 Task: Search one way flight ticket for 2 adults, 4 children and 1 infant on lap in business from Ogden: Ogden-hinckley Airport to Evansville: Evansville Regional Airport on 8-3-2023. Choice of flights is Sun country airlines. Number of bags: 8 checked bags. Price is upto 60000. Outbound departure time preference is 5:30.
Action: Mouse moved to (349, 146)
Screenshot: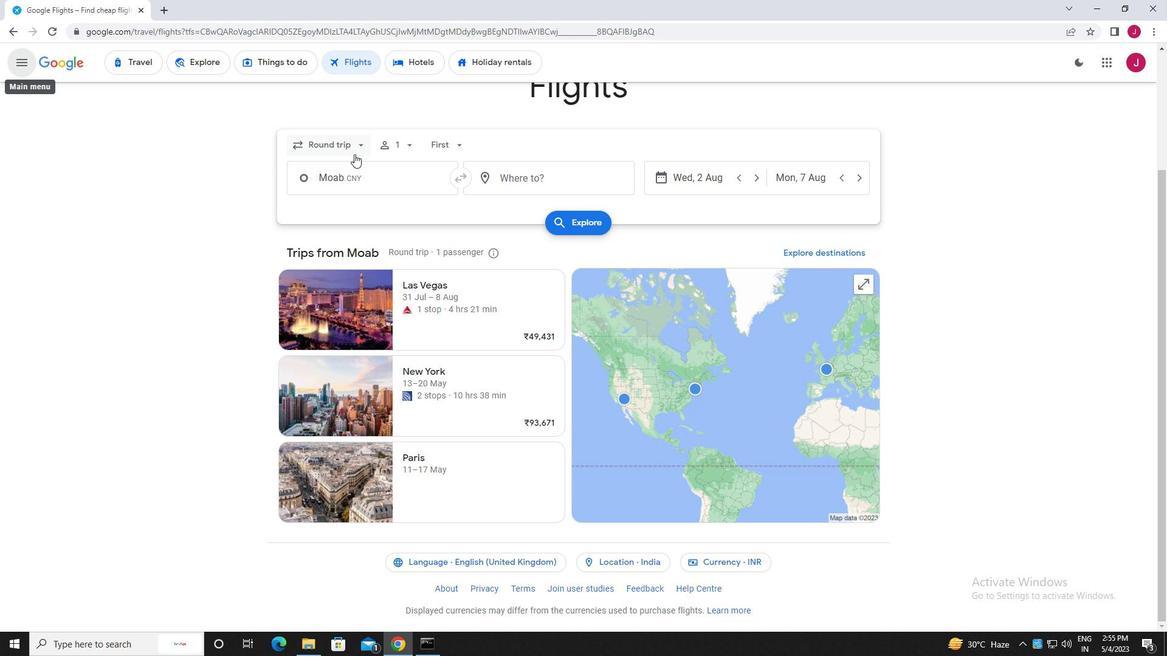 
Action: Mouse pressed left at (349, 146)
Screenshot: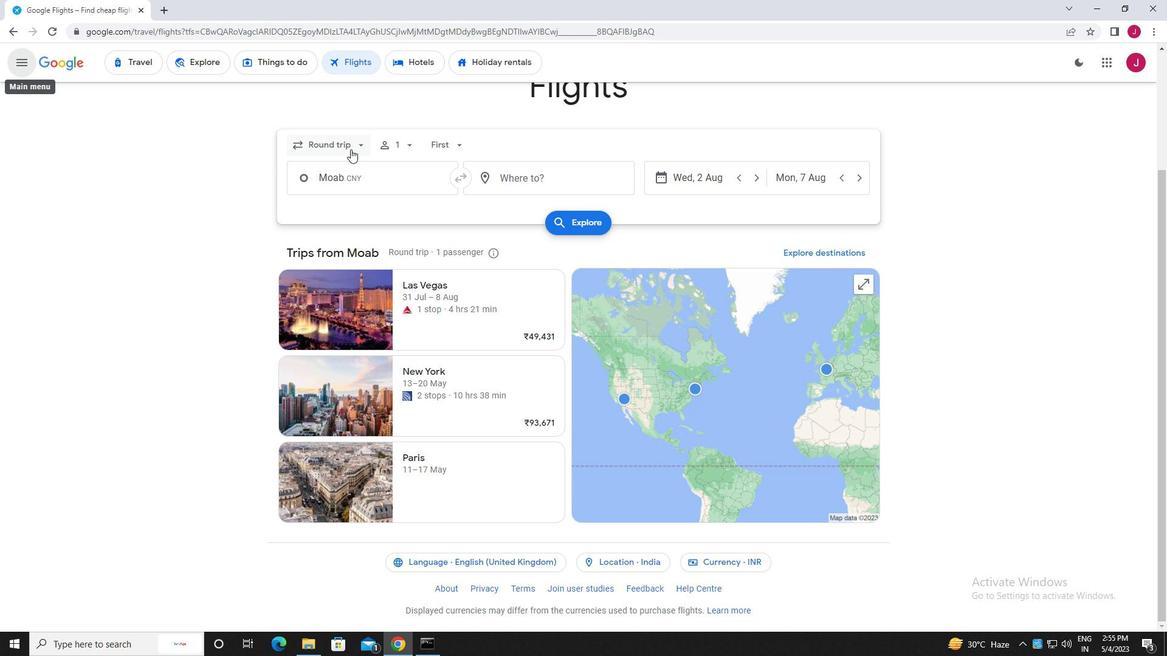 
Action: Mouse moved to (347, 201)
Screenshot: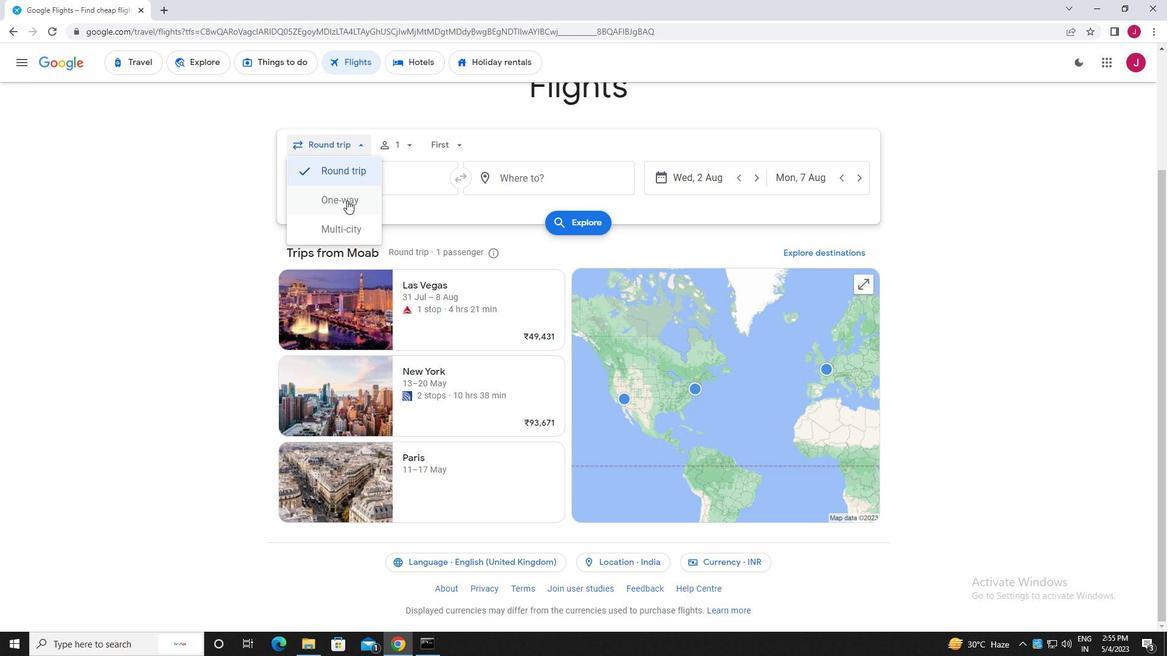 
Action: Mouse pressed left at (347, 201)
Screenshot: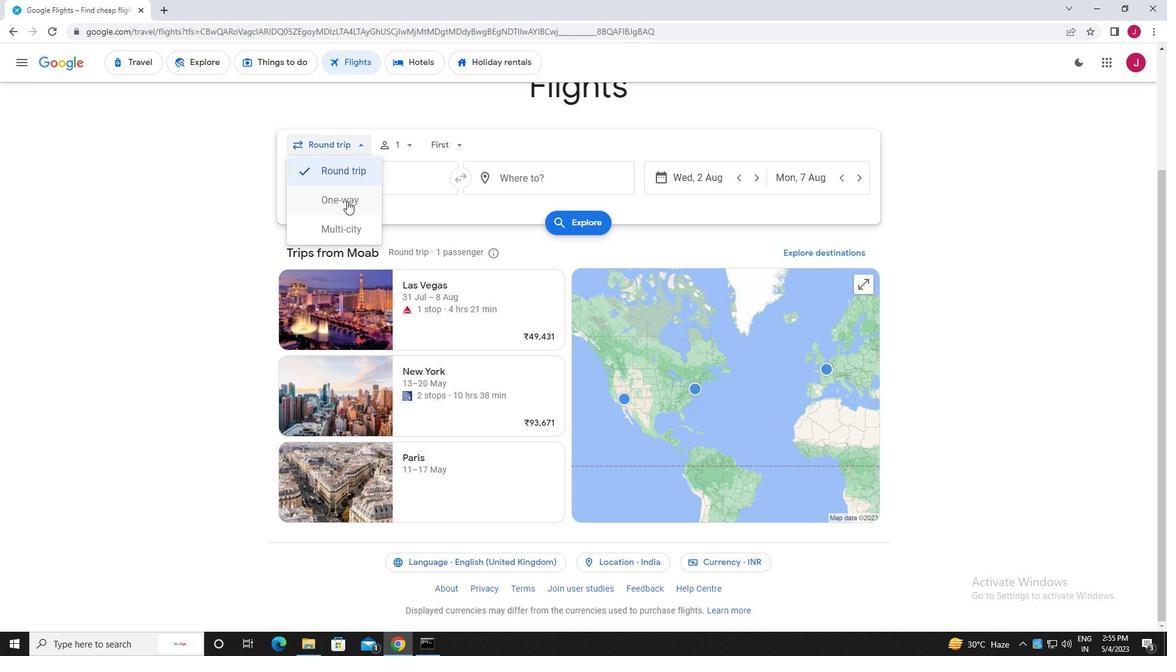 
Action: Mouse moved to (403, 145)
Screenshot: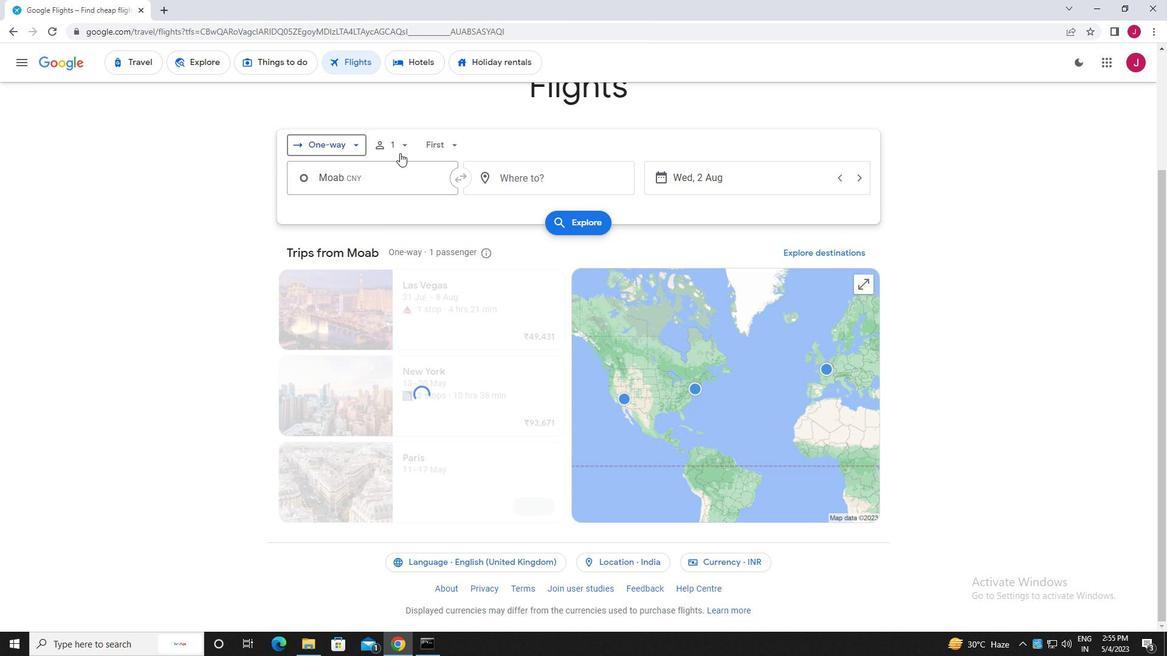 
Action: Mouse pressed left at (403, 145)
Screenshot: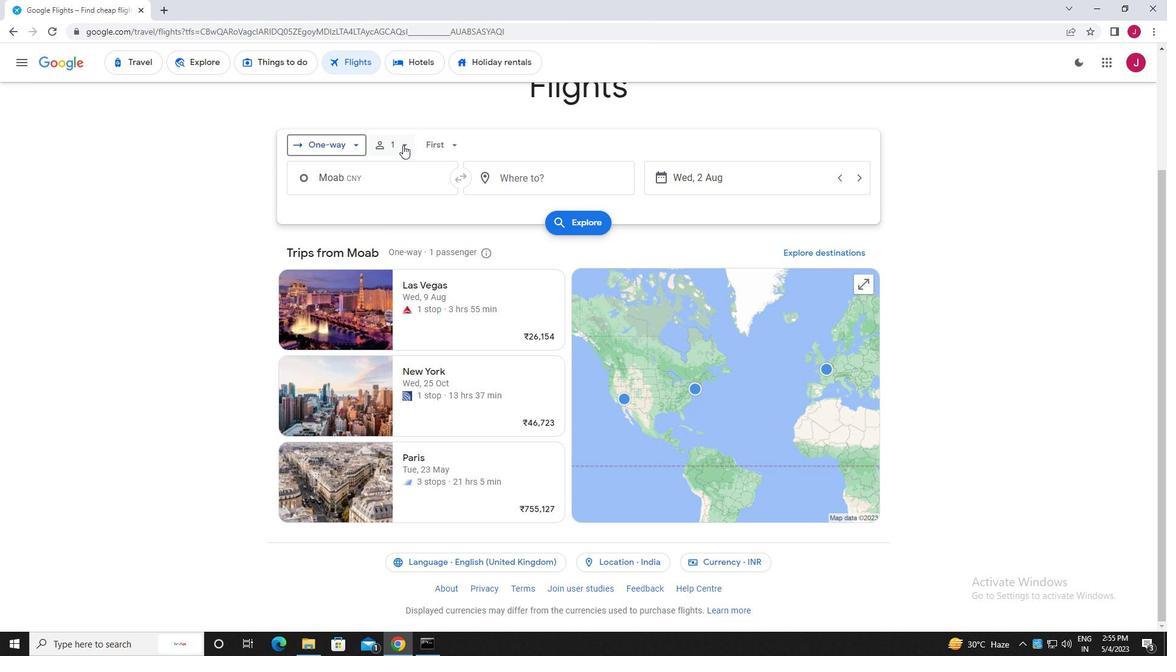 
Action: Mouse moved to (497, 174)
Screenshot: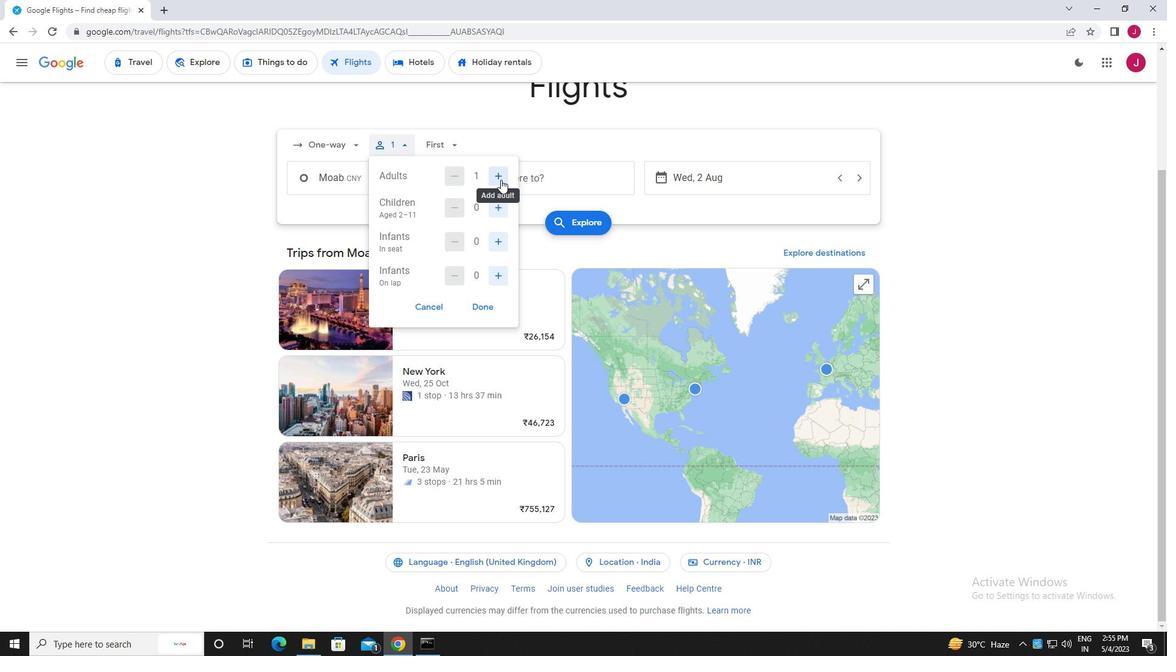 
Action: Mouse pressed left at (497, 174)
Screenshot: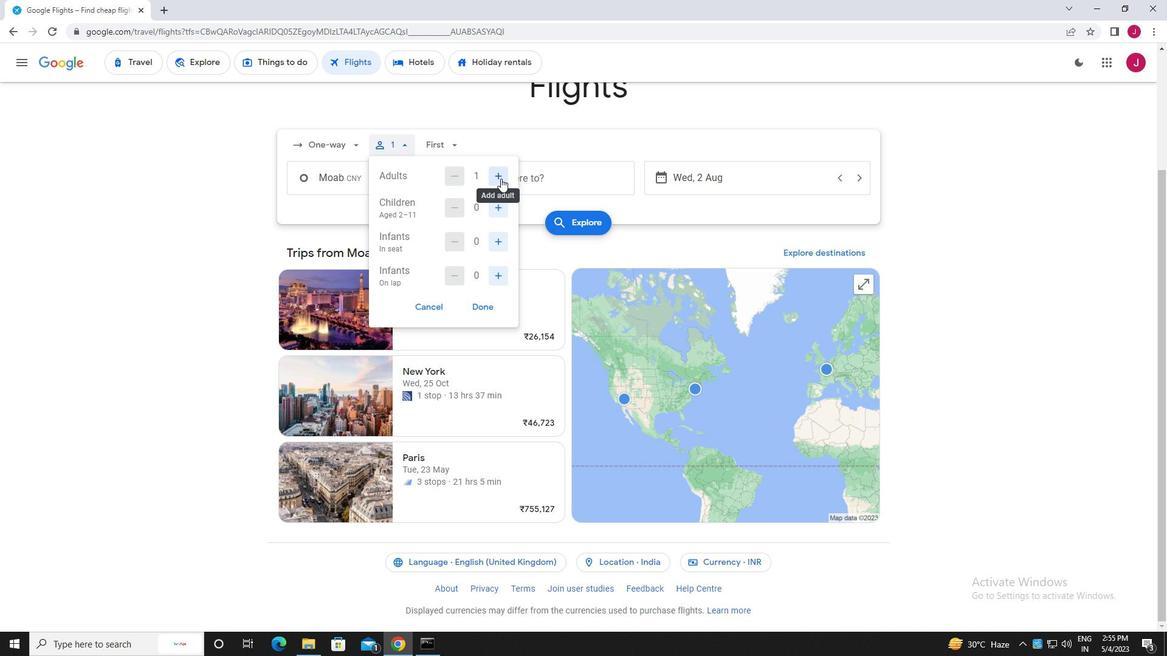 
Action: Mouse moved to (498, 209)
Screenshot: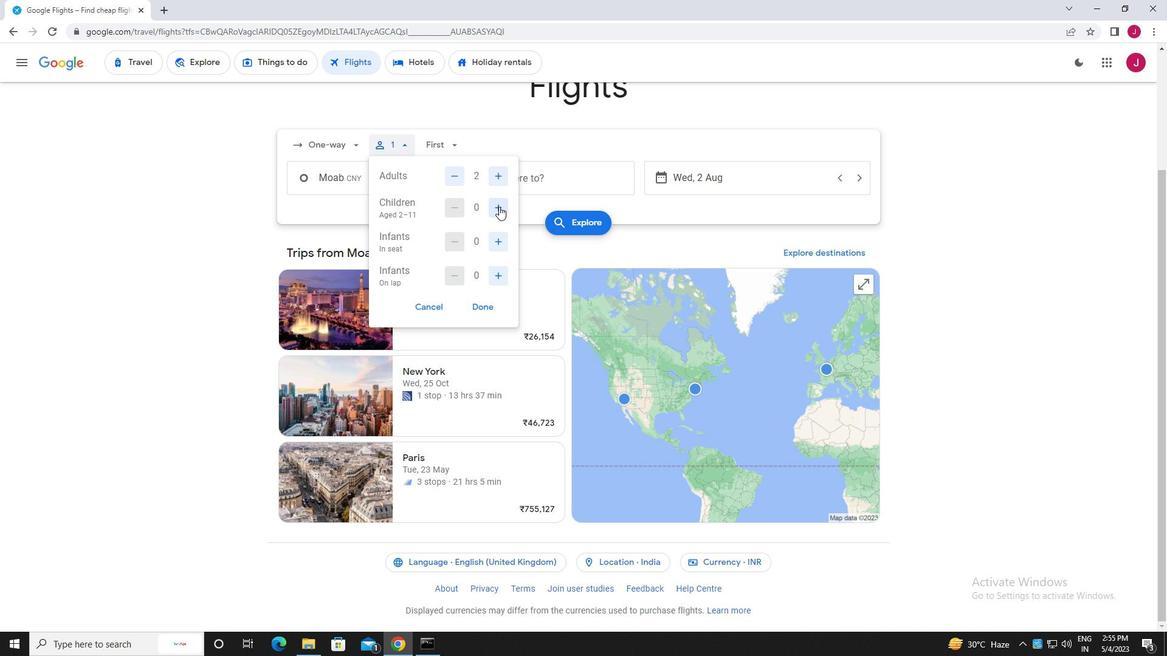 
Action: Mouse pressed left at (498, 209)
Screenshot: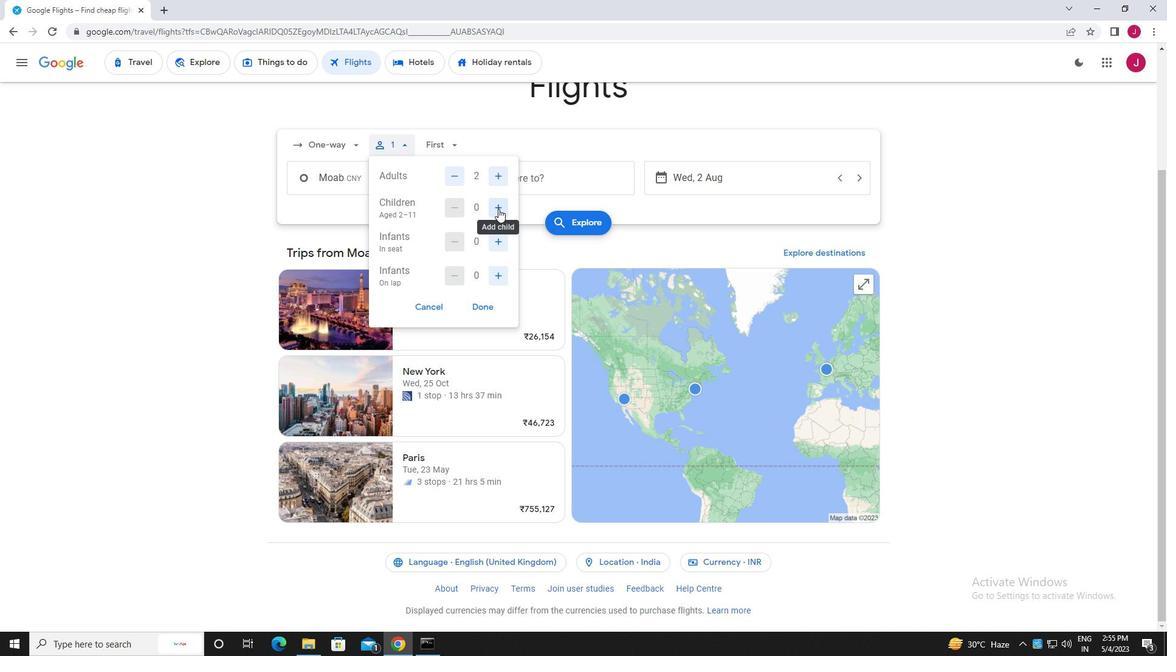 
Action: Mouse pressed left at (498, 209)
Screenshot: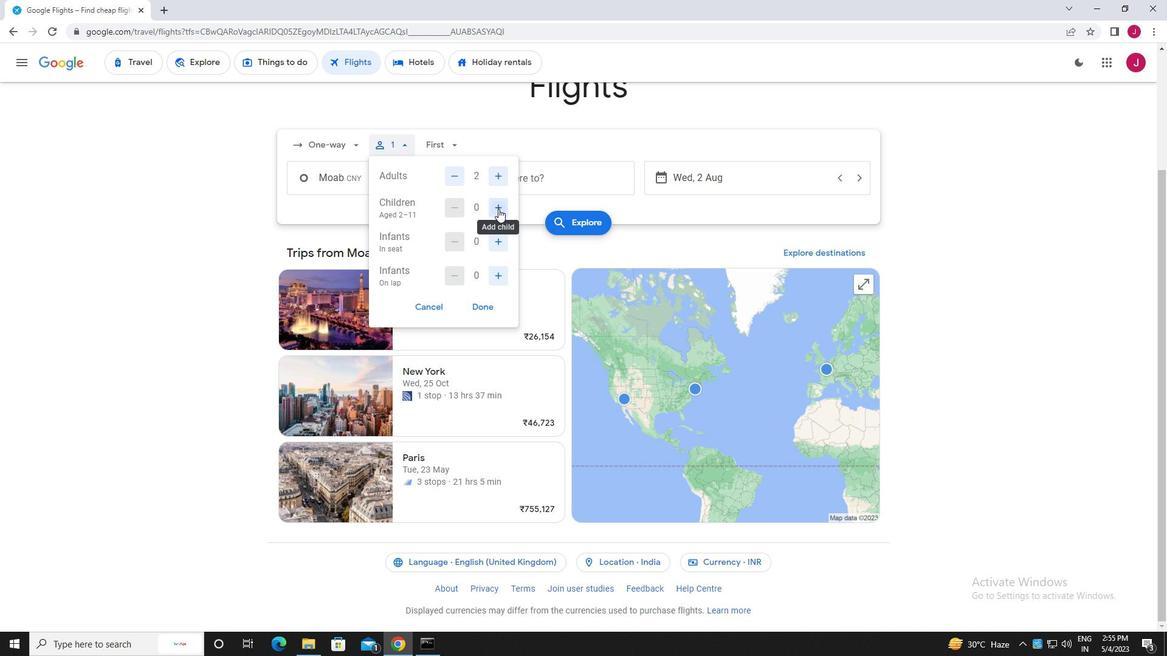 
Action: Mouse pressed left at (498, 209)
Screenshot: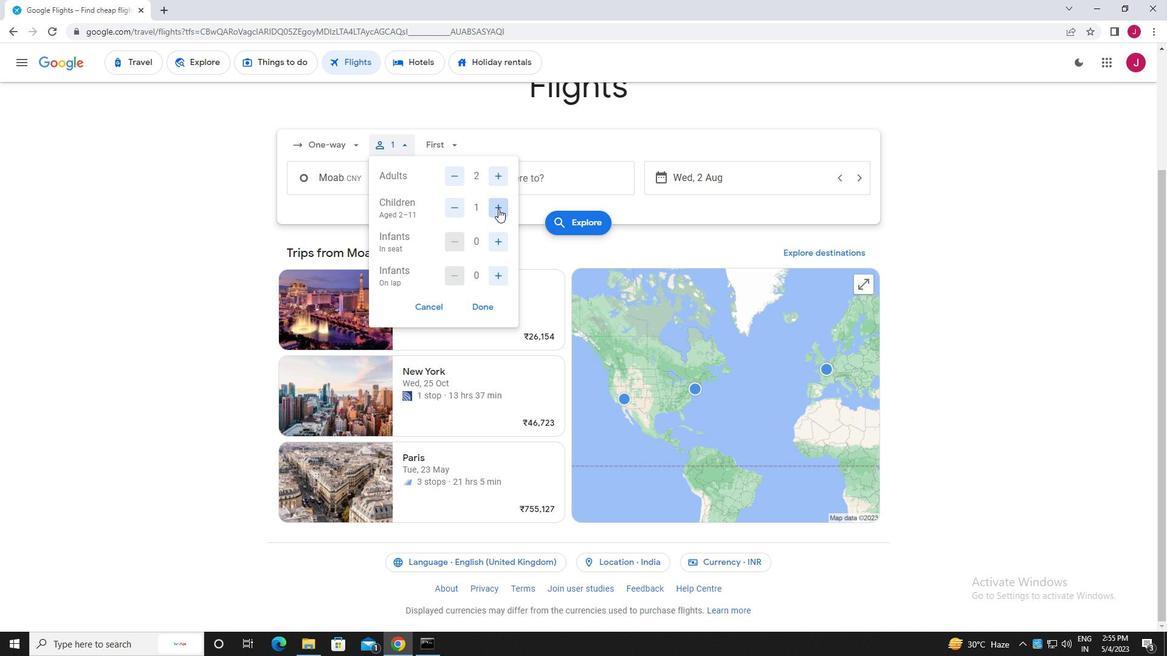 
Action: Mouse pressed left at (498, 209)
Screenshot: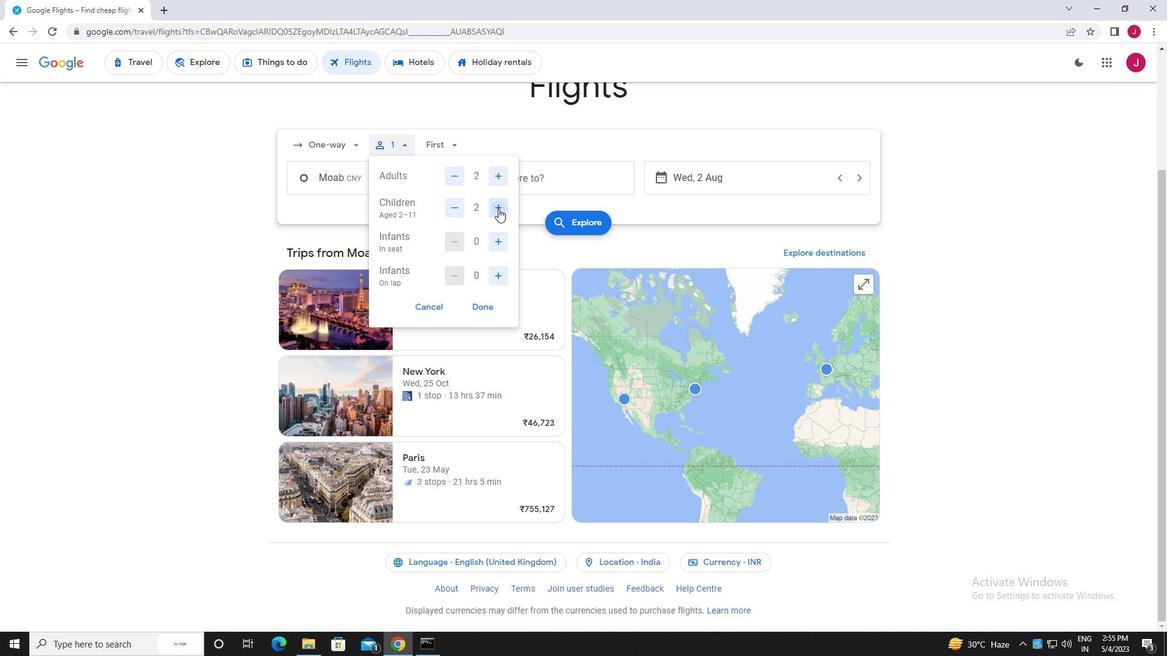 
Action: Mouse moved to (497, 275)
Screenshot: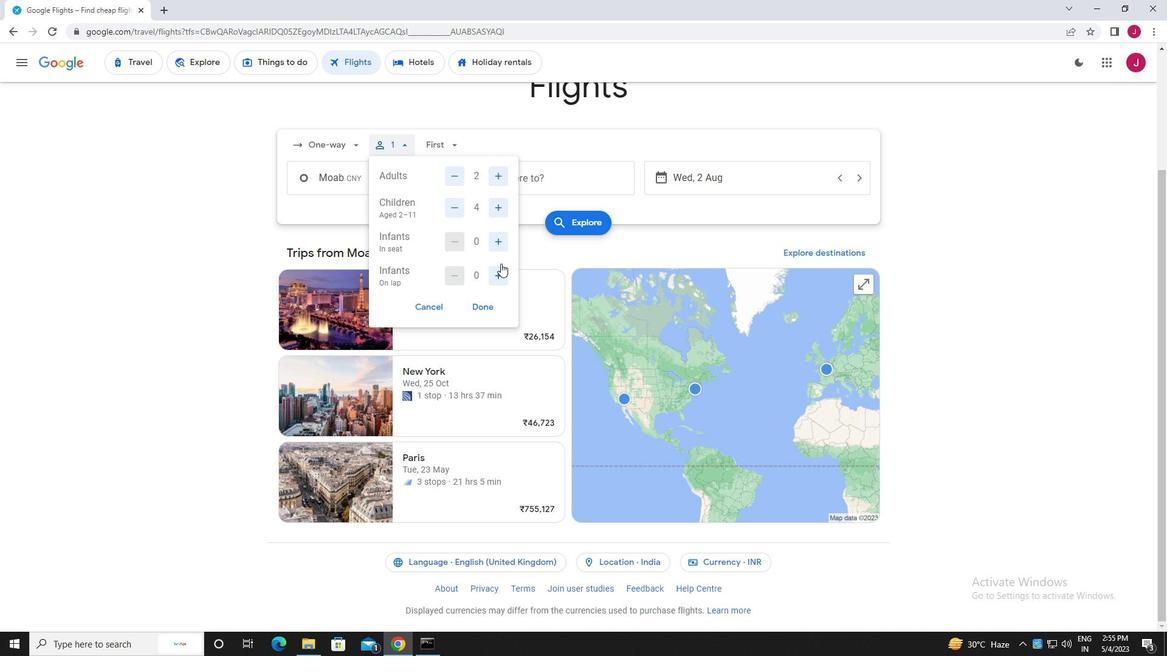 
Action: Mouse pressed left at (497, 275)
Screenshot: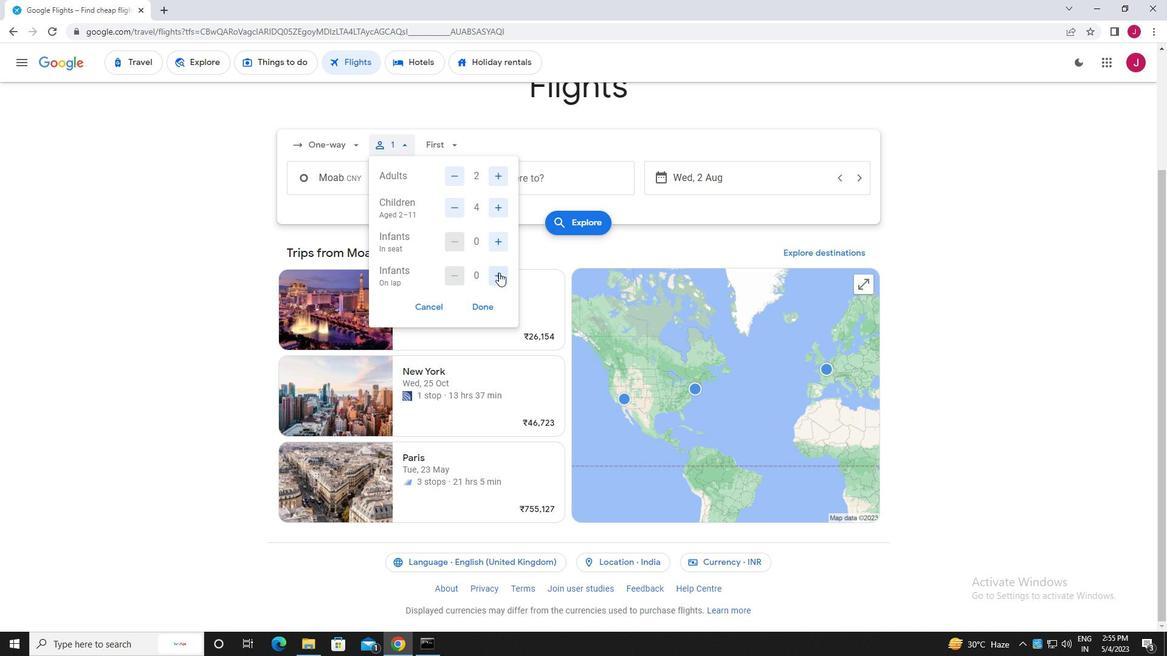
Action: Mouse moved to (485, 306)
Screenshot: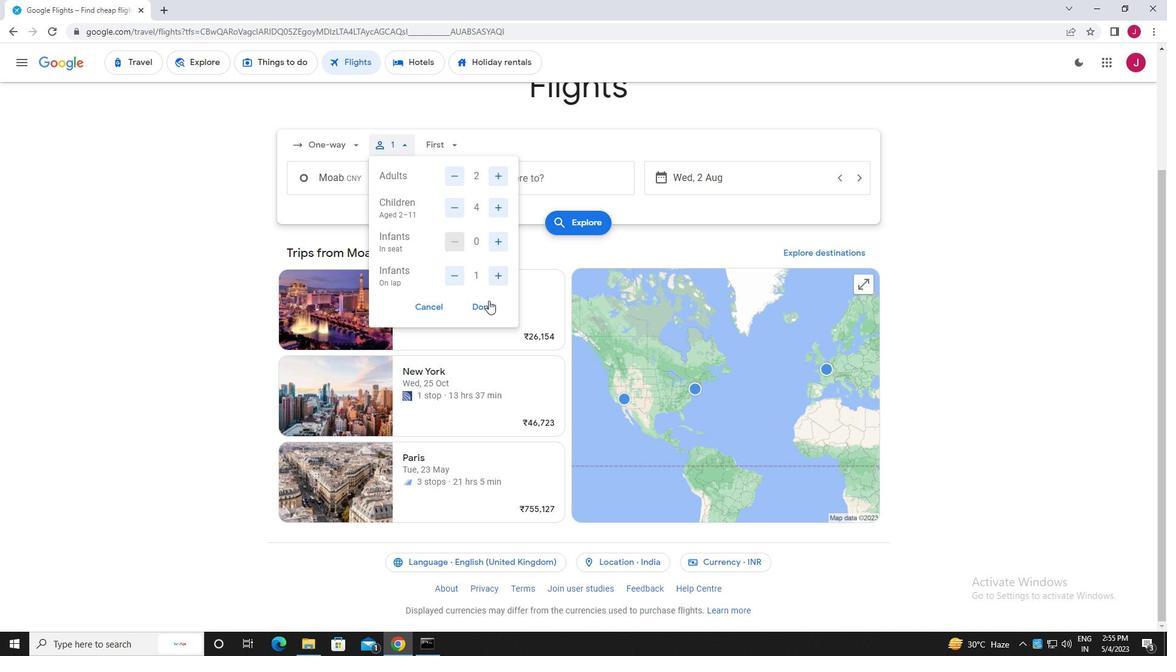 
Action: Mouse pressed left at (485, 306)
Screenshot: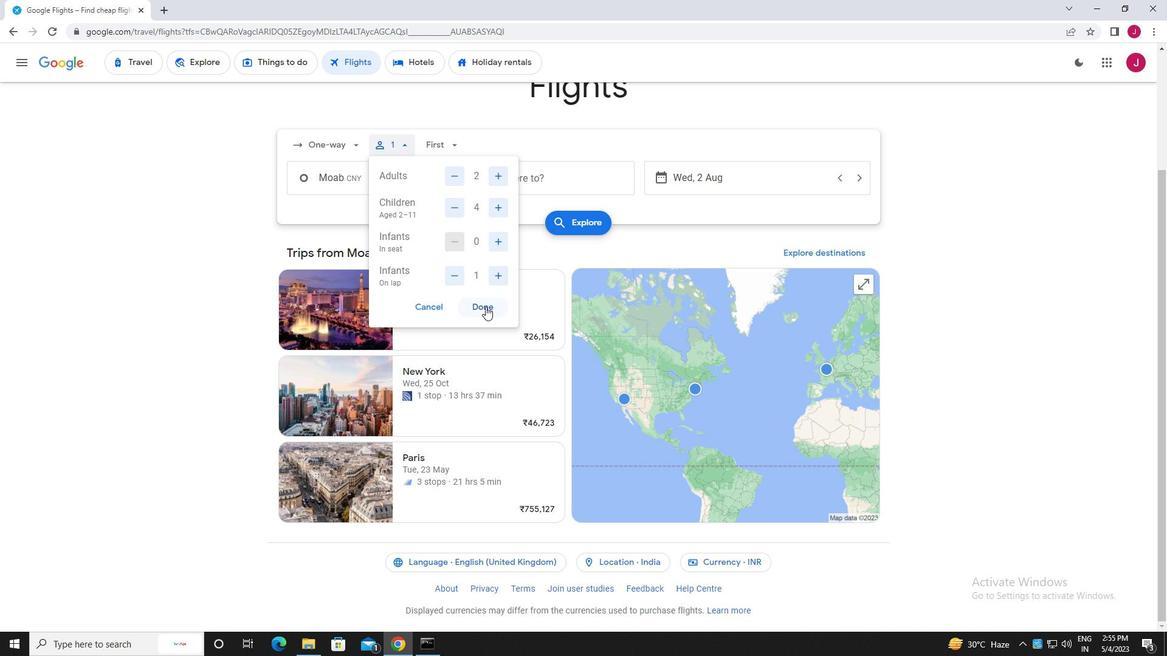 
Action: Mouse moved to (449, 146)
Screenshot: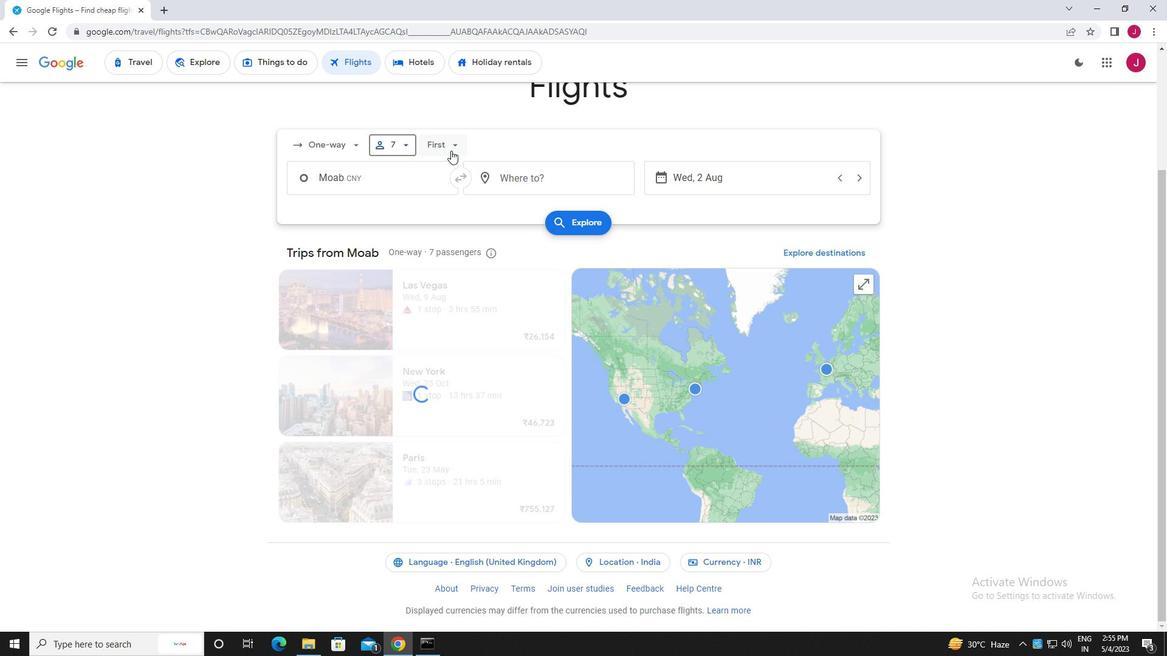 
Action: Mouse pressed left at (449, 146)
Screenshot: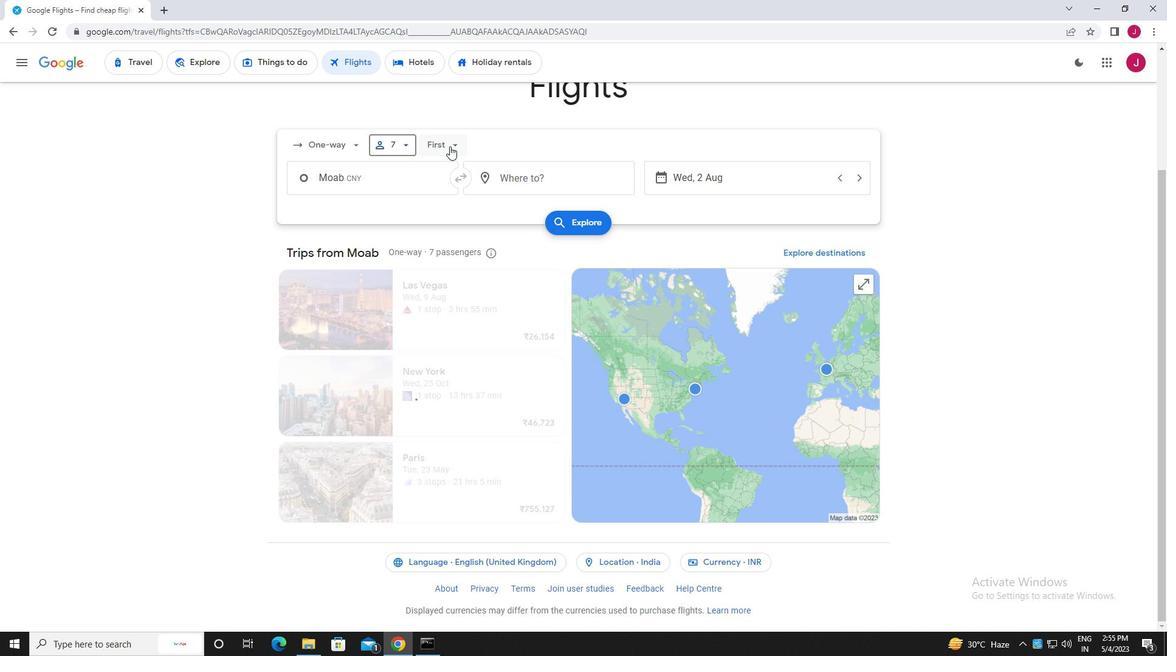 
Action: Mouse moved to (480, 231)
Screenshot: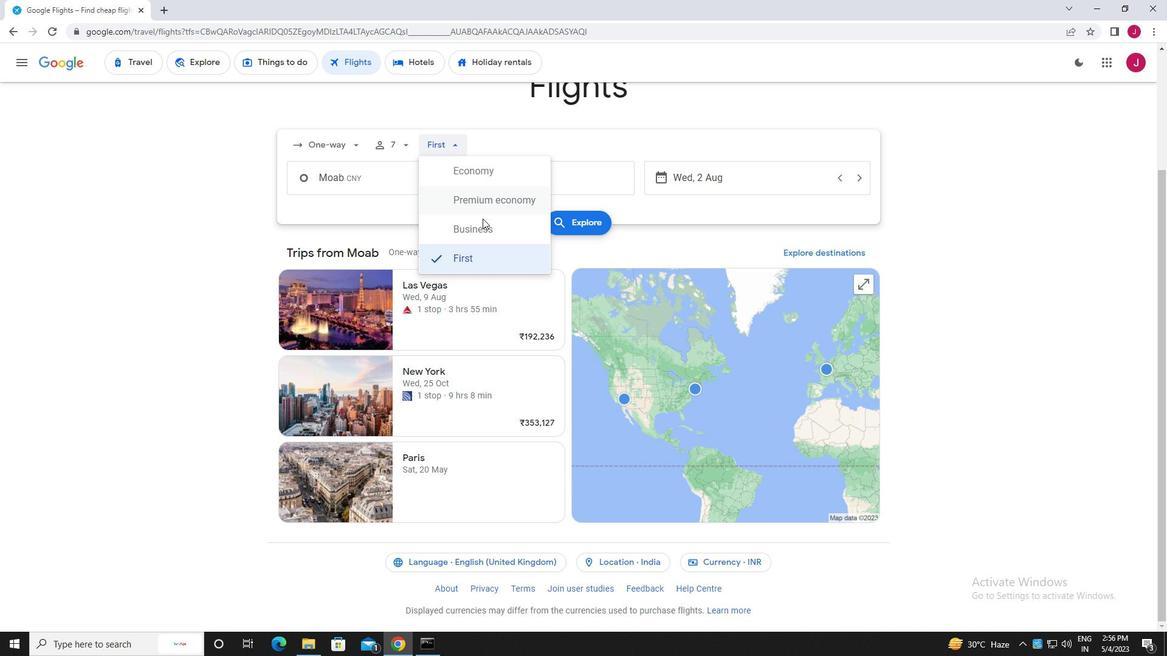 
Action: Mouse pressed left at (480, 231)
Screenshot: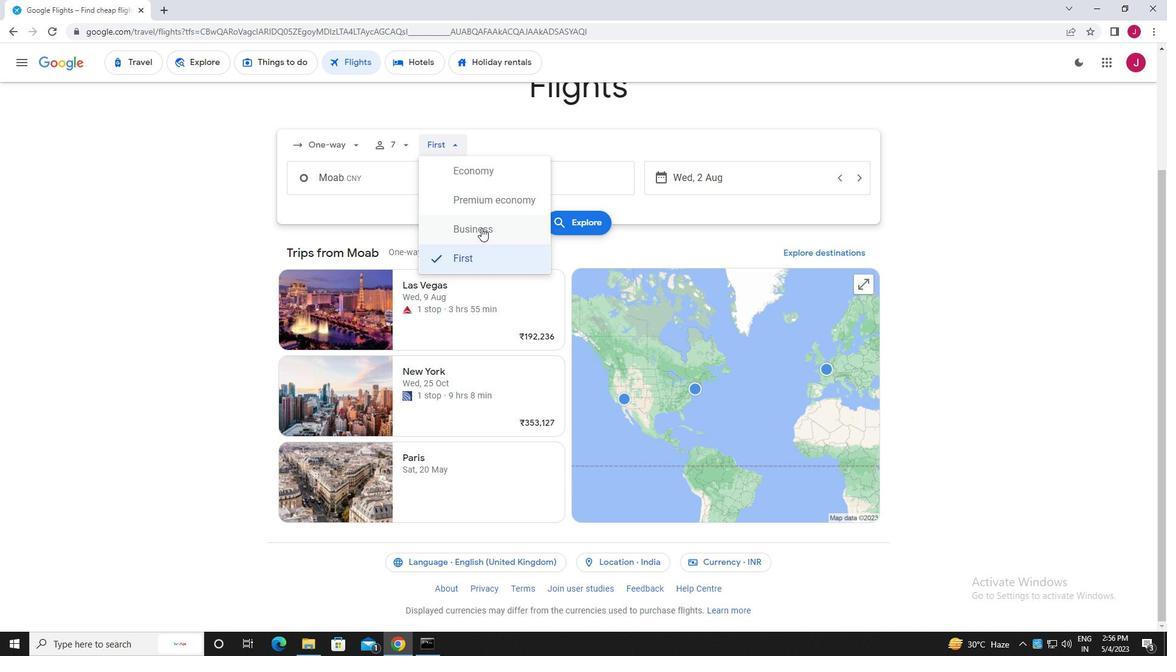 
Action: Mouse moved to (387, 182)
Screenshot: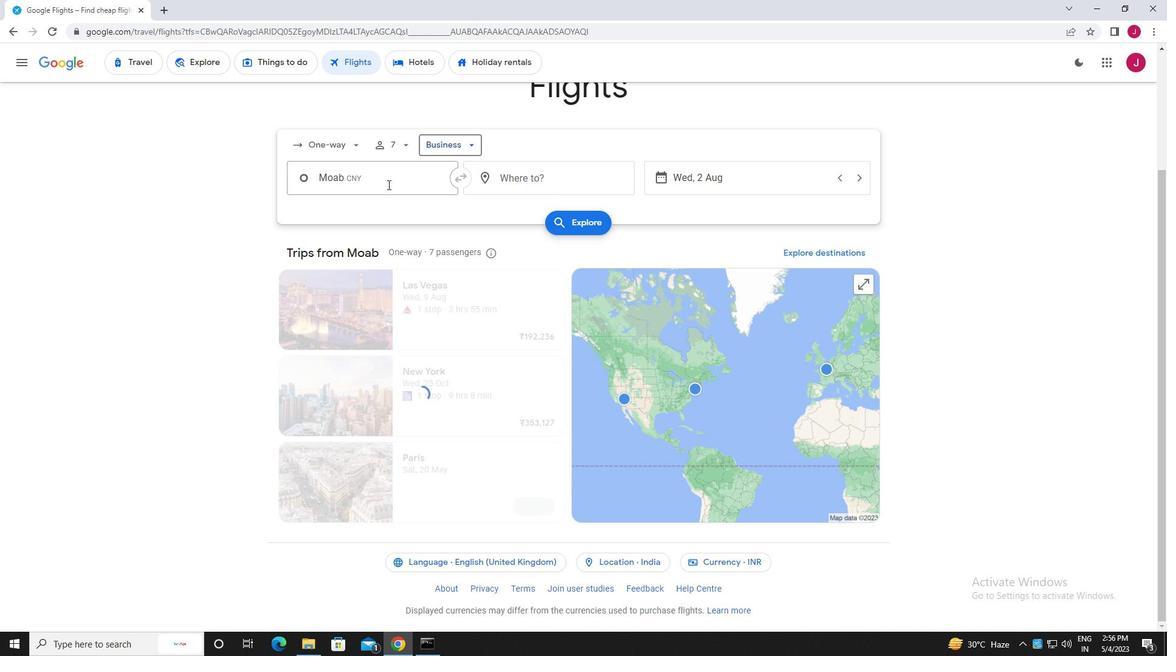 
Action: Mouse pressed left at (387, 182)
Screenshot: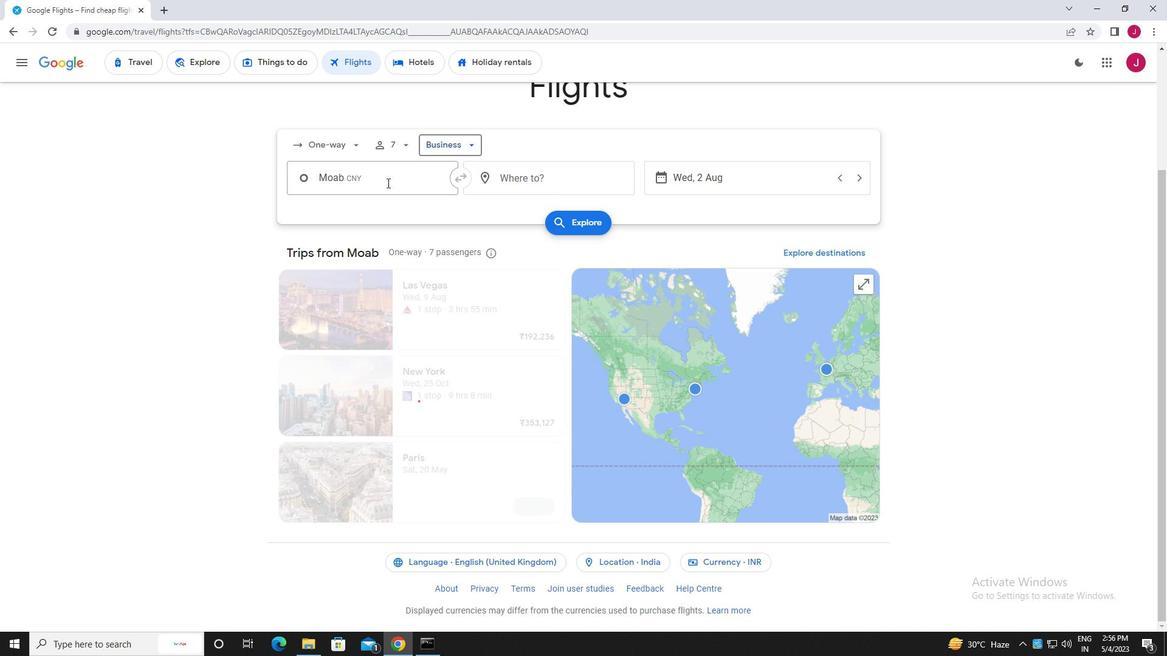 
Action: Mouse moved to (392, 182)
Screenshot: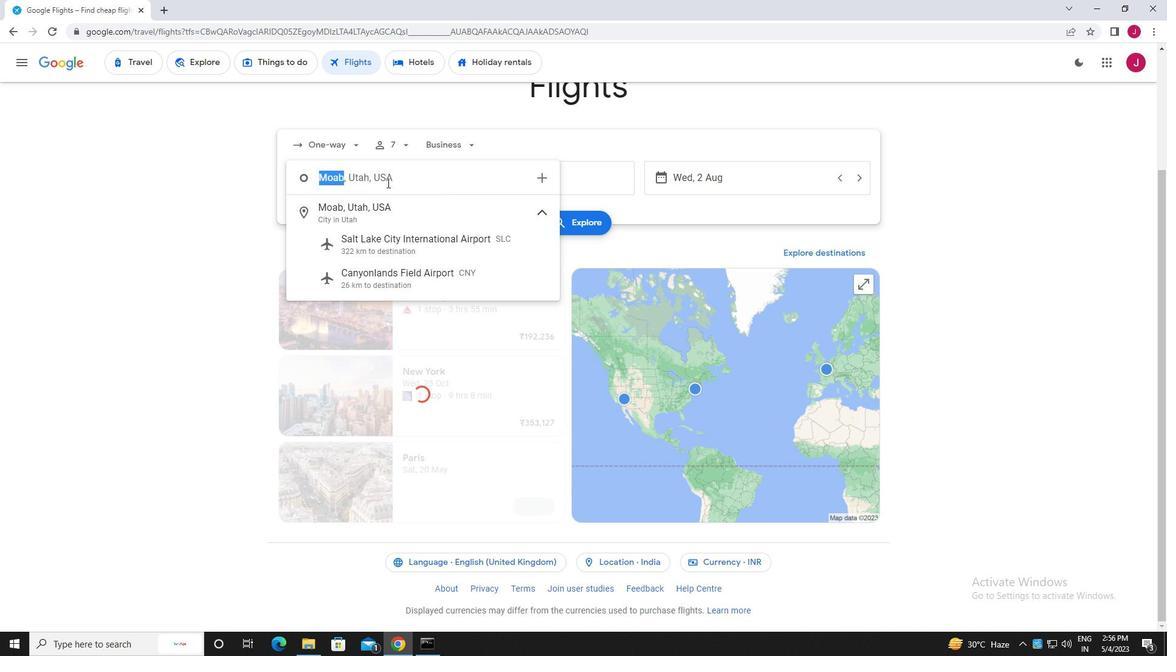 
Action: Key pressed ogden
Screenshot: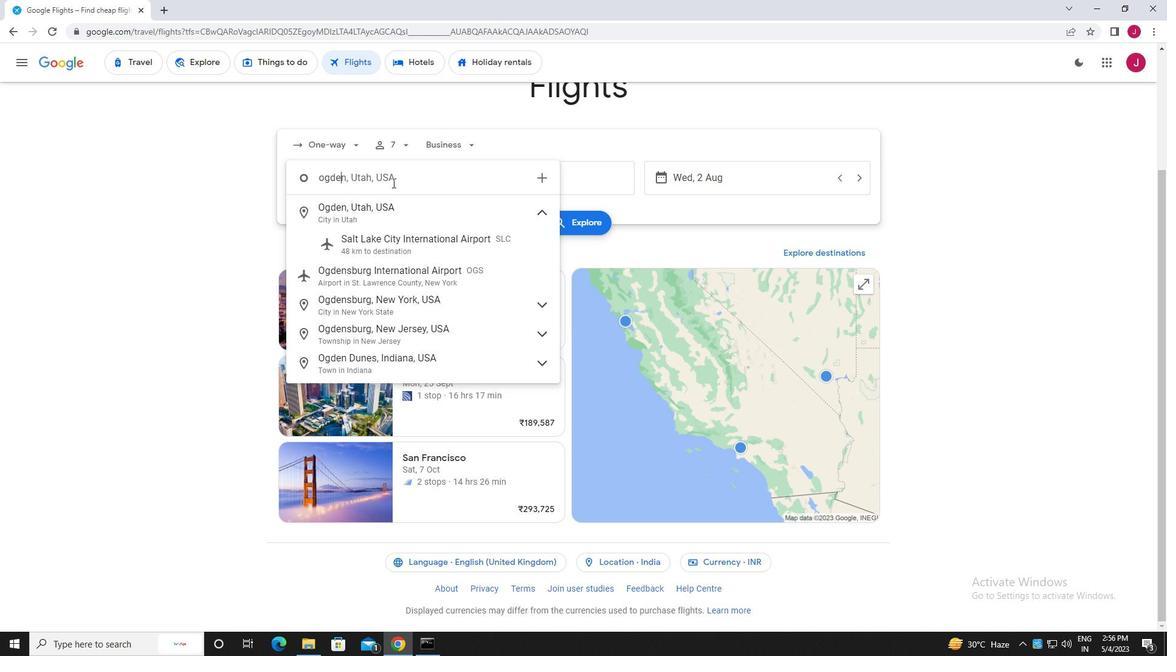 
Action: Mouse moved to (418, 177)
Screenshot: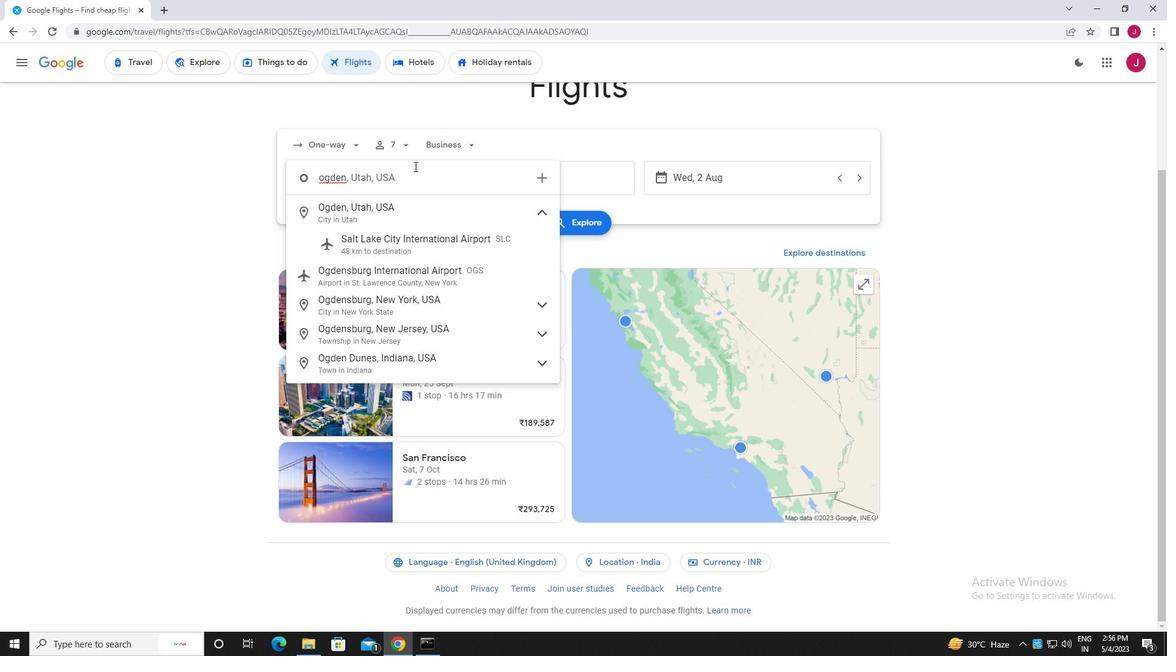 
Action: Key pressed <Key.space>hinckley<Key.space>
Screenshot: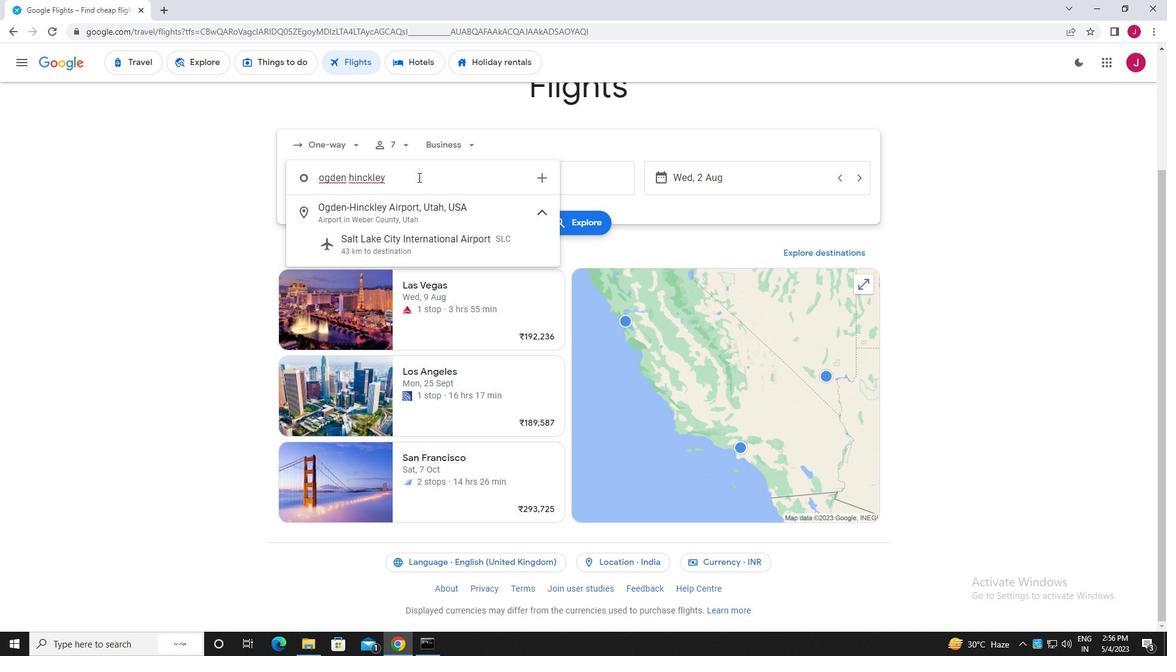 
Action: Mouse moved to (403, 208)
Screenshot: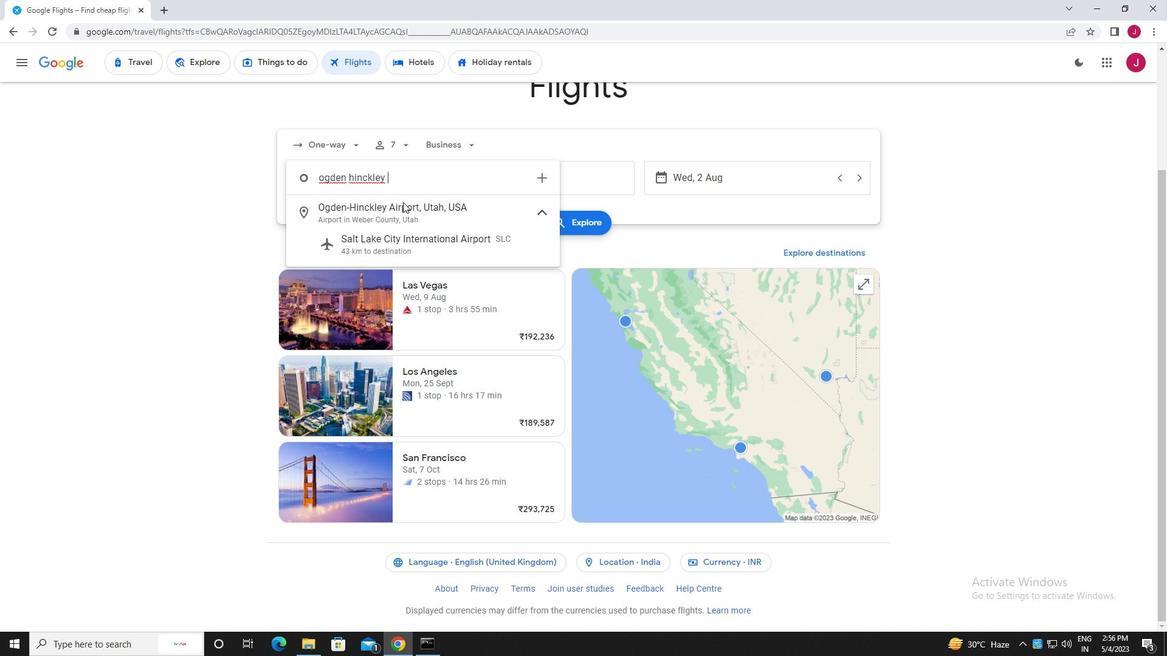 
Action: Mouse pressed left at (403, 208)
Screenshot: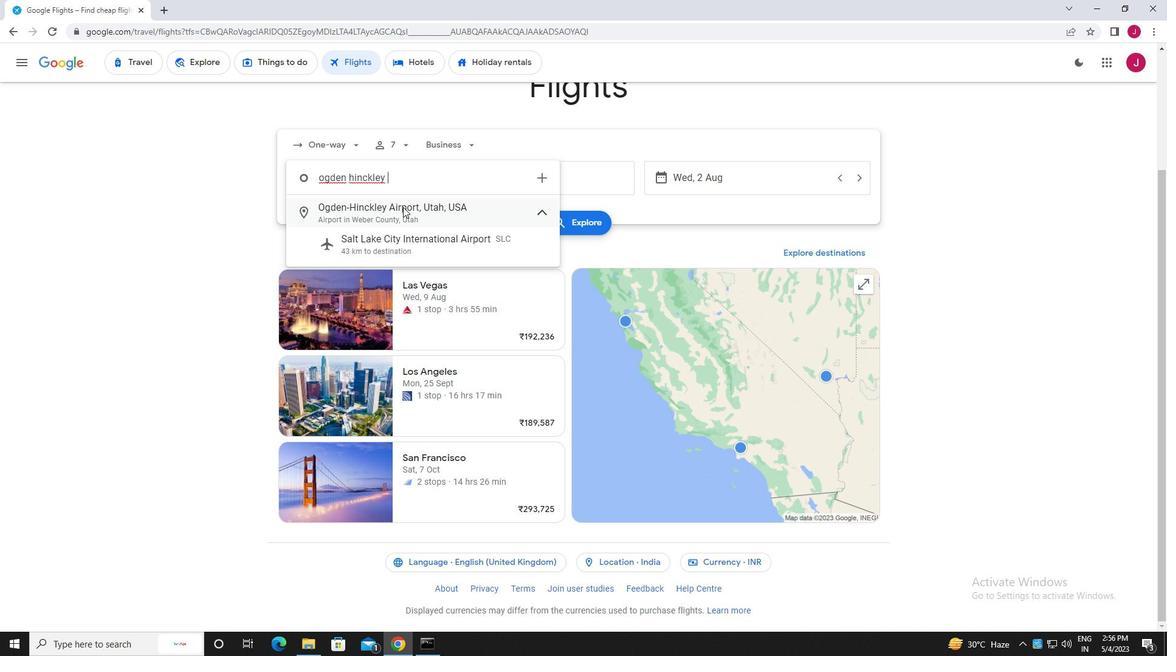 
Action: Mouse moved to (527, 180)
Screenshot: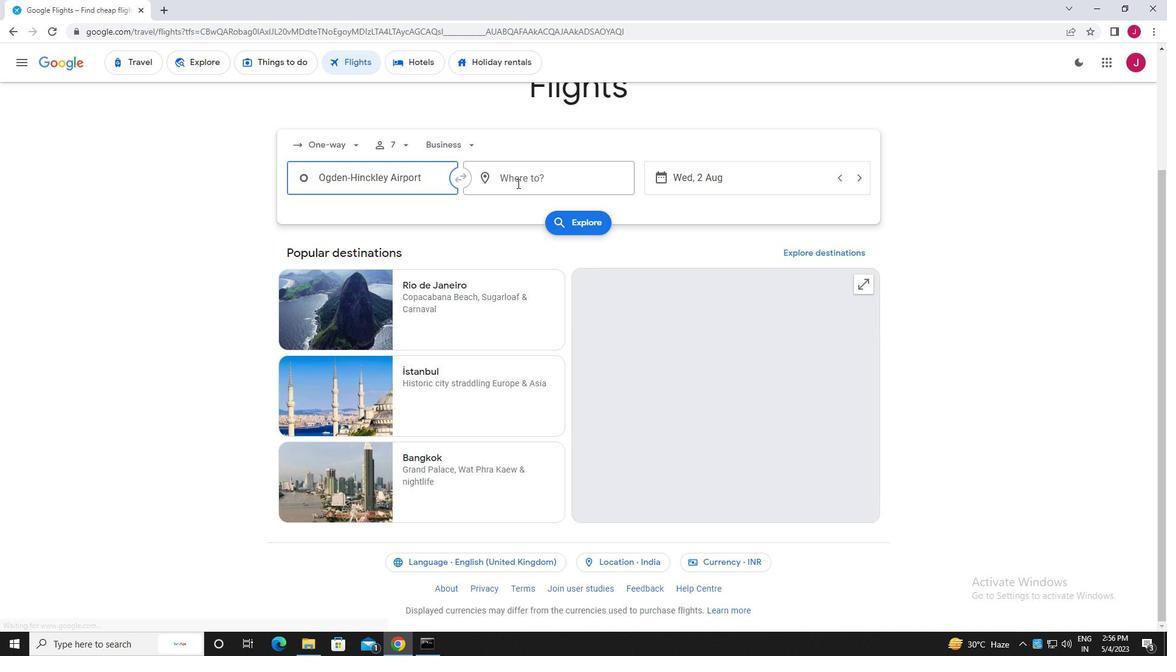 
Action: Mouse pressed left at (527, 180)
Screenshot: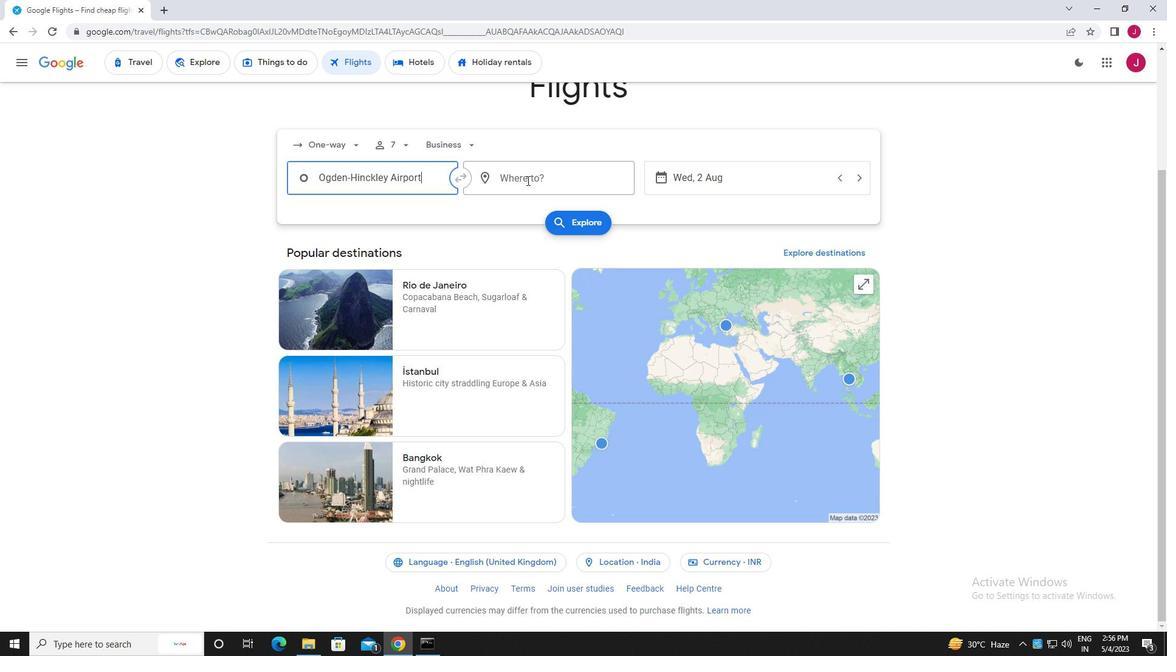
Action: Mouse moved to (527, 180)
Screenshot: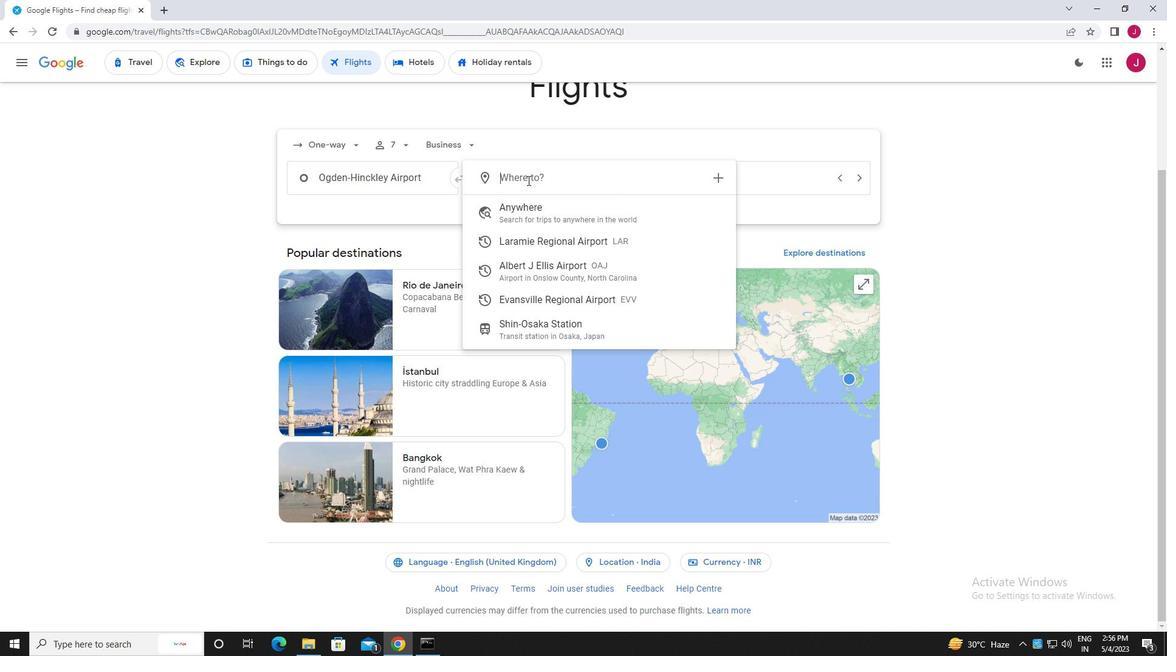 
Action: Key pressed evans
Screenshot: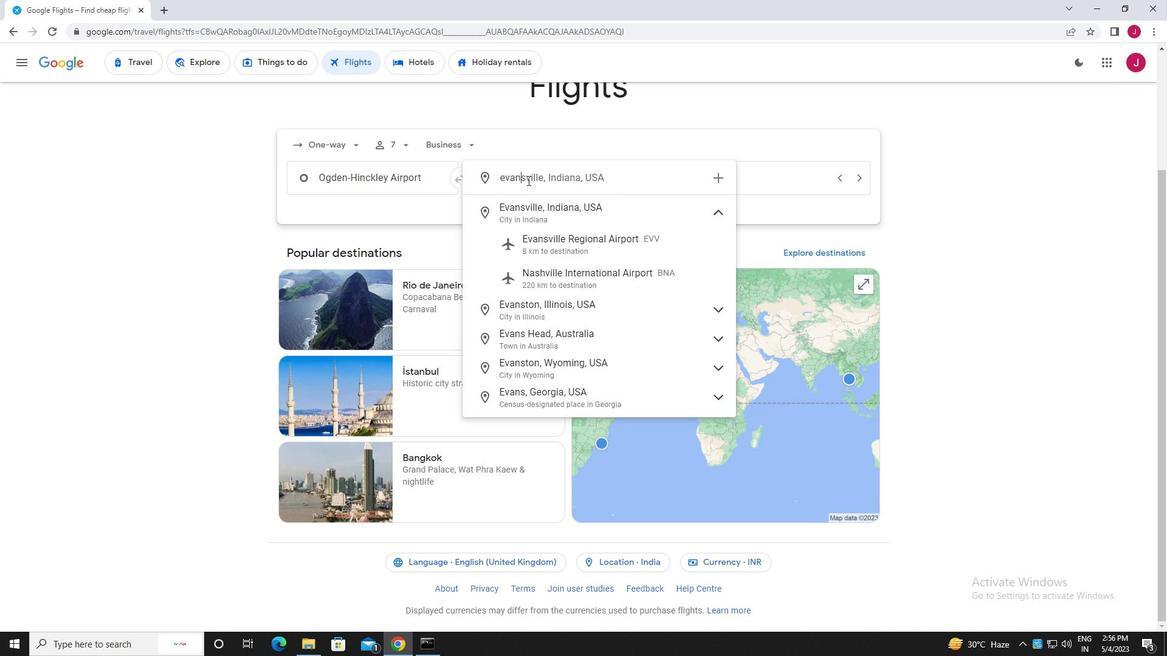 
Action: Mouse moved to (585, 245)
Screenshot: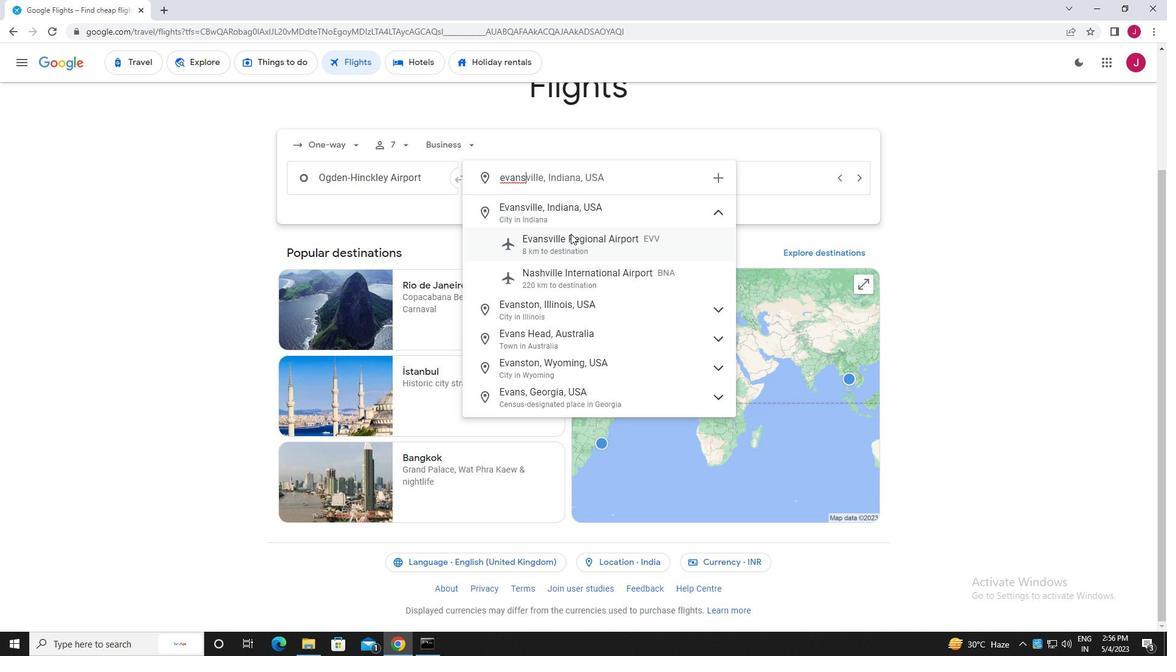 
Action: Mouse pressed left at (585, 245)
Screenshot: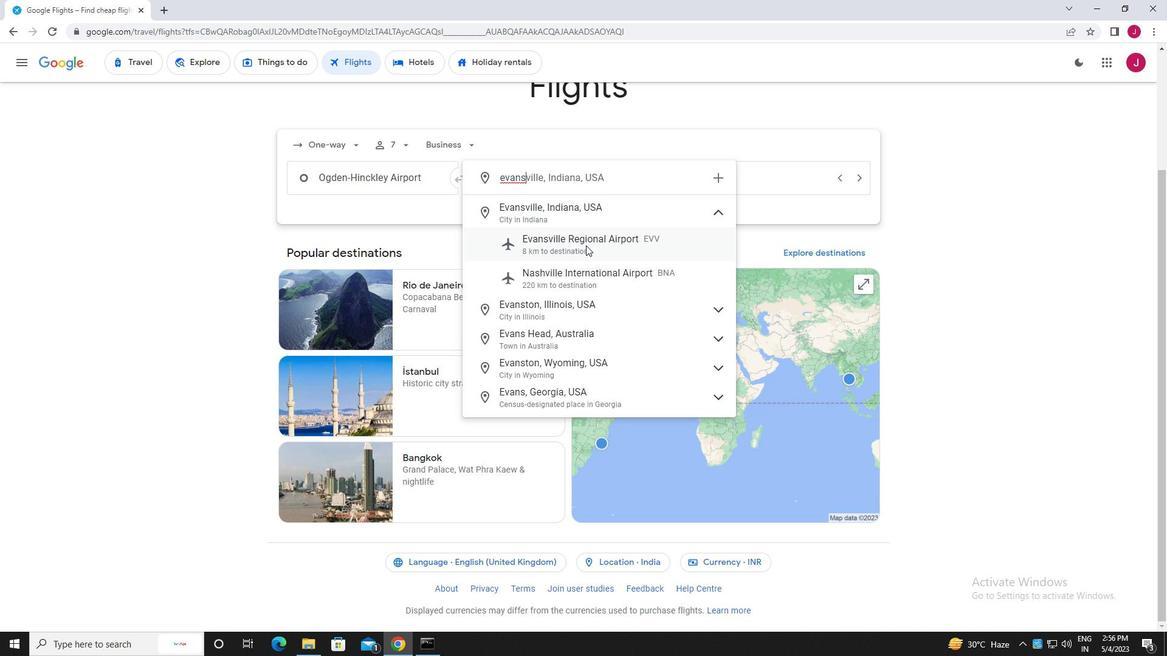 
Action: Mouse moved to (717, 179)
Screenshot: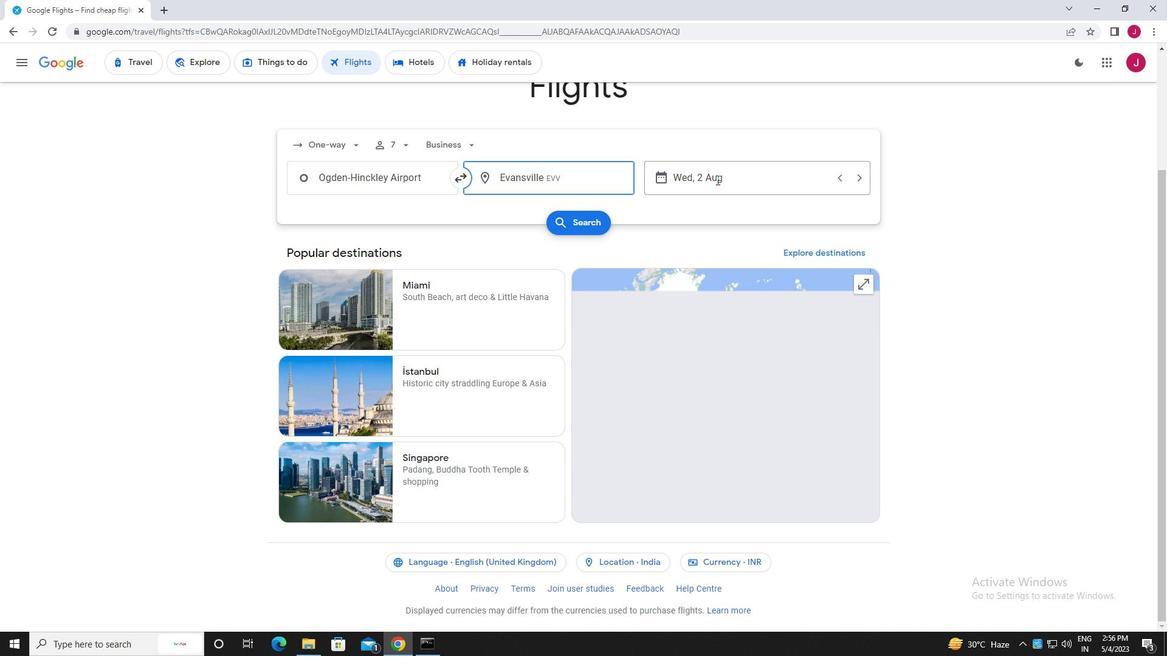
Action: Mouse pressed left at (717, 179)
Screenshot: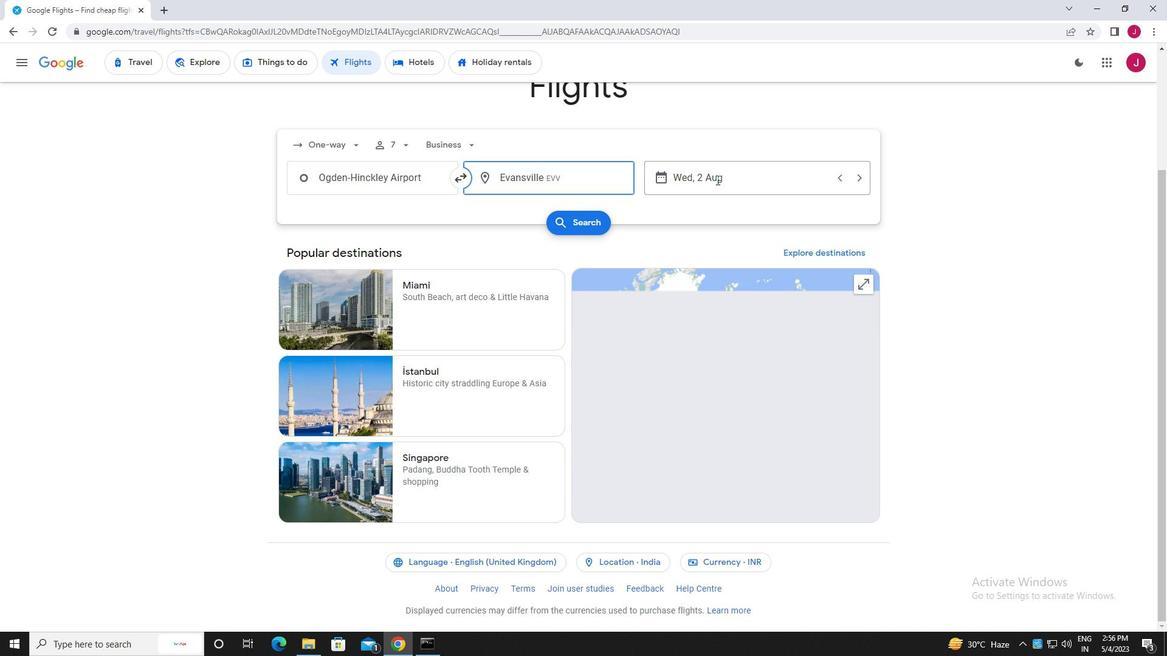 
Action: Mouse moved to (556, 274)
Screenshot: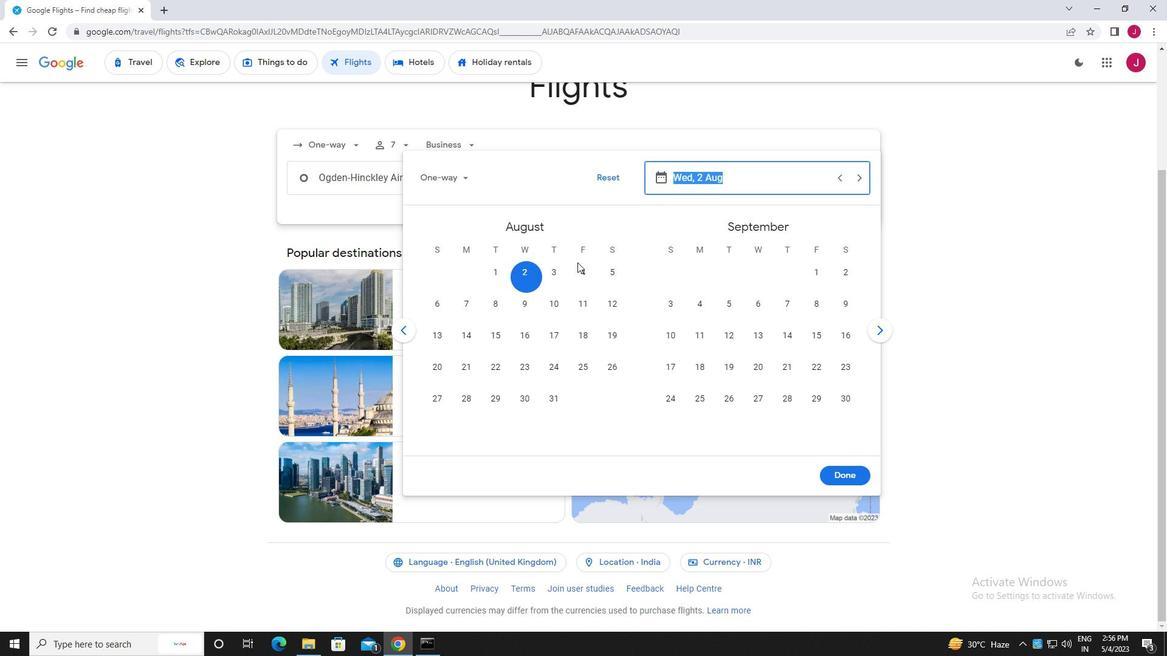 
Action: Mouse pressed left at (556, 274)
Screenshot: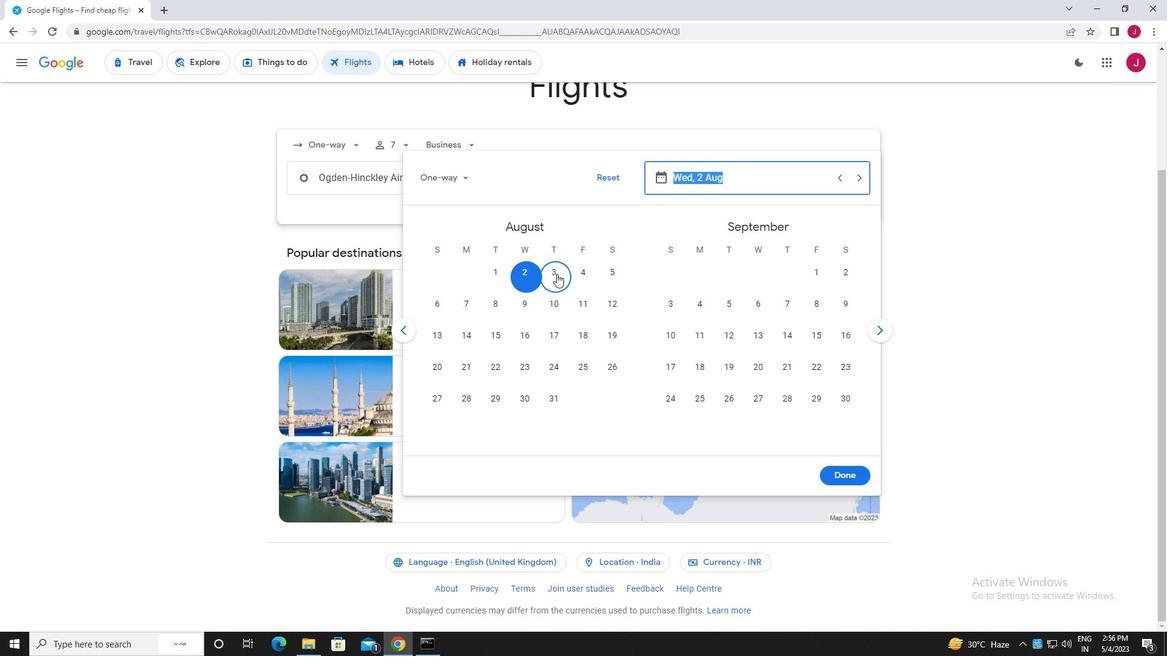 
Action: Mouse moved to (849, 474)
Screenshot: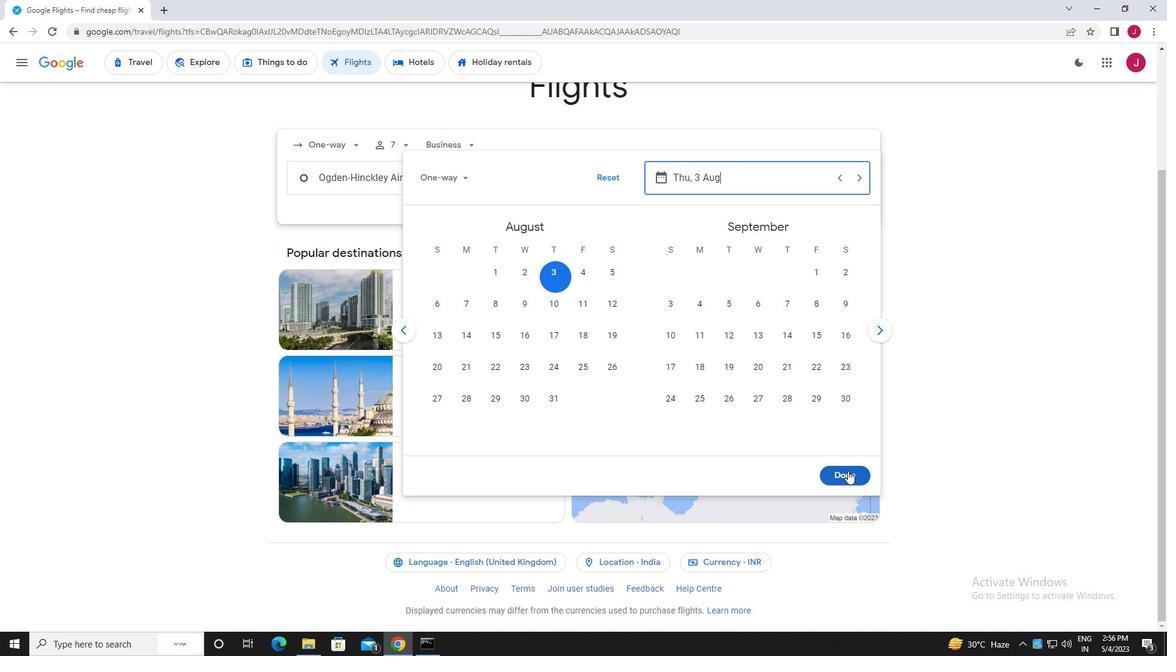 
Action: Mouse pressed left at (849, 474)
Screenshot: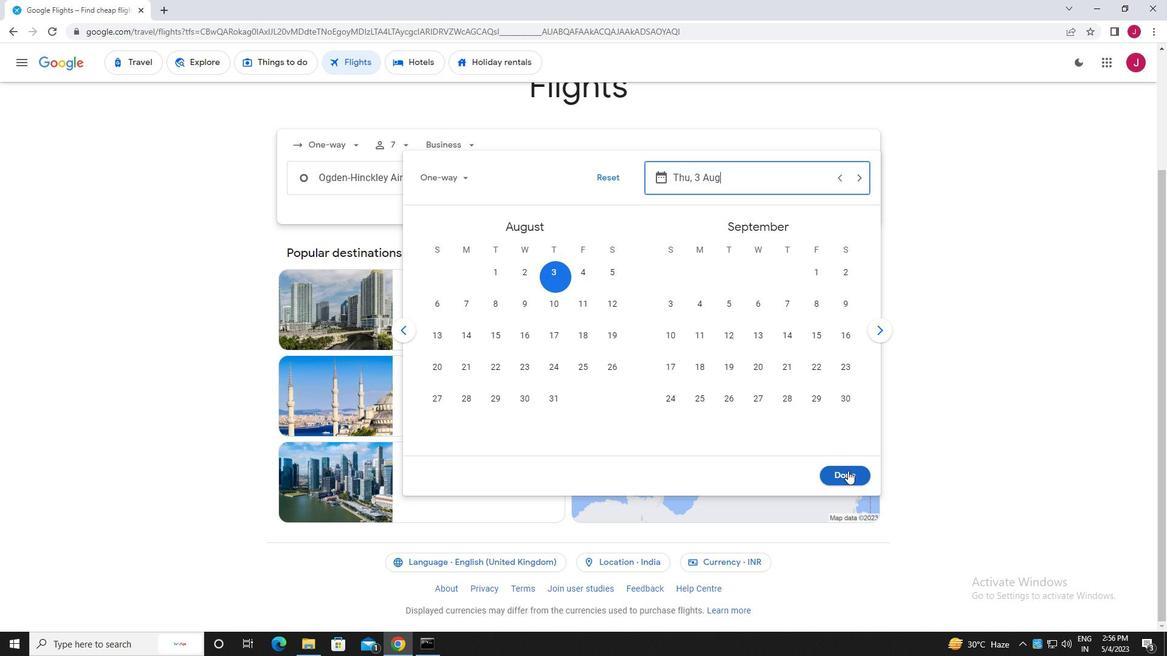 
Action: Mouse moved to (584, 224)
Screenshot: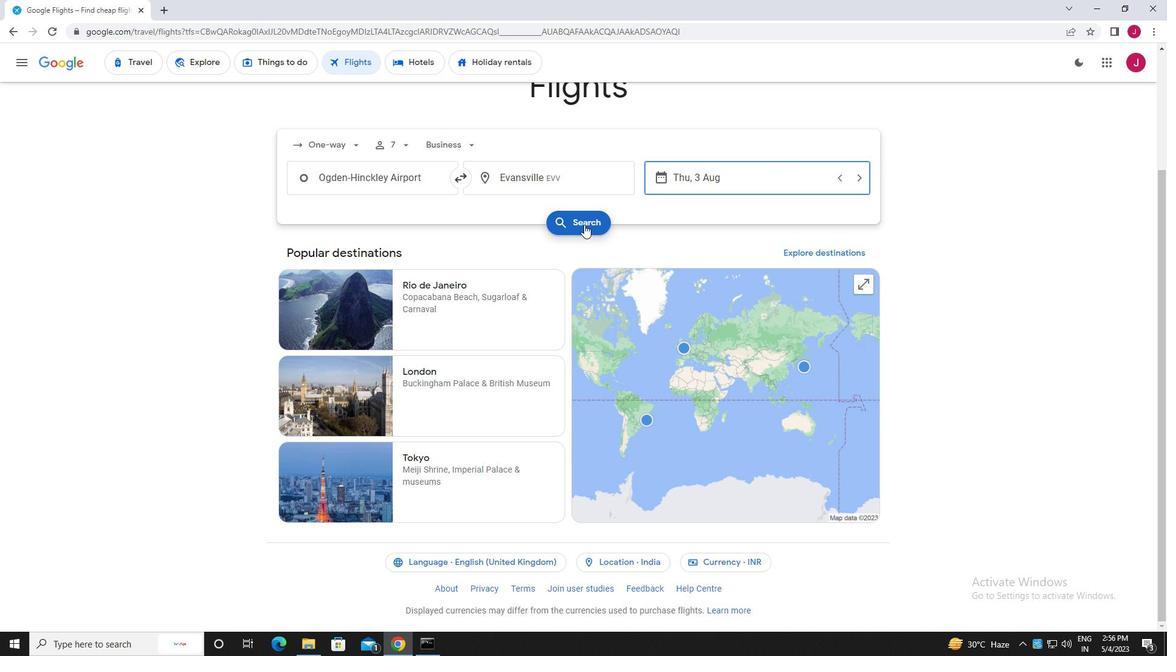 
Action: Mouse pressed left at (584, 224)
Screenshot: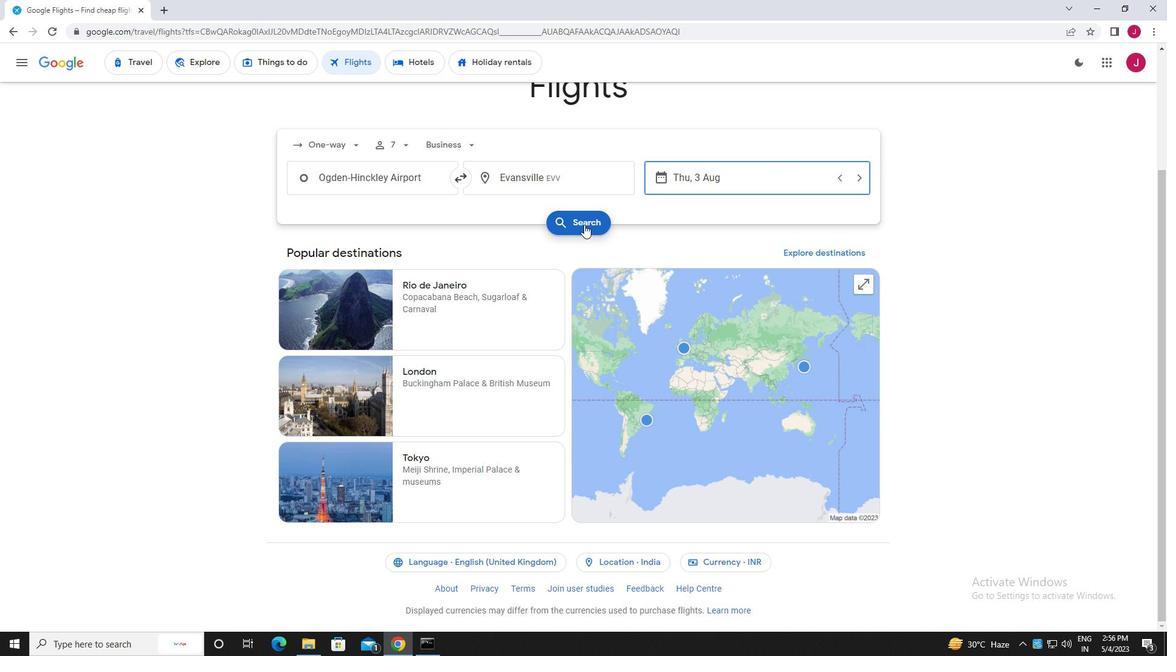
Action: Mouse moved to (314, 174)
Screenshot: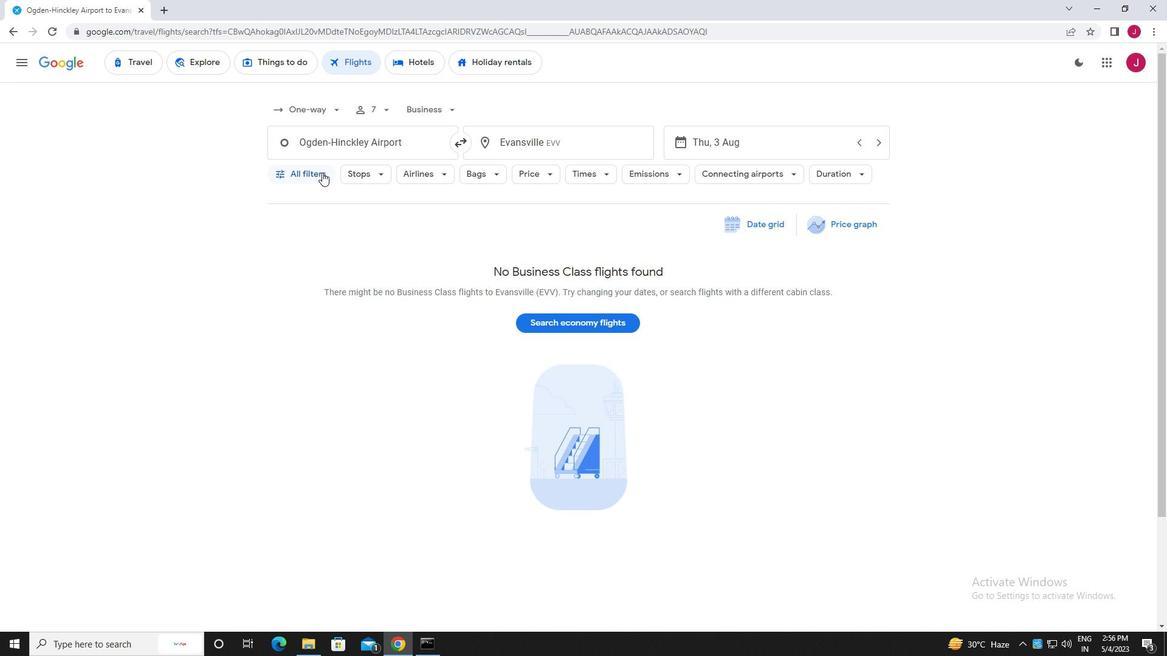 
Action: Mouse pressed left at (314, 174)
Screenshot: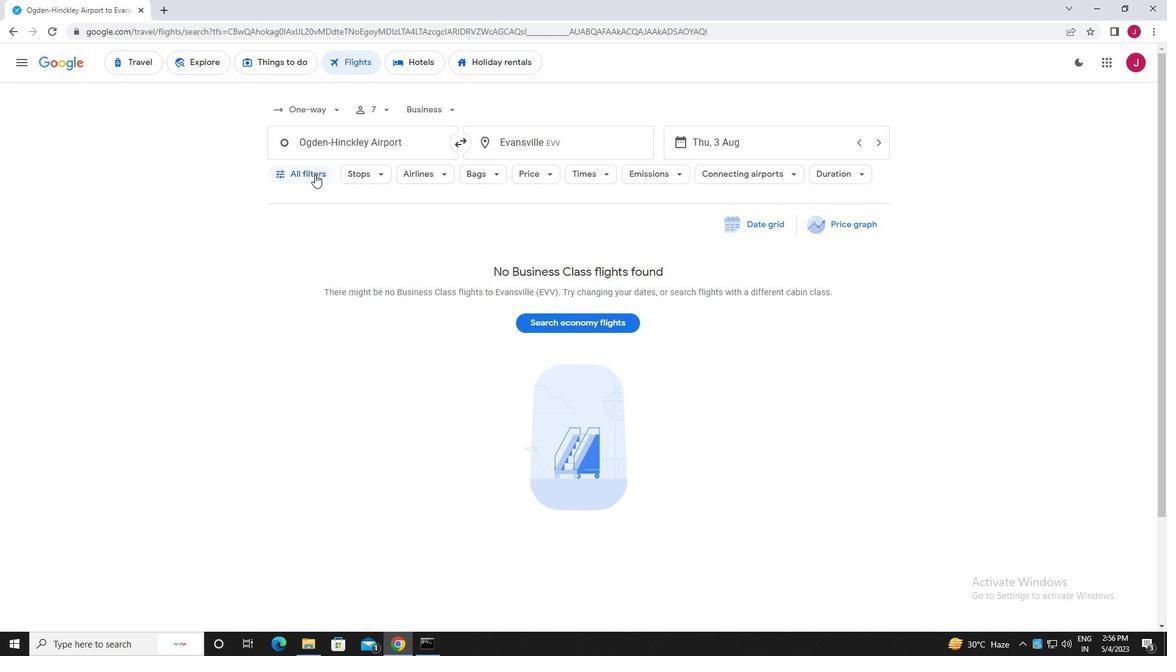 
Action: Mouse moved to (373, 236)
Screenshot: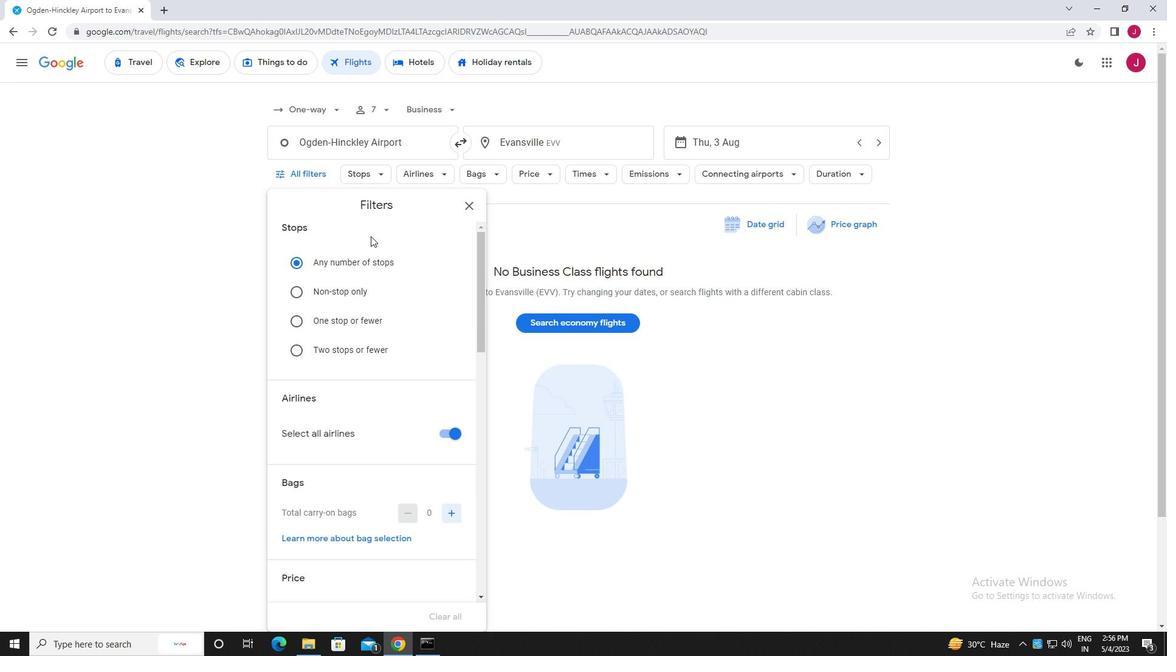 
Action: Mouse scrolled (373, 235) with delta (0, 0)
Screenshot: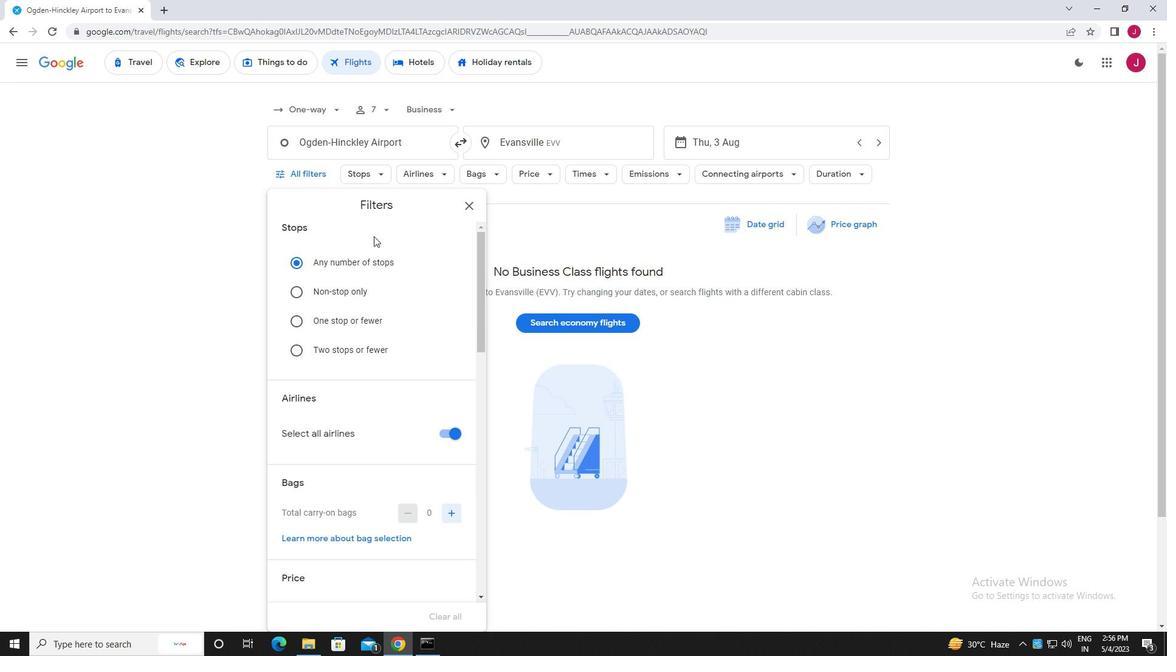 
Action: Mouse moved to (374, 237)
Screenshot: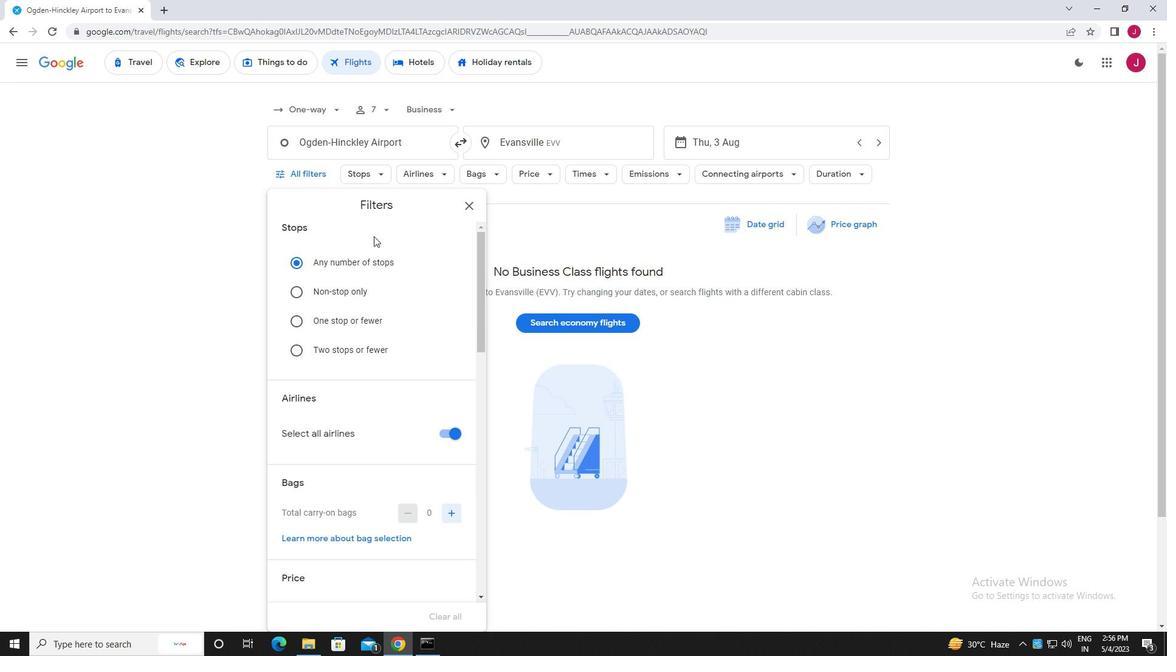 
Action: Mouse scrolled (374, 236) with delta (0, 0)
Screenshot: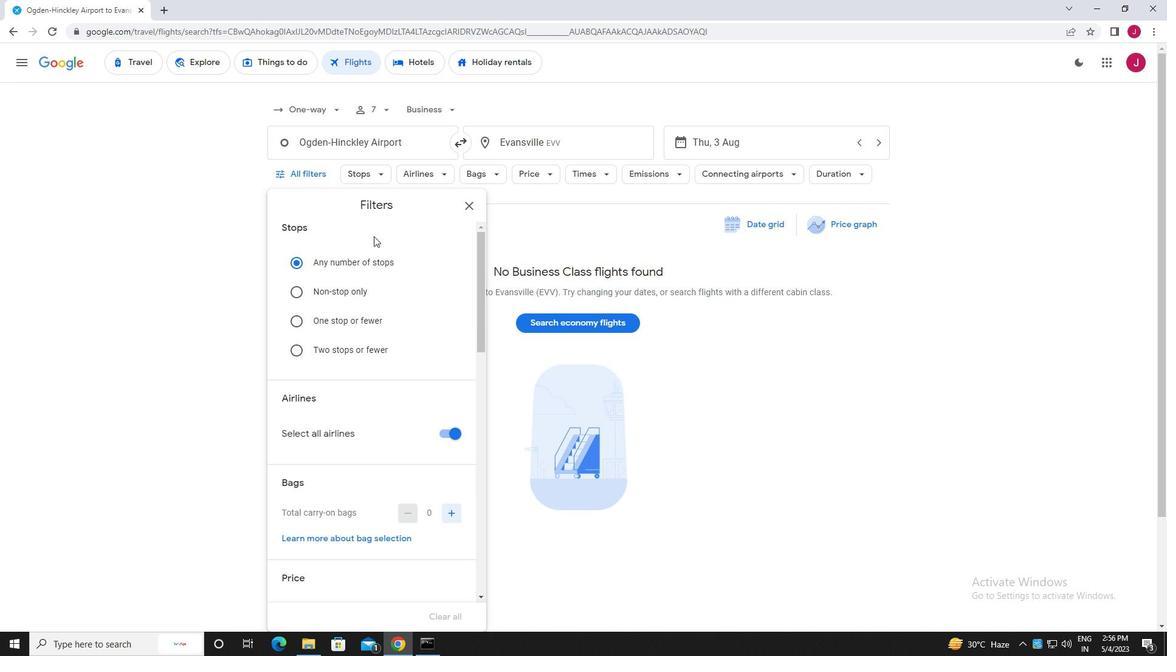 
Action: Mouse moved to (420, 296)
Screenshot: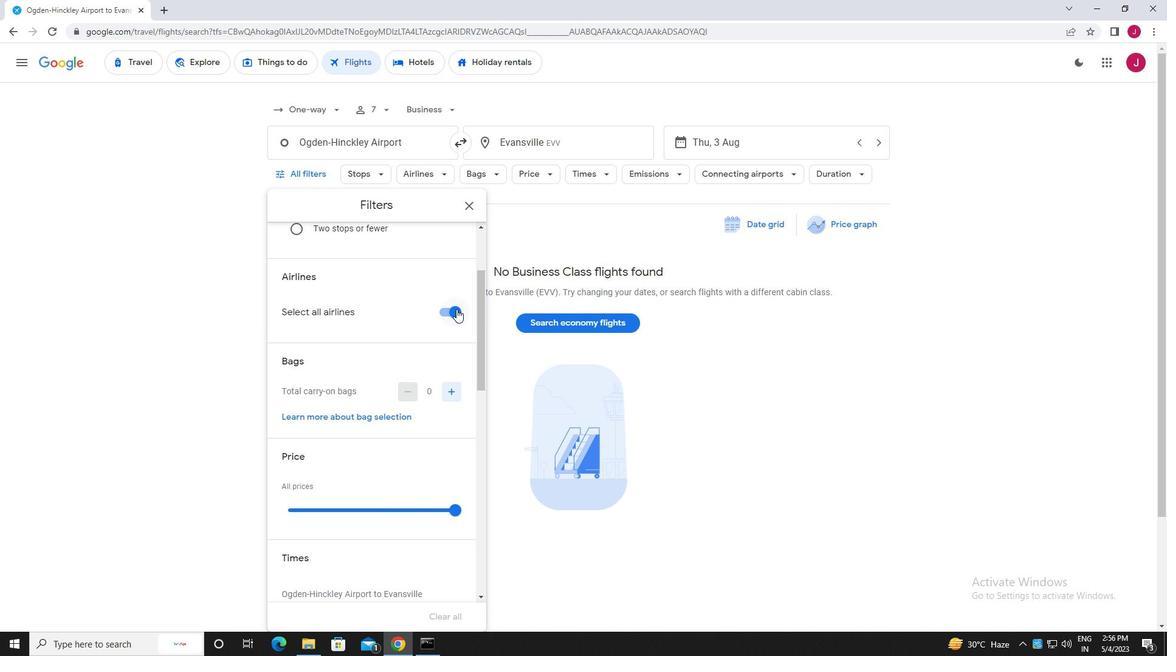 
Action: Mouse scrolled (420, 296) with delta (0, 0)
Screenshot: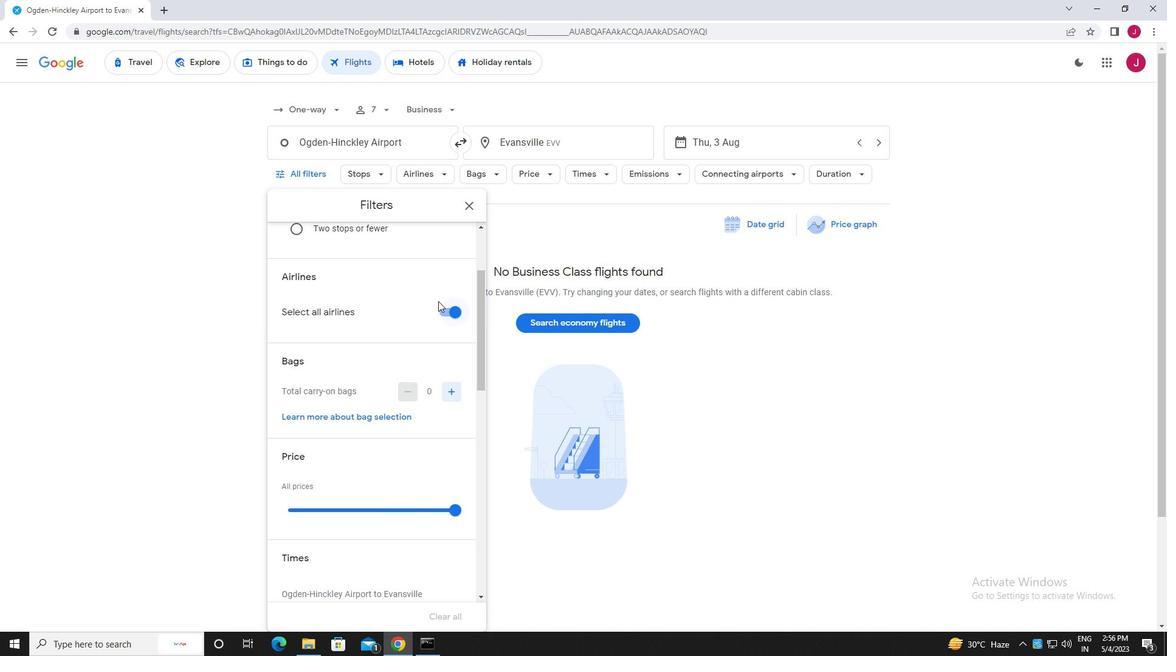 
Action: Mouse moved to (420, 295)
Screenshot: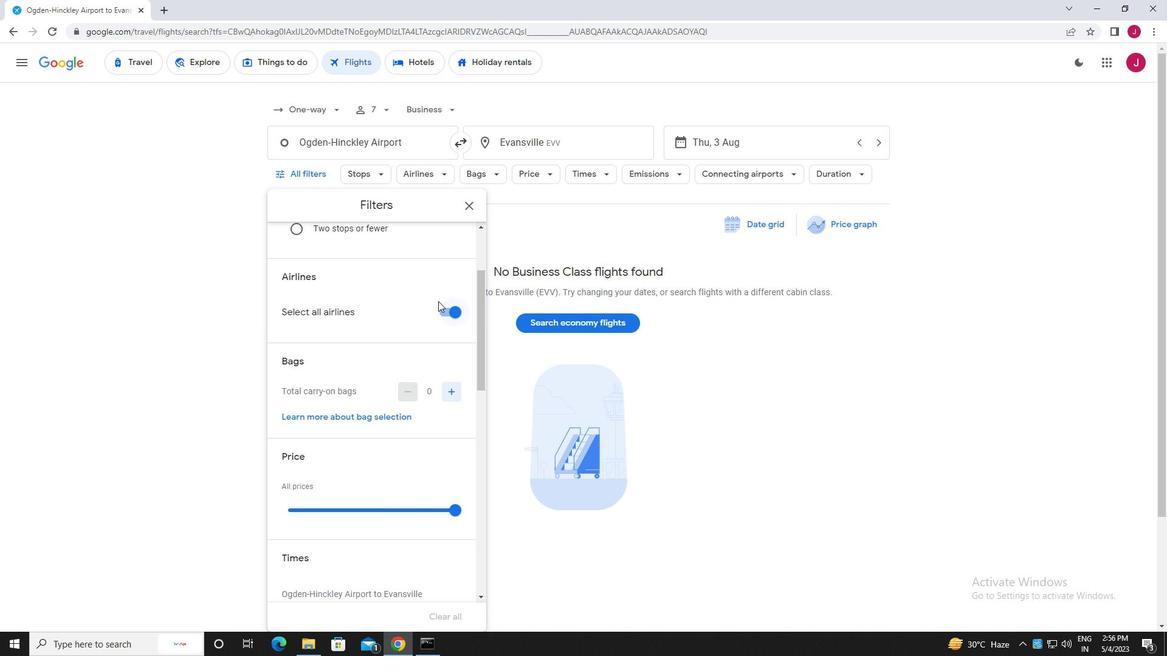 
Action: Mouse scrolled (420, 296) with delta (0, 0)
Screenshot: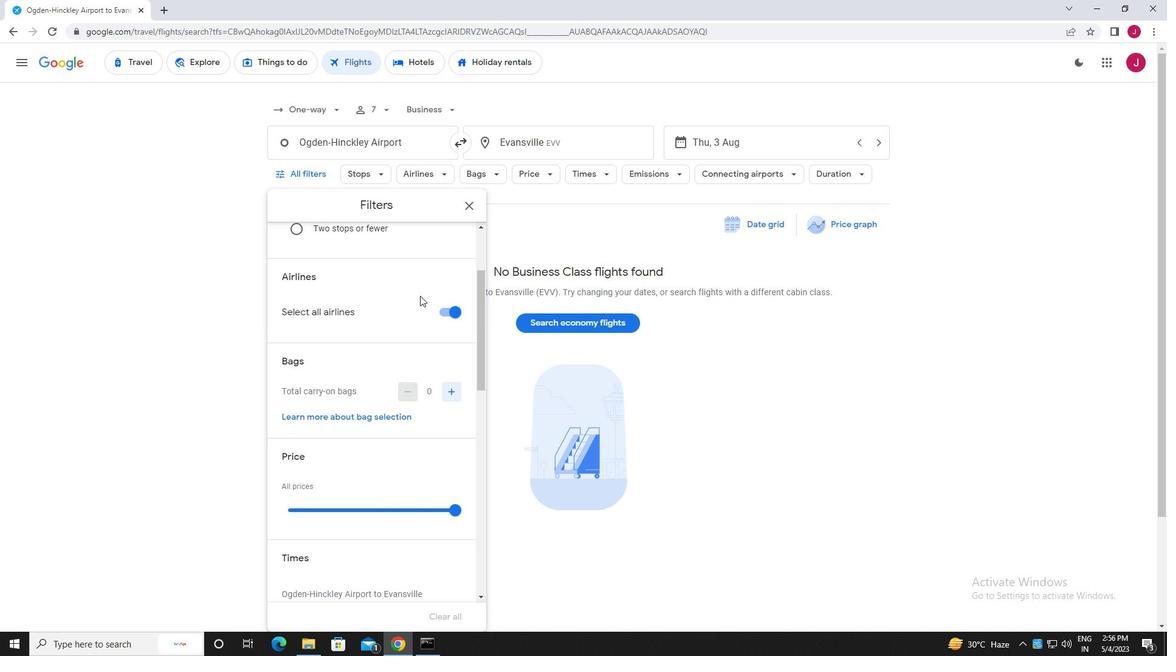 
Action: Mouse moved to (420, 294)
Screenshot: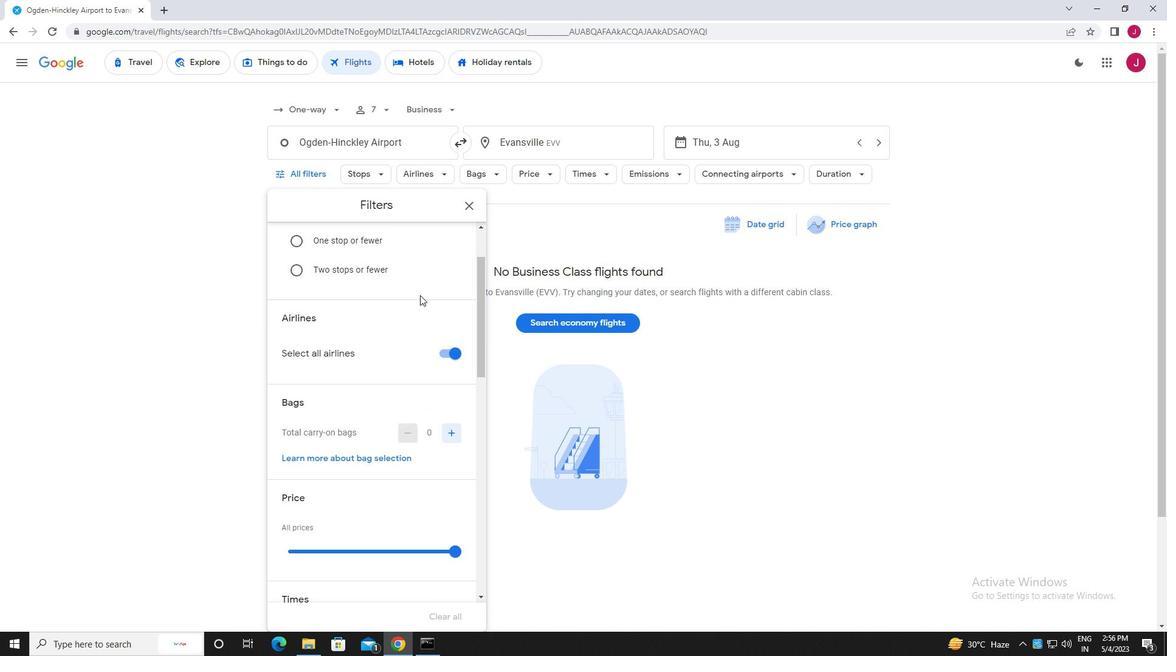 
Action: Mouse scrolled (420, 295) with delta (0, 0)
Screenshot: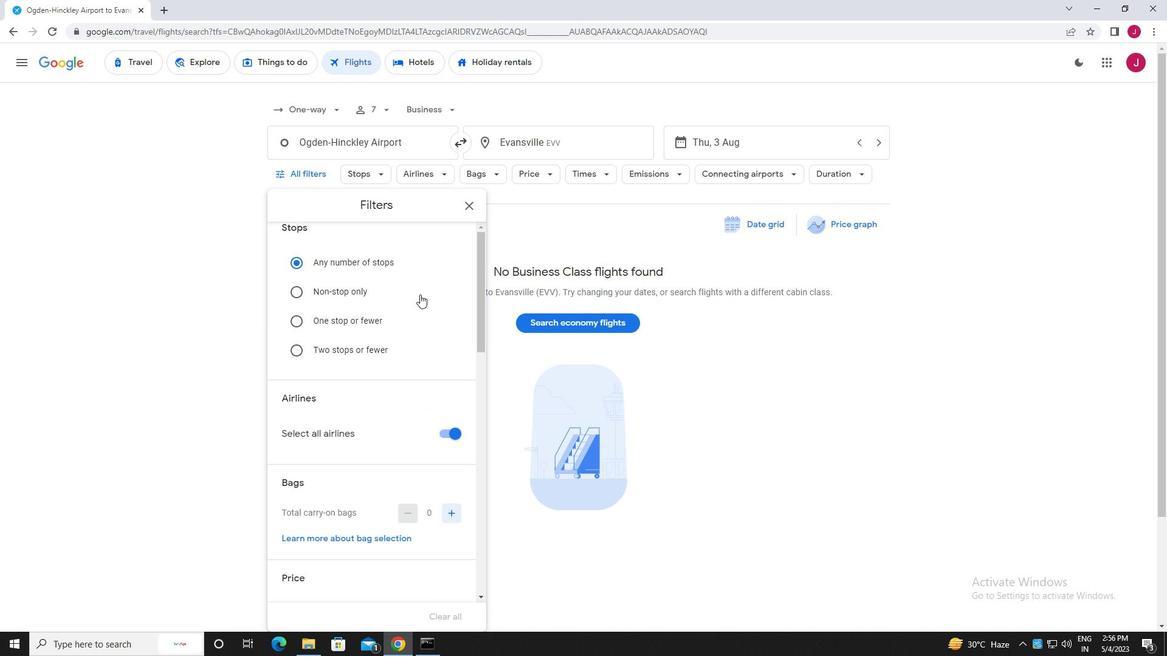 
Action: Mouse scrolled (420, 294) with delta (0, 0)
Screenshot: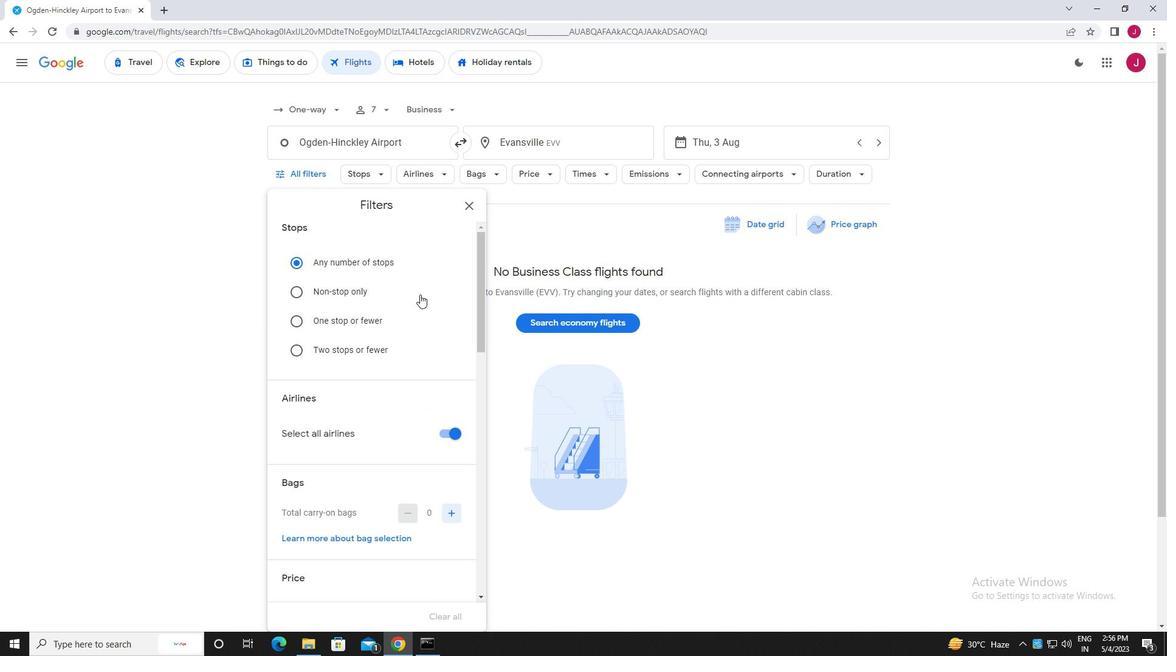 
Action: Mouse scrolled (420, 294) with delta (0, 0)
Screenshot: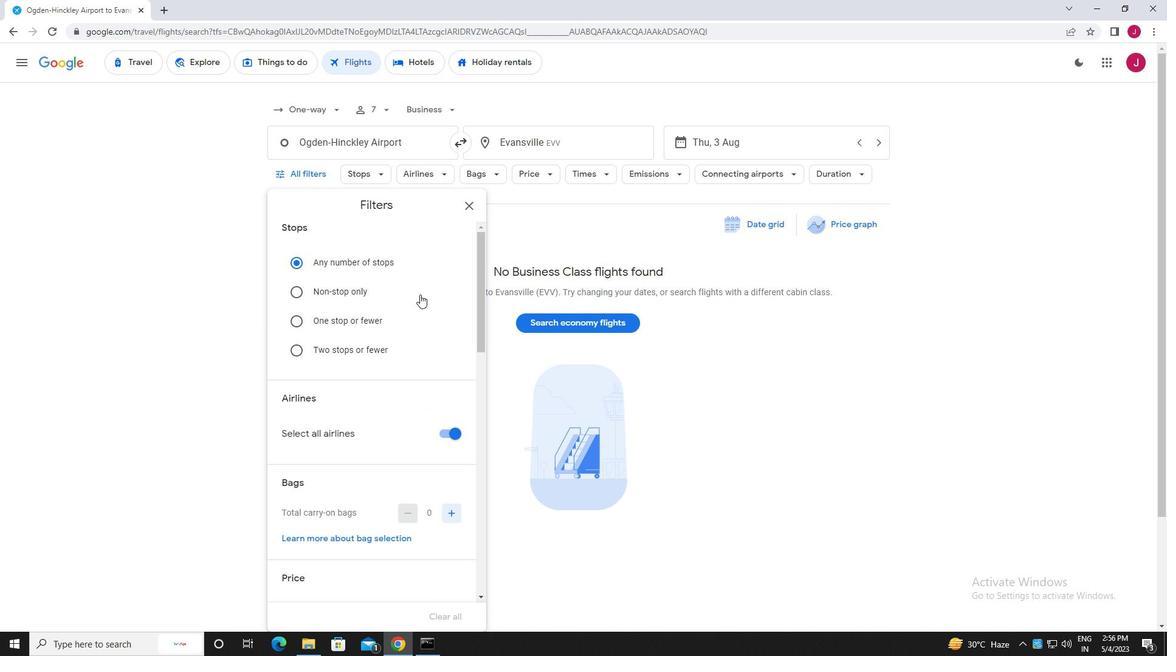 
Action: Mouse moved to (439, 311)
Screenshot: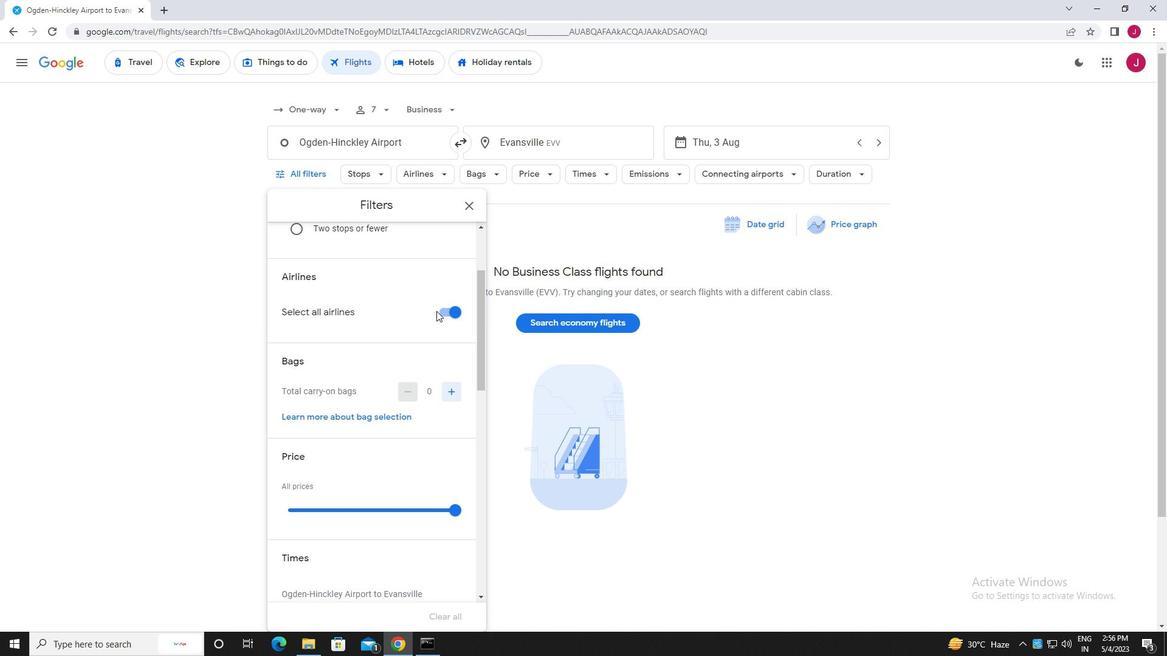 
Action: Mouse pressed left at (439, 311)
Screenshot: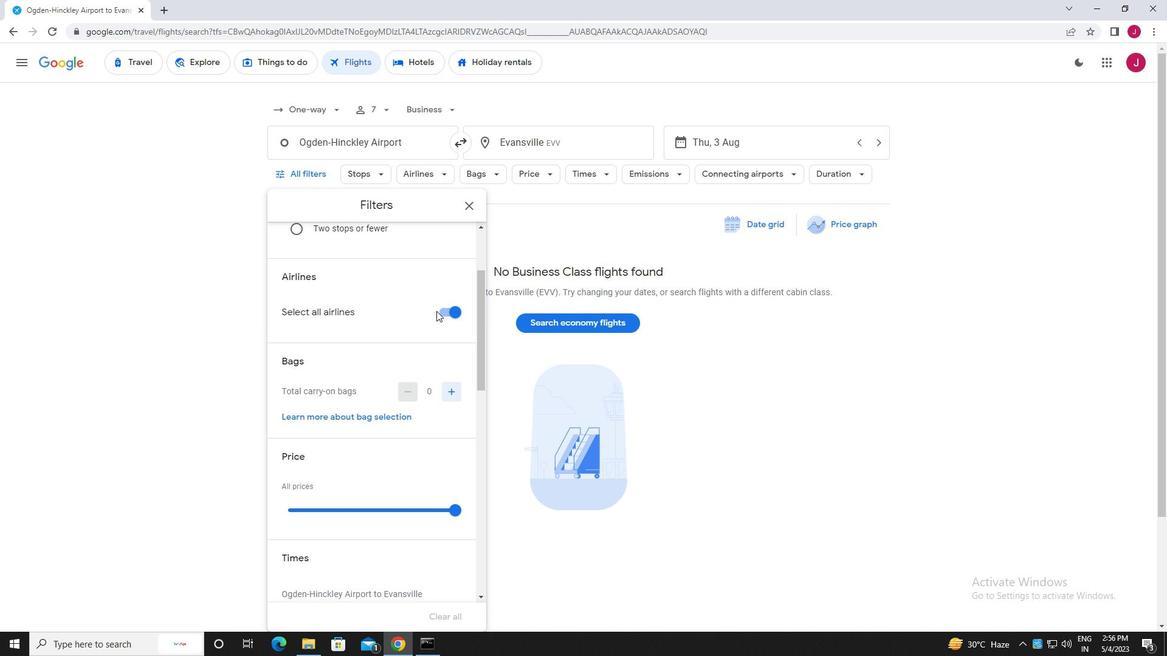 
Action: Mouse moved to (403, 294)
Screenshot: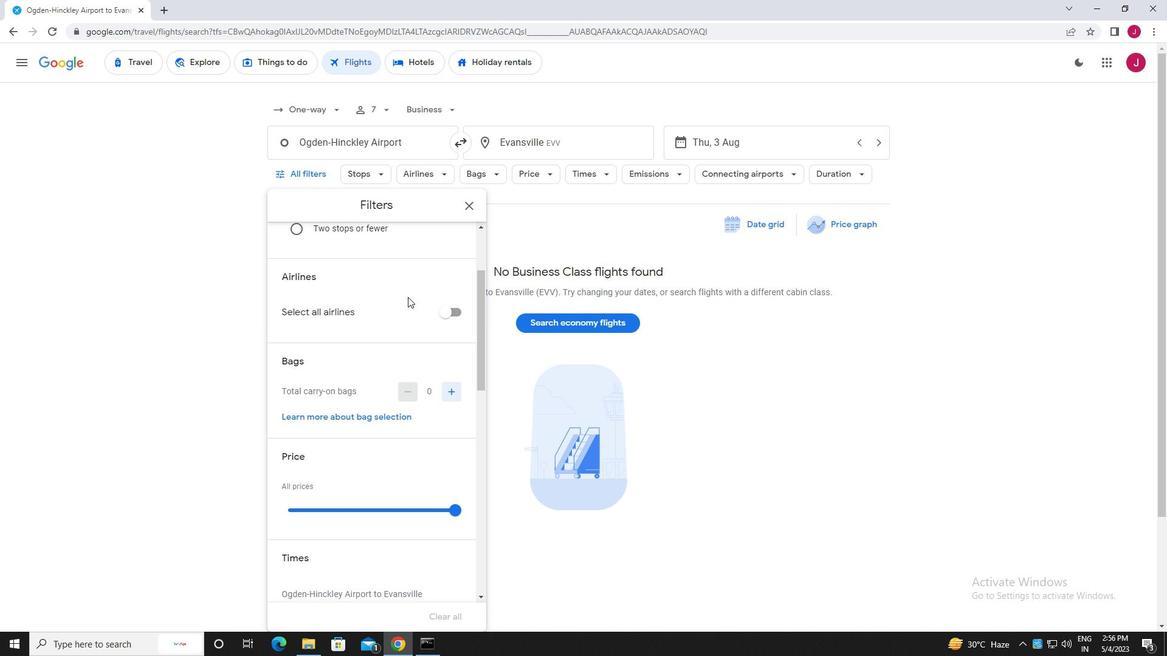 
Action: Mouse scrolled (403, 293) with delta (0, 0)
Screenshot: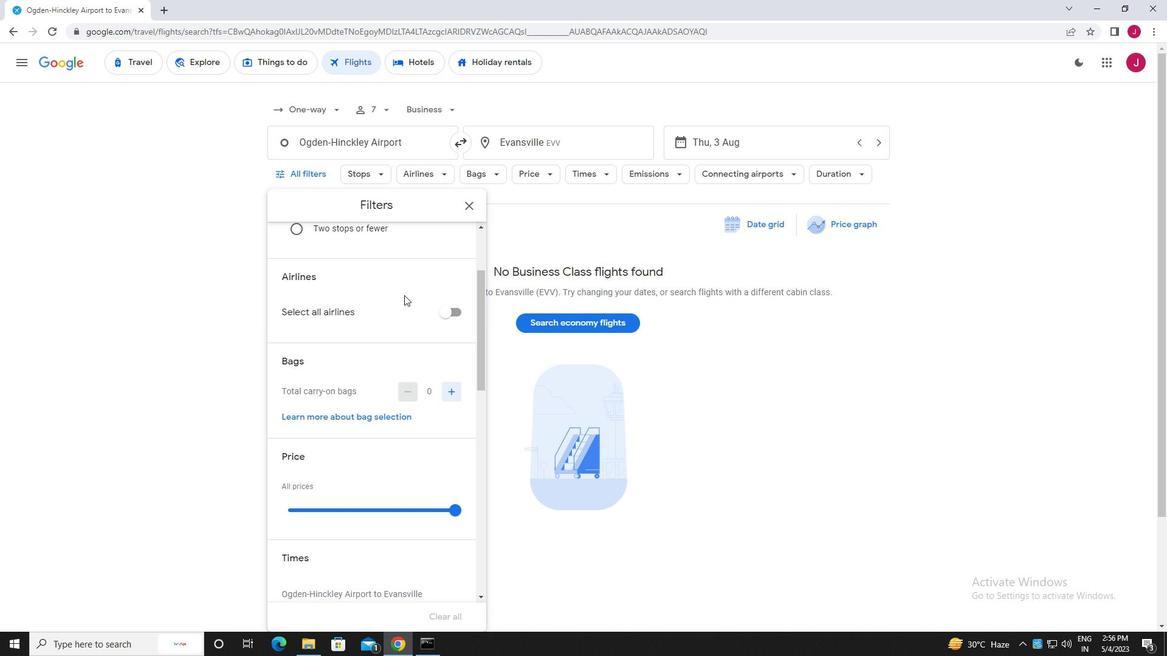 
Action: Mouse scrolled (403, 293) with delta (0, 0)
Screenshot: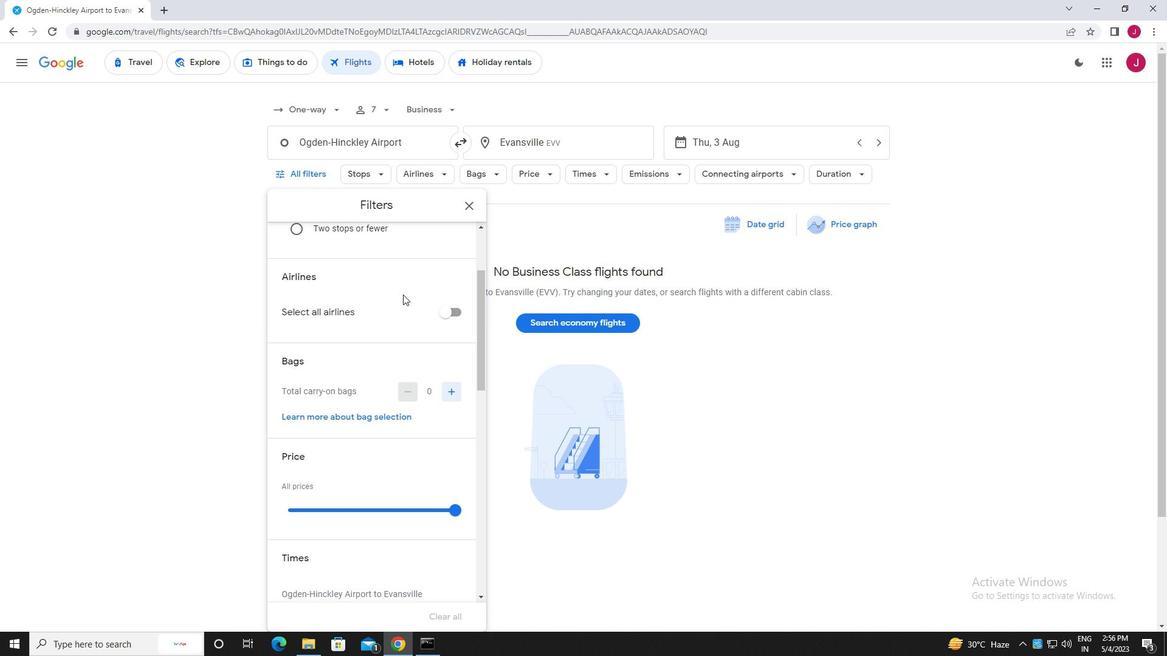 
Action: Mouse scrolled (403, 293) with delta (0, 0)
Screenshot: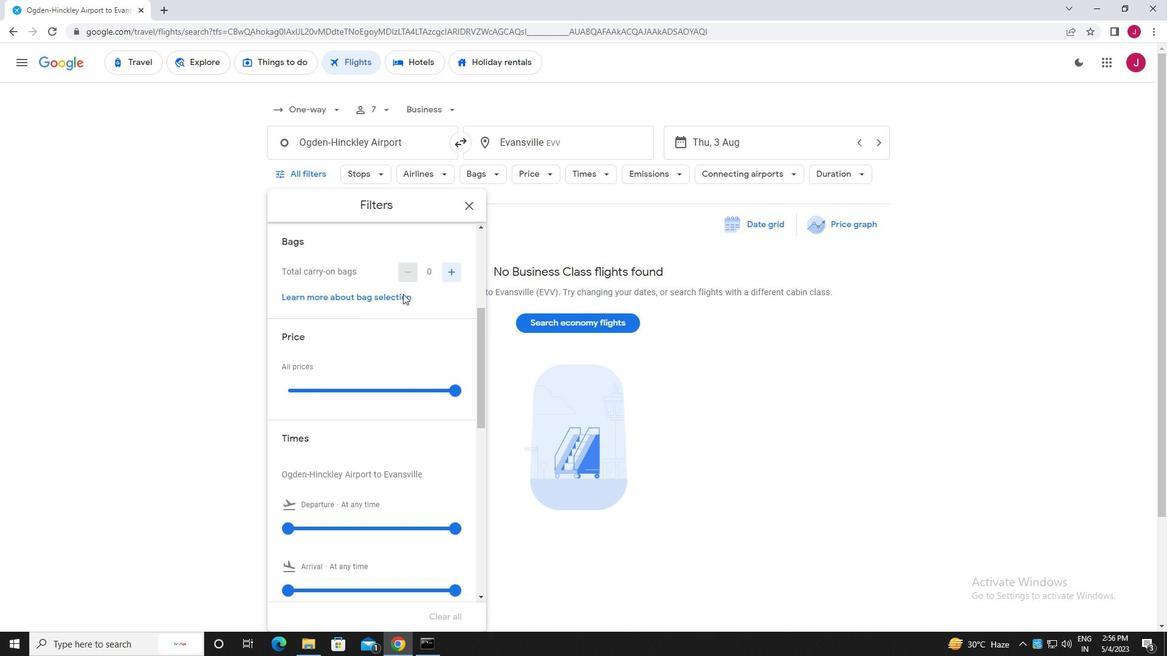 
Action: Mouse scrolled (403, 293) with delta (0, 0)
Screenshot: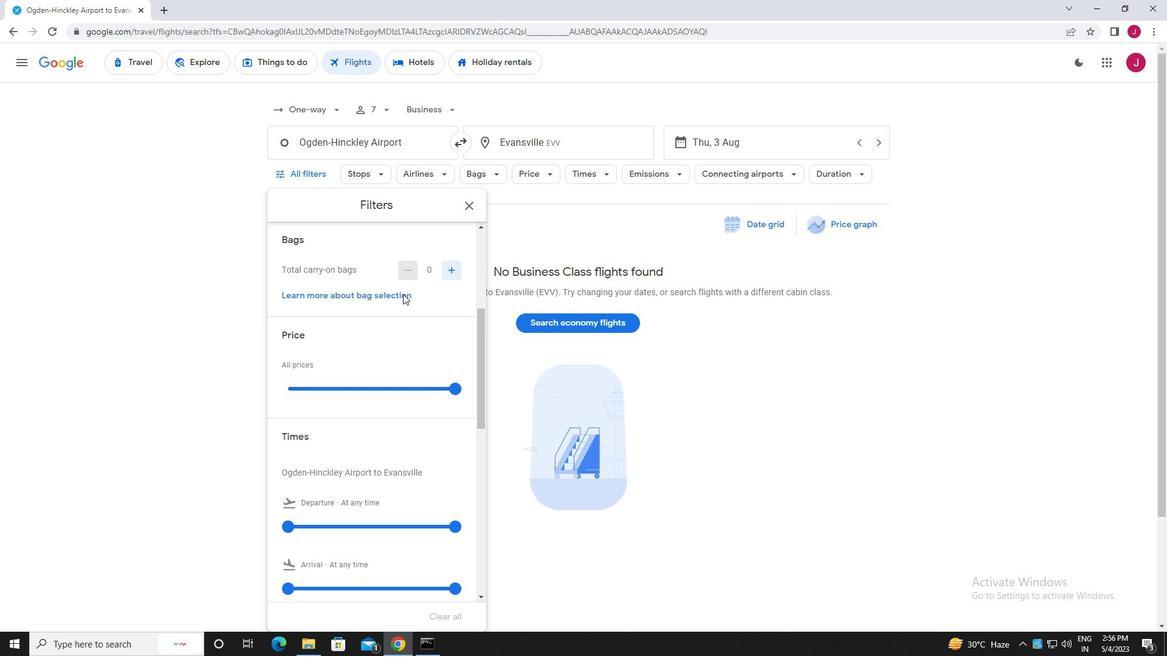 
Action: Mouse scrolled (403, 294) with delta (0, 0)
Screenshot: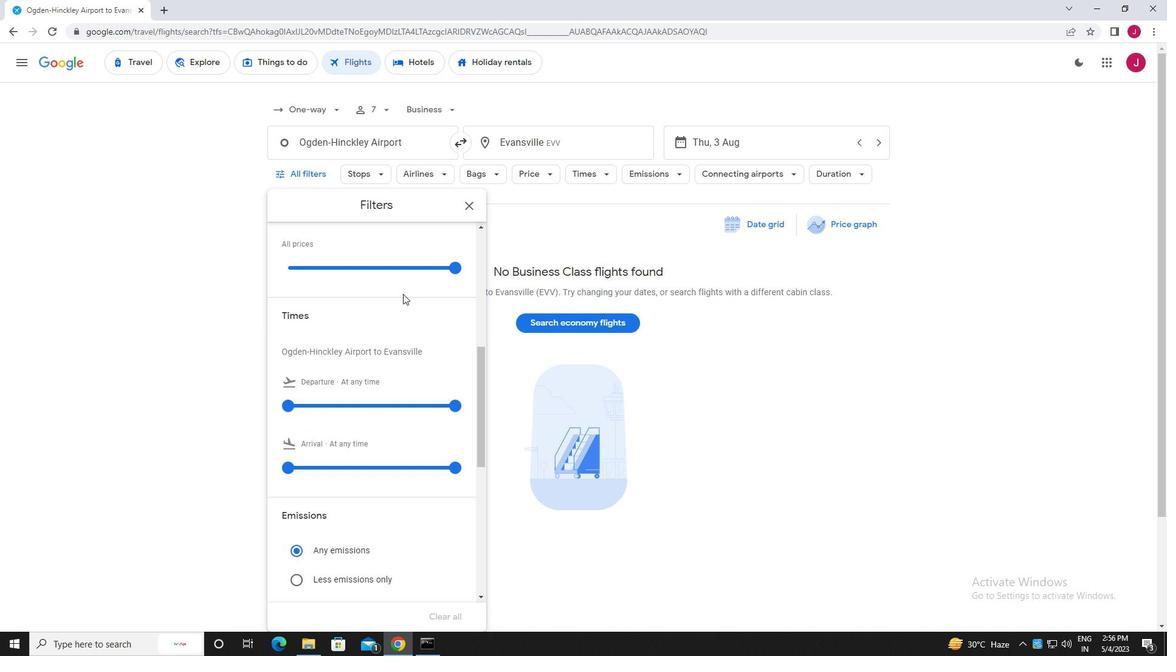 
Action: Mouse scrolled (403, 294) with delta (0, 0)
Screenshot: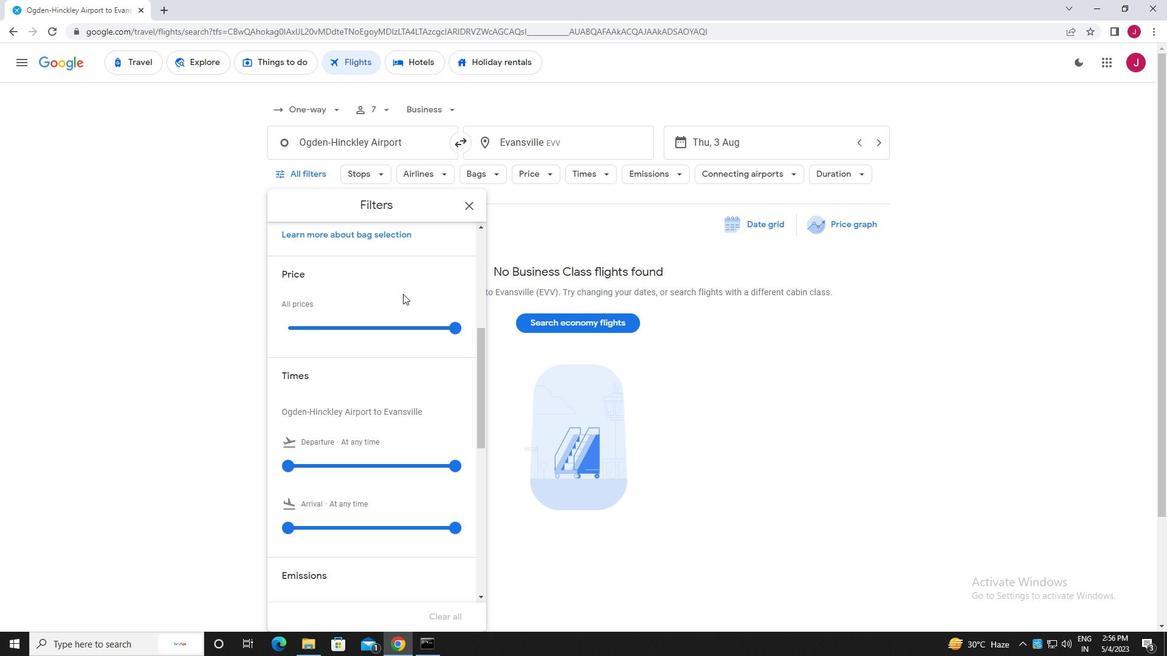 
Action: Mouse moved to (443, 286)
Screenshot: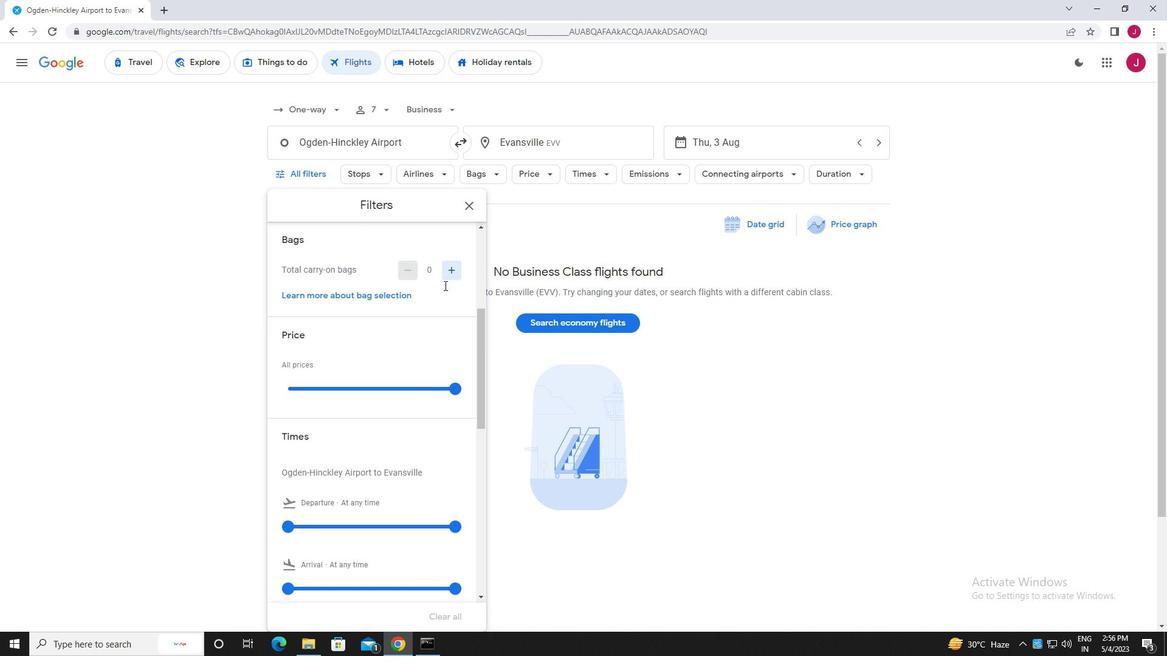 
Action: Mouse scrolled (443, 285) with delta (0, 0)
Screenshot: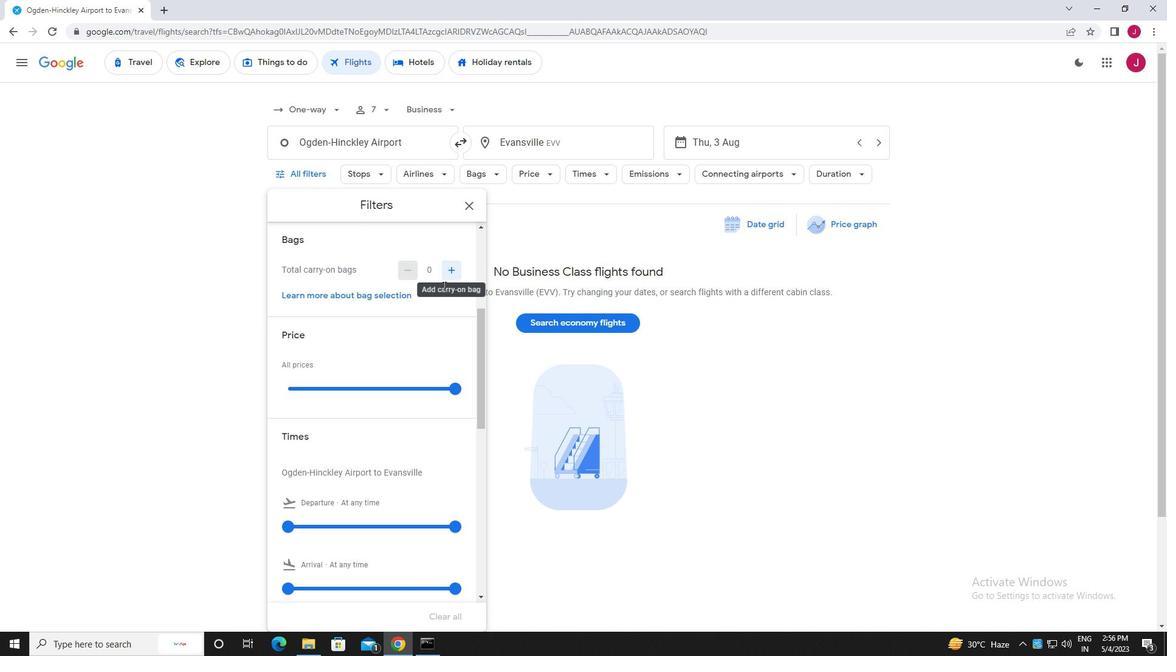 
Action: Mouse scrolled (443, 285) with delta (0, 0)
Screenshot: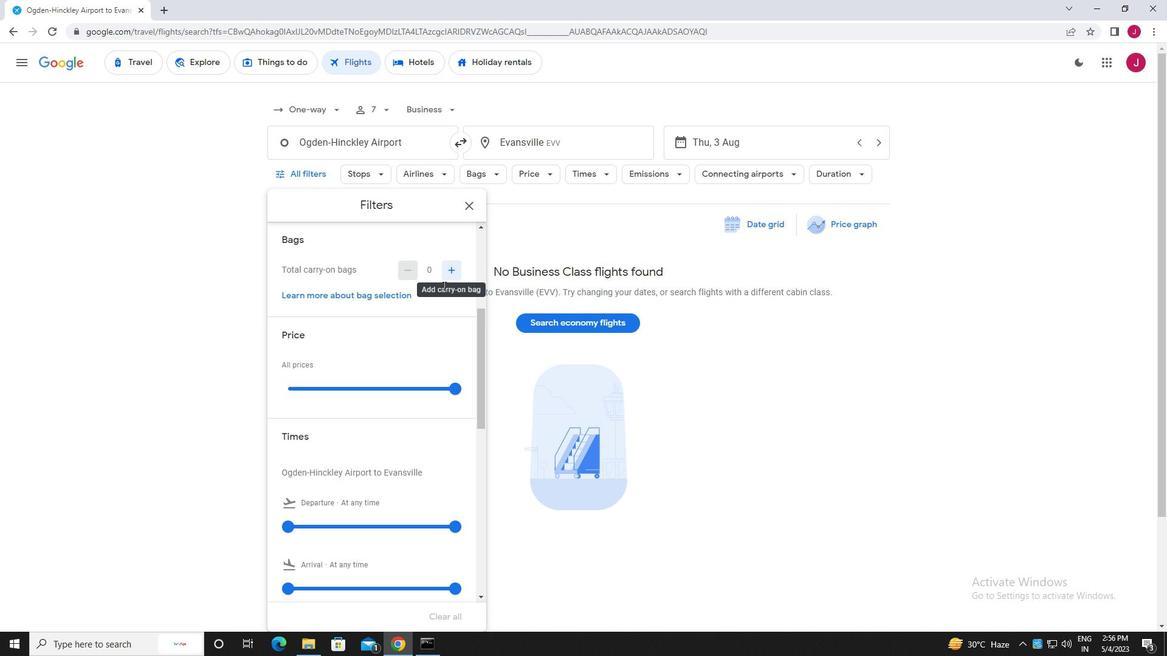 
Action: Mouse moved to (444, 286)
Screenshot: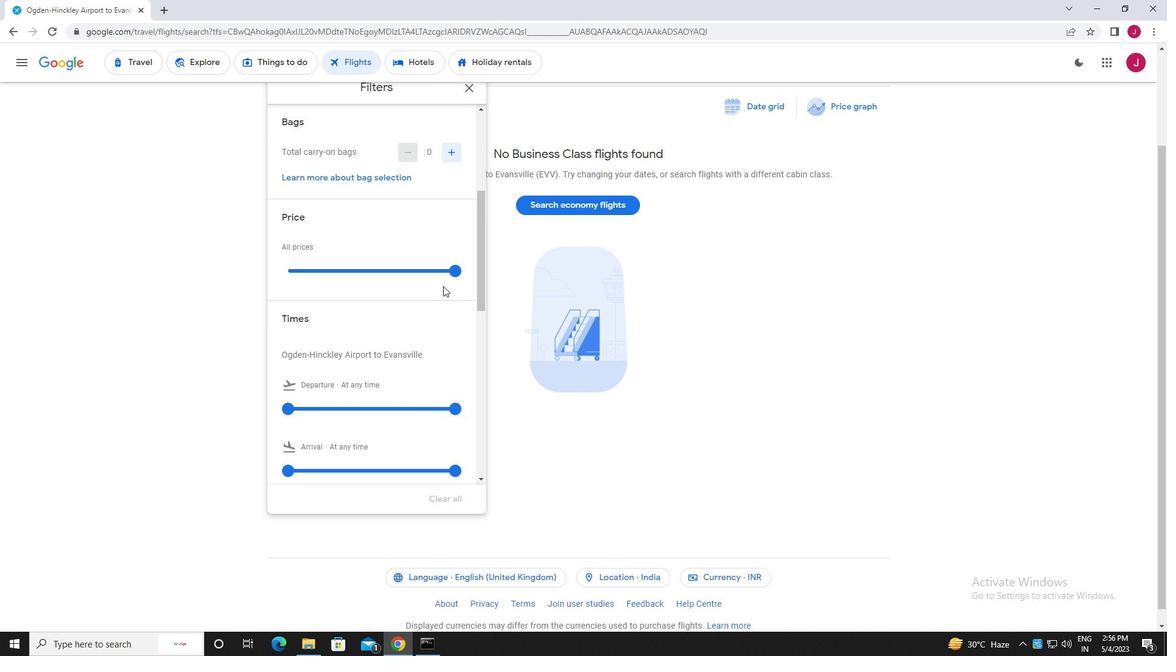 
Action: Mouse scrolled (444, 285) with delta (0, 0)
Screenshot: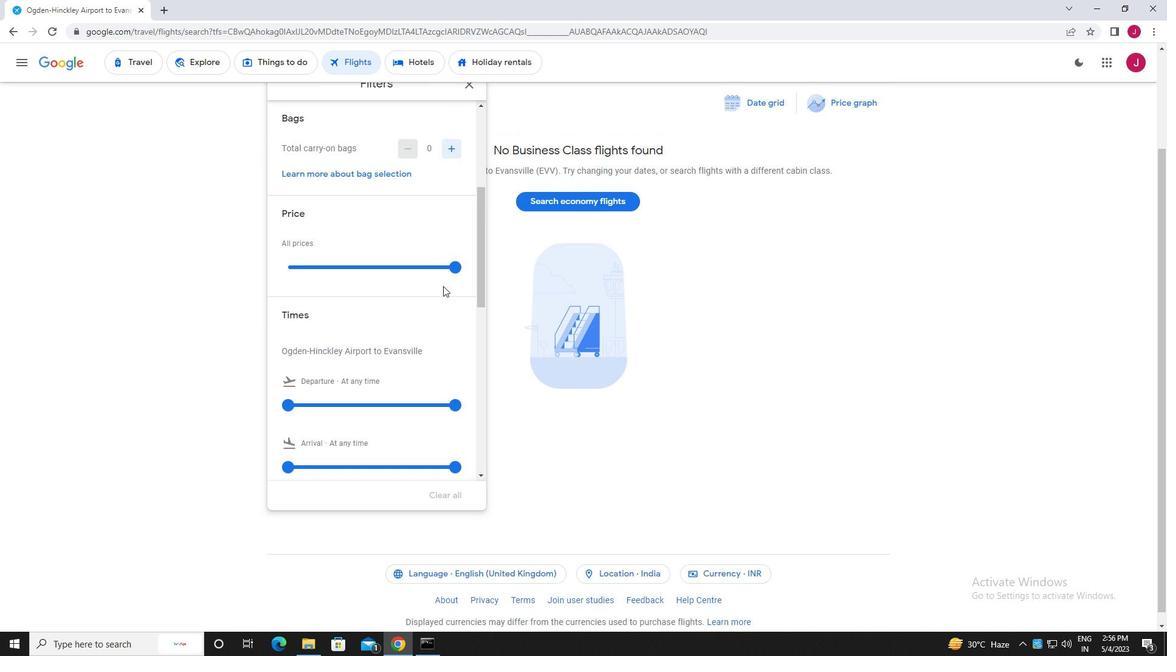 
Action: Mouse moved to (444, 286)
Screenshot: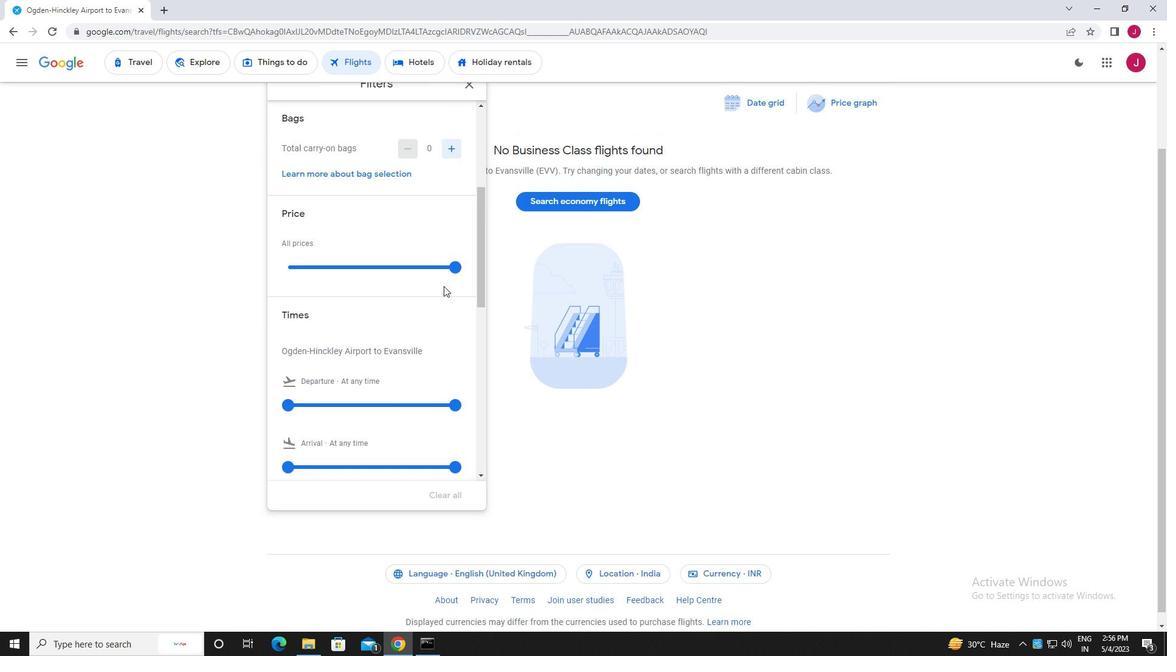 
Action: Mouse scrolled (444, 285) with delta (0, 0)
Screenshot: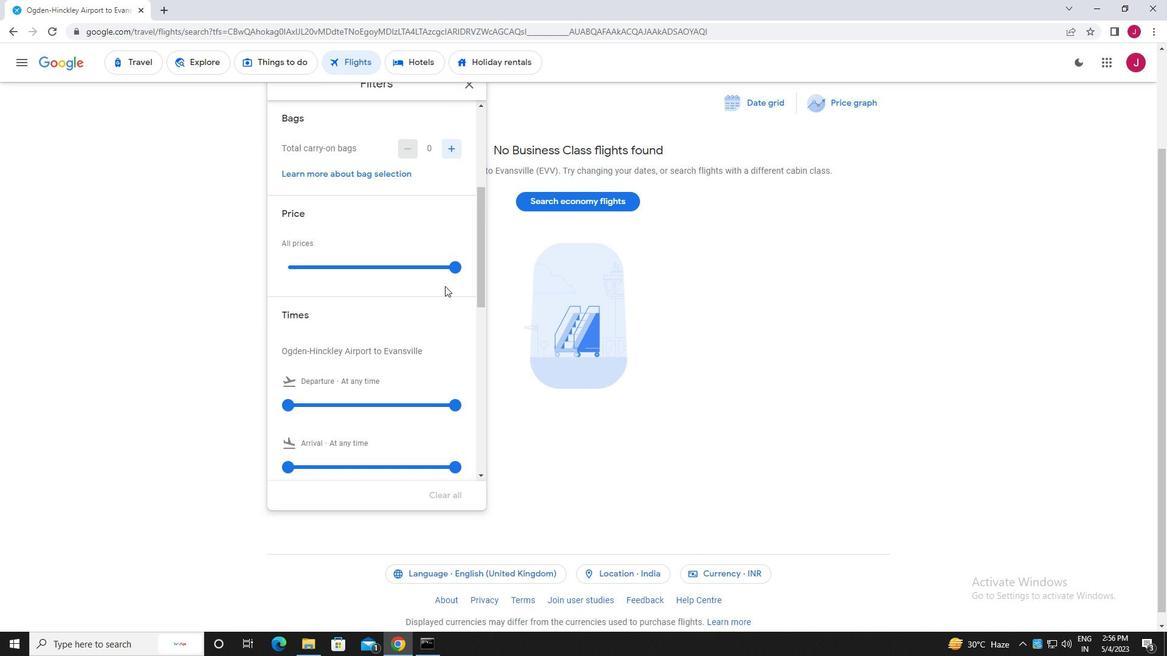 
Action: Mouse moved to (446, 286)
Screenshot: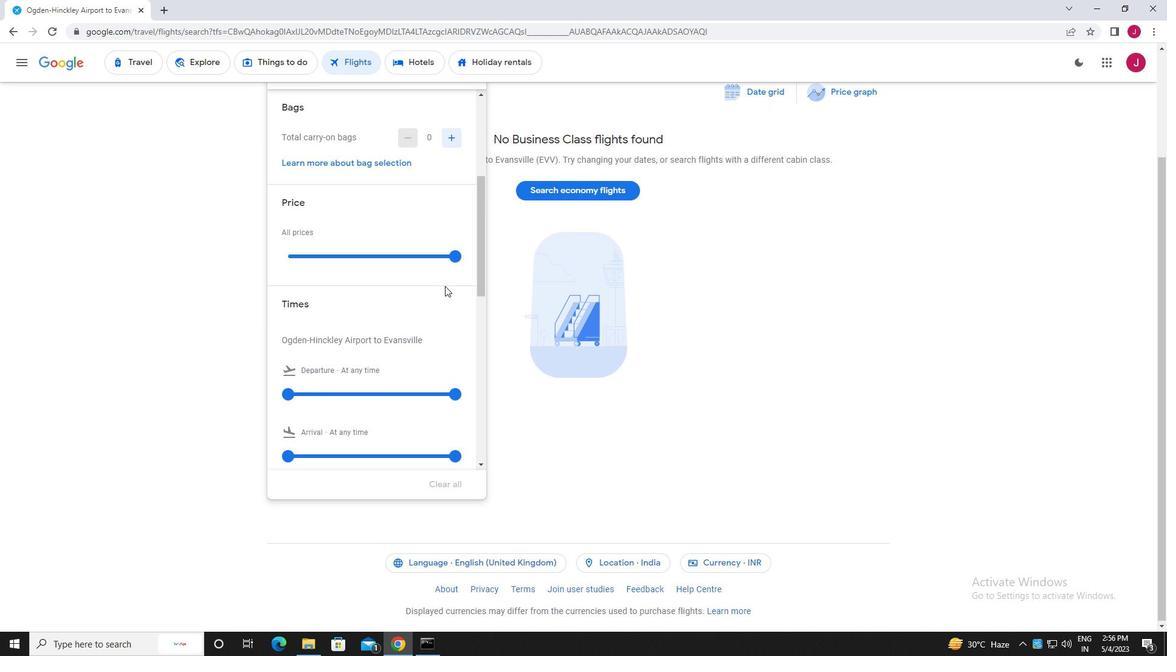 
Action: Mouse scrolled (446, 285) with delta (0, 0)
Screenshot: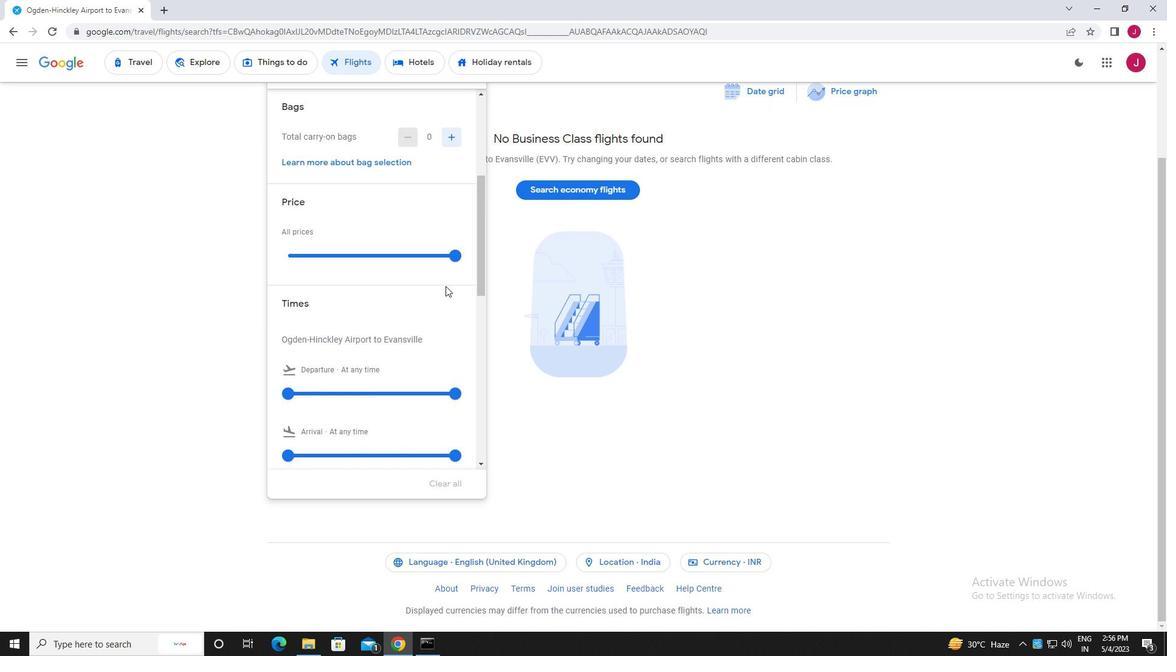 
Action: Mouse moved to (446, 285)
Screenshot: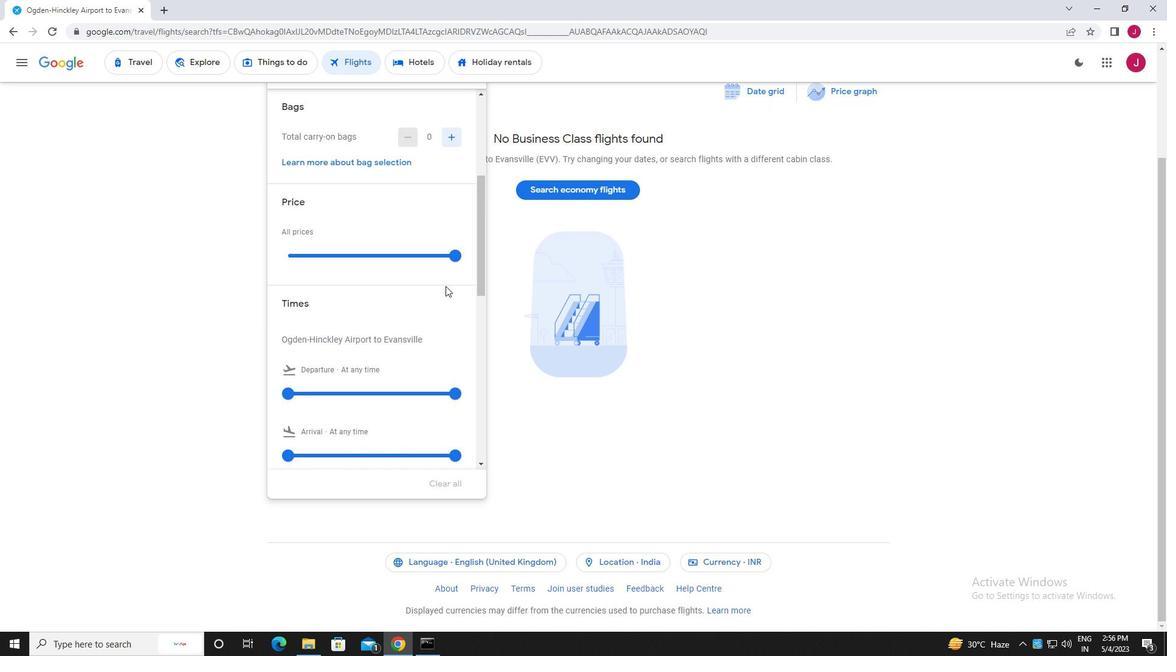 
Action: Mouse scrolled (446, 285) with delta (0, 0)
Screenshot: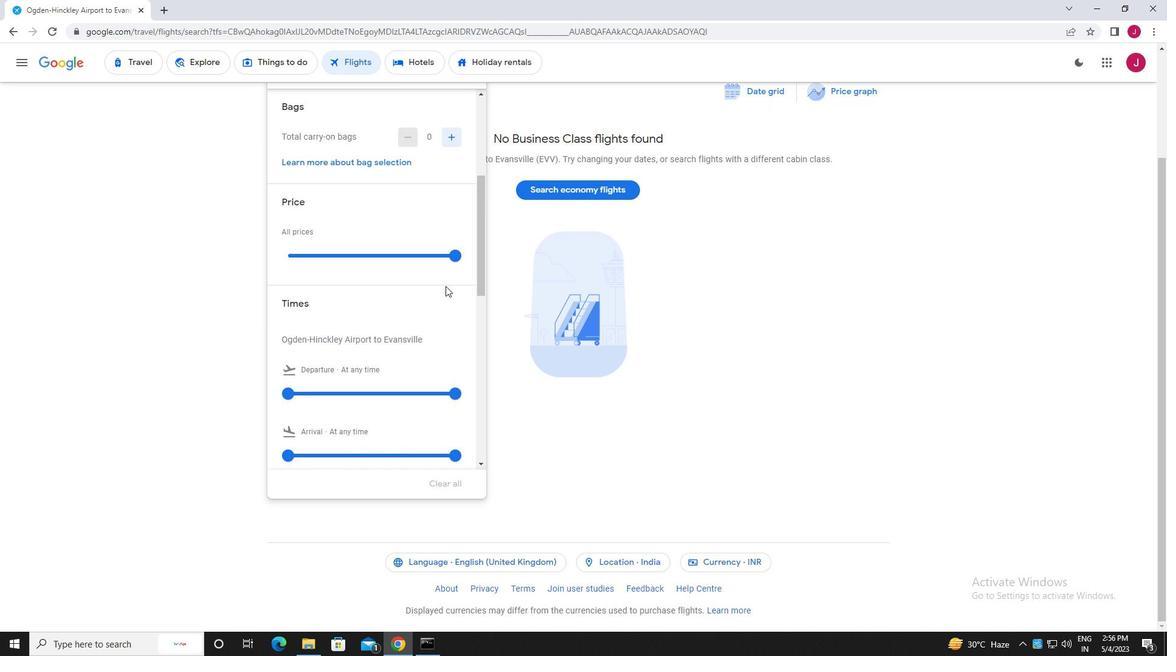 
Action: Mouse moved to (438, 251)
Screenshot: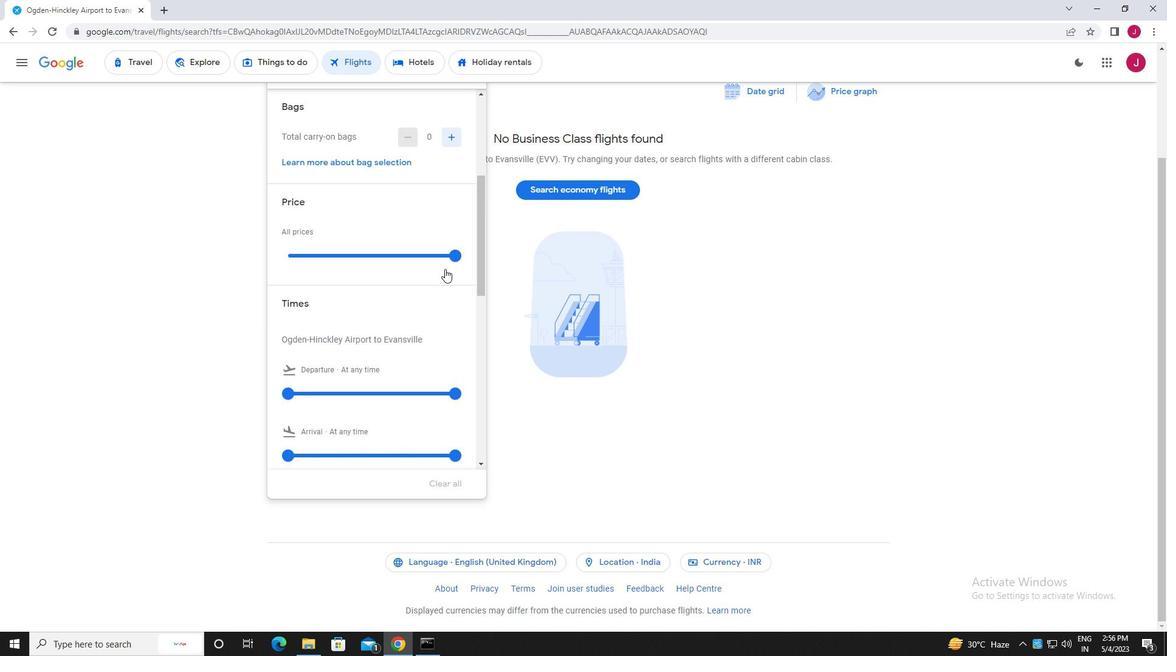 
Action: Mouse scrolled (438, 251) with delta (0, 0)
Screenshot: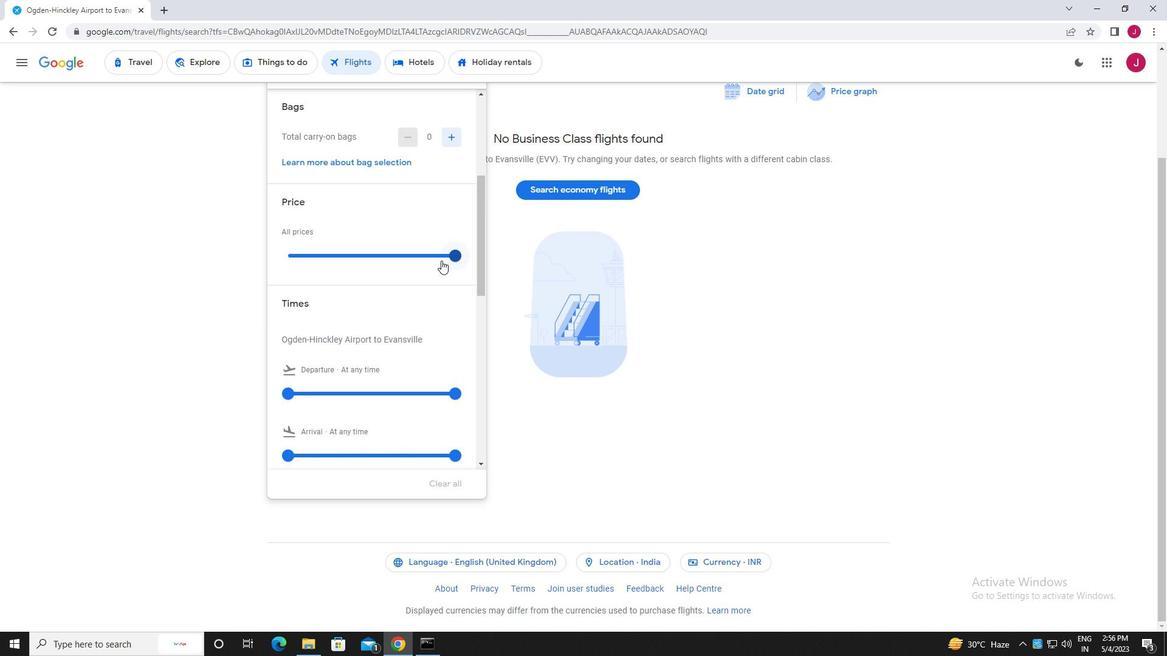 
Action: Mouse scrolled (438, 251) with delta (0, 0)
Screenshot: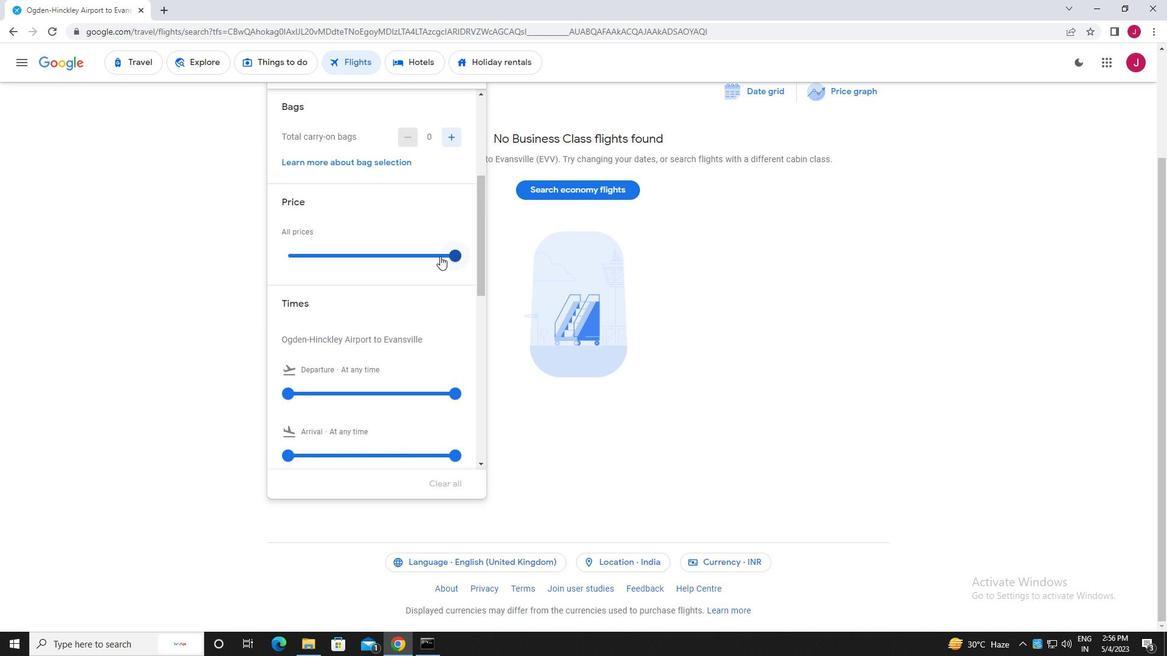 
Action: Mouse scrolled (438, 251) with delta (0, 0)
Screenshot: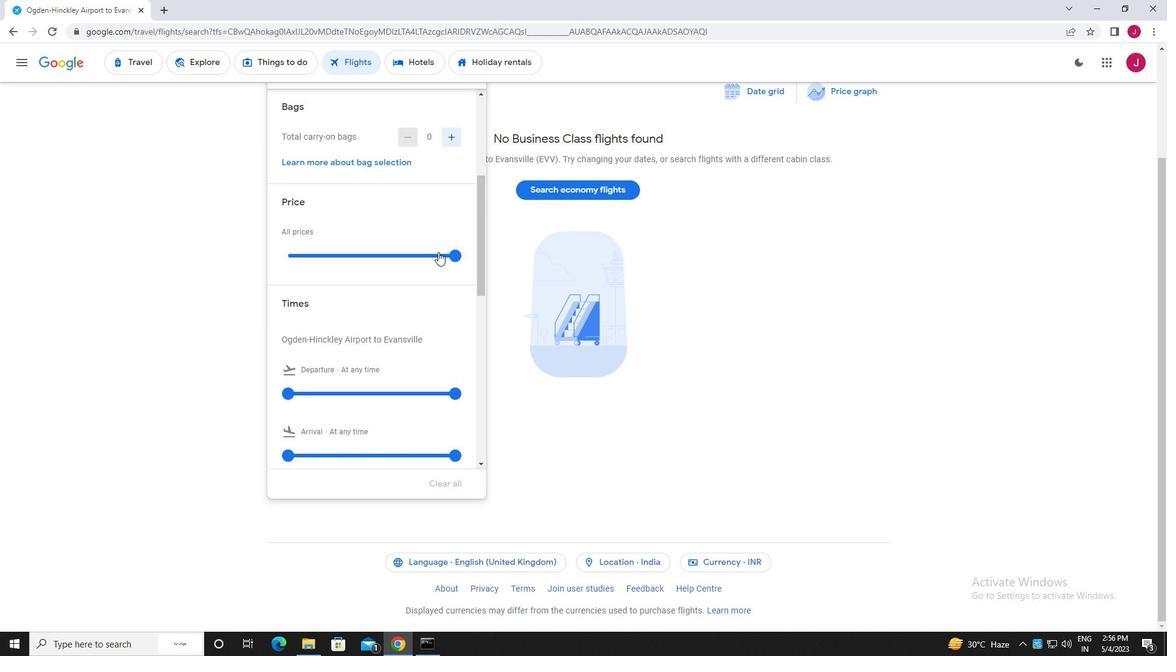 
Action: Mouse scrolled (438, 252) with delta (0, 0)
Screenshot: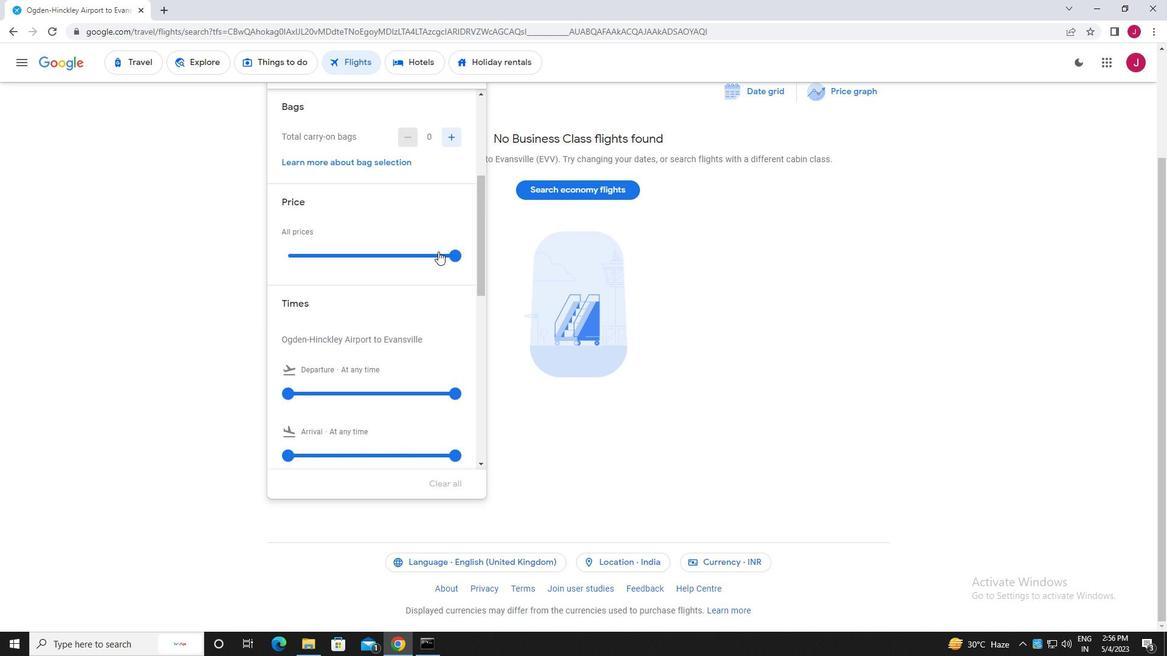 
Action: Mouse scrolled (438, 252) with delta (0, 0)
Screenshot: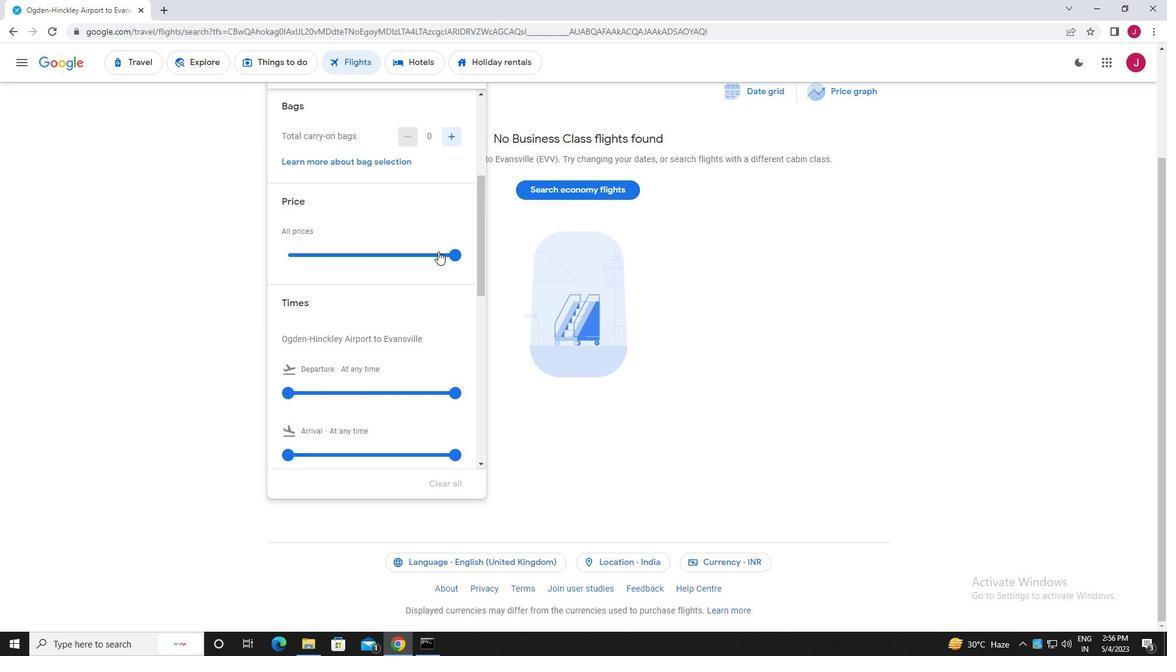 
Action: Mouse scrolled (438, 252) with delta (0, 0)
Screenshot: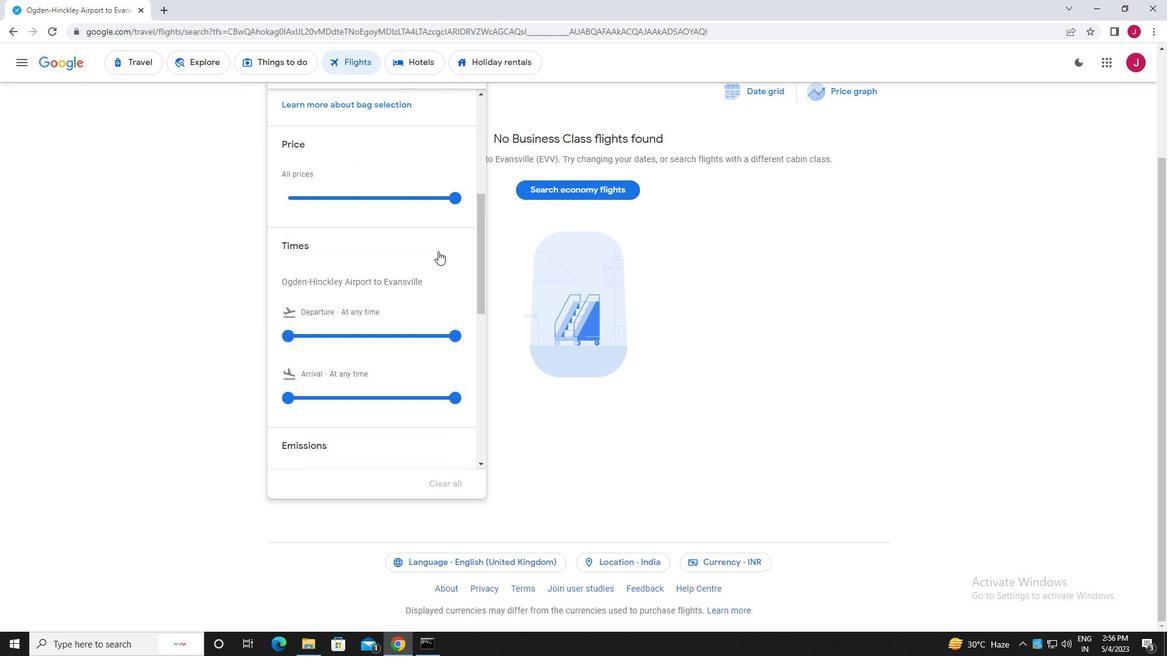 
Action: Mouse scrolled (438, 251) with delta (0, 0)
Screenshot: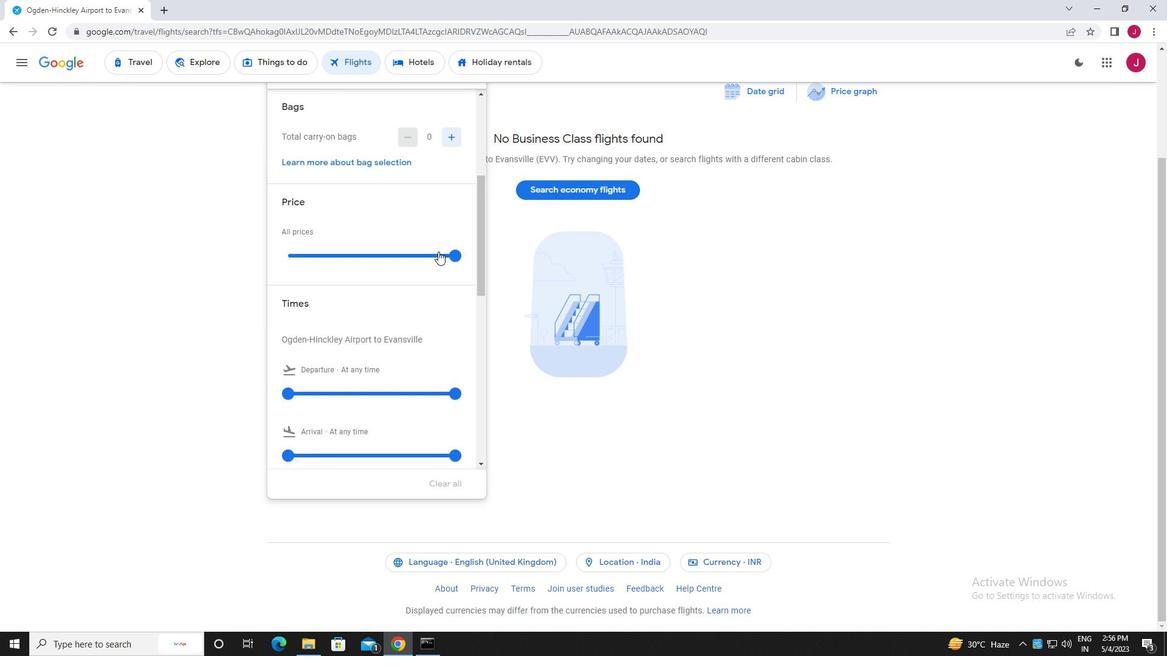 
Action: Mouse scrolled (438, 251) with delta (0, 0)
Screenshot: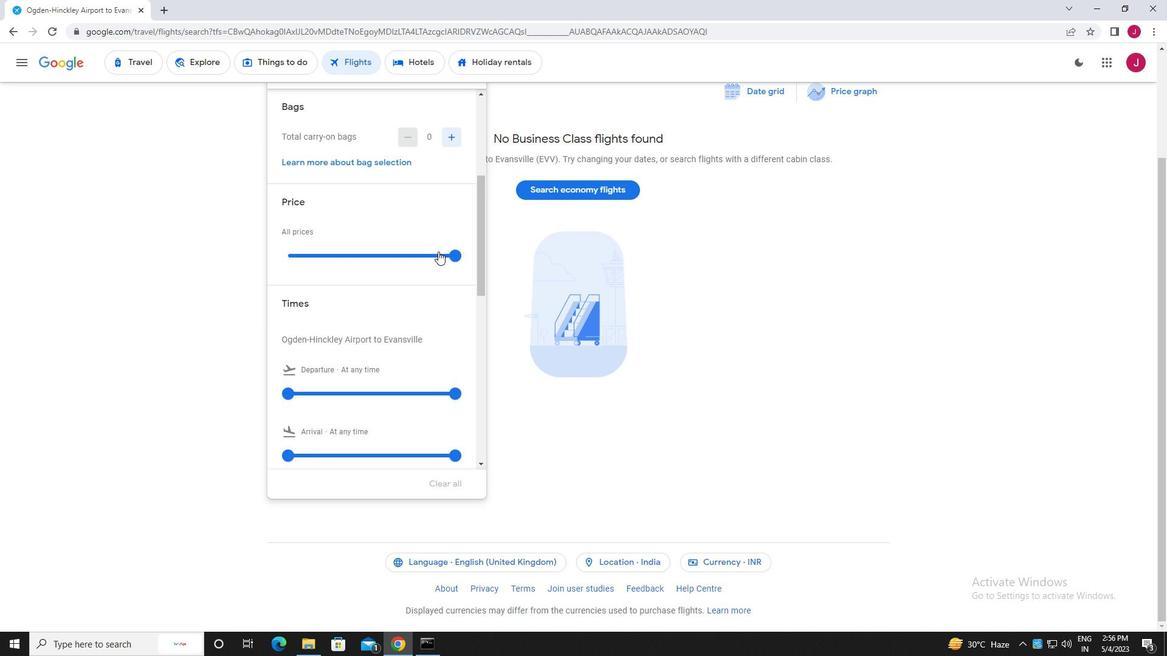 
Action: Mouse moved to (457, 137)
Screenshot: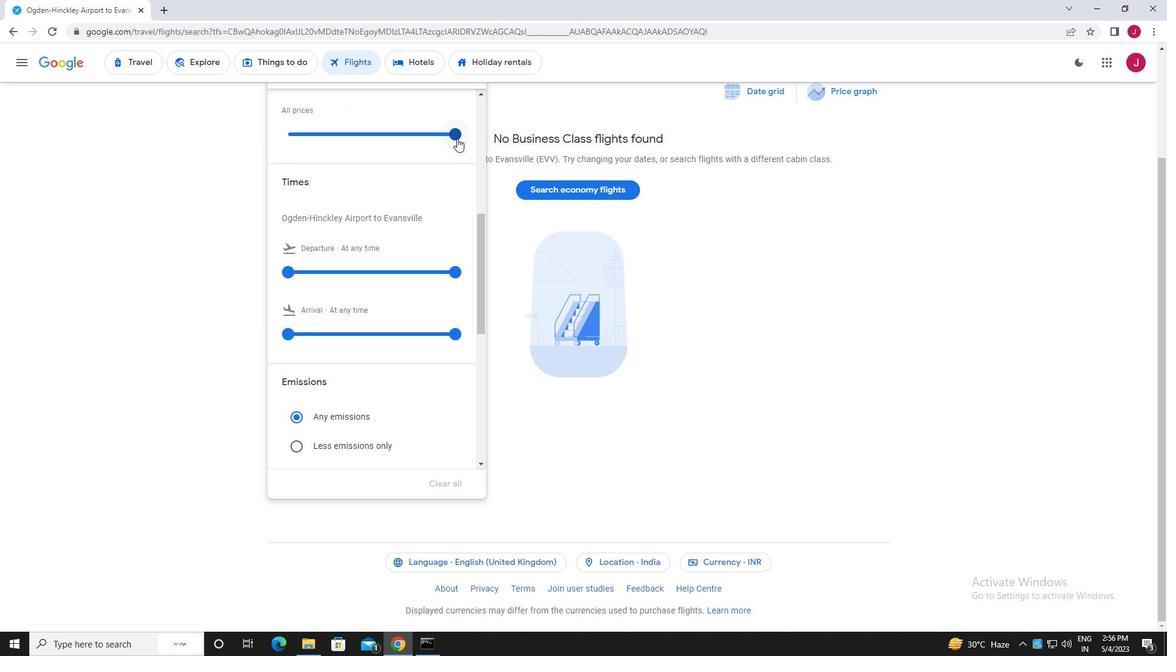 
Action: Mouse pressed left at (457, 137)
Screenshot: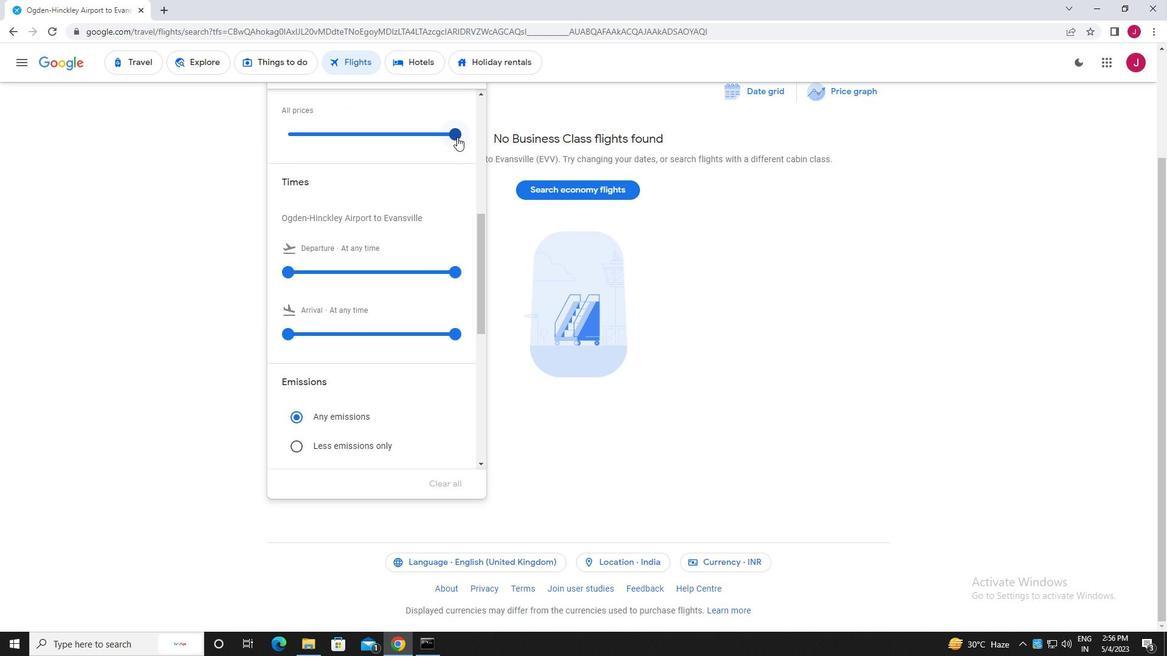 
Action: Mouse moved to (444, 155)
Screenshot: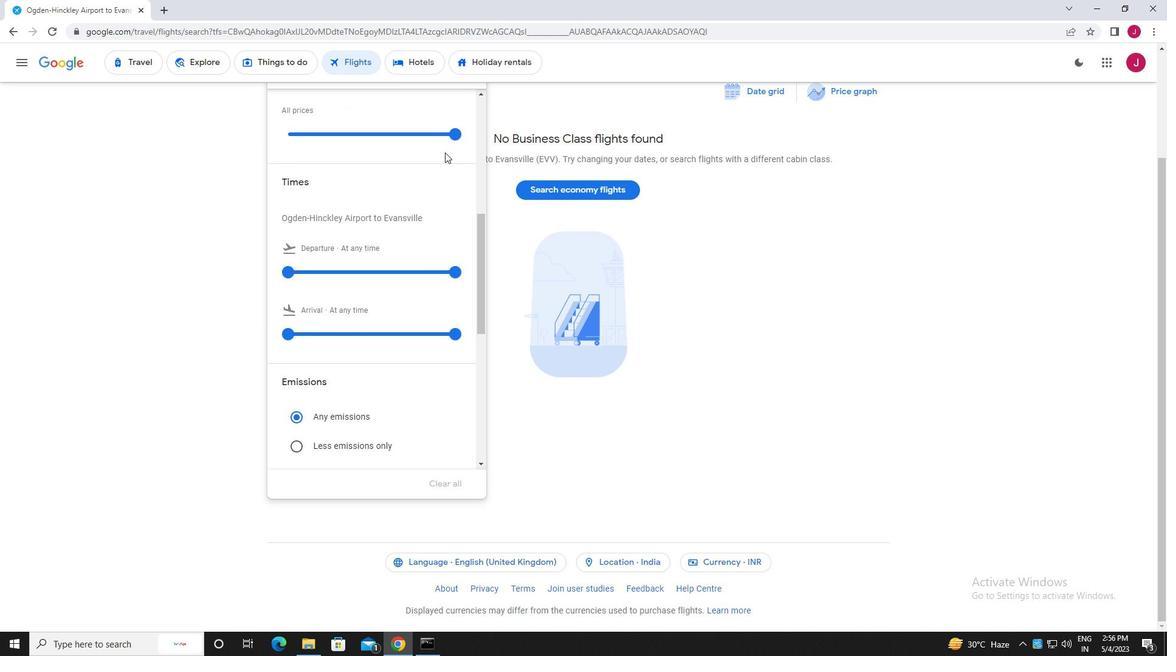 
Action: Mouse scrolled (444, 154) with delta (0, 0)
Screenshot: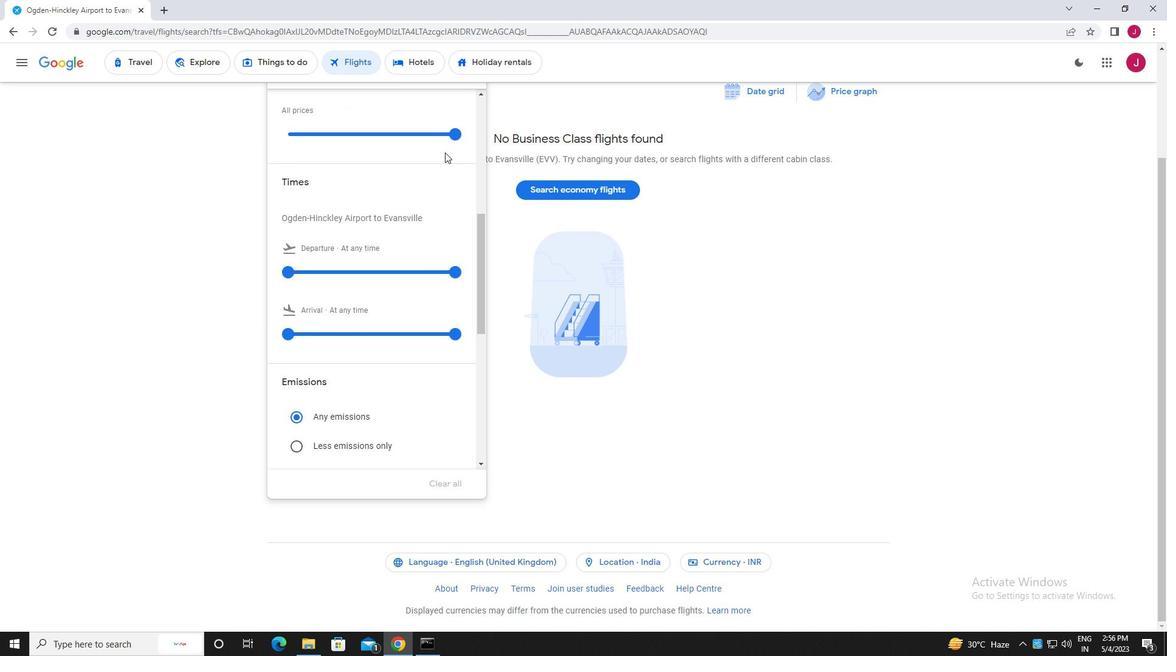 
Action: Mouse moved to (290, 212)
Screenshot: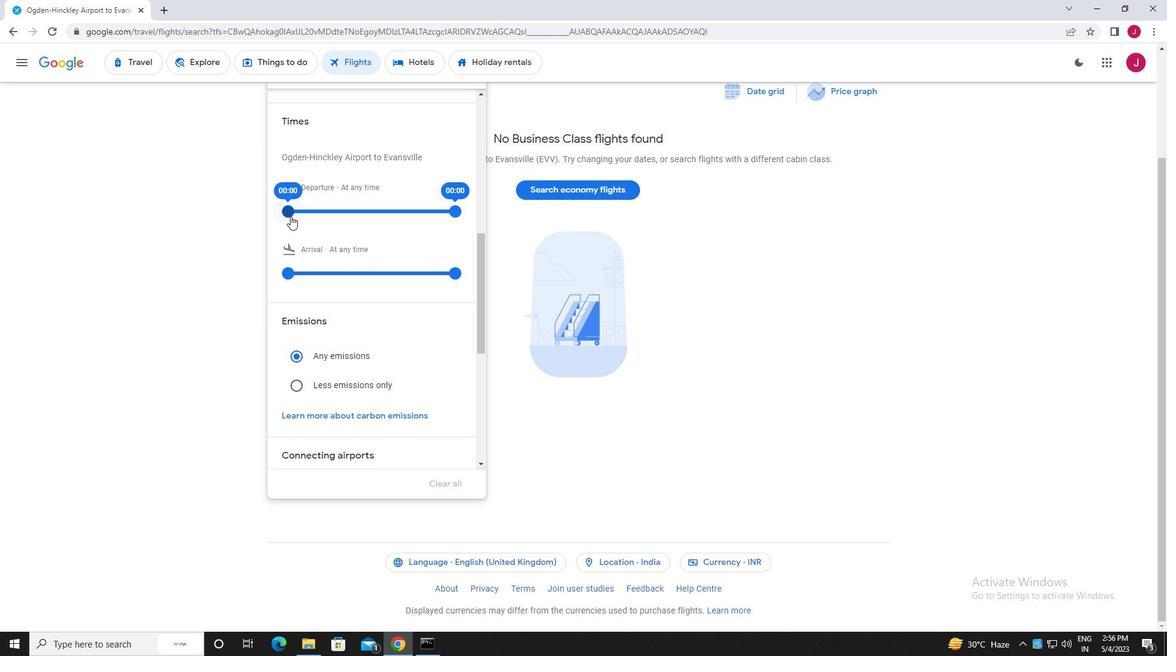 
Action: Mouse pressed left at (290, 212)
Screenshot: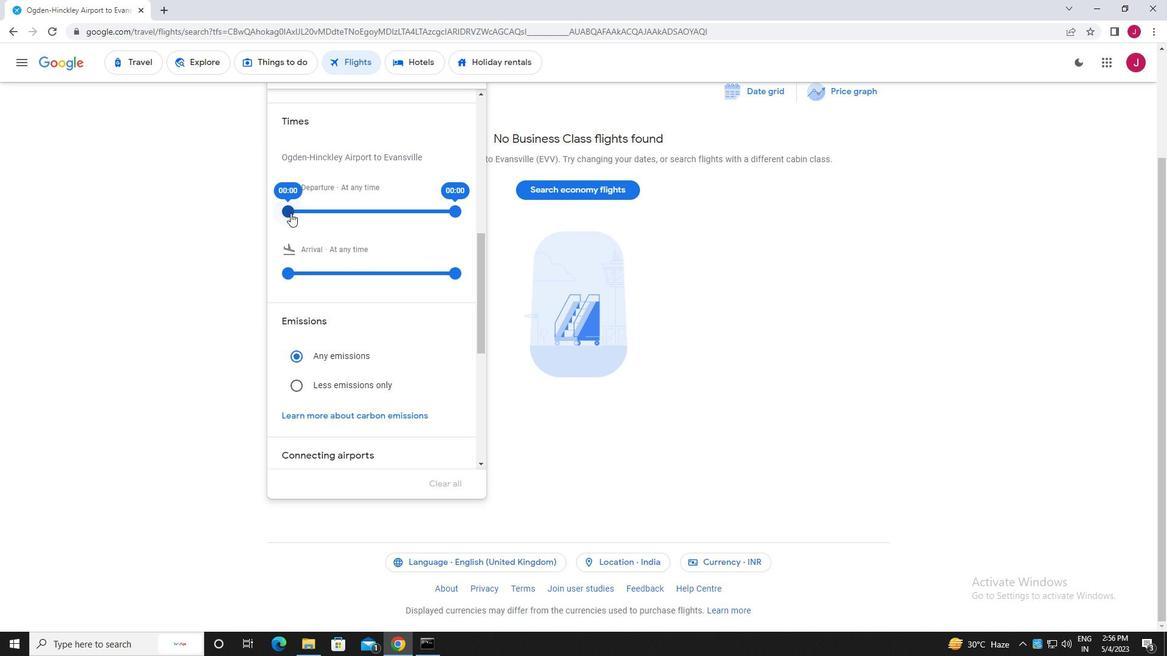 
Action: Mouse moved to (451, 213)
Screenshot: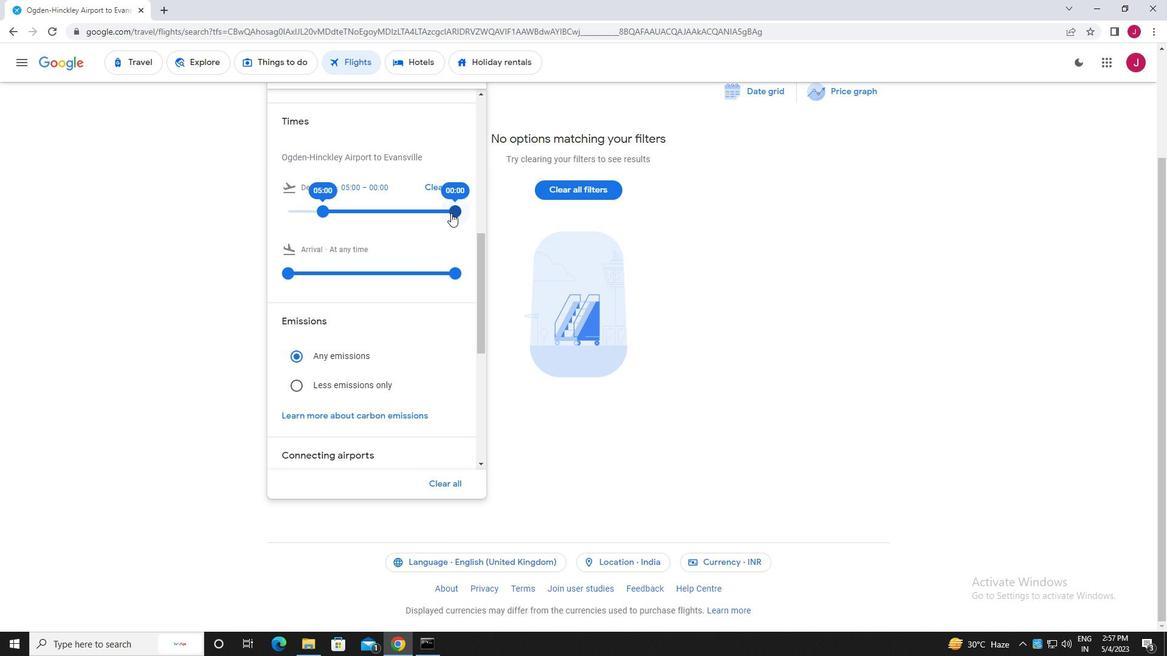 
Action: Mouse pressed left at (451, 213)
Screenshot: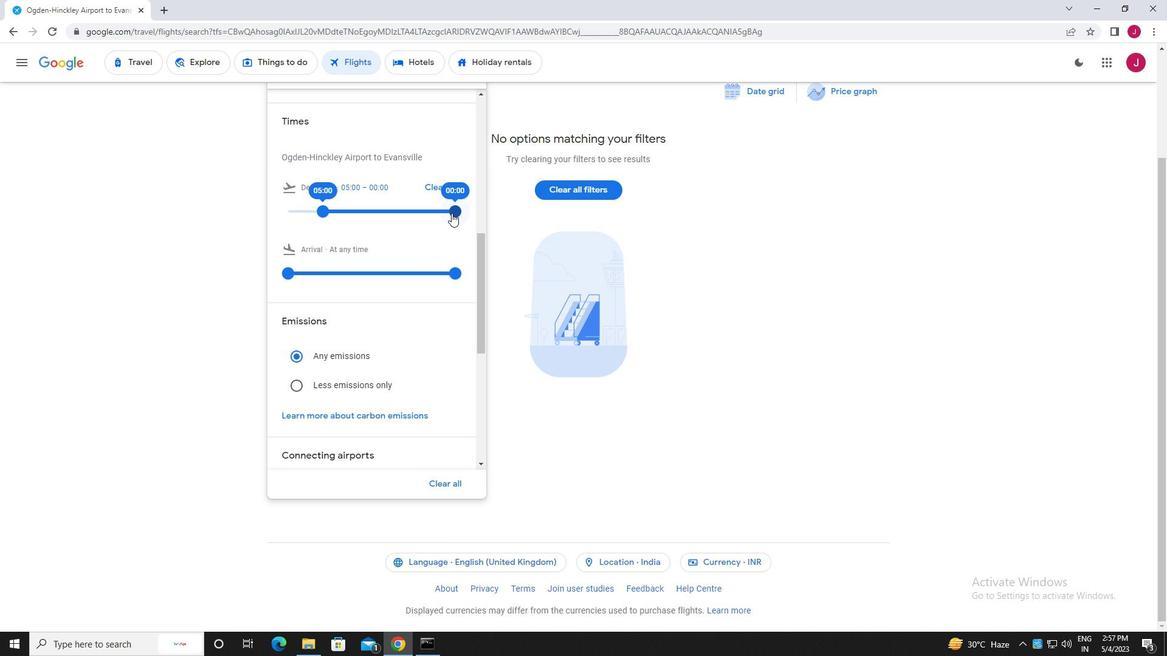 
Action: Mouse moved to (465, 142)
Screenshot: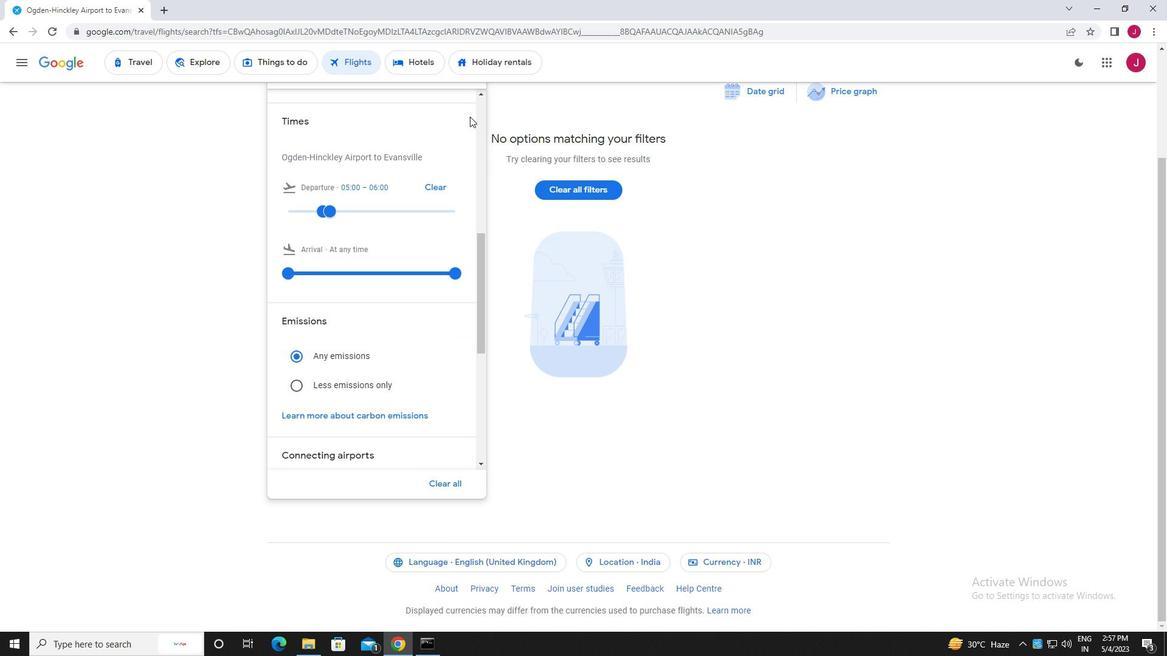 
Action: Mouse scrolled (465, 142) with delta (0, 0)
Screenshot: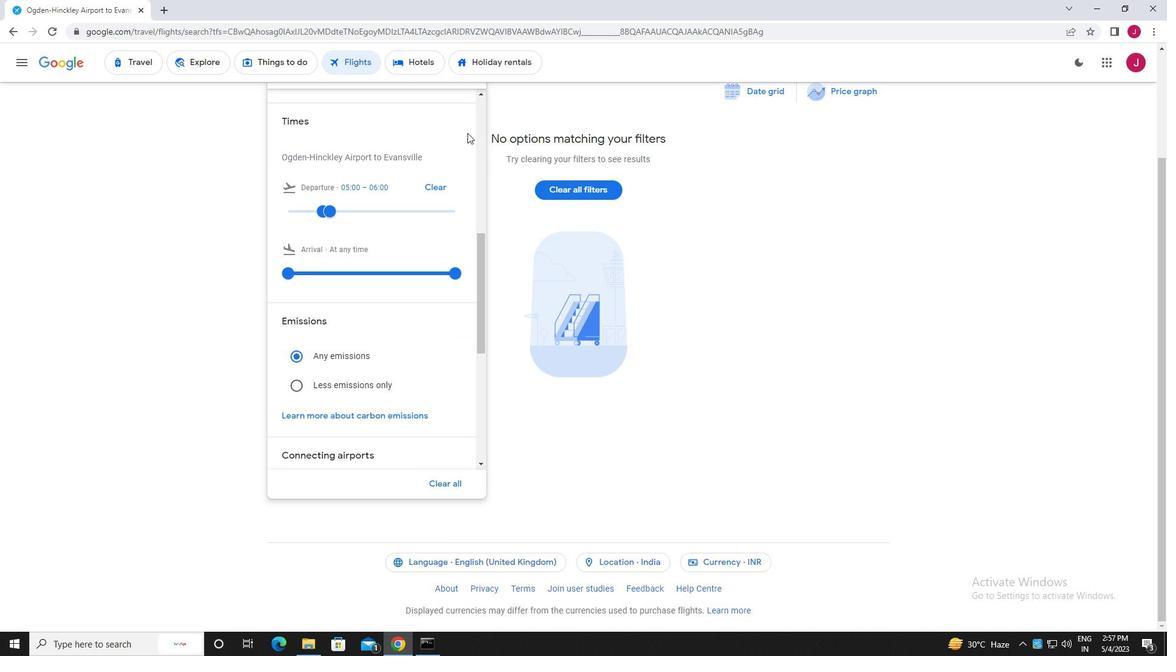 
Action: Mouse scrolled (465, 142) with delta (0, 0)
Screenshot: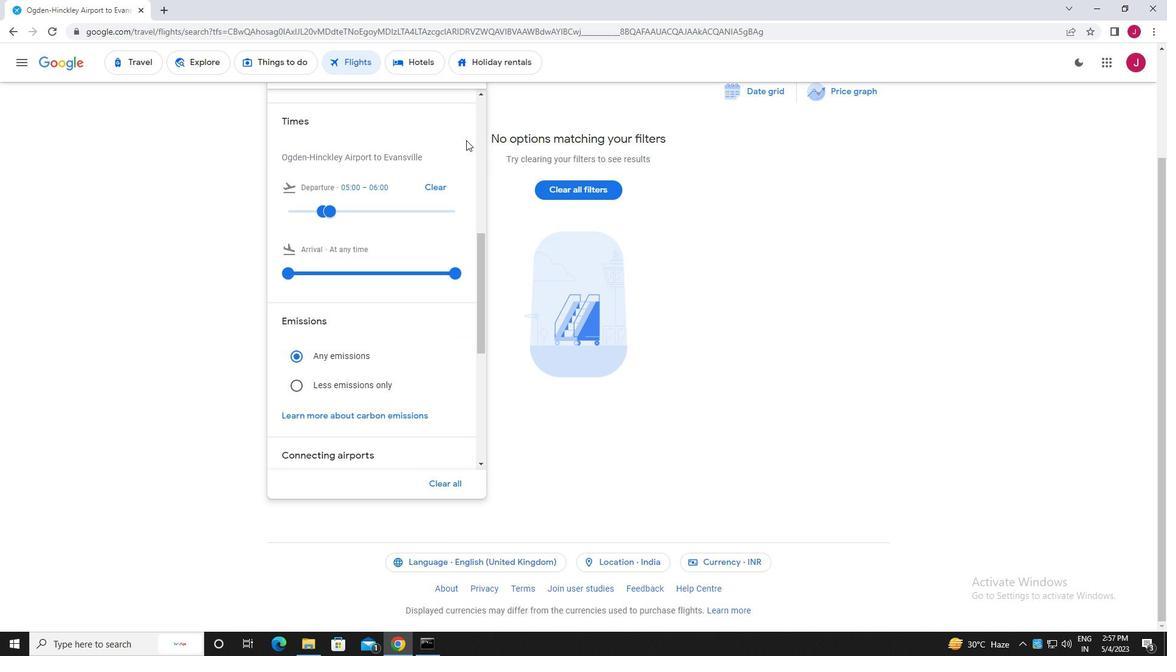 
Action: Mouse scrolled (465, 142) with delta (0, 0)
Screenshot: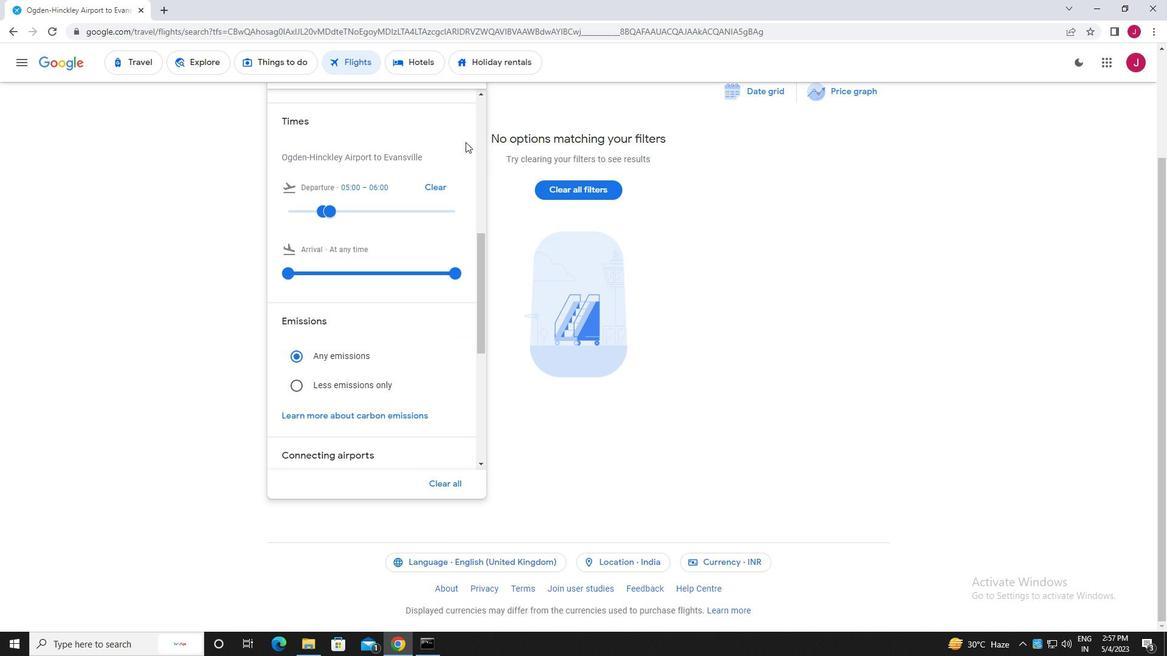 
Action: Mouse moved to (465, 144)
Screenshot: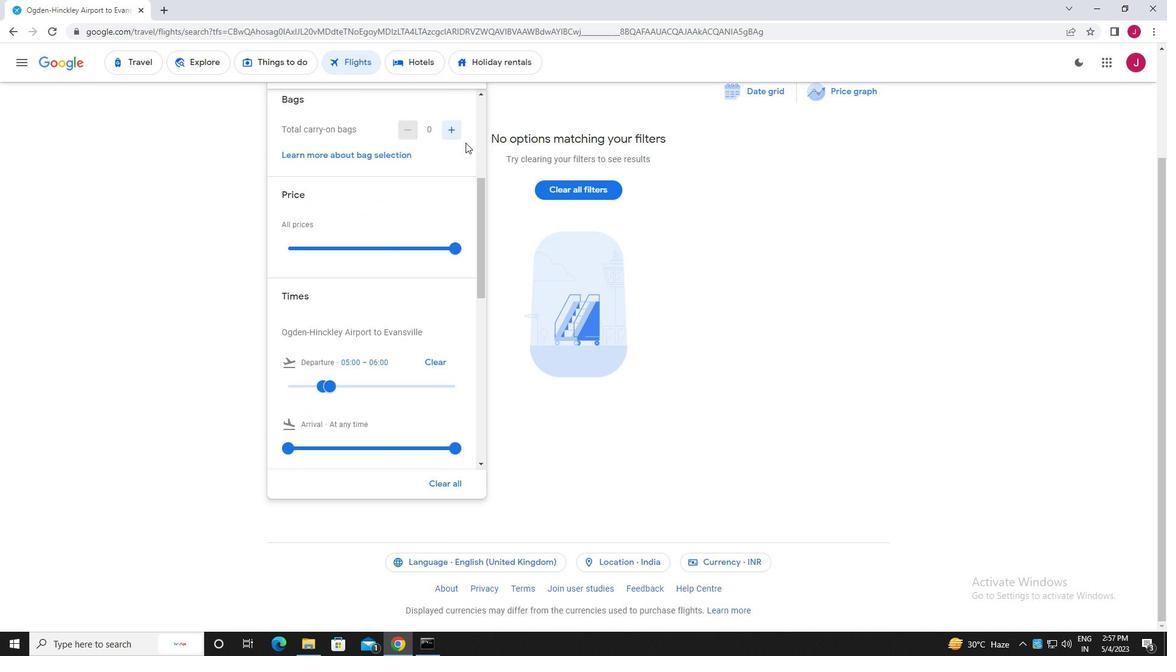 
Action: Mouse scrolled (465, 144) with delta (0, 0)
Screenshot: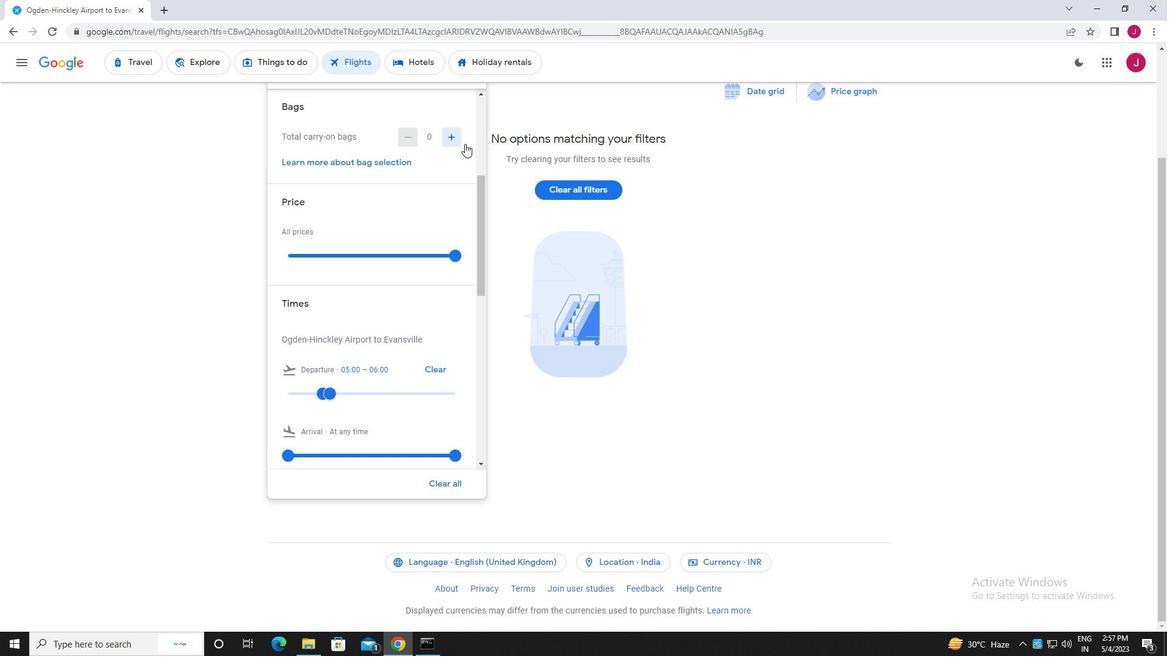 
Action: Mouse scrolled (465, 144) with delta (0, 0)
Screenshot: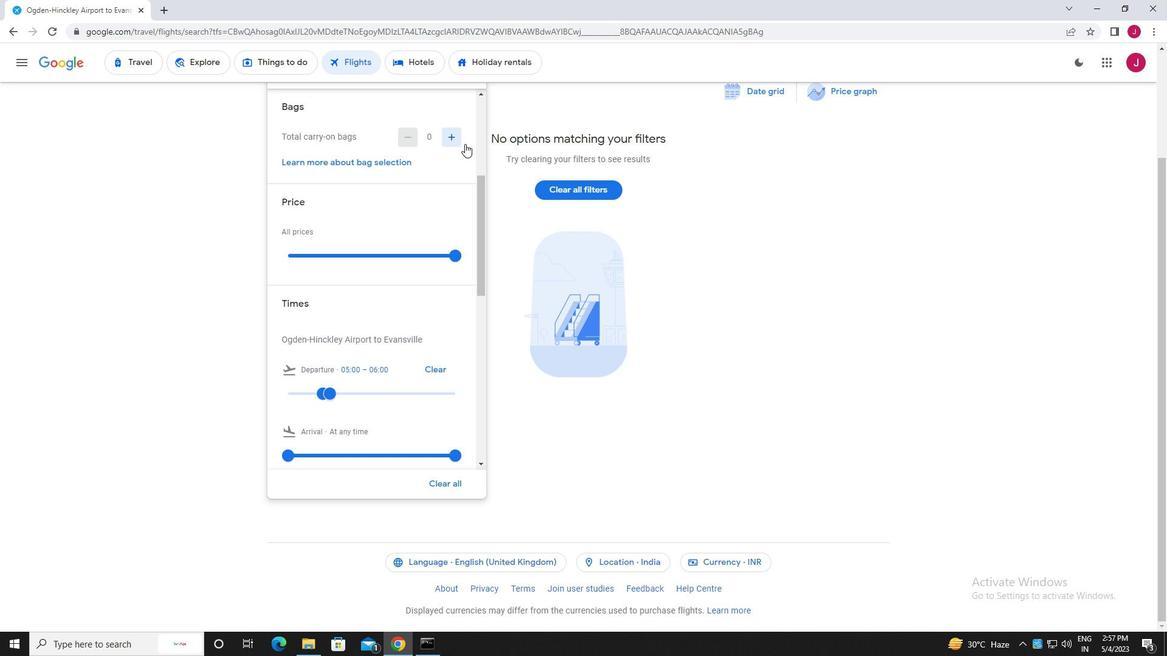 
Action: Mouse scrolled (465, 144) with delta (0, 0)
Screenshot: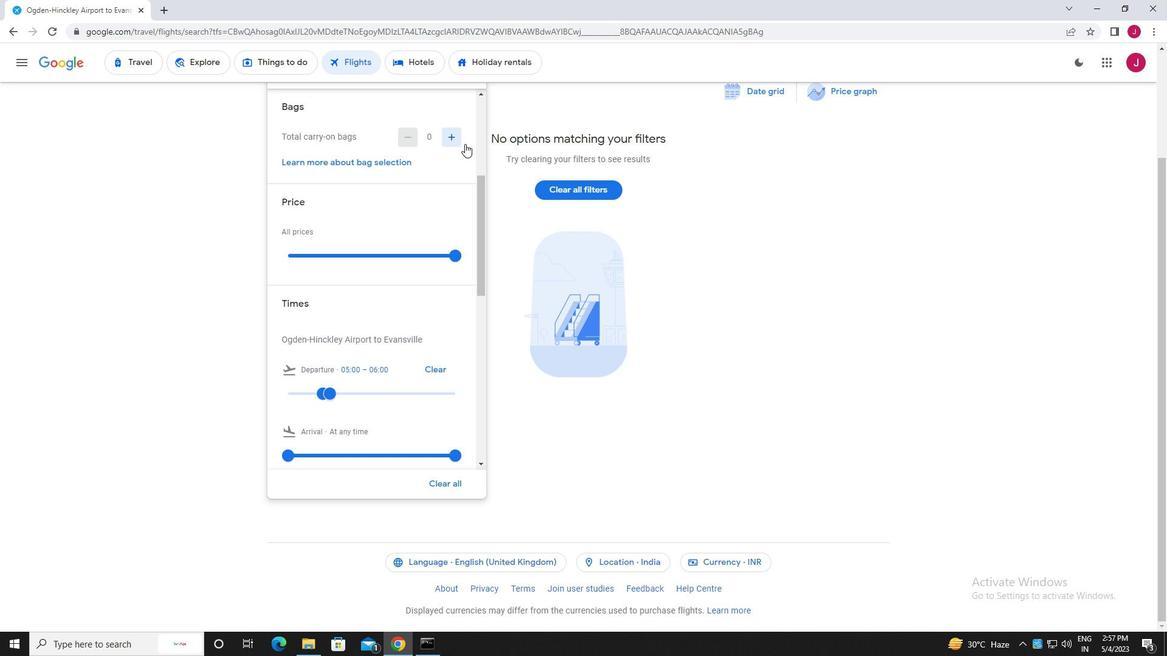 
Action: Mouse scrolled (465, 144) with delta (0, 0)
Screenshot: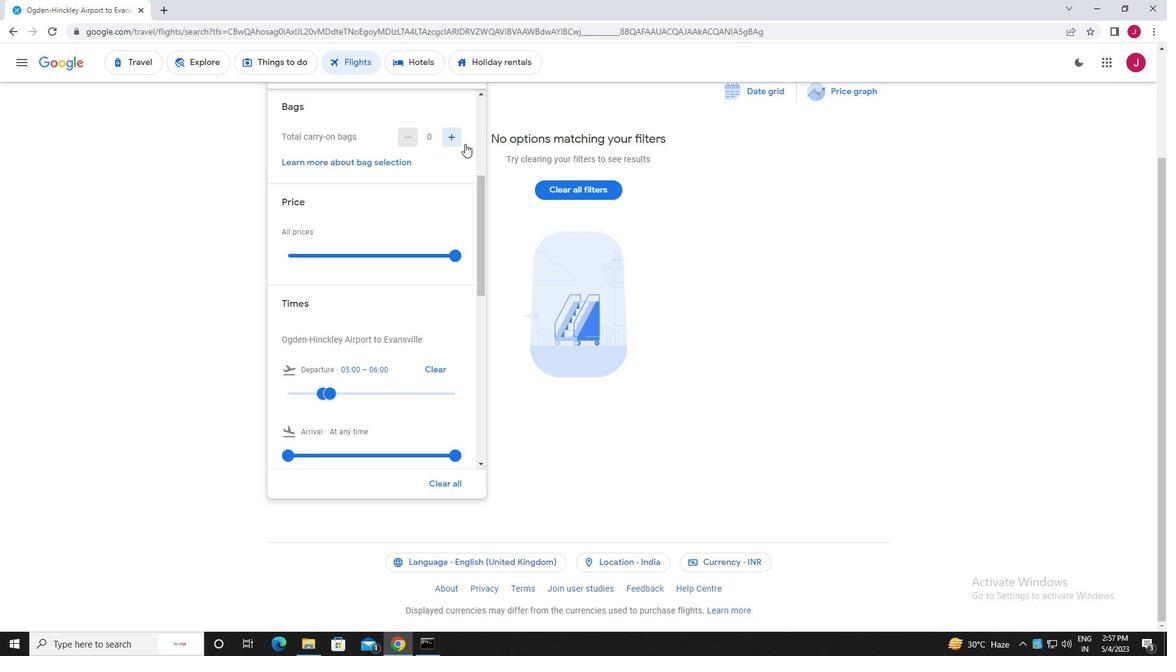 
Action: Mouse moved to (465, 138)
Screenshot: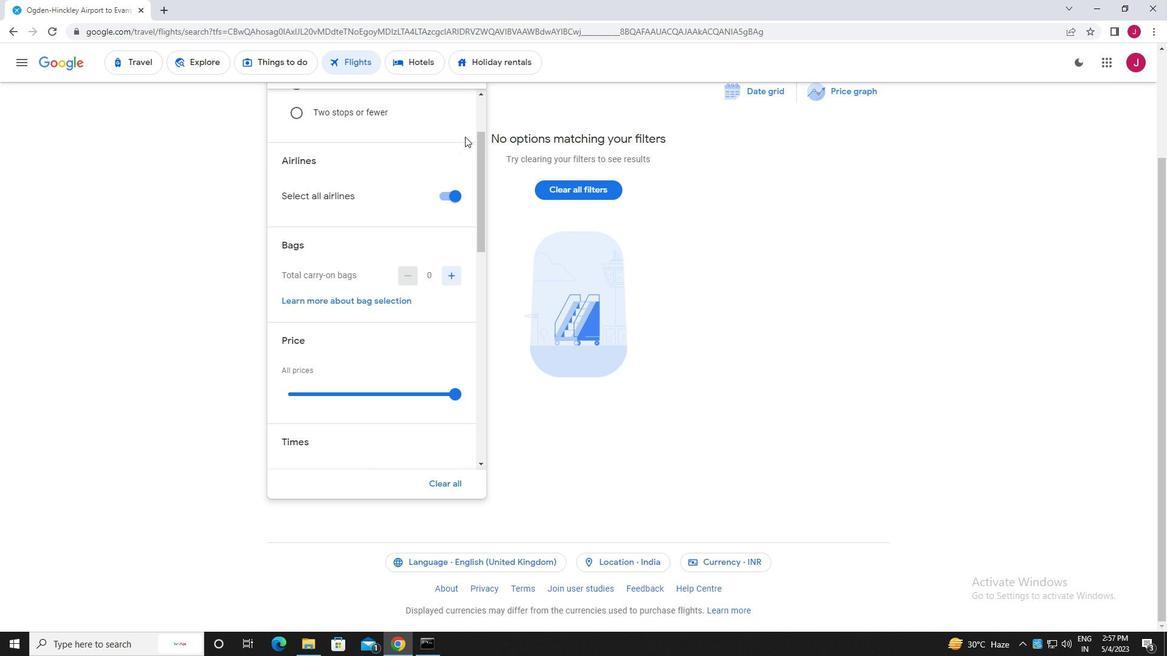 
Action: Mouse scrolled (465, 139) with delta (0, 0)
Screenshot: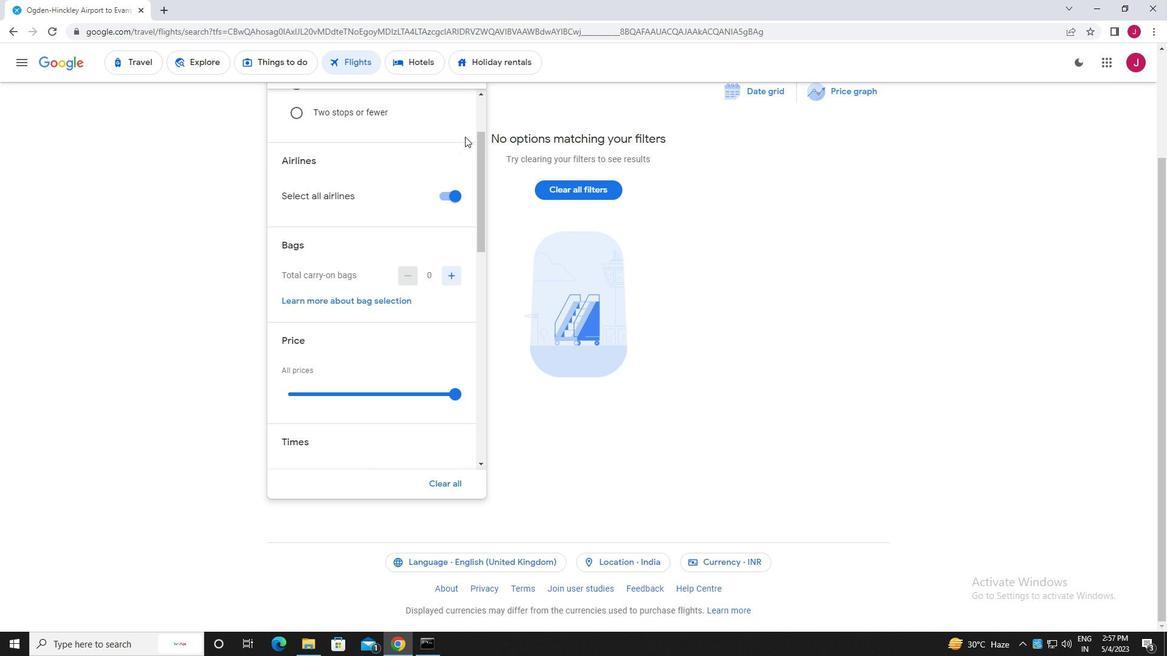 
Action: Mouse scrolled (465, 139) with delta (0, 0)
Screenshot: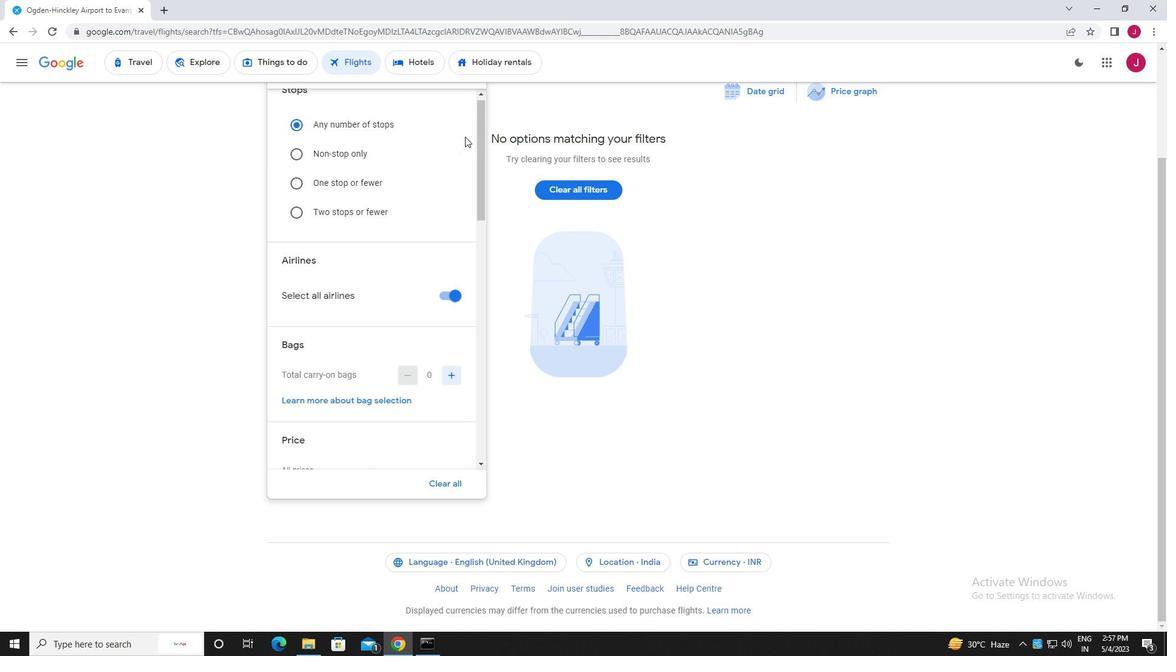 
Action: Mouse scrolled (465, 139) with delta (0, 0)
Screenshot: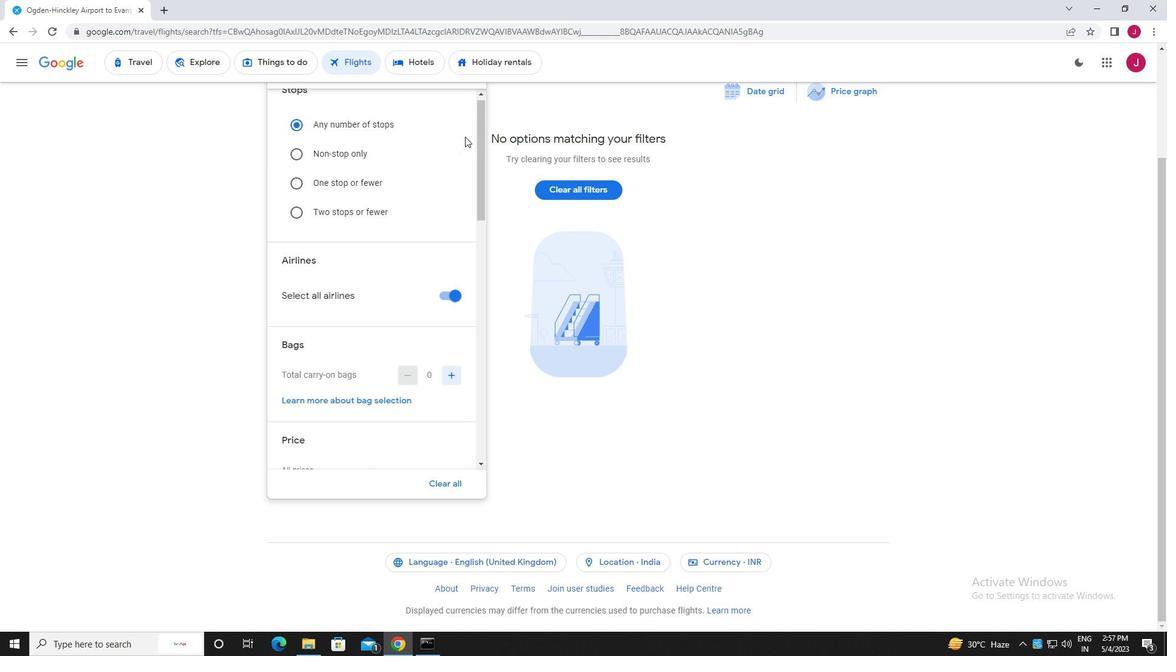 
Action: Mouse scrolled (465, 139) with delta (0, 0)
Screenshot: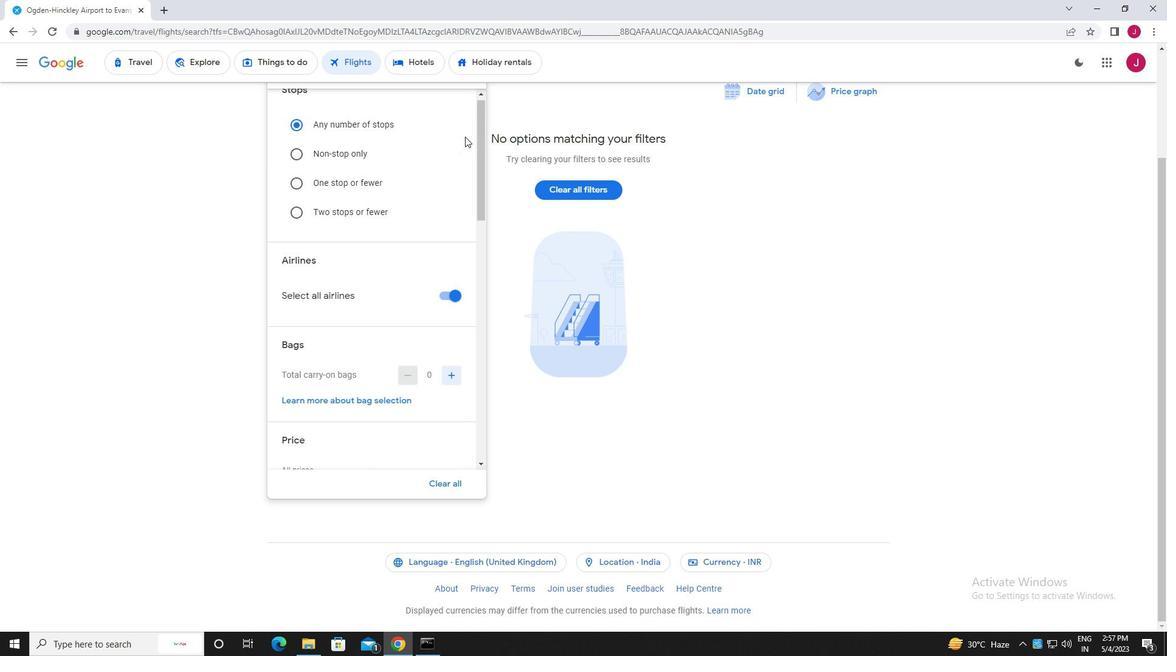 
Action: Mouse scrolled (465, 139) with delta (0, 0)
Screenshot: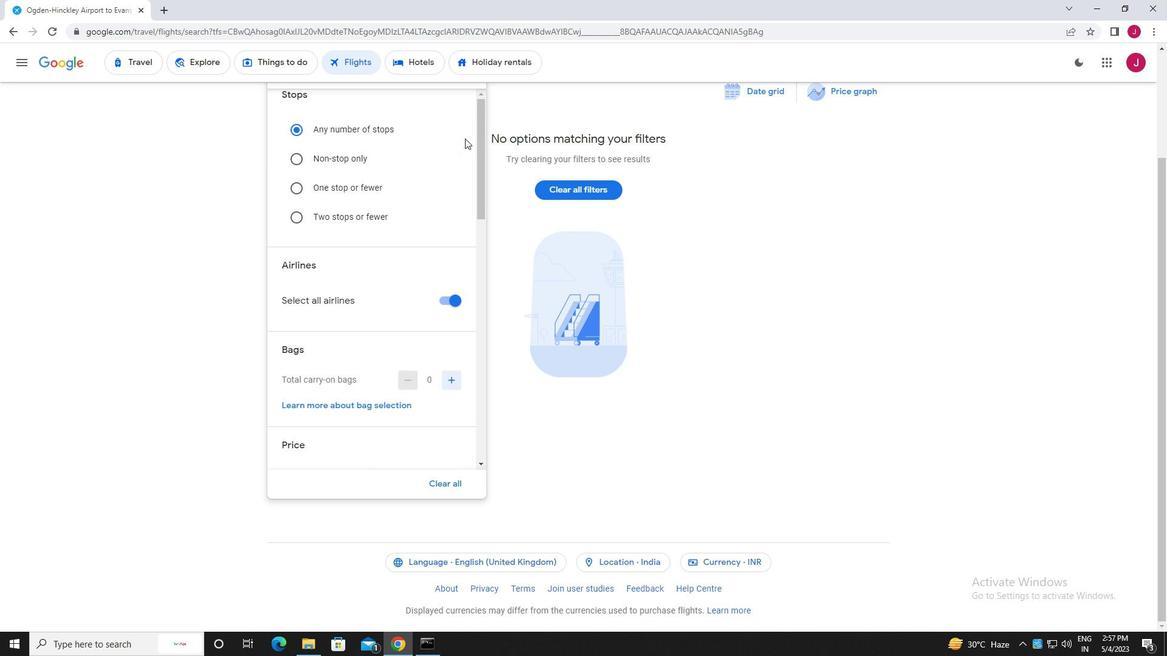 
Action: Mouse moved to (464, 138)
Screenshot: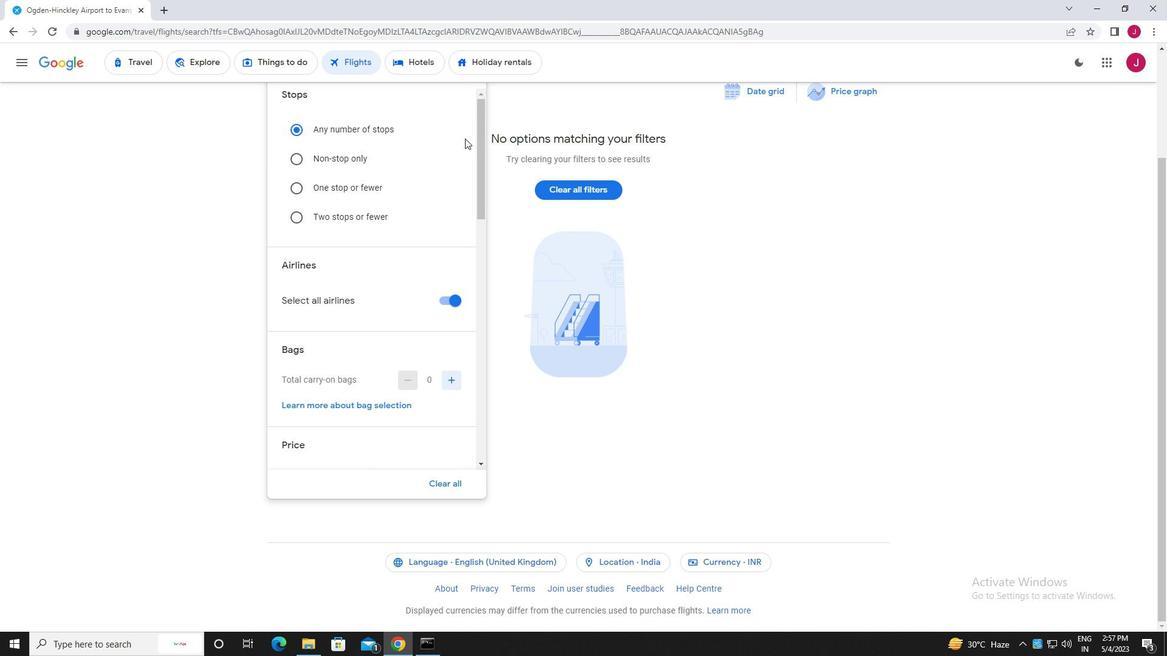 
Action: Mouse scrolled (464, 137) with delta (0, 0)
Screenshot: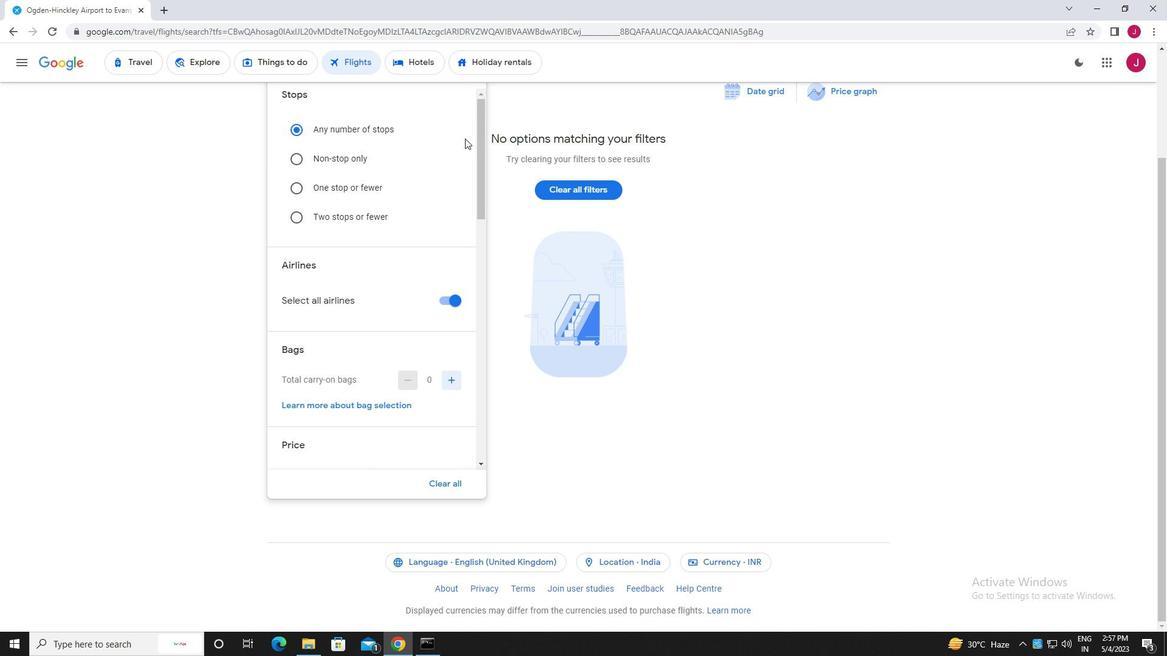 
Action: Mouse scrolled (464, 137) with delta (0, 0)
Screenshot: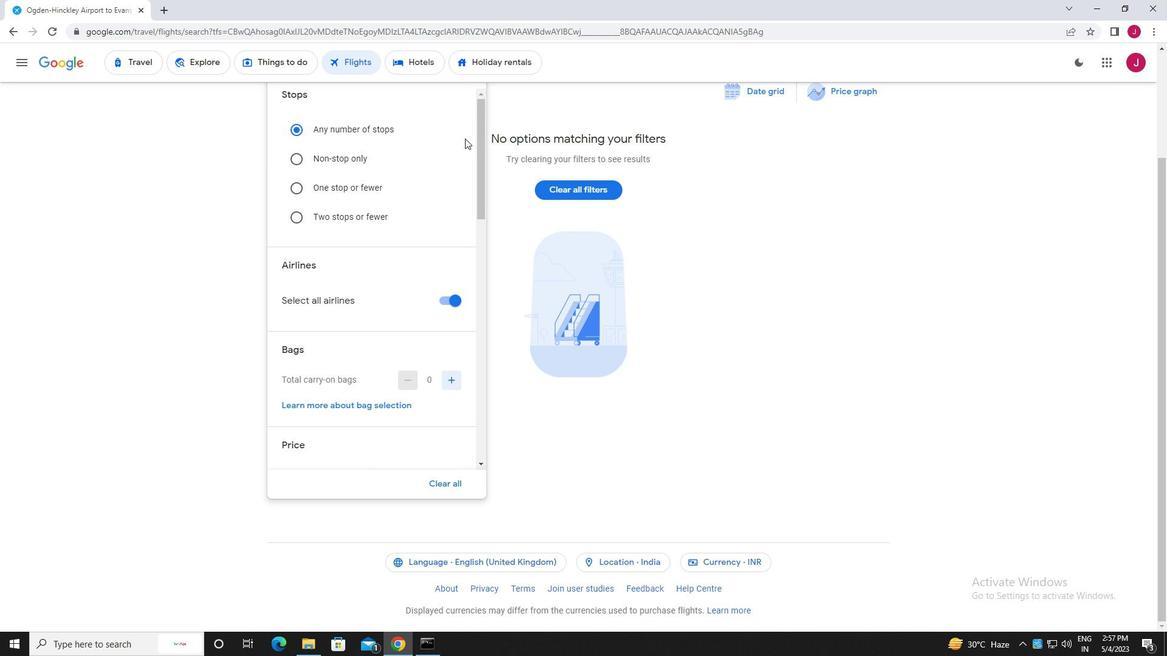 
Action: Mouse scrolled (464, 137) with delta (0, 0)
Screenshot: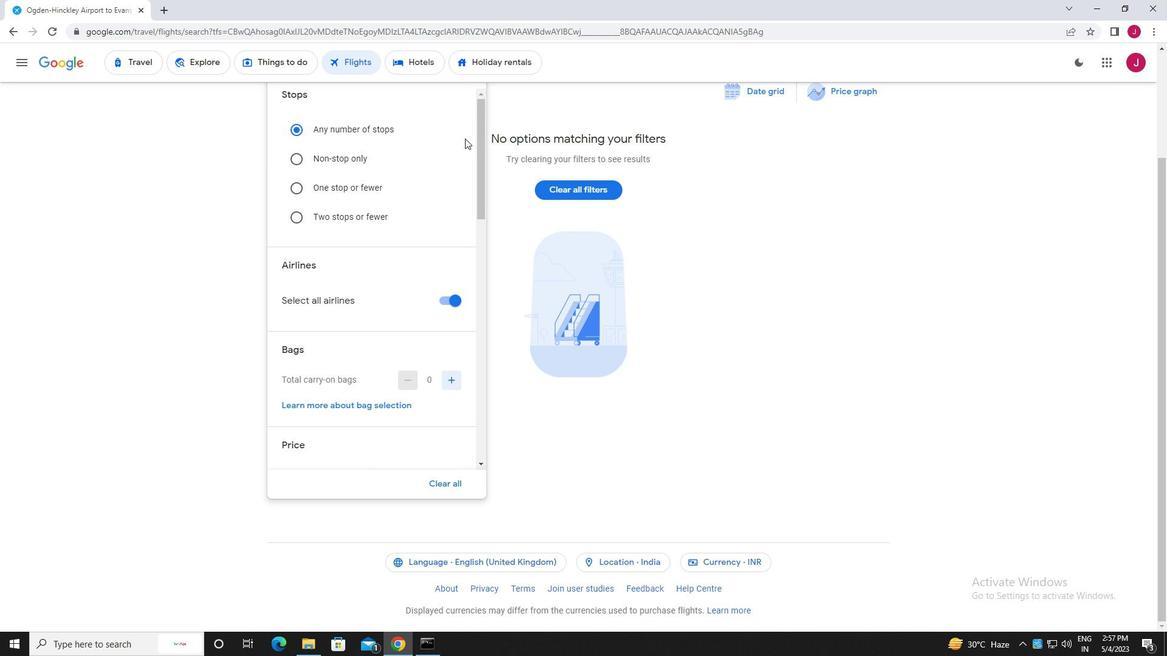 
Action: Mouse moved to (464, 139)
Screenshot: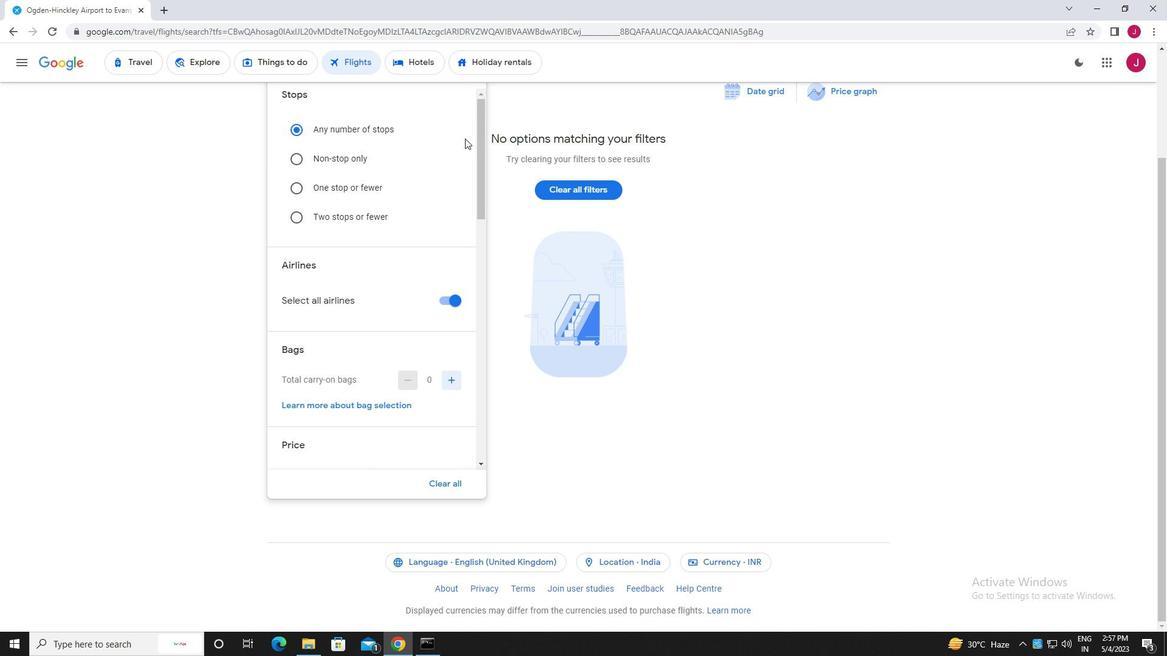 
Action: Mouse scrolled (464, 138) with delta (0, 0)
Screenshot: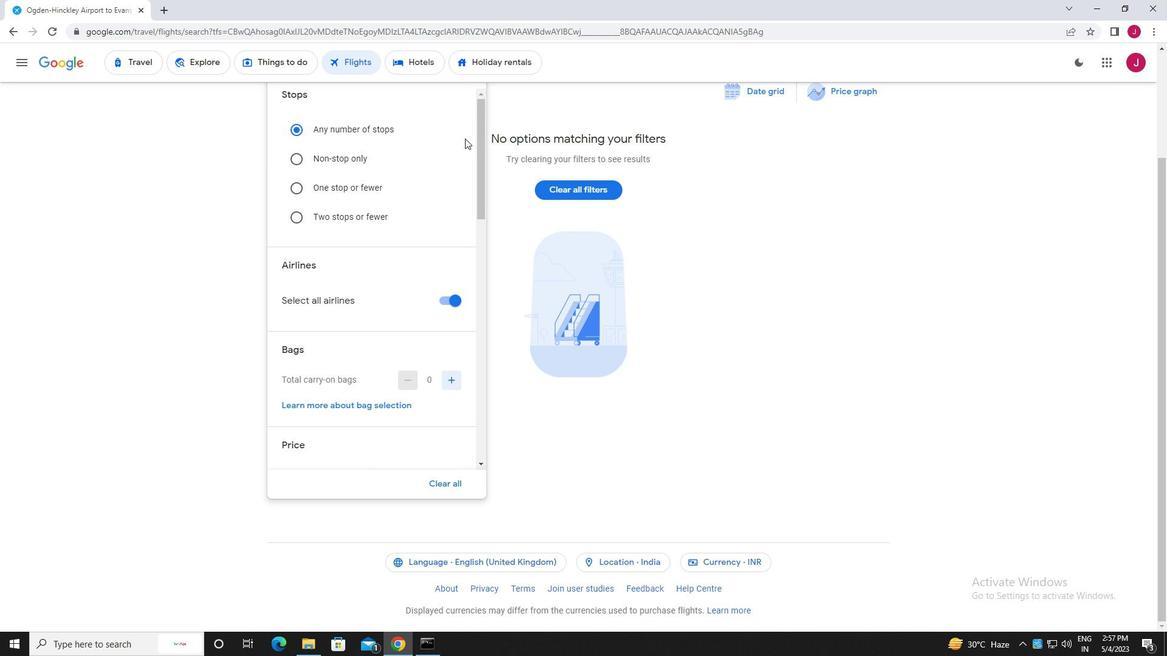 
Action: Mouse moved to (464, 139)
Screenshot: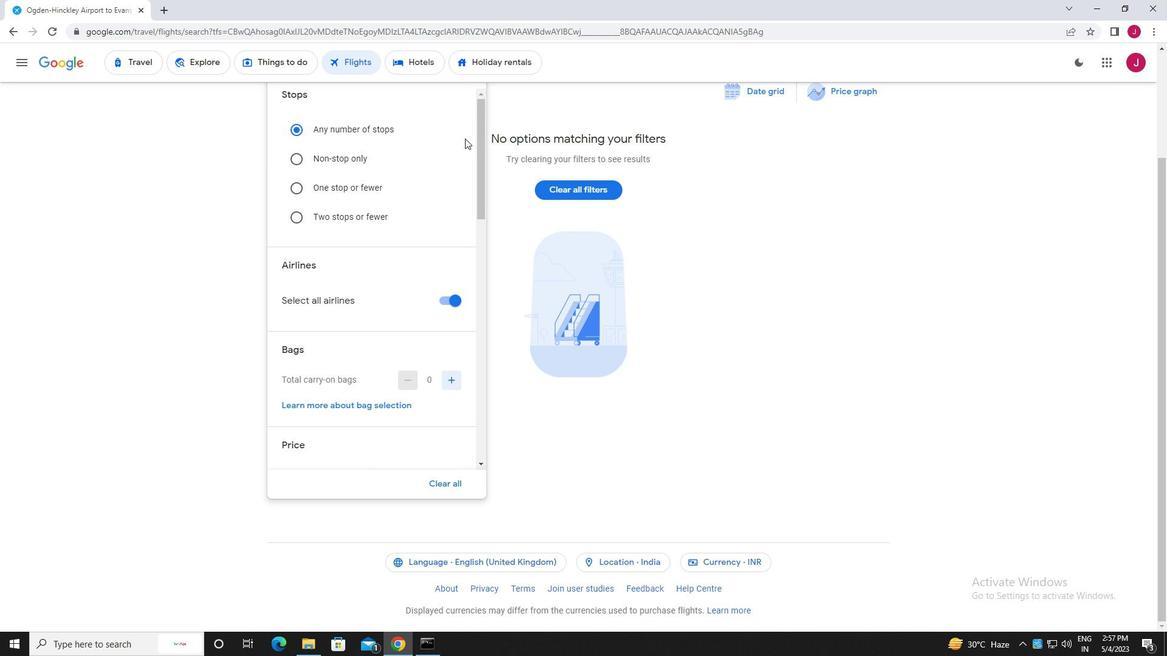 
Action: Mouse scrolled (464, 138) with delta (0, 0)
Screenshot: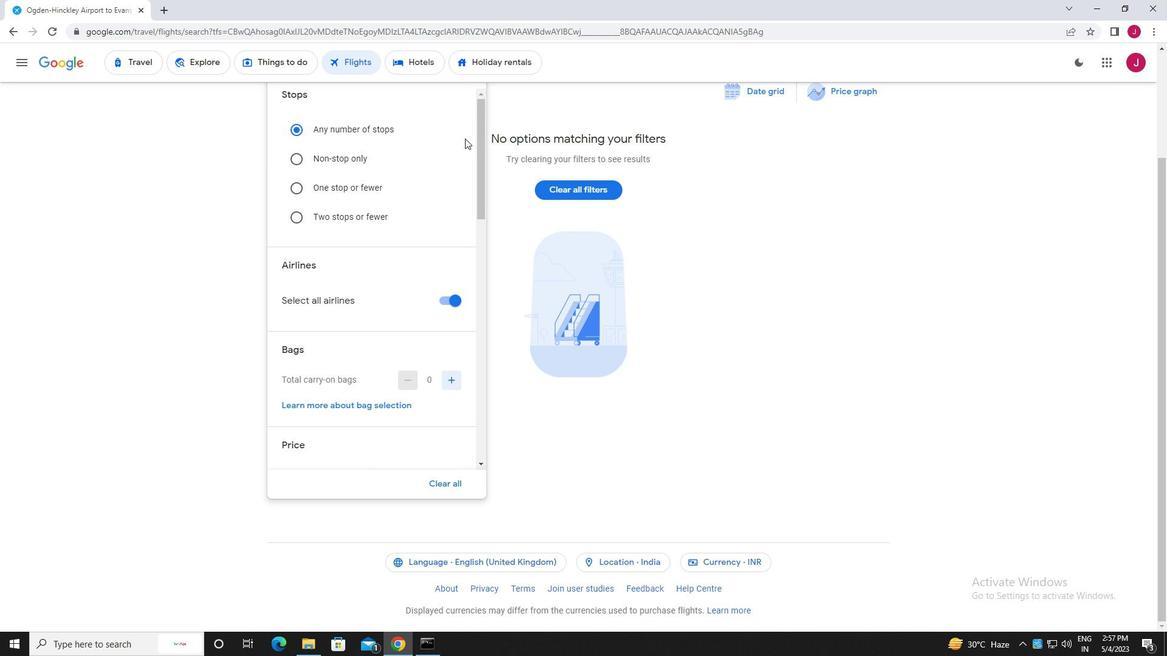 
Action: Mouse moved to (462, 148)
Screenshot: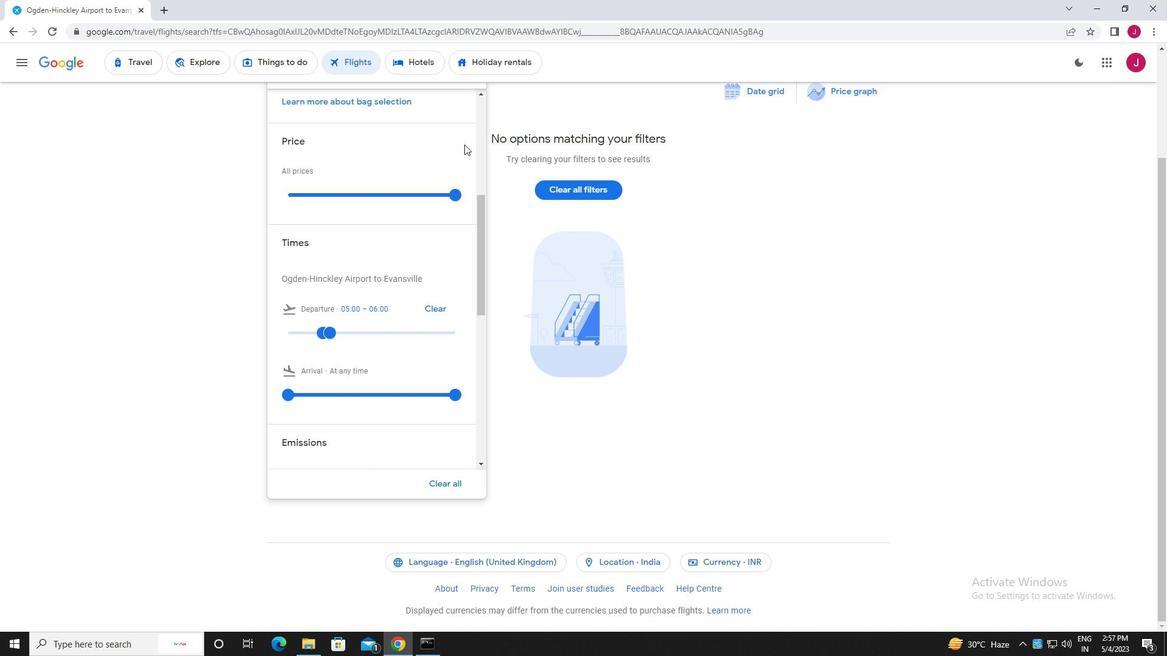 
Action: Mouse scrolled (462, 148) with delta (0, 0)
Screenshot: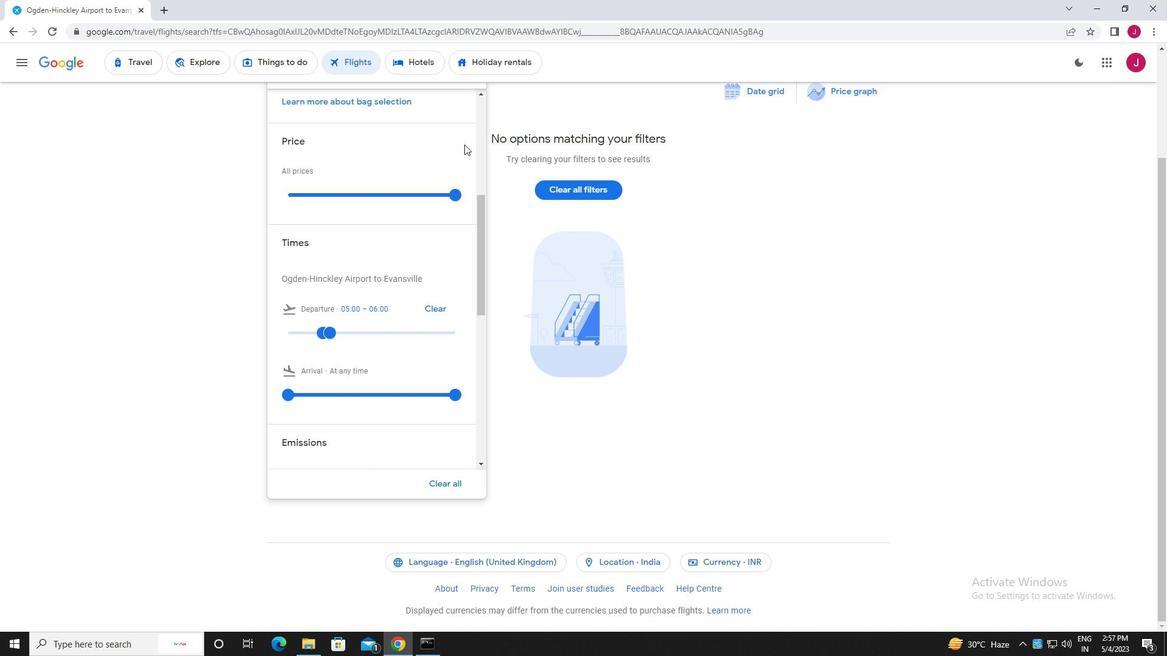 
Action: Mouse moved to (461, 150)
Screenshot: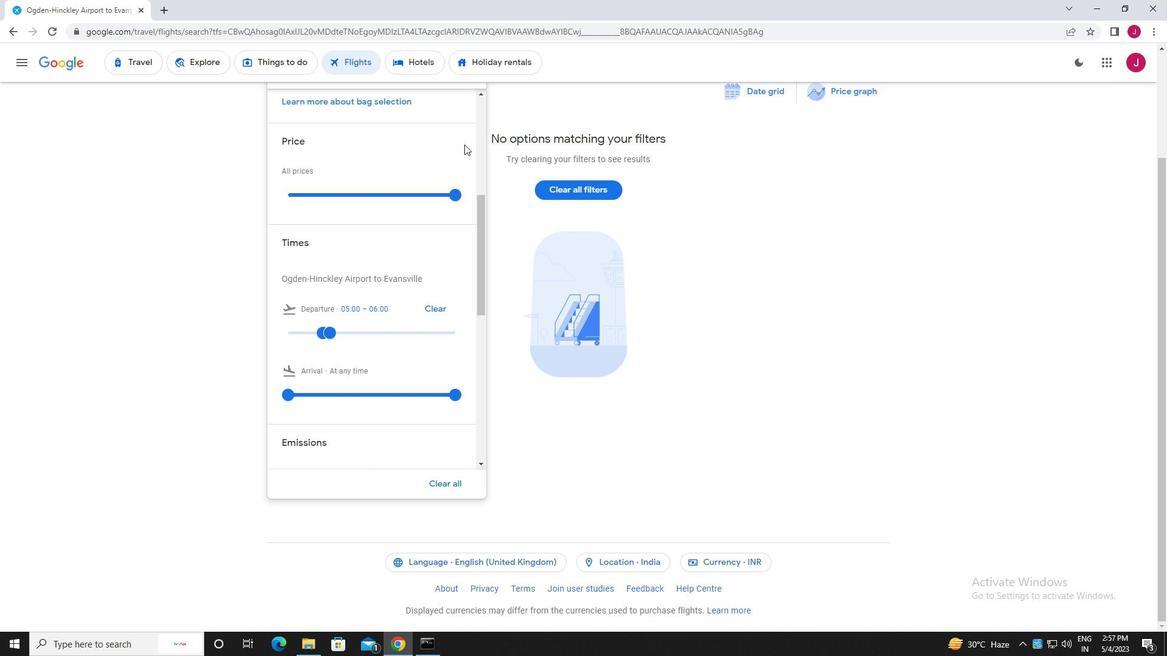 
Action: Mouse scrolled (461, 150) with delta (0, 0)
Screenshot: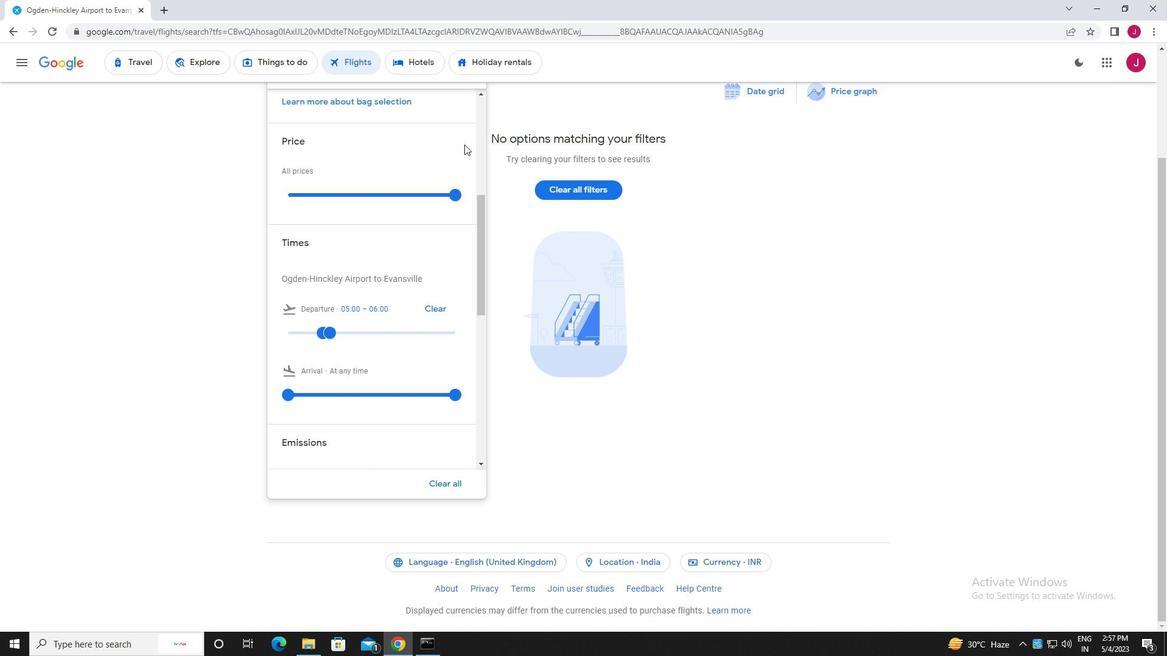 
Action: Mouse moved to (461, 151)
Screenshot: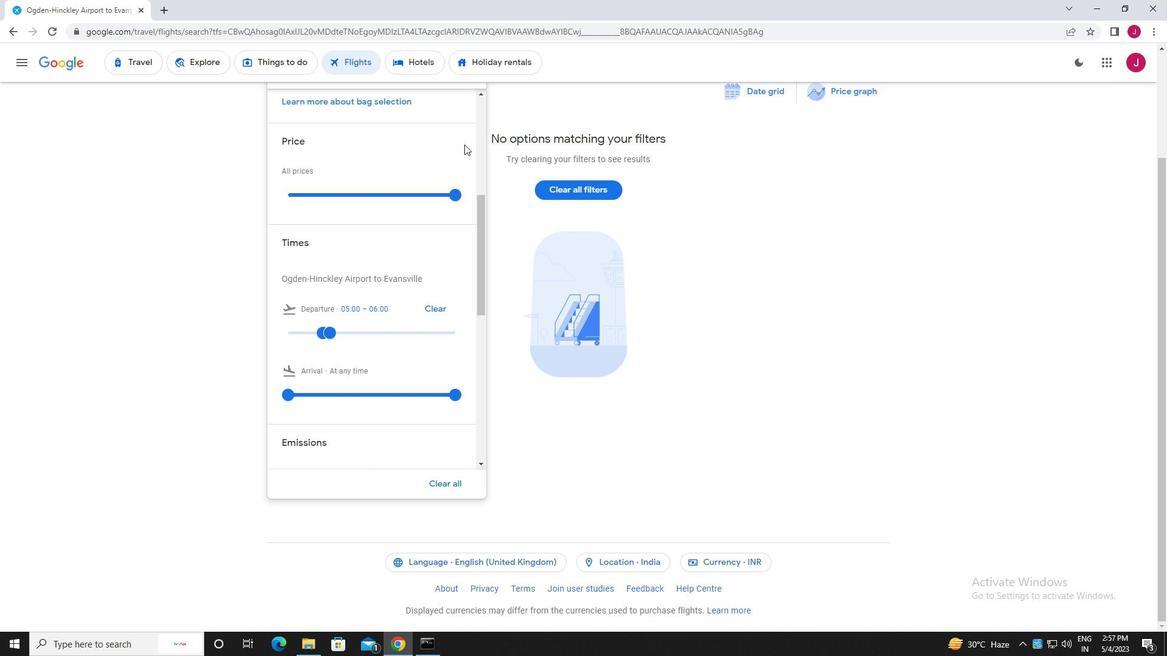 
Action: Mouse scrolled (461, 150) with delta (0, 0)
Screenshot: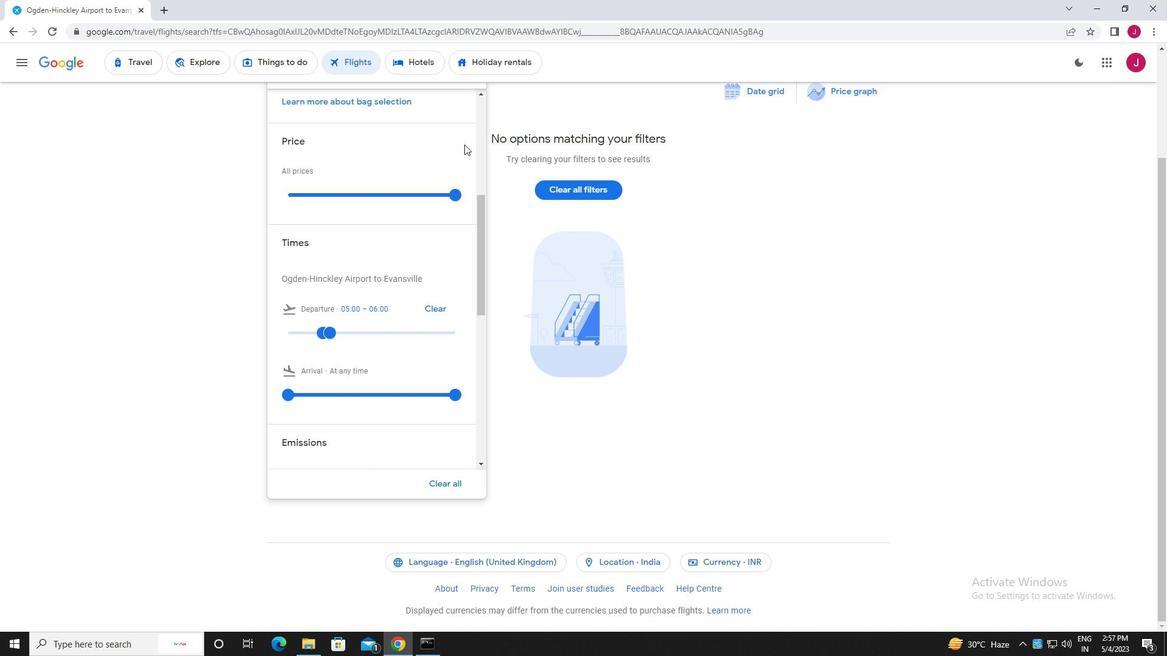 
Action: Mouse scrolled (461, 150) with delta (0, 0)
Screenshot: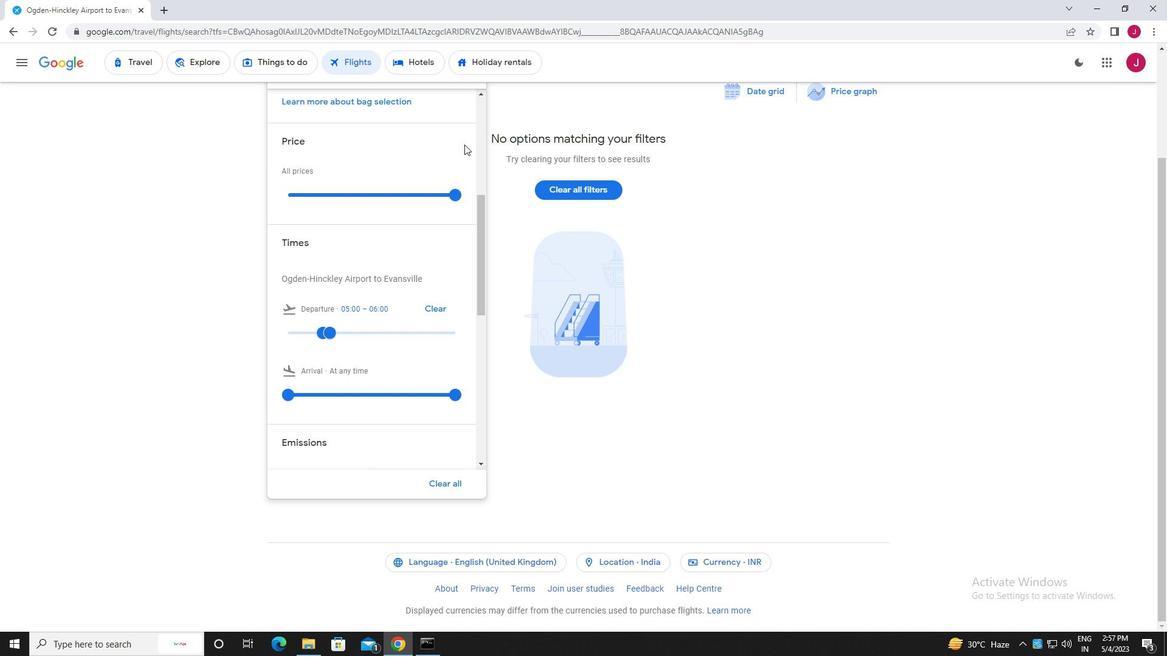 
Action: Mouse scrolled (461, 150) with delta (0, 0)
Screenshot: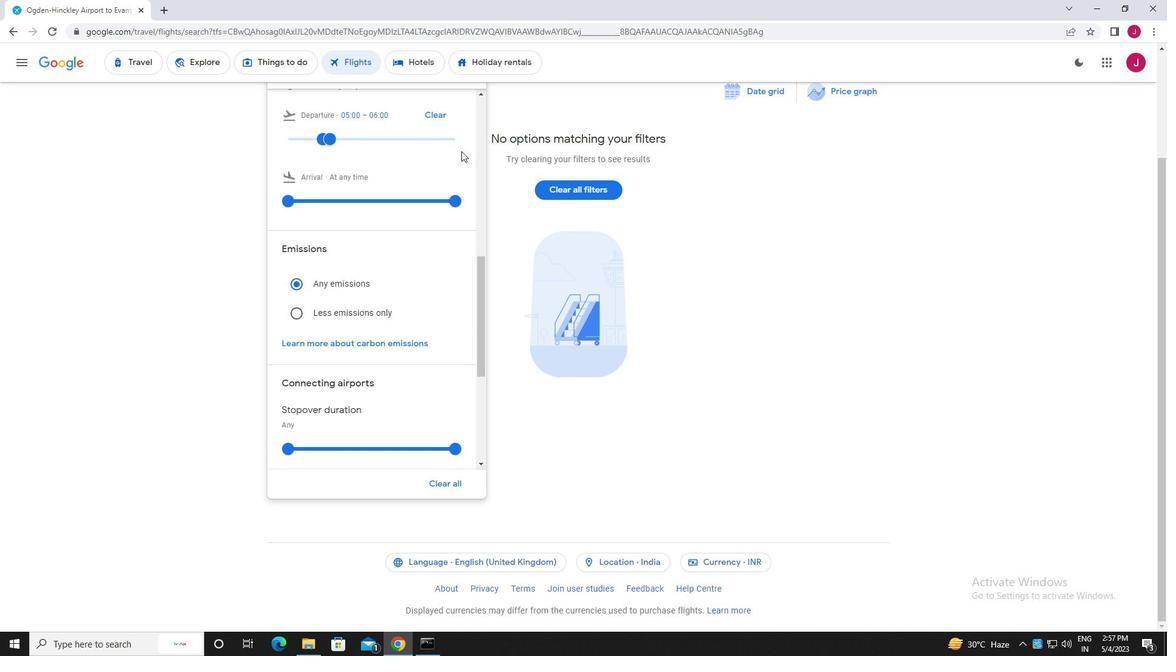 
Action: Mouse moved to (458, 155)
Screenshot: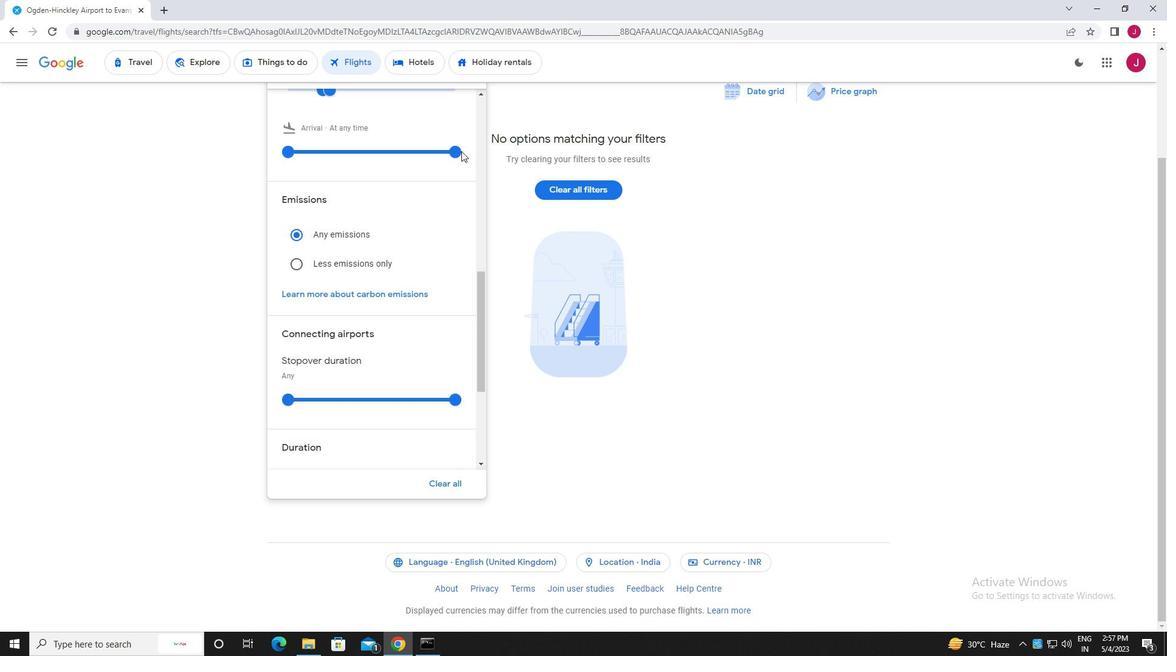 
Action: Mouse scrolled (458, 154) with delta (0, 0)
Screenshot: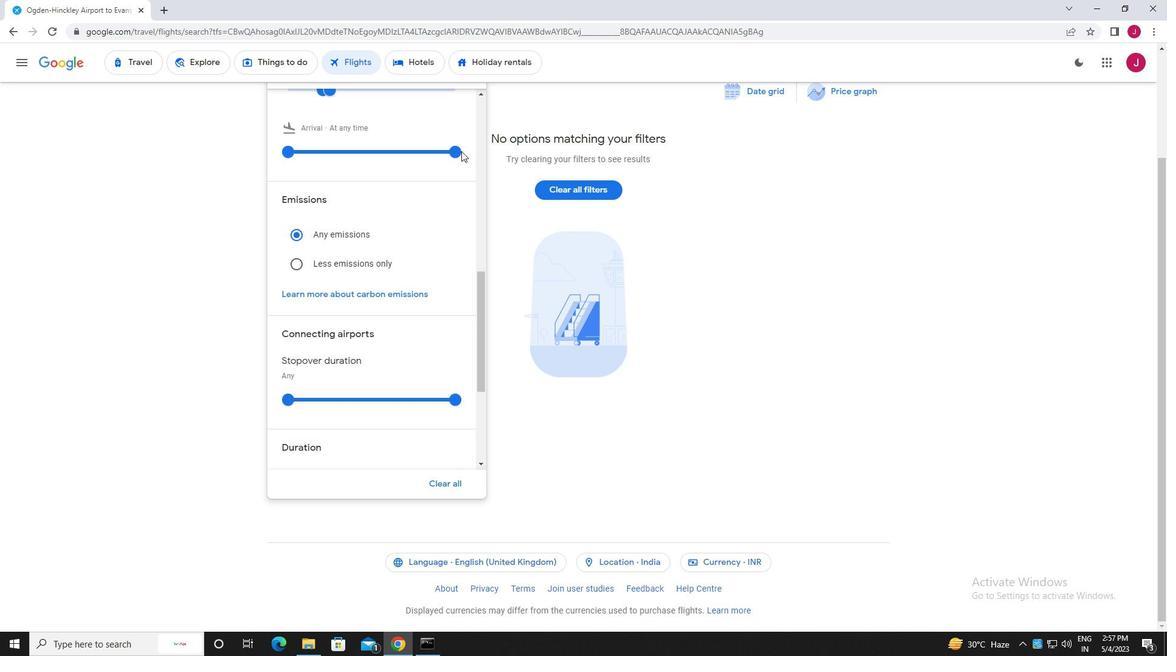 
Action: Mouse moved to (455, 158)
Screenshot: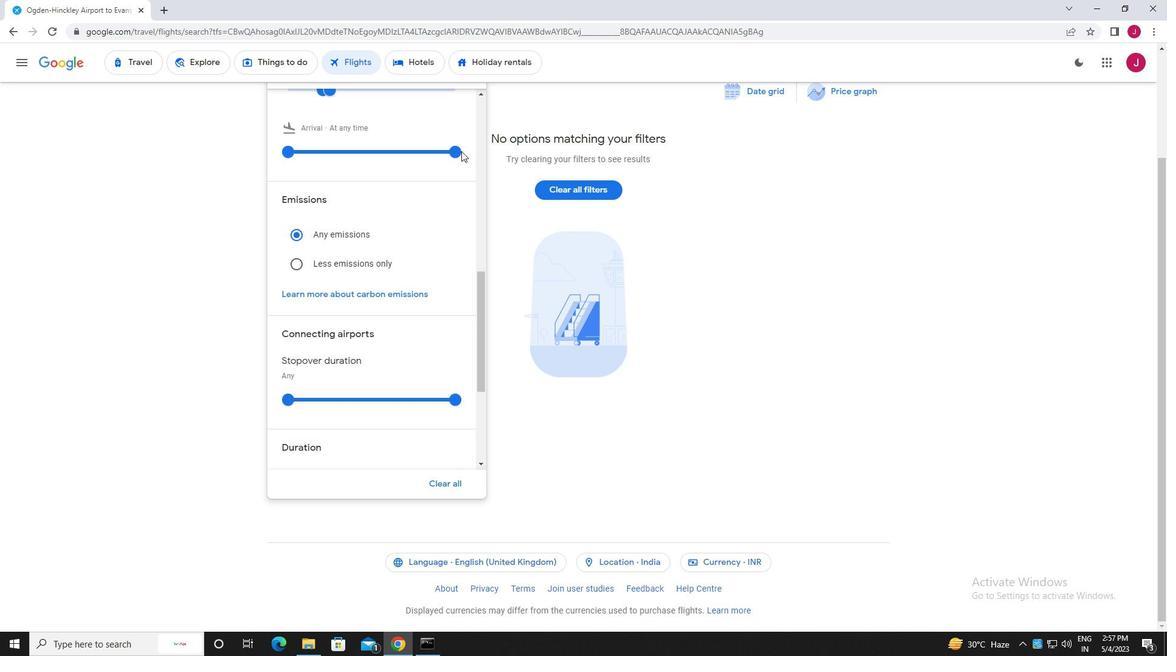 
Action: Mouse scrolled (455, 158) with delta (0, 0)
Screenshot: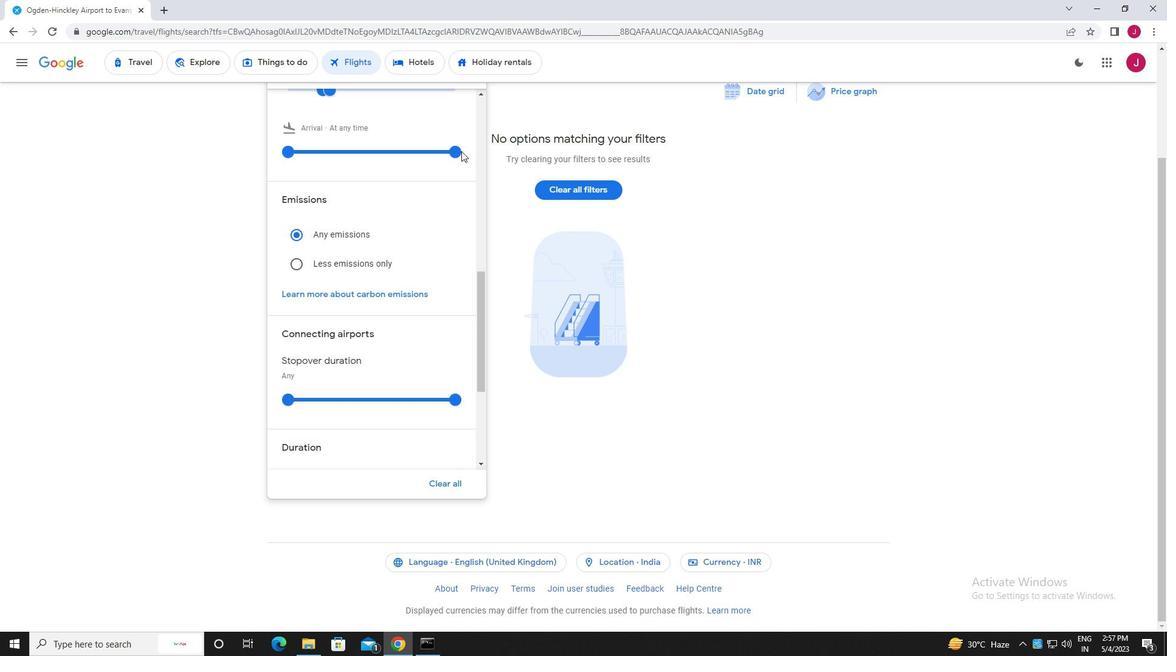 
Action: Mouse moved to (455, 158)
Screenshot: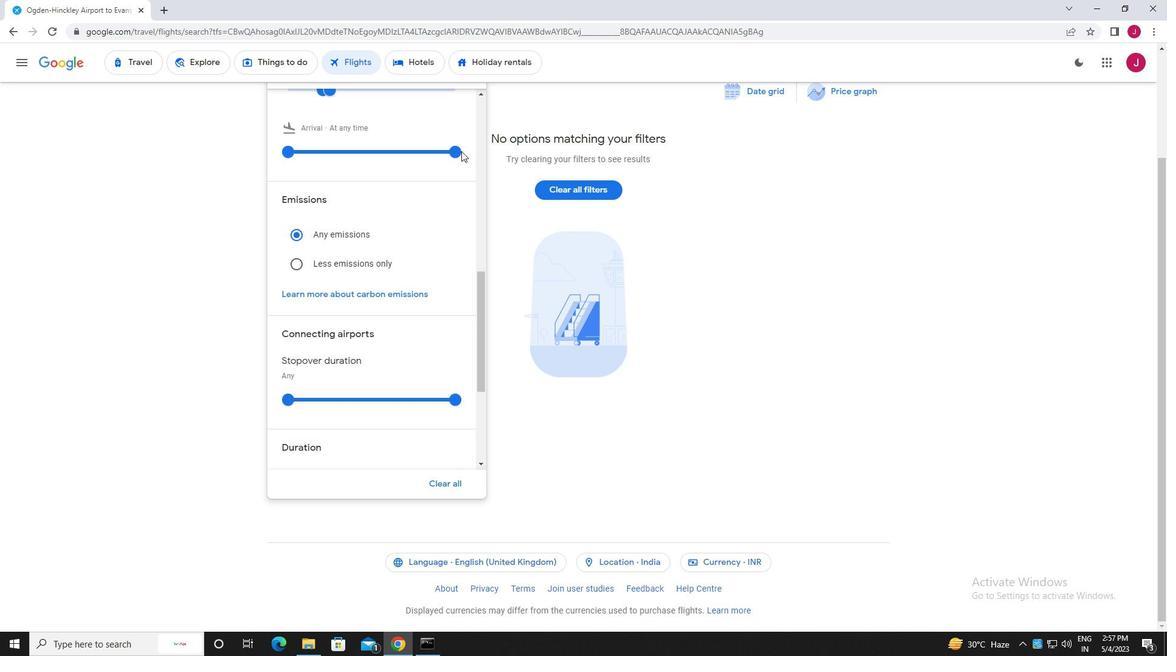 
Action: Mouse scrolled (455, 158) with delta (0, 0)
Screenshot: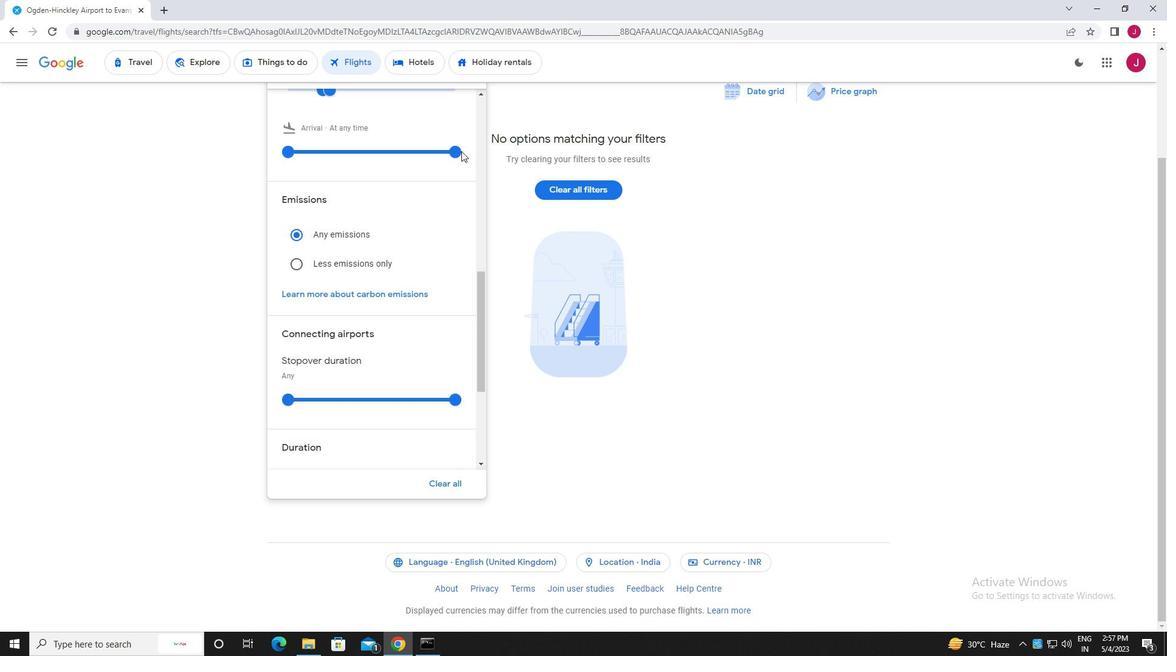 
Action: Mouse scrolled (455, 158) with delta (0, 0)
Screenshot: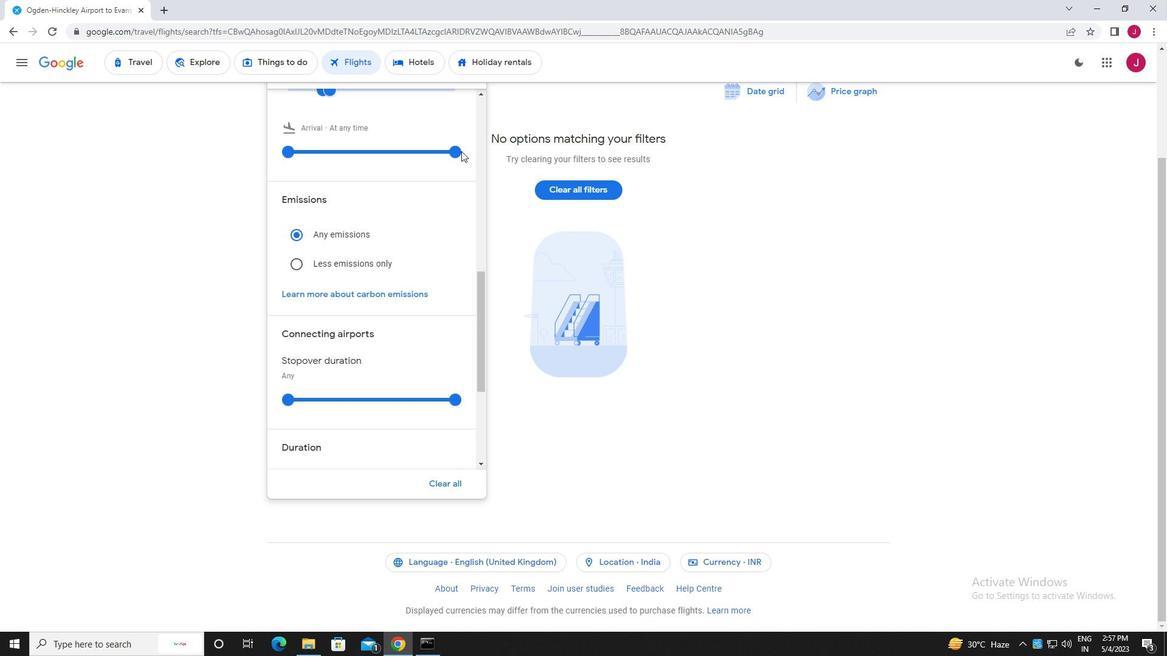 
Action: Mouse moved to (455, 158)
Screenshot: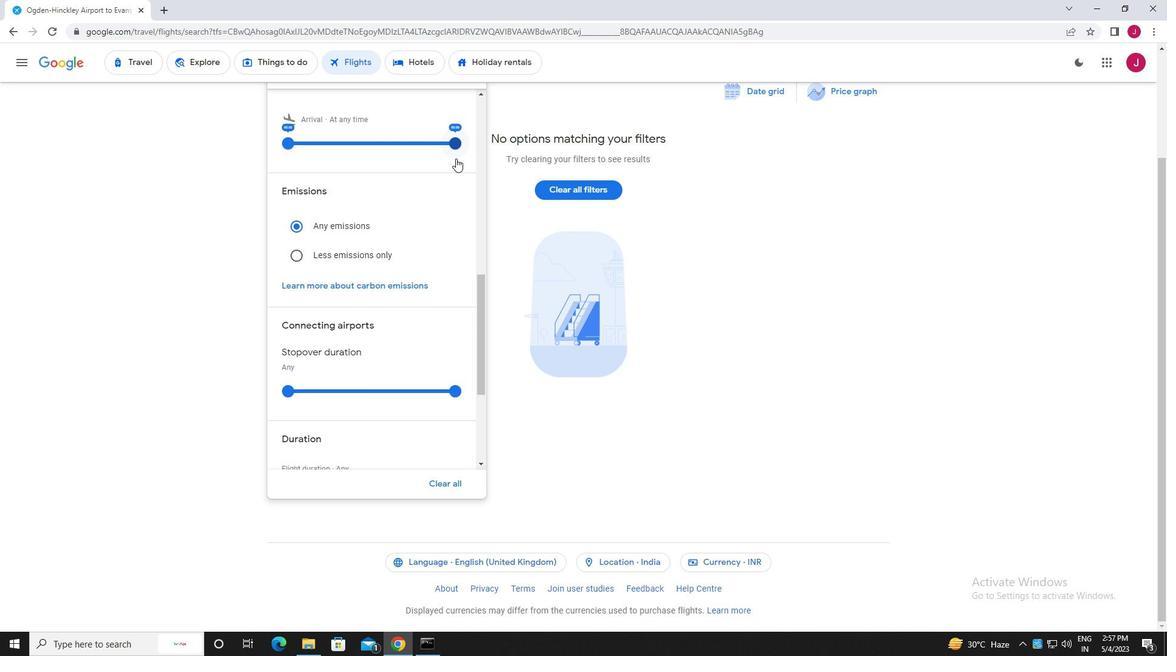 
Action: Mouse scrolled (455, 159) with delta (0, 0)
Screenshot: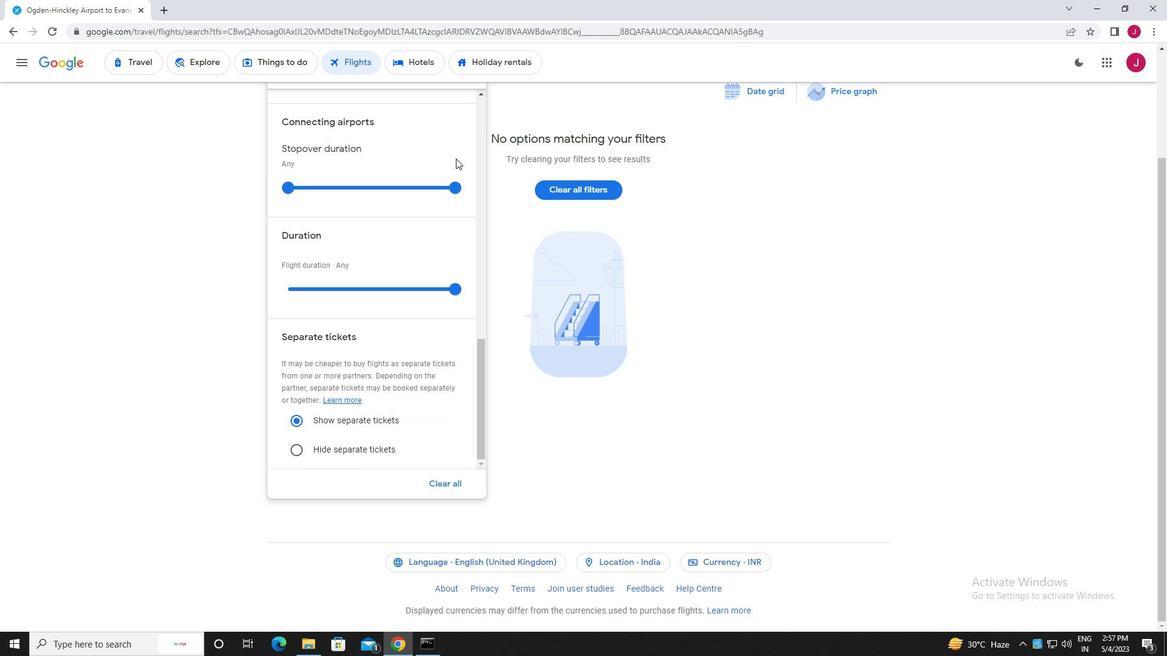 
Action: Mouse scrolled (455, 159) with delta (0, 0)
Screenshot: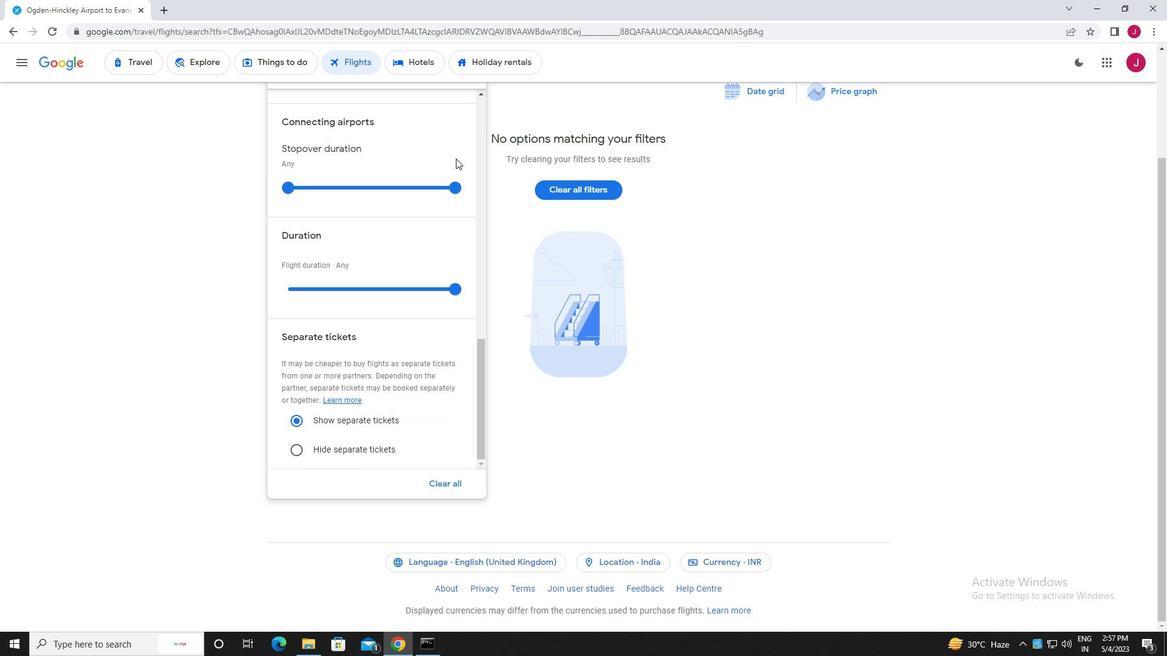 
Action: Mouse scrolled (455, 159) with delta (0, 0)
Screenshot: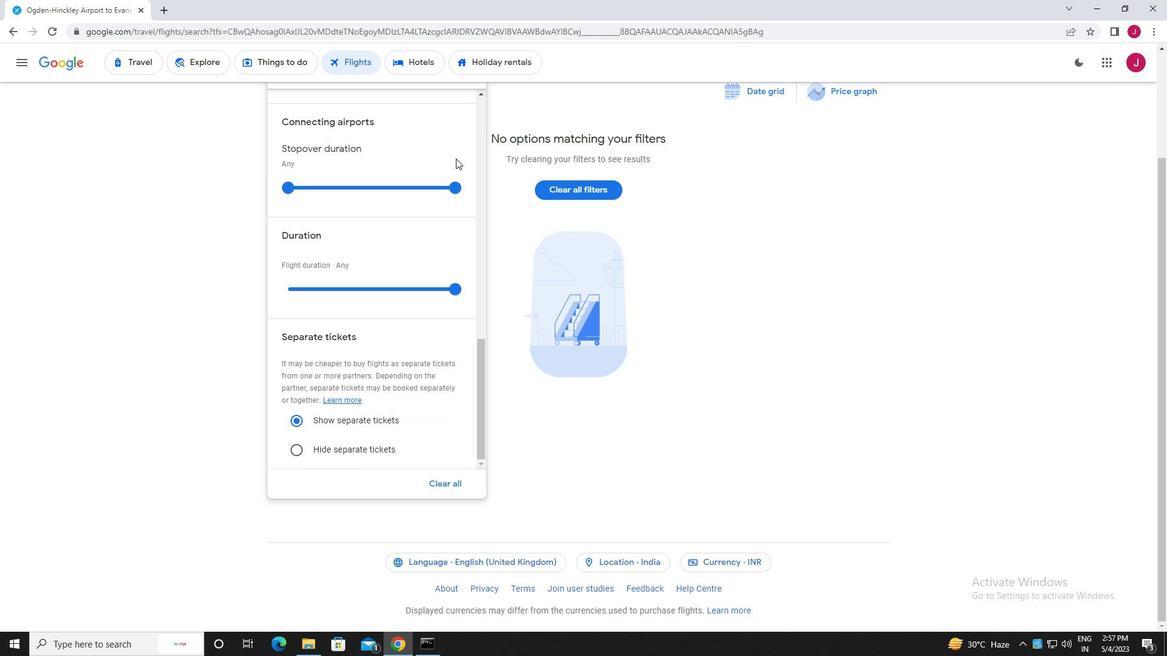 
Action: Mouse scrolled (455, 159) with delta (0, 0)
Screenshot: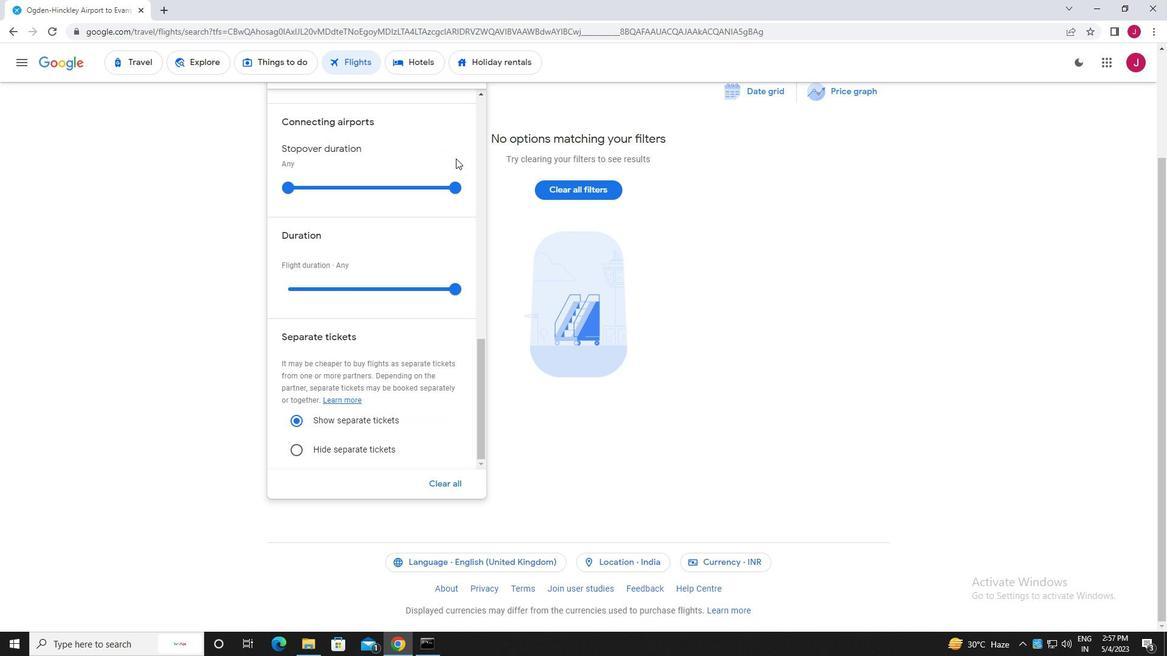 
Action: Mouse scrolled (455, 159) with delta (0, 0)
Screenshot: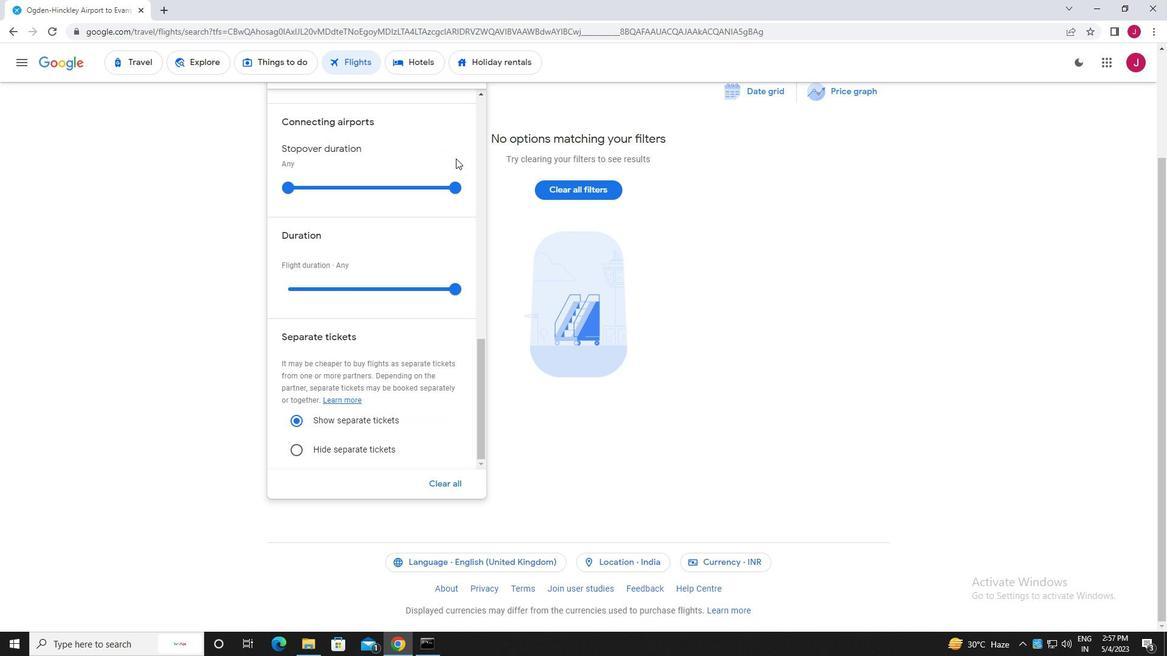
Action: Mouse scrolled (455, 159) with delta (0, 0)
Screenshot: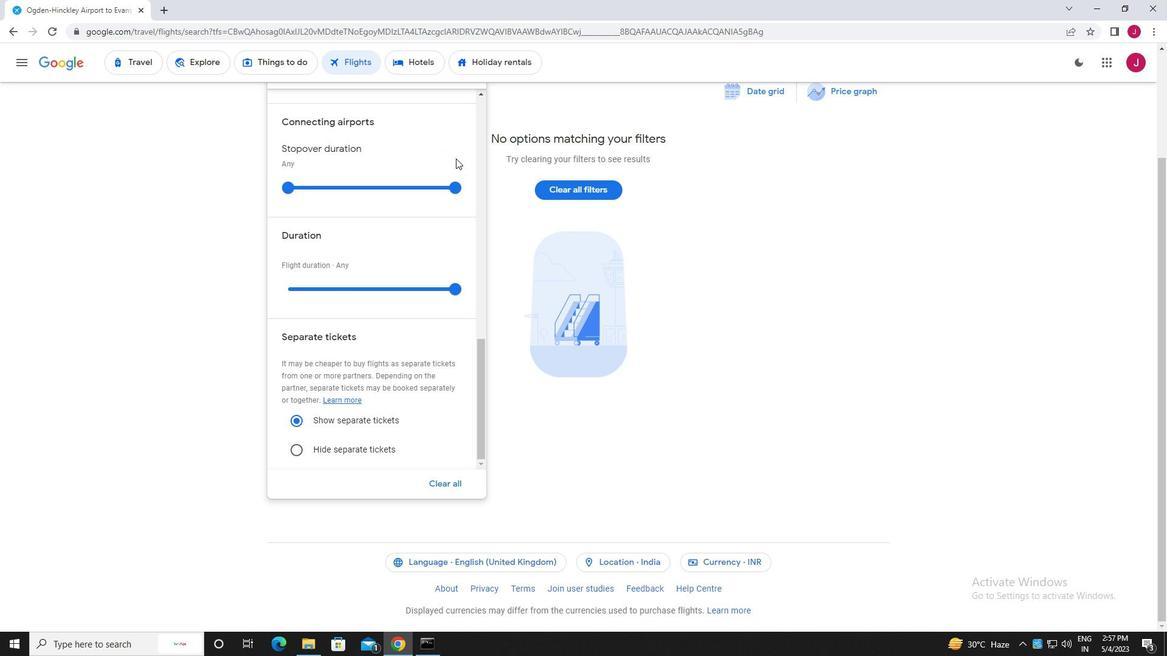 
Action: Mouse scrolled (455, 159) with delta (0, 0)
Screenshot: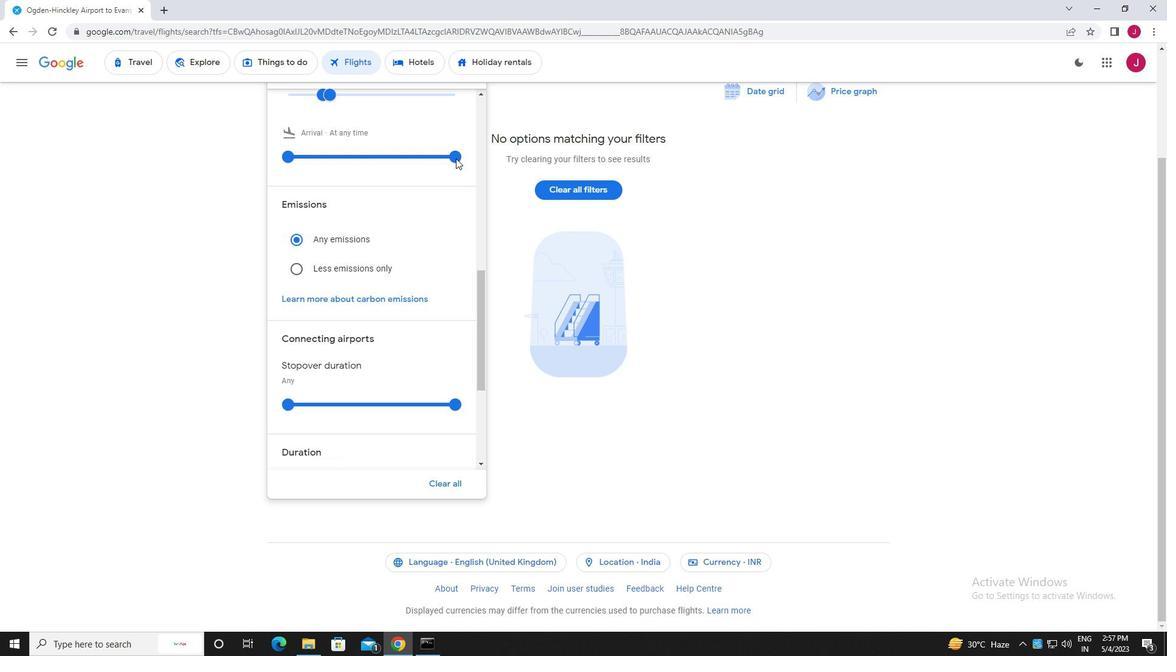 
Action: Mouse scrolled (455, 159) with delta (0, 0)
Screenshot: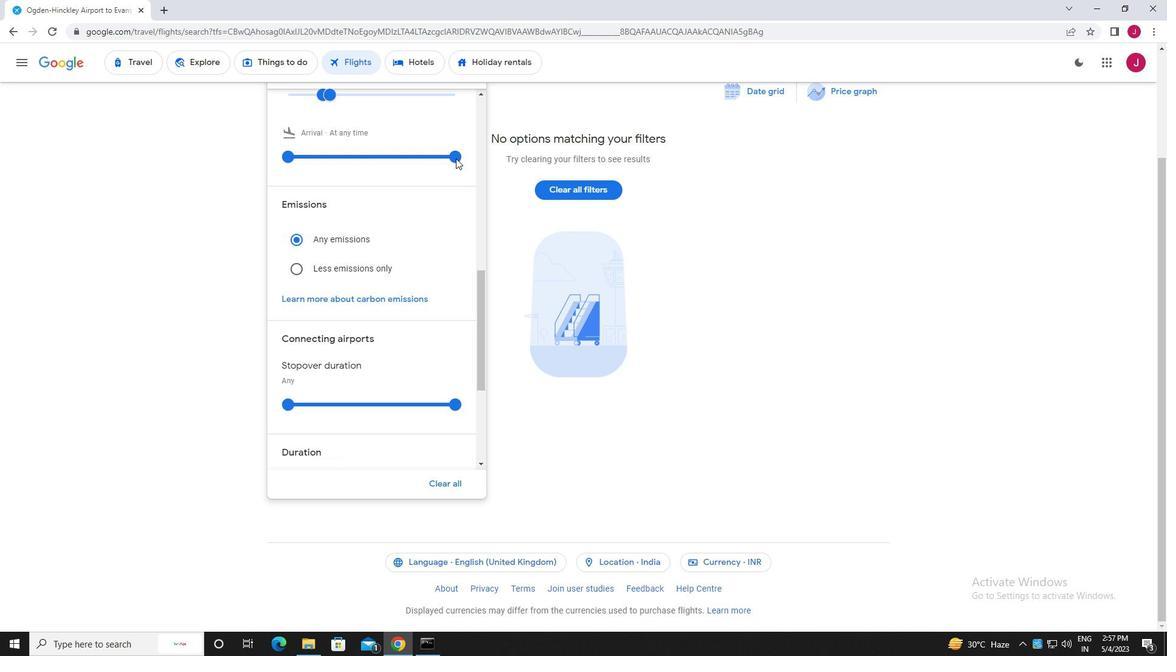 
Action: Mouse scrolled (455, 159) with delta (0, 0)
Screenshot: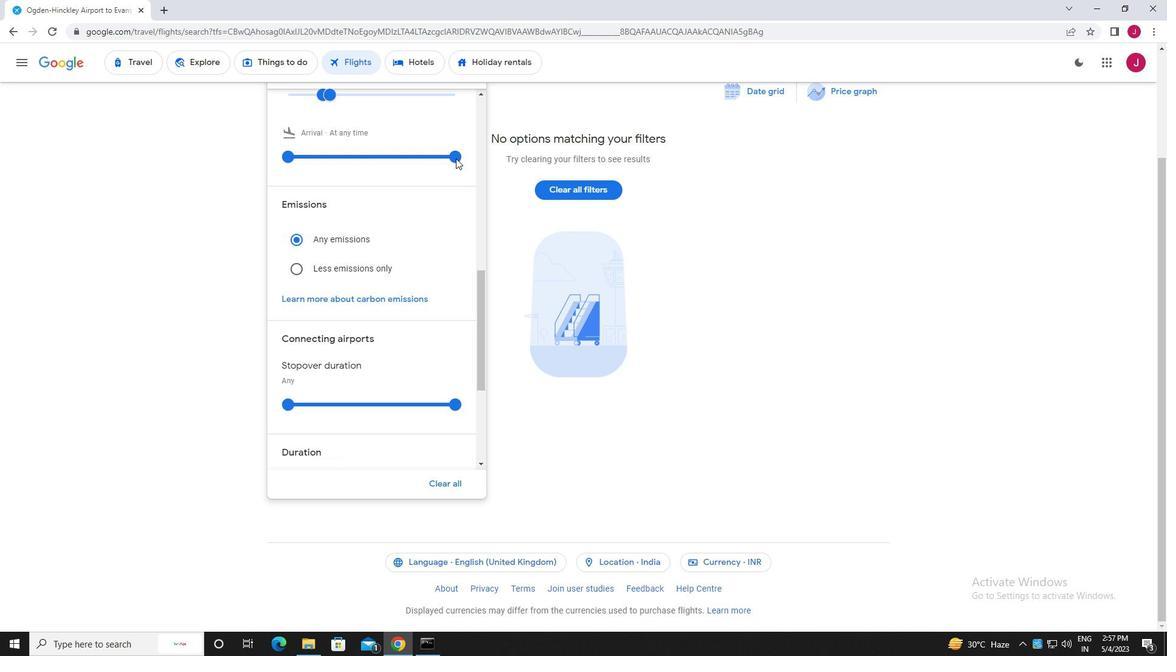 
Action: Mouse scrolled (455, 159) with delta (0, 0)
Screenshot: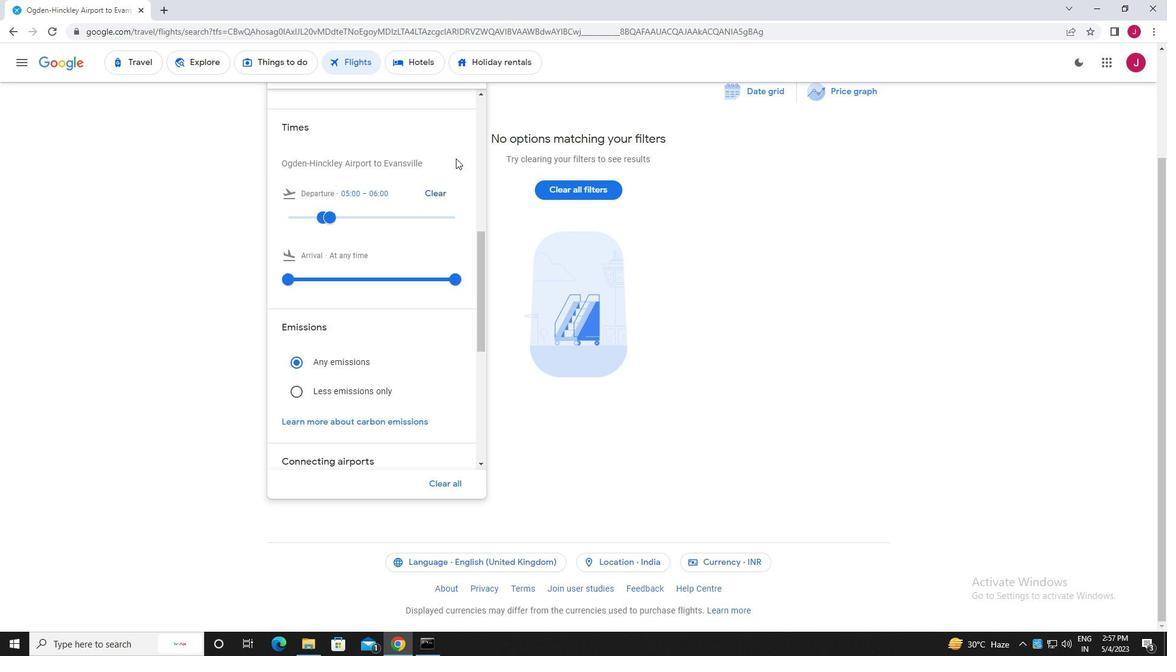 
Action: Mouse scrolled (455, 159) with delta (0, 0)
Screenshot: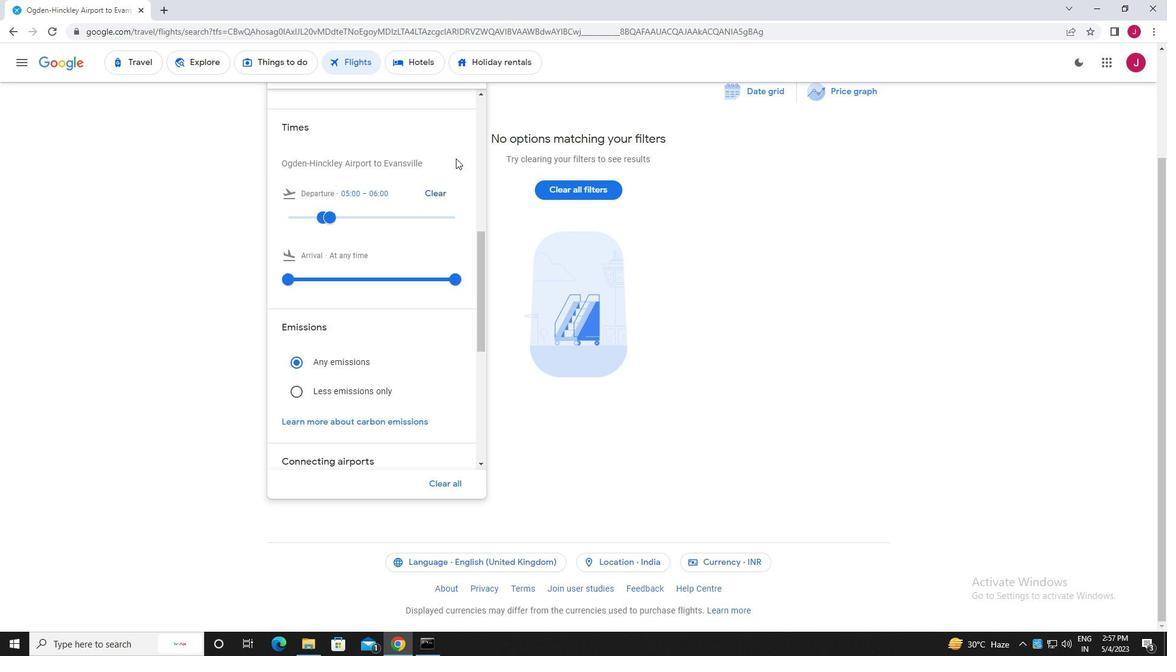 
Action: Mouse moved to (455, 158)
Screenshot: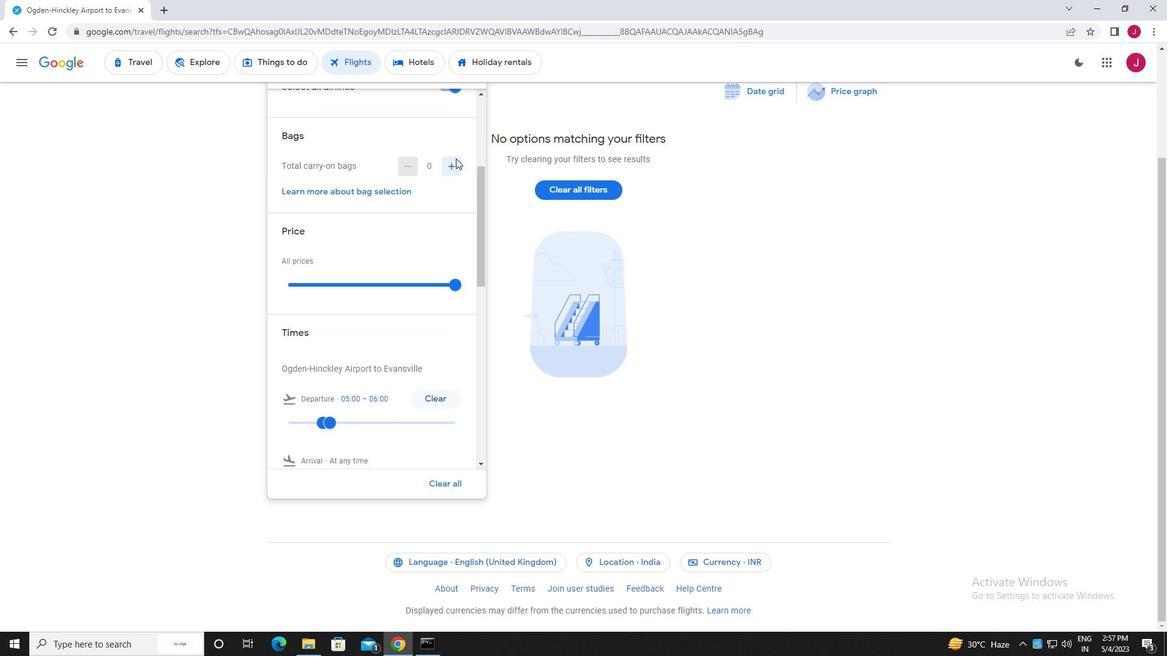
Action: Mouse scrolled (455, 159) with delta (0, 0)
Screenshot: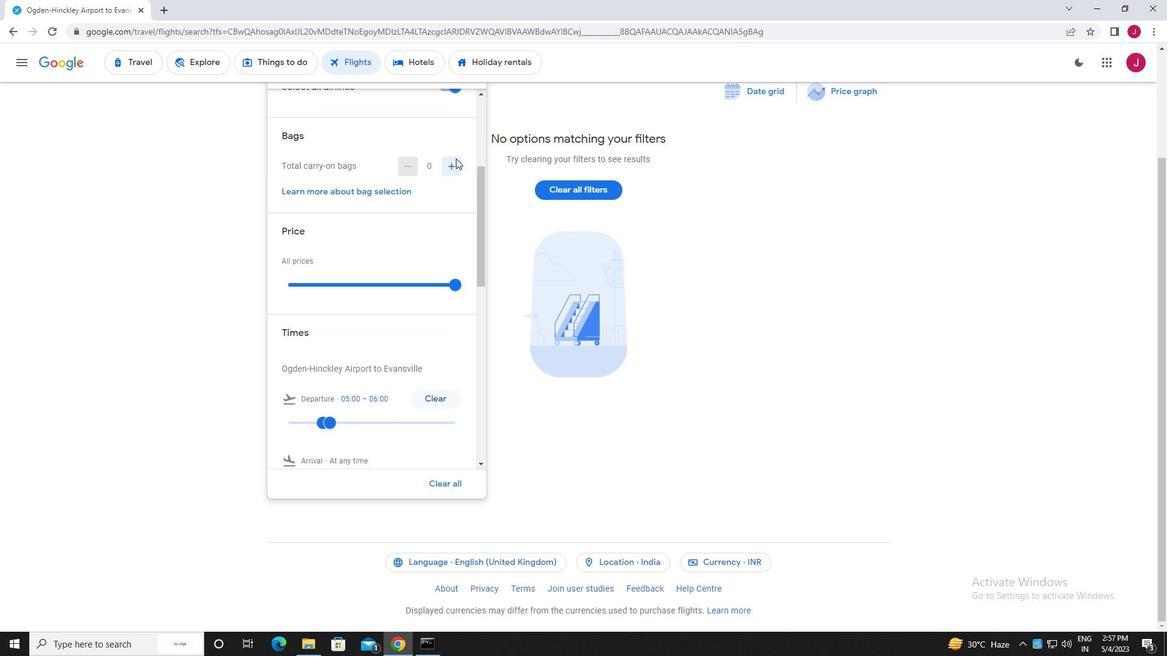 
Action: Mouse scrolled (455, 159) with delta (0, 0)
Screenshot: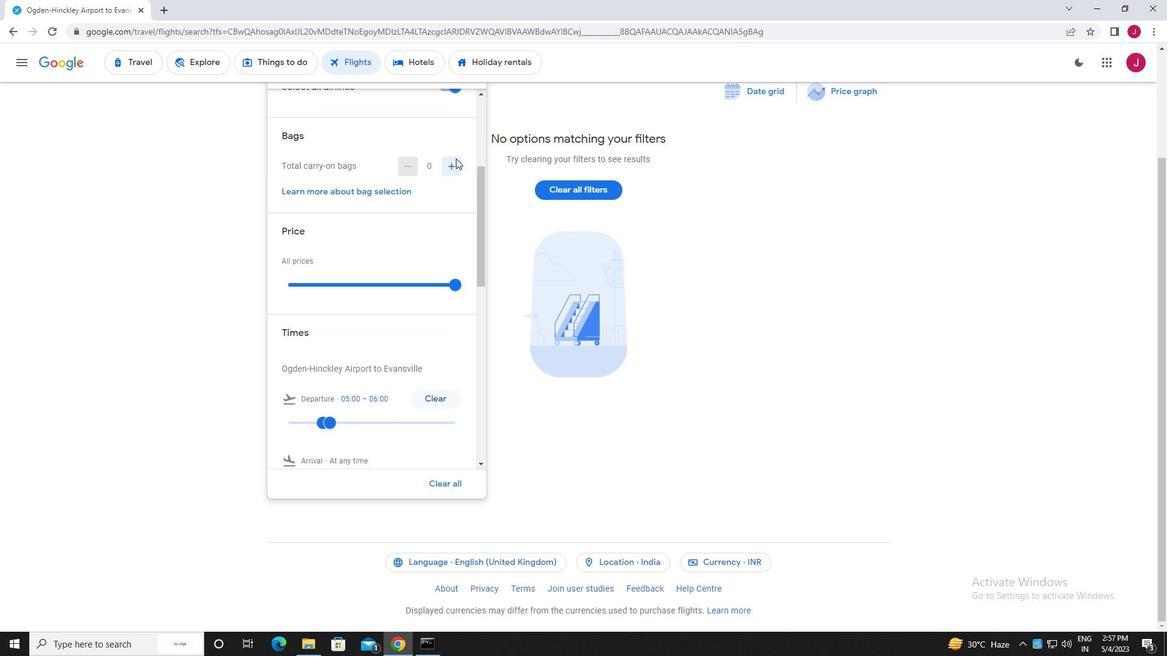 
Action: Mouse scrolled (455, 159) with delta (0, 0)
Screenshot: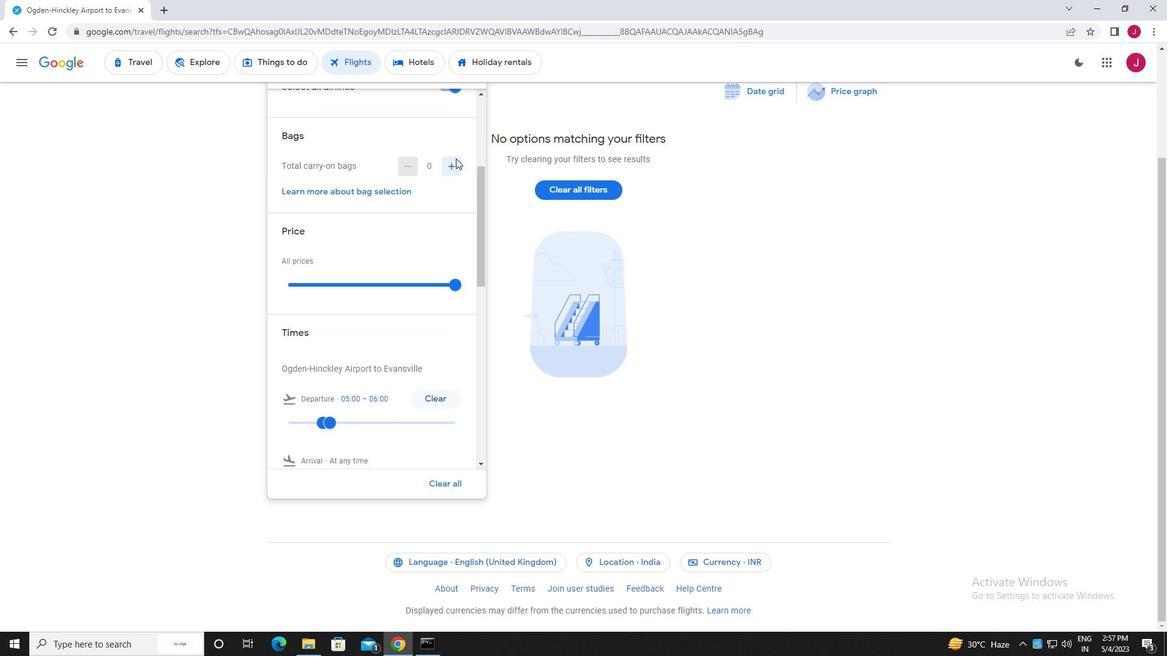 
Action: Mouse scrolled (455, 159) with delta (0, 0)
Screenshot: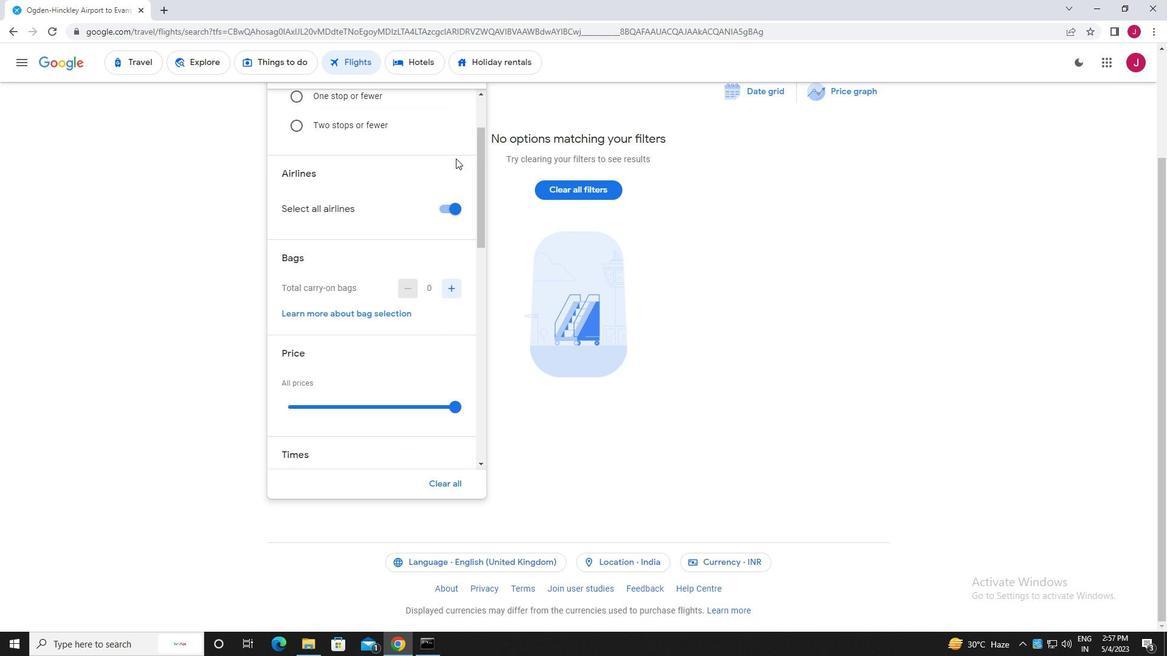 
Action: Mouse scrolled (455, 159) with delta (0, 0)
Screenshot: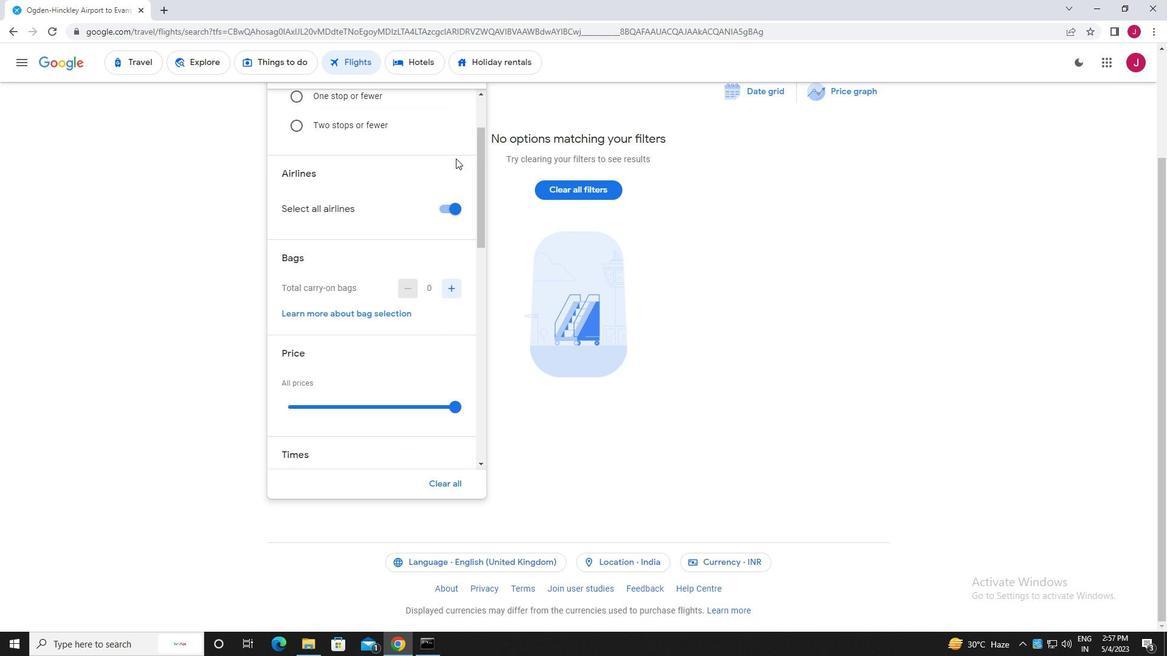 
Action: Mouse scrolled (455, 159) with delta (0, 0)
Screenshot: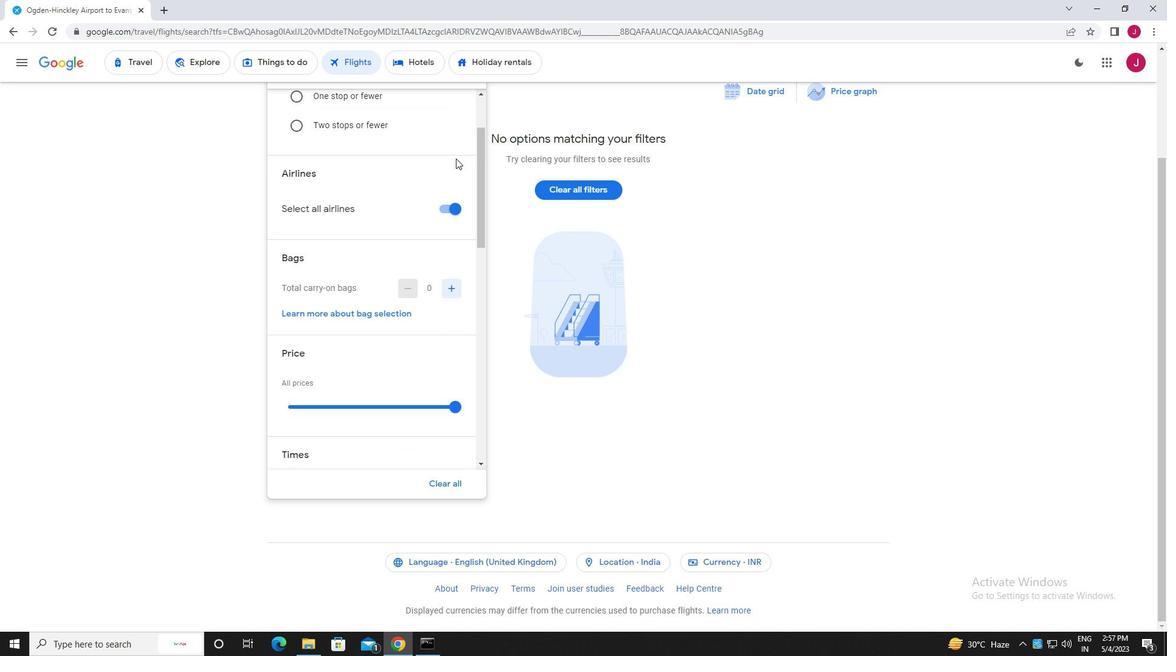 
Action: Mouse moved to (454, 164)
Screenshot: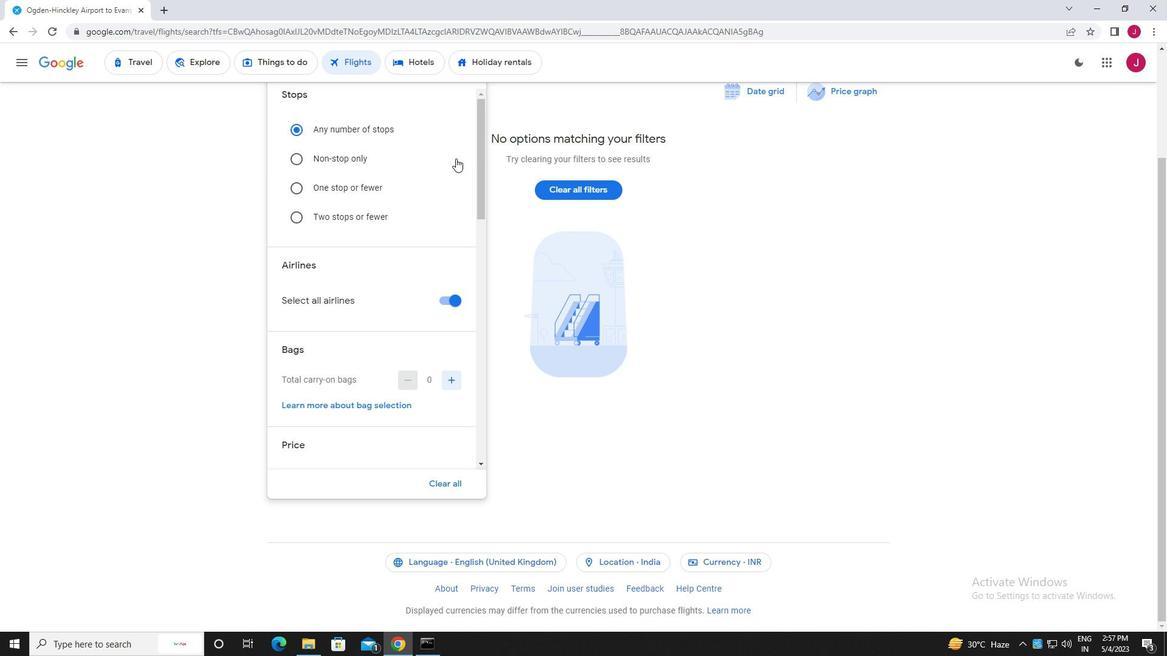
Action: Mouse scrolled (454, 163) with delta (0, 0)
Screenshot: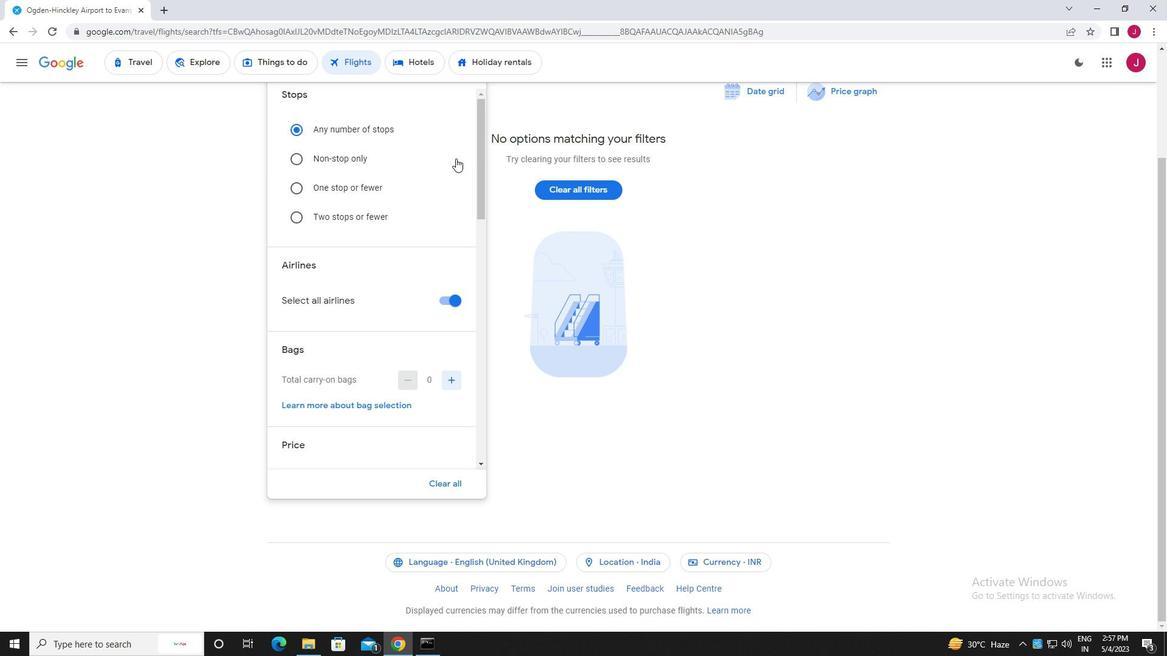 
Action: Mouse moved to (450, 173)
Screenshot: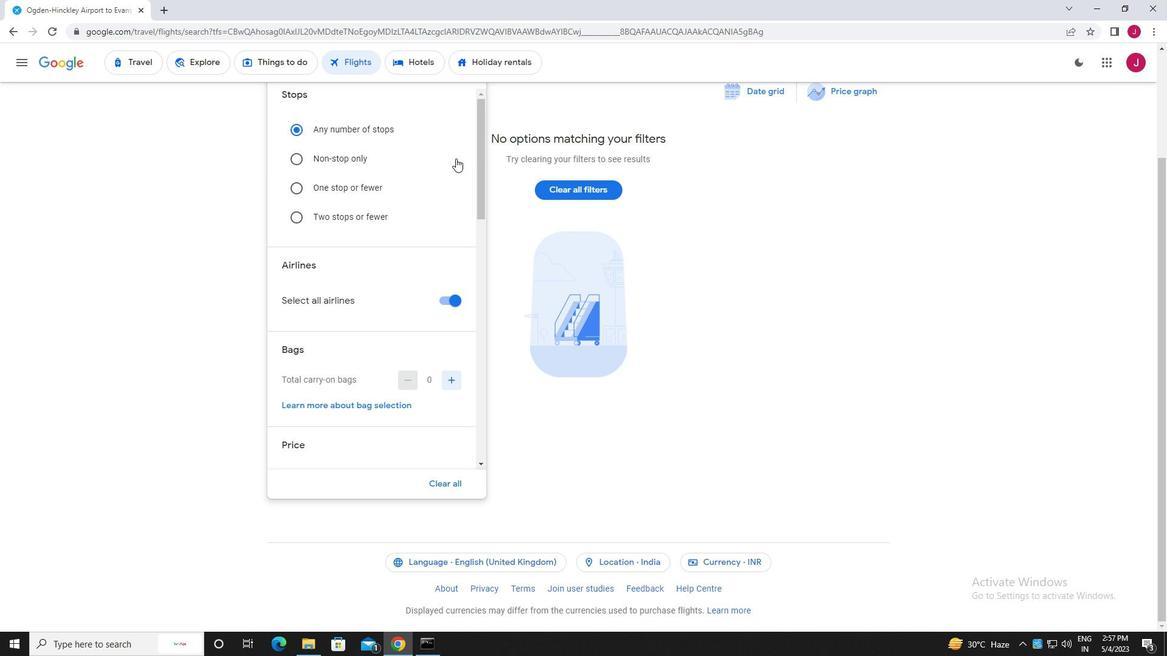 
Action: Mouse scrolled (450, 172) with delta (0, 0)
Screenshot: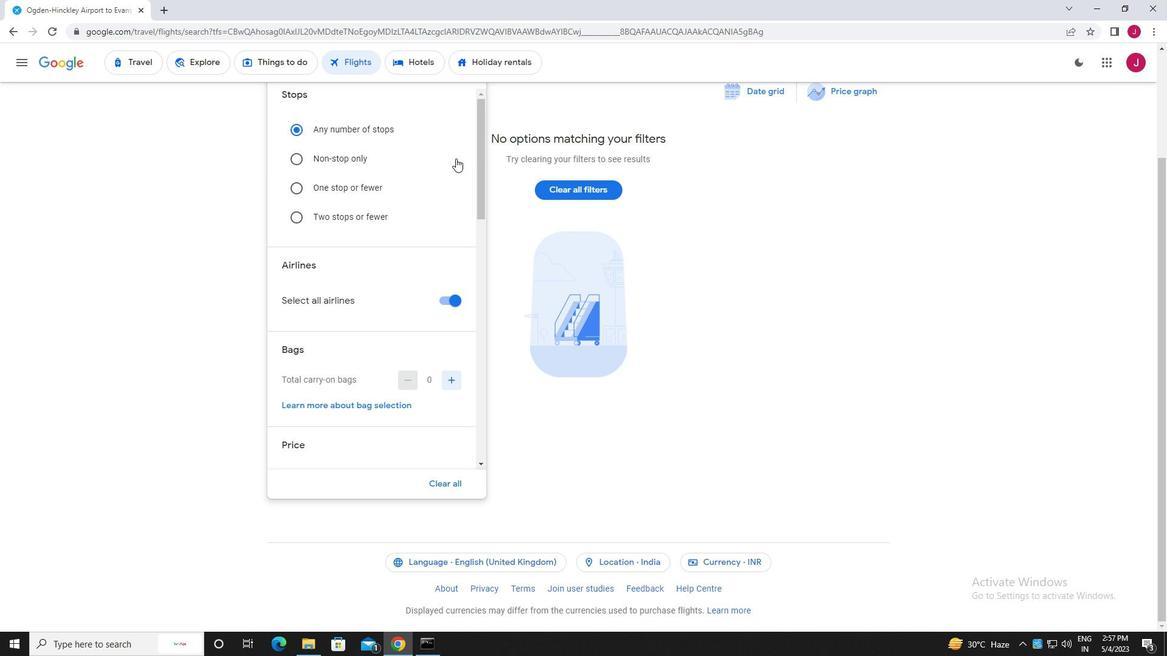 
Action: Mouse moved to (448, 176)
Screenshot: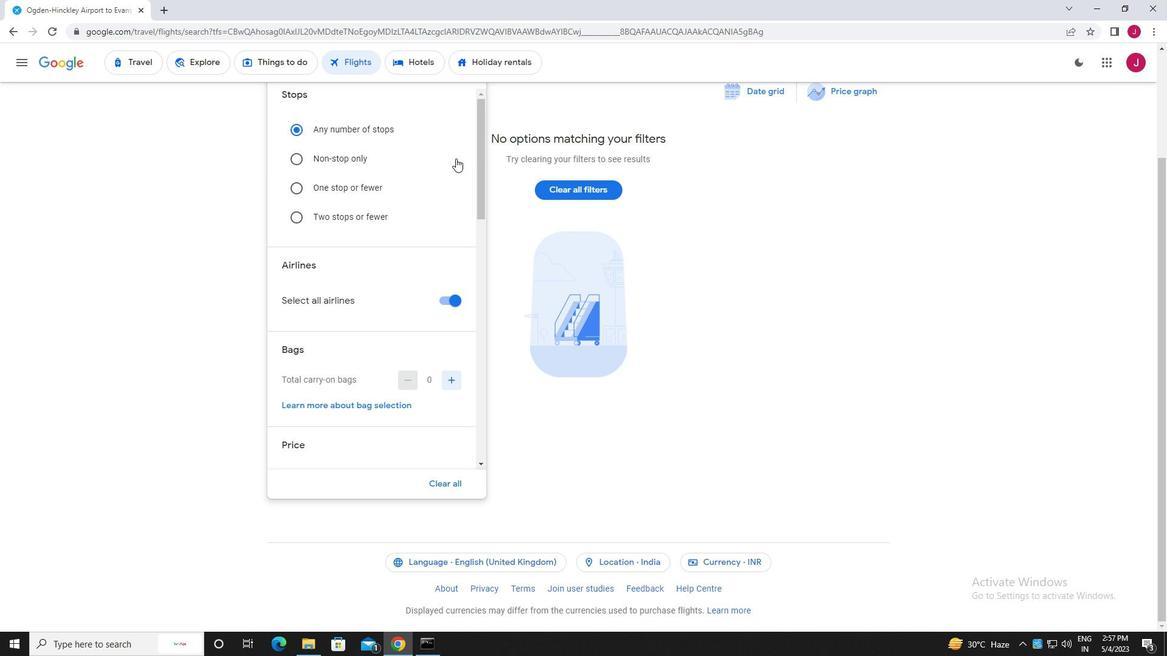 
Action: Mouse scrolled (448, 176) with delta (0, 0)
Screenshot: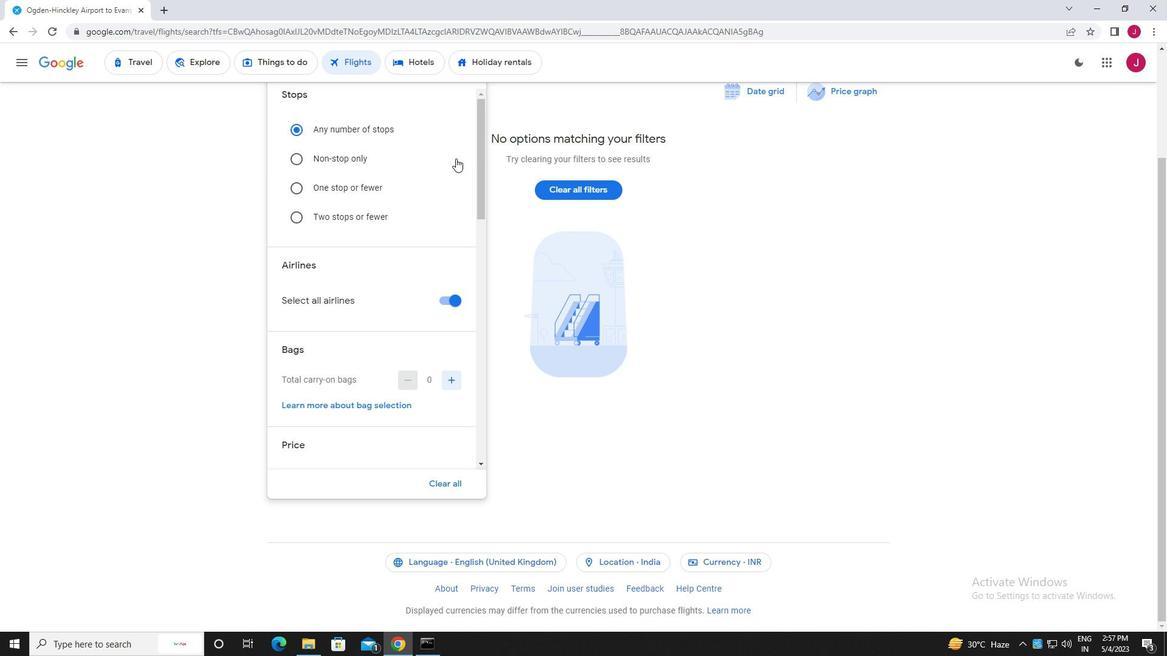 
Action: Mouse moved to (446, 179)
Screenshot: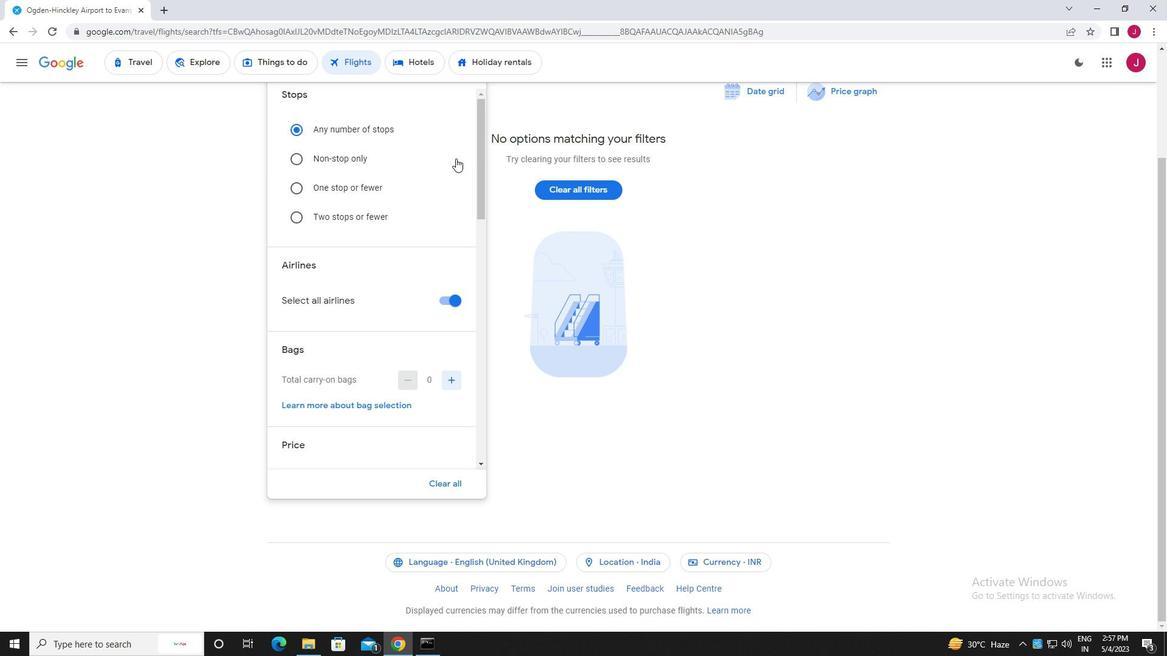 
Action: Mouse scrolled (446, 178) with delta (0, 0)
Screenshot: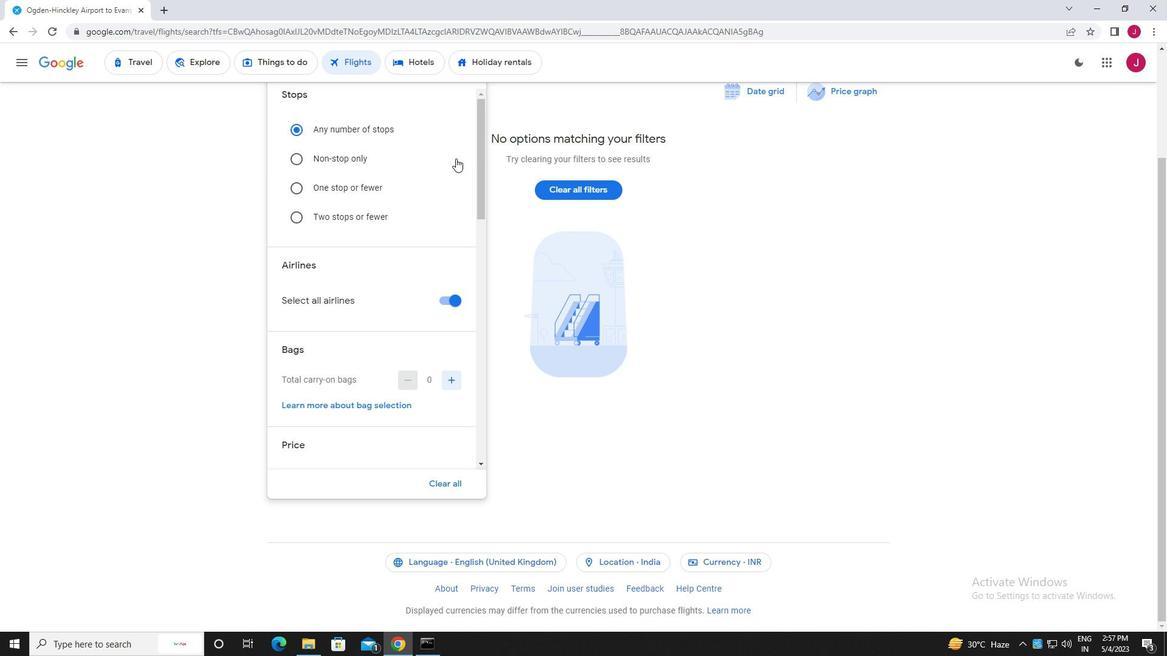 
Action: Mouse moved to (446, 179)
Screenshot: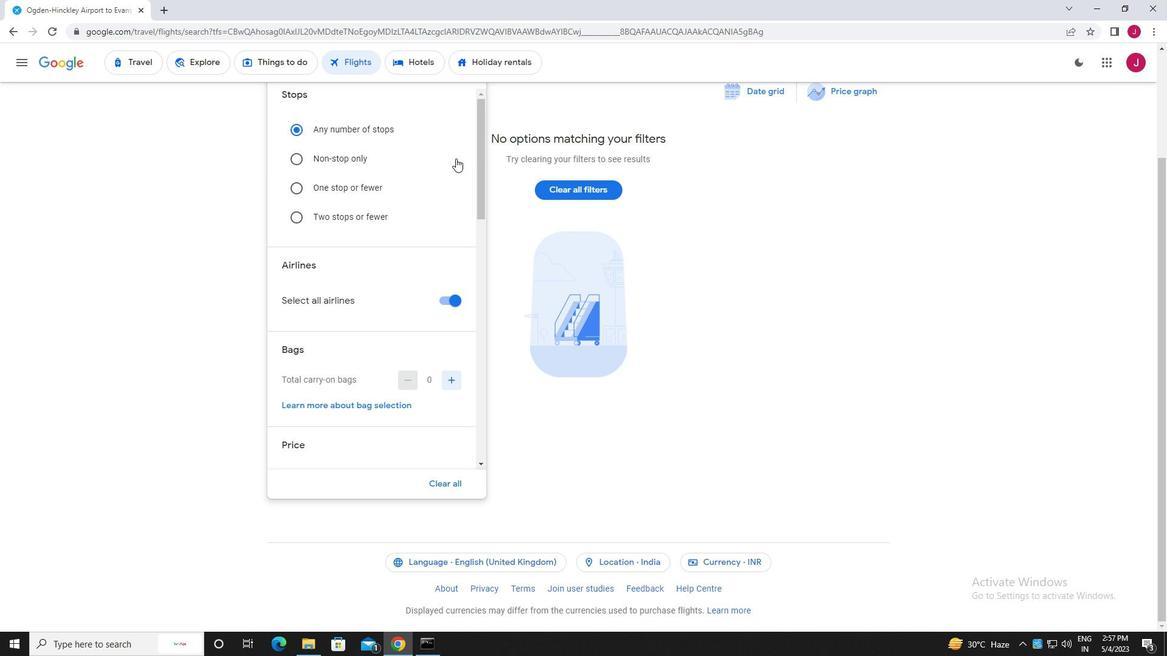 
Action: Mouse scrolled (446, 178) with delta (0, 0)
Screenshot: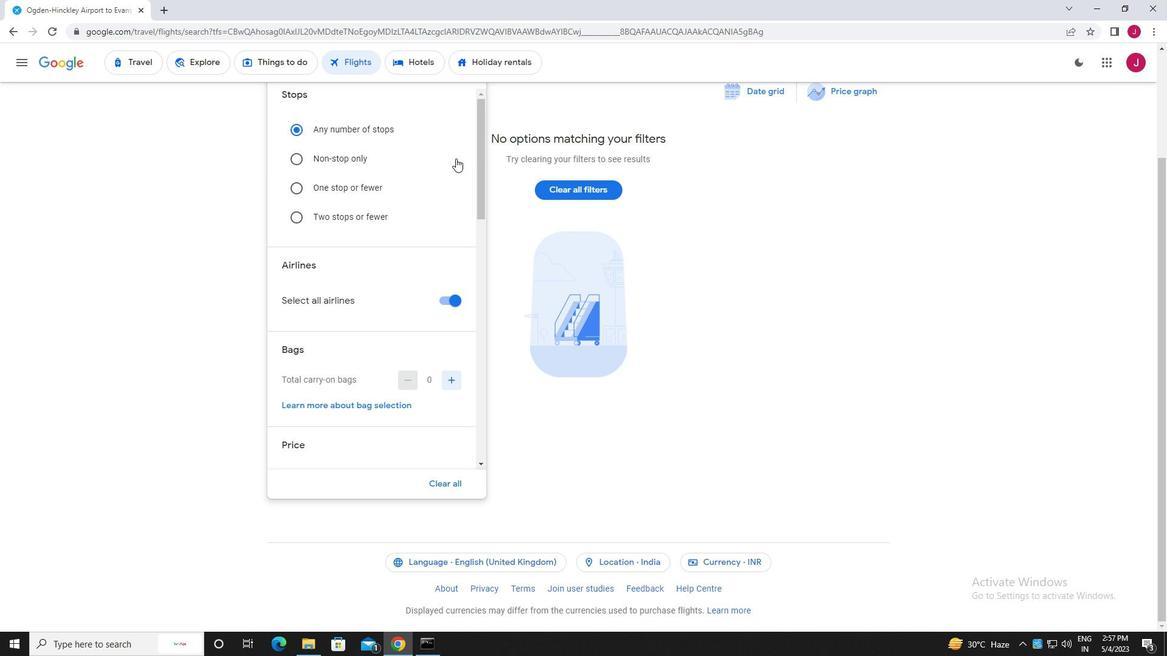
Action: Mouse scrolled (446, 178) with delta (0, 0)
Screenshot: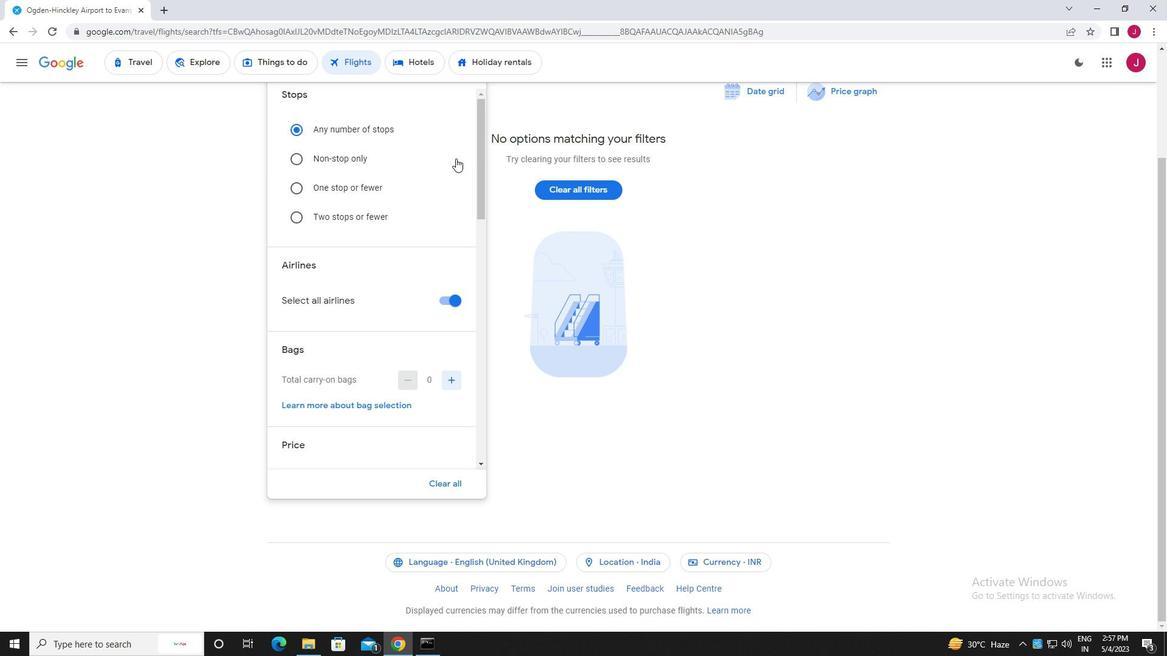 
Action: Mouse scrolled (446, 178) with delta (0, 0)
Screenshot: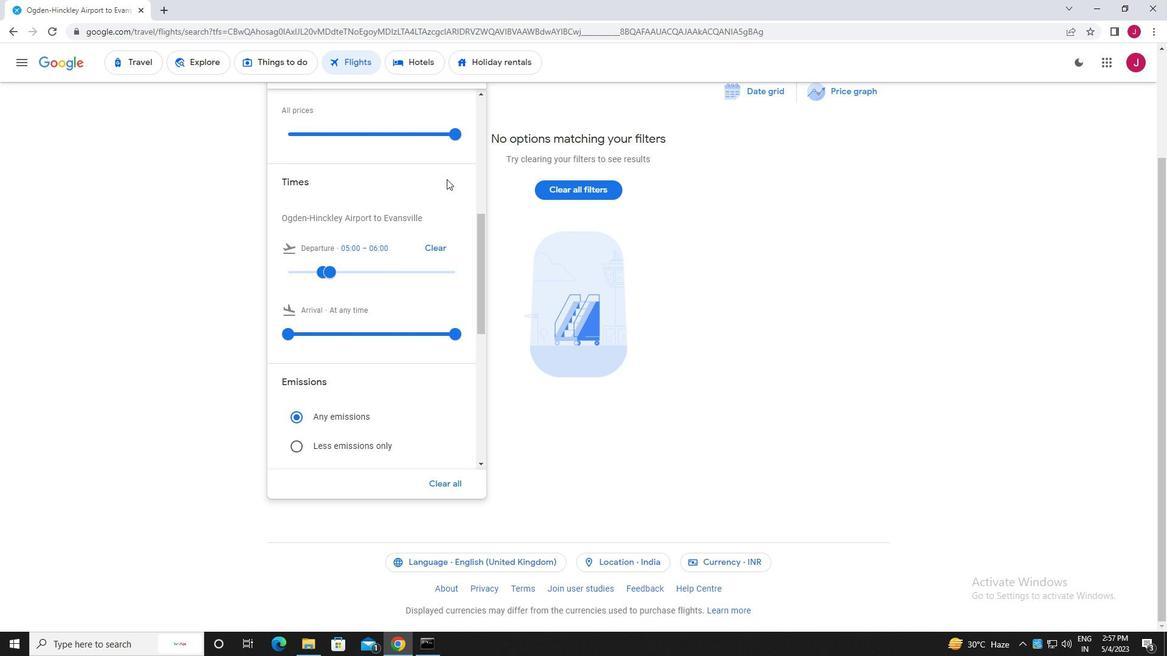 
Action: Mouse scrolled (446, 178) with delta (0, 0)
Screenshot: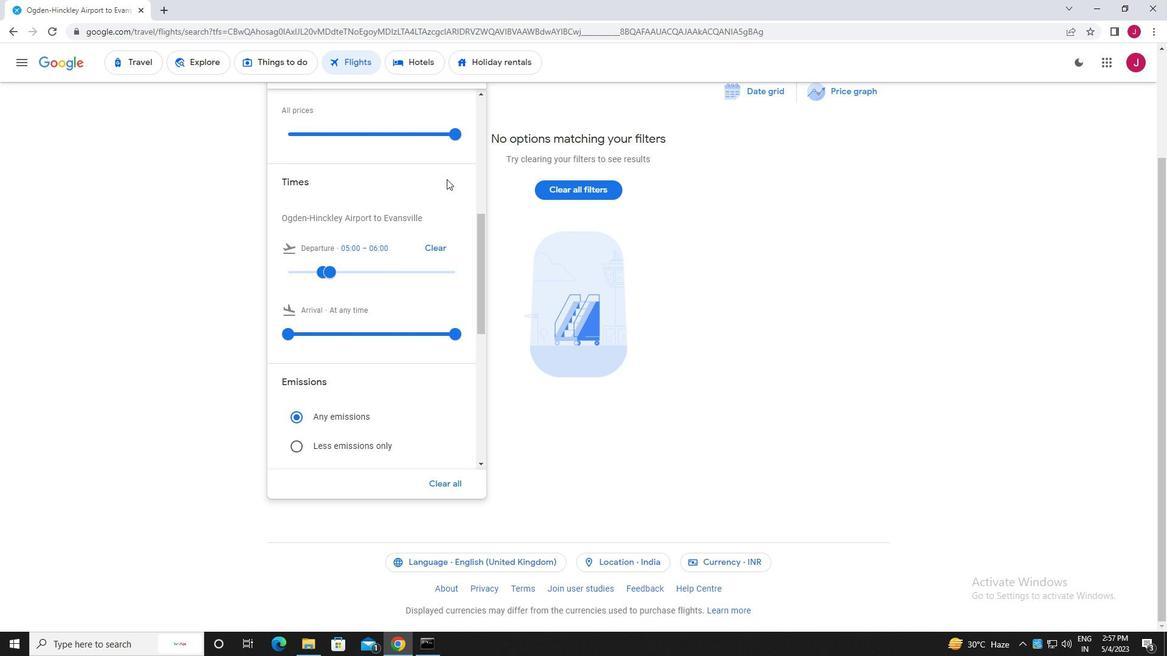 
Action: Mouse scrolled (446, 178) with delta (0, 0)
Screenshot: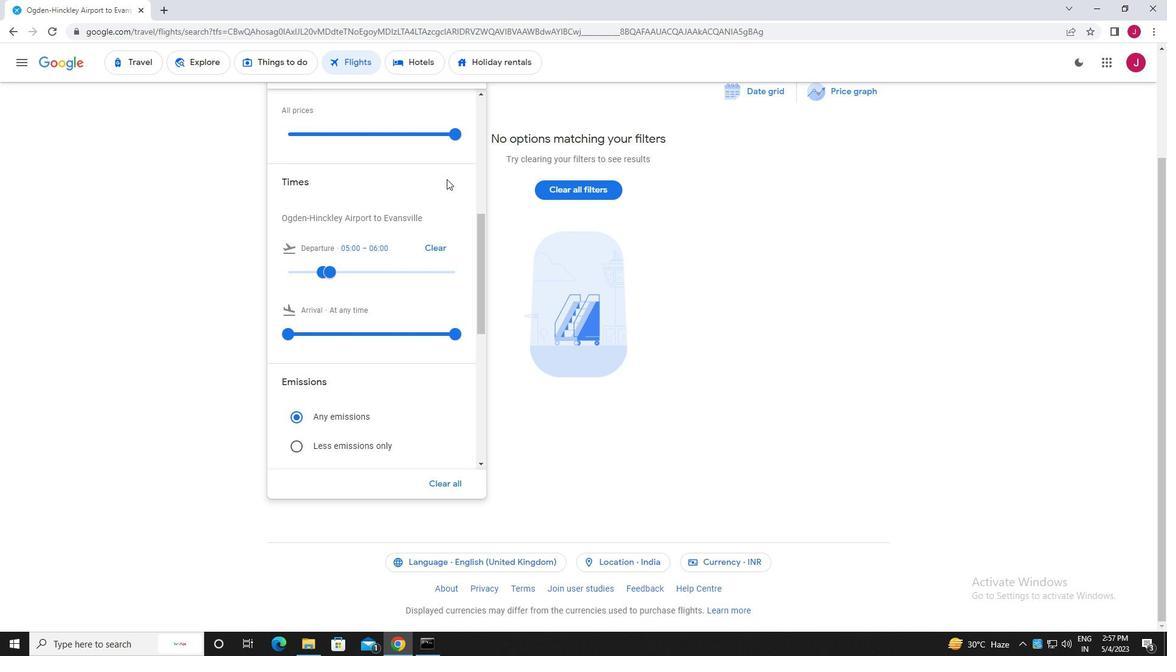 
Action: Mouse scrolled (446, 178) with delta (0, 0)
Screenshot: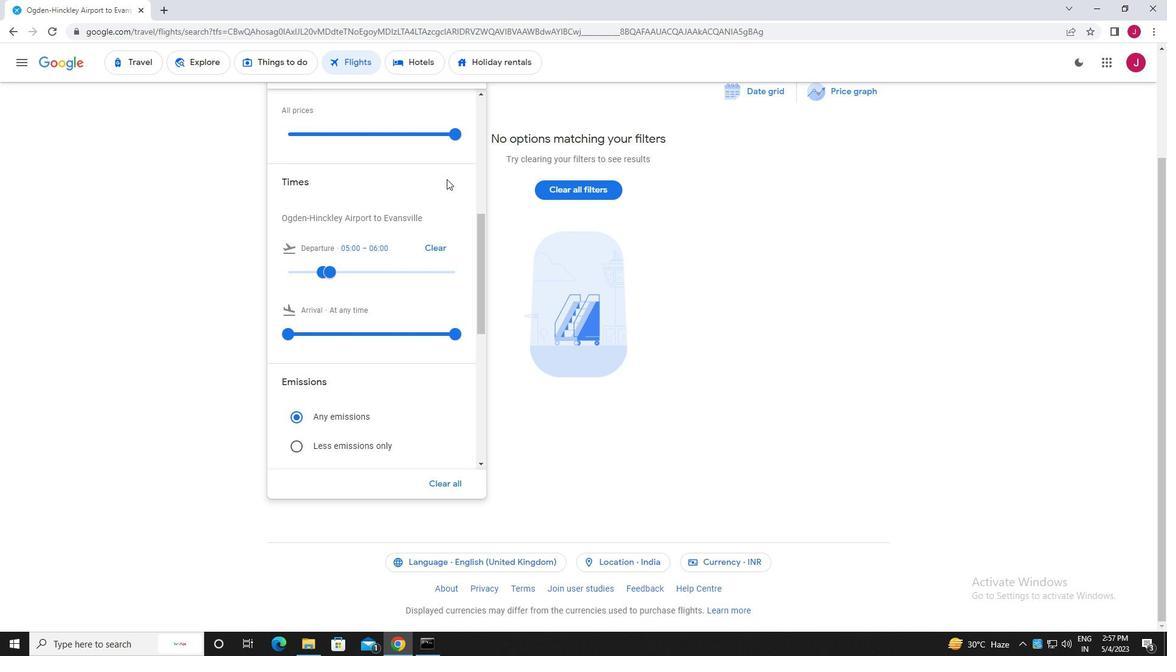 
Action: Mouse scrolled (446, 178) with delta (0, 0)
Screenshot: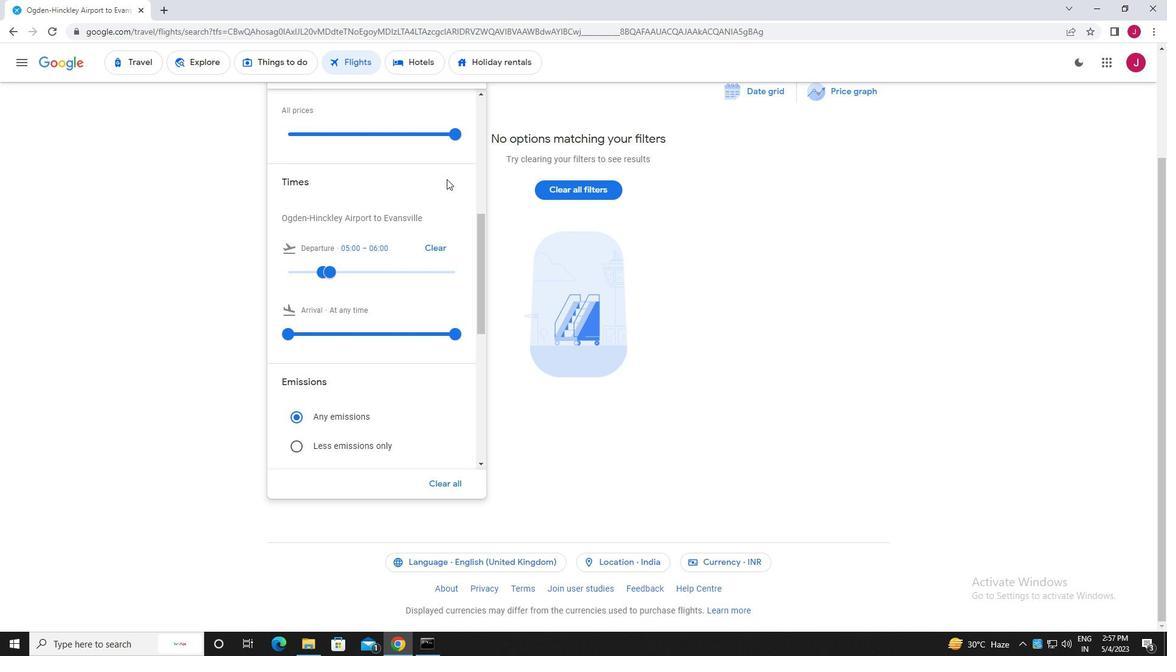 
Action: Mouse scrolled (446, 179) with delta (0, 0)
Screenshot: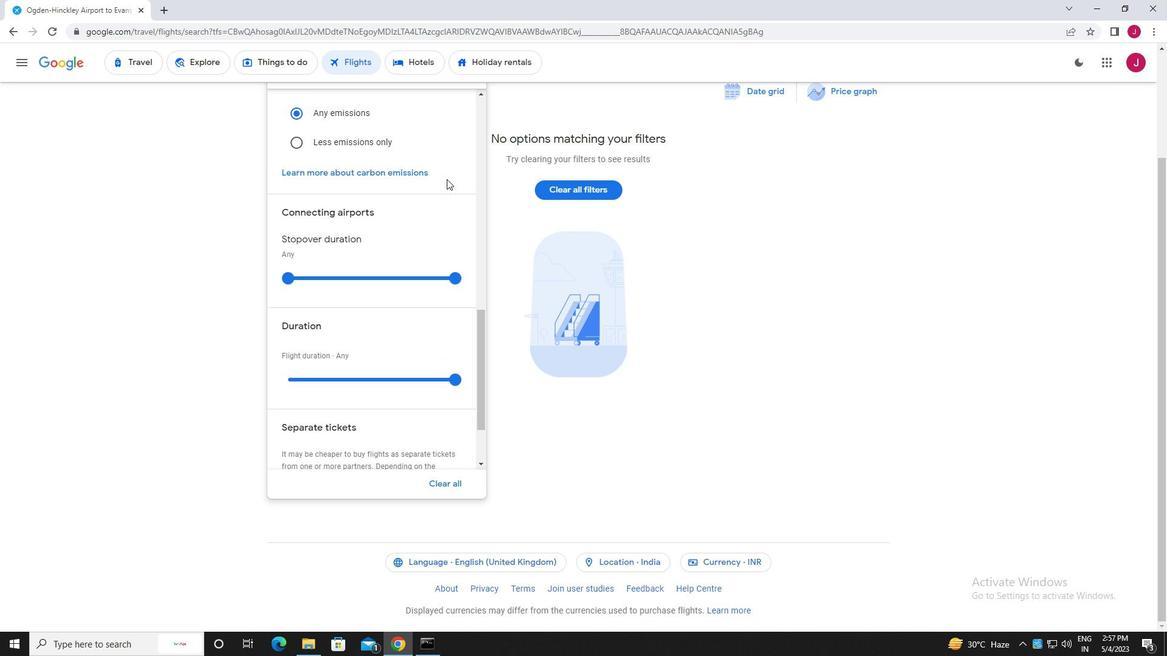 
Action: Mouse scrolled (446, 179) with delta (0, 0)
Screenshot: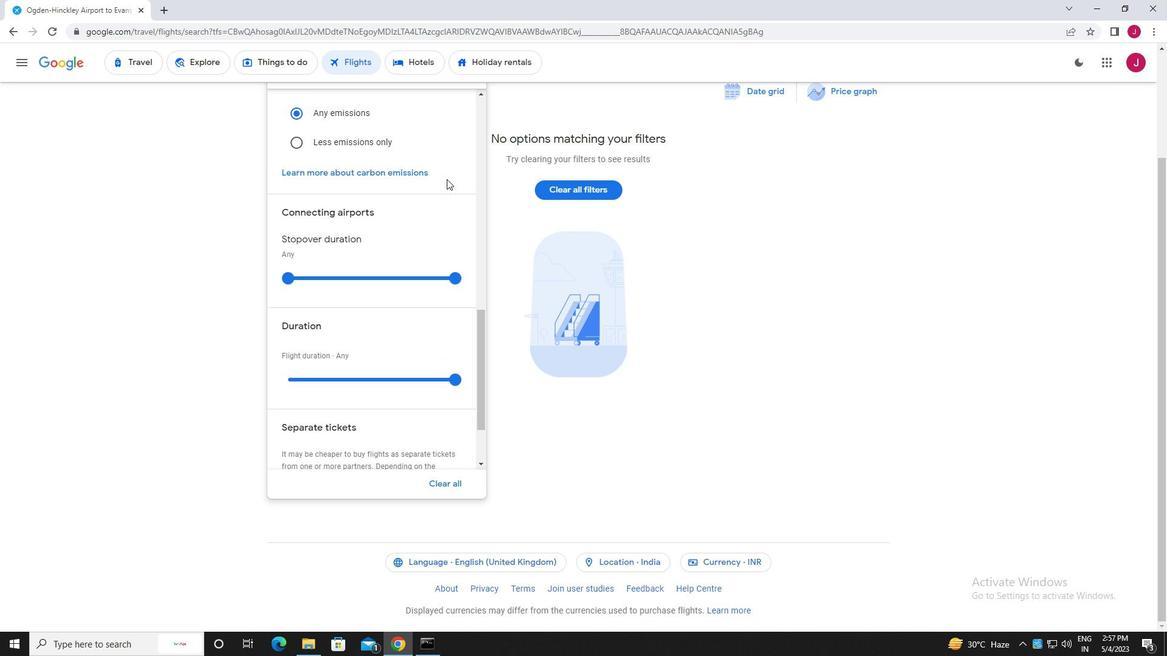 
Action: Mouse scrolled (446, 179) with delta (0, 0)
Screenshot: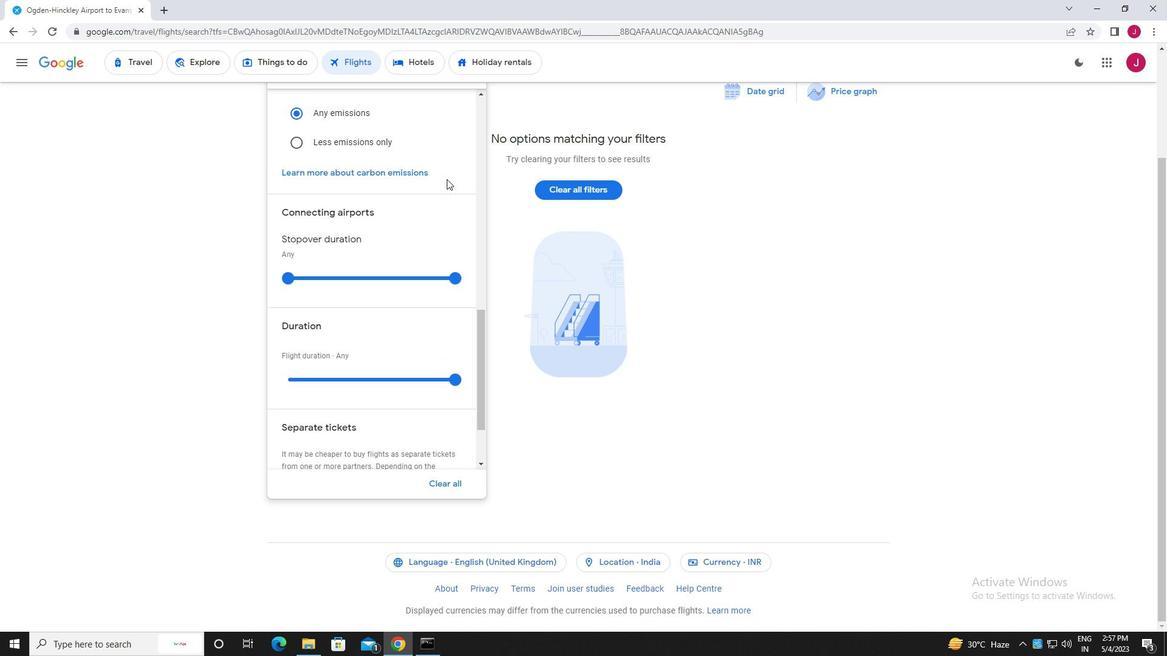 
Action: Mouse scrolled (446, 179) with delta (0, 0)
Screenshot: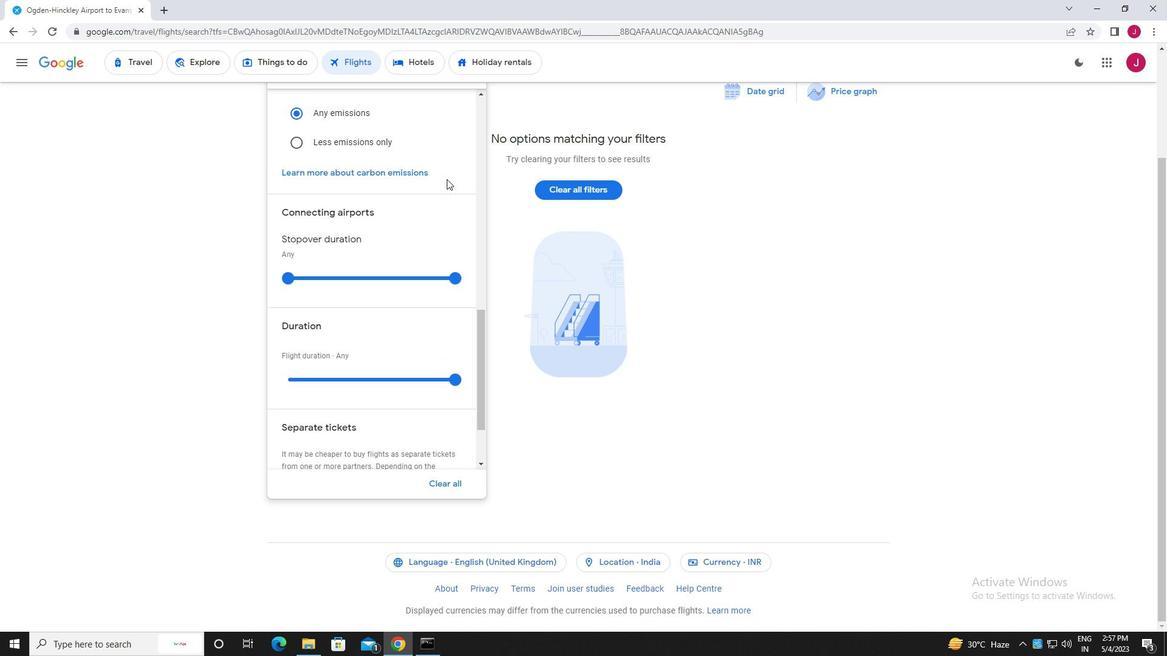 
Action: Mouse scrolled (446, 179) with delta (0, 0)
Screenshot: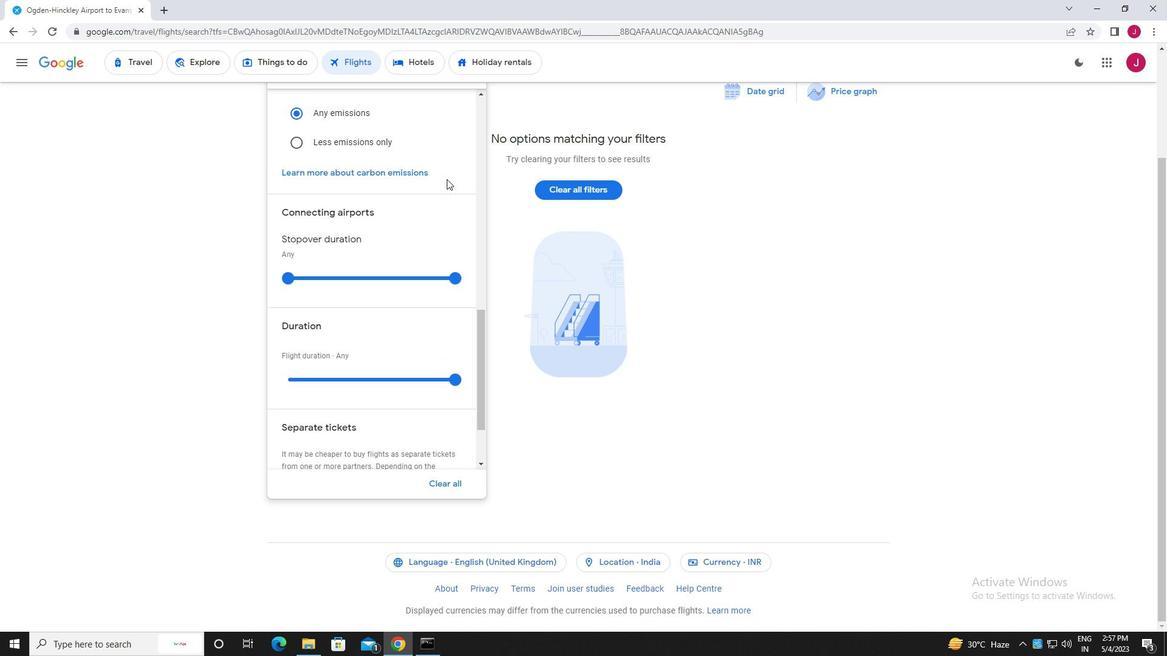 
Action: Mouse scrolled (446, 179) with delta (0, 0)
Screenshot: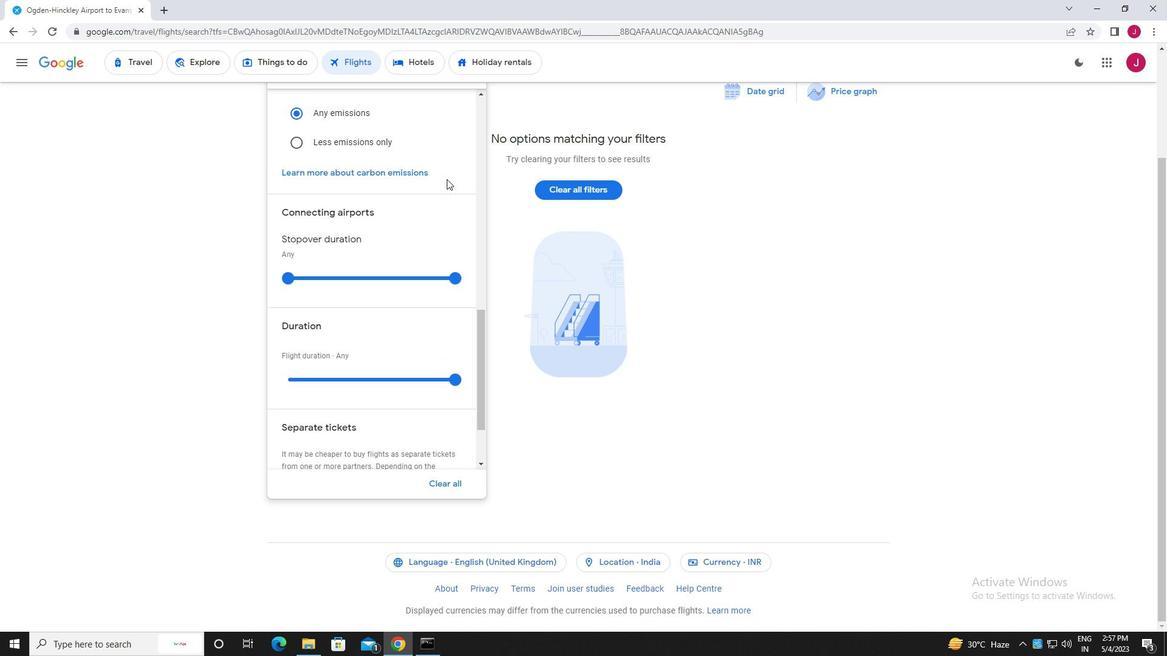 
Action: Mouse scrolled (446, 179) with delta (0, 0)
Screenshot: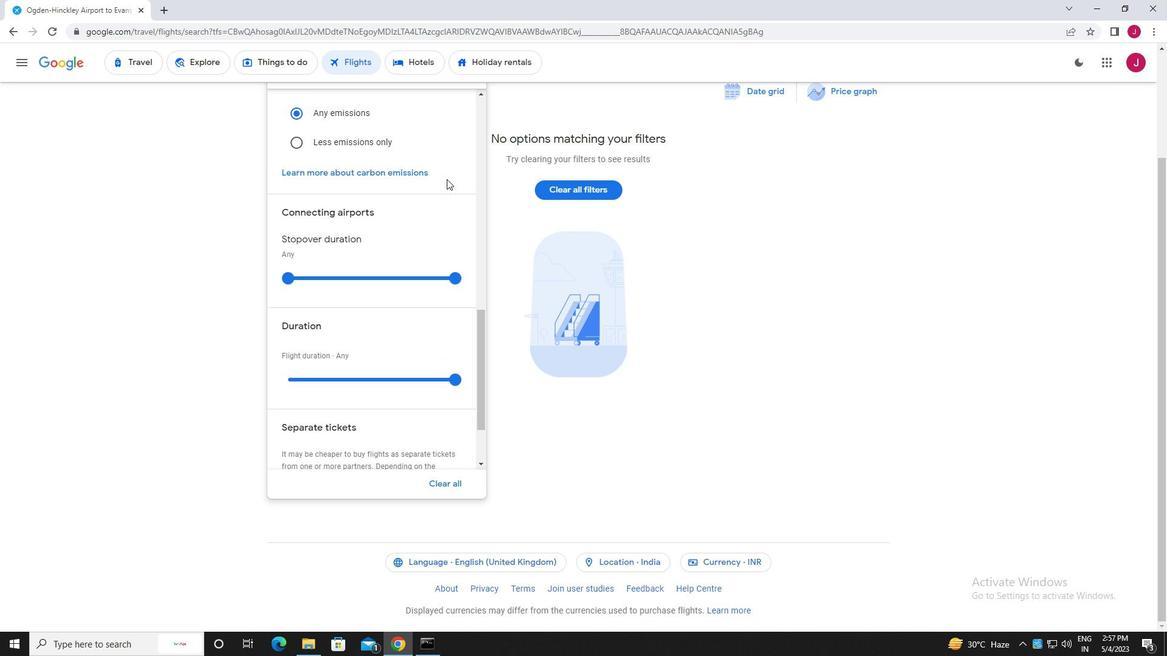 
Action: Mouse moved to (446, 179)
Screenshot: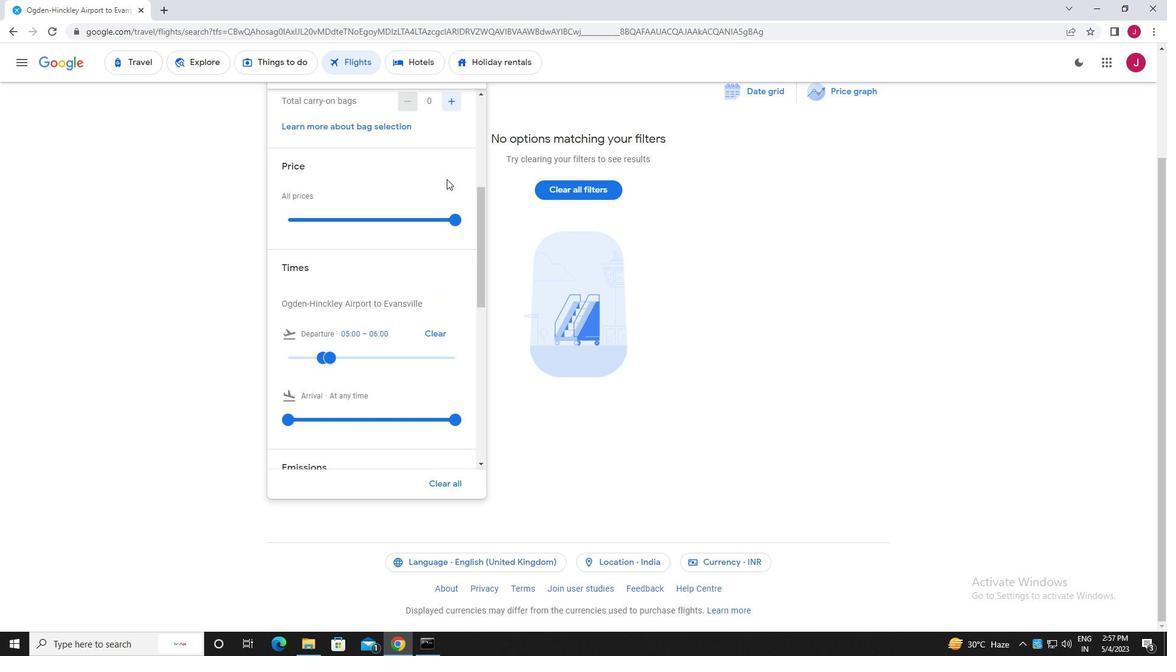 
Action: Mouse scrolled (446, 179) with delta (0, 0)
Screenshot: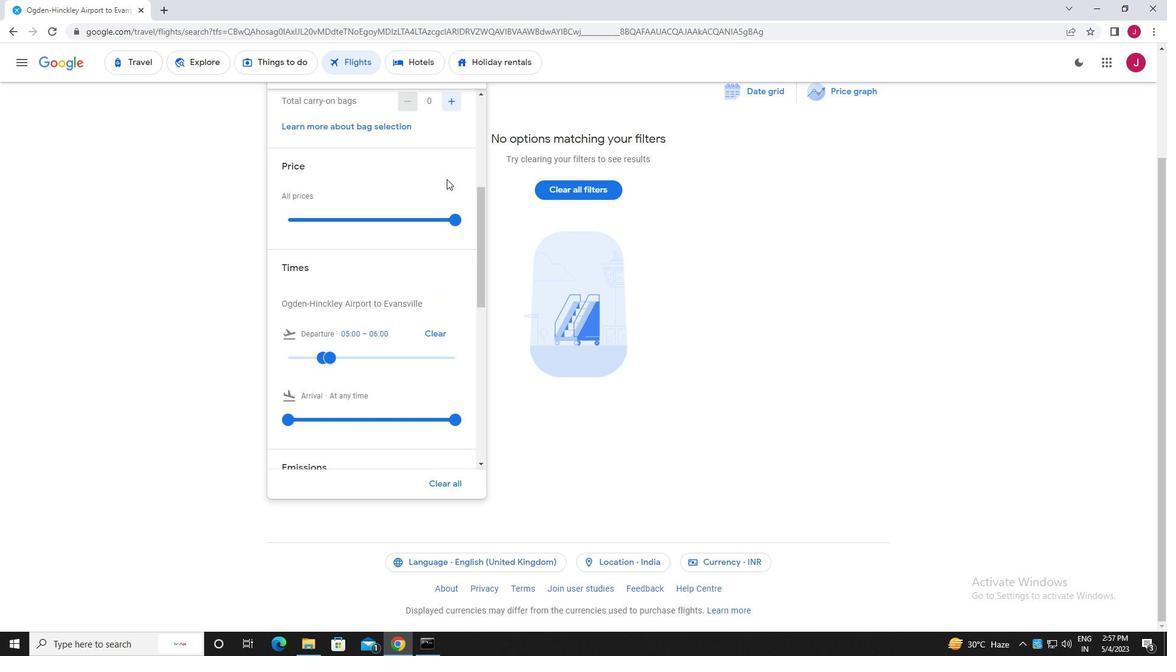 
Action: Mouse scrolled (446, 179) with delta (0, 0)
Screenshot: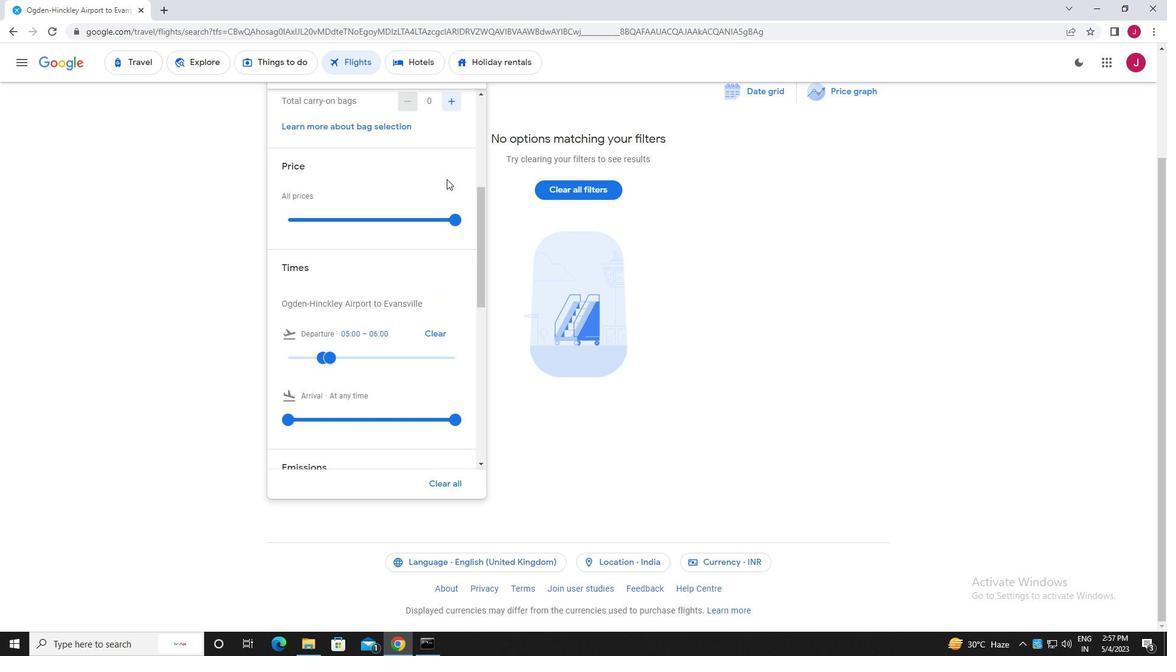 
Action: Mouse moved to (446, 179)
Screenshot: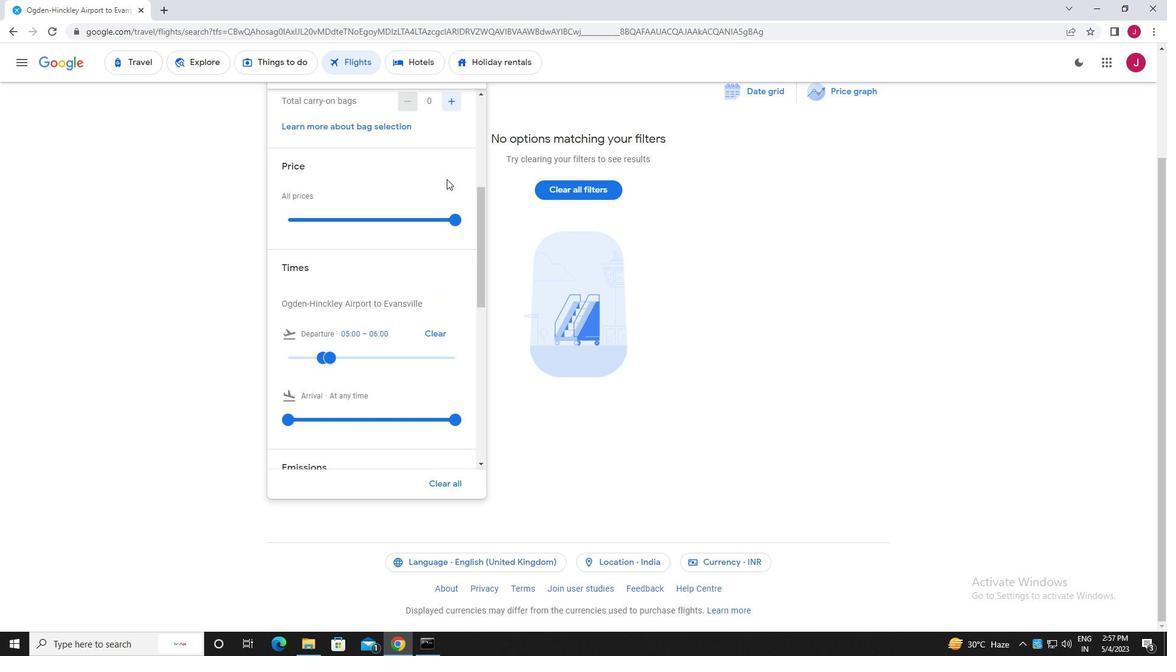 
Action: Mouse scrolled (446, 179) with delta (0, 0)
Screenshot: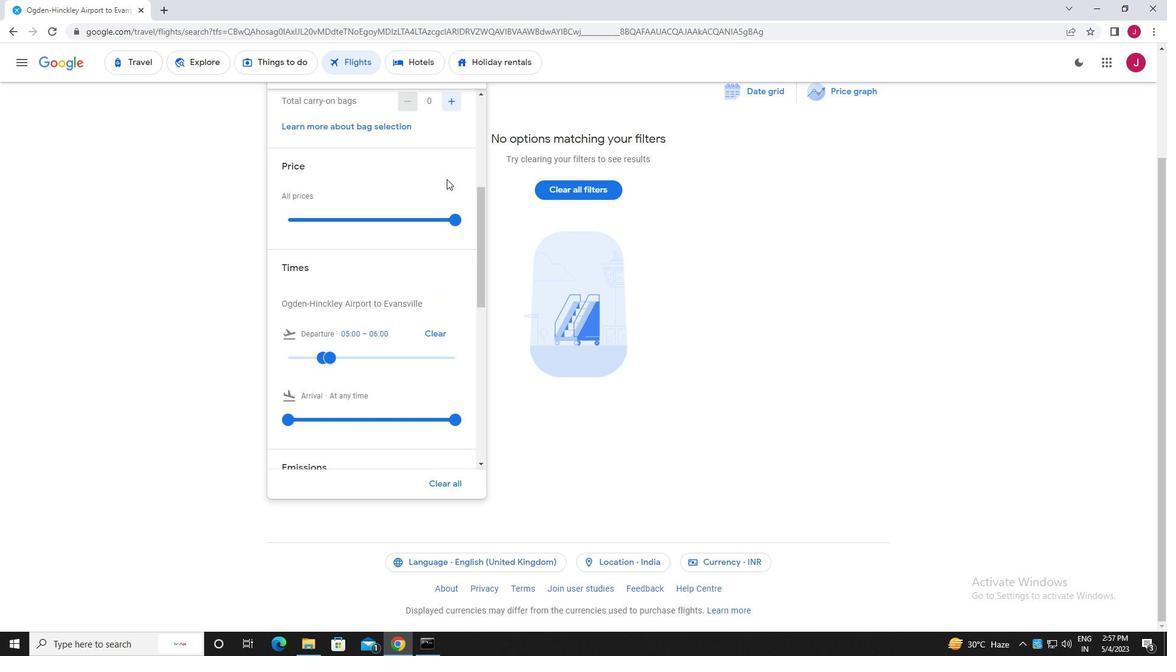 
Action: Mouse moved to (446, 179)
Screenshot: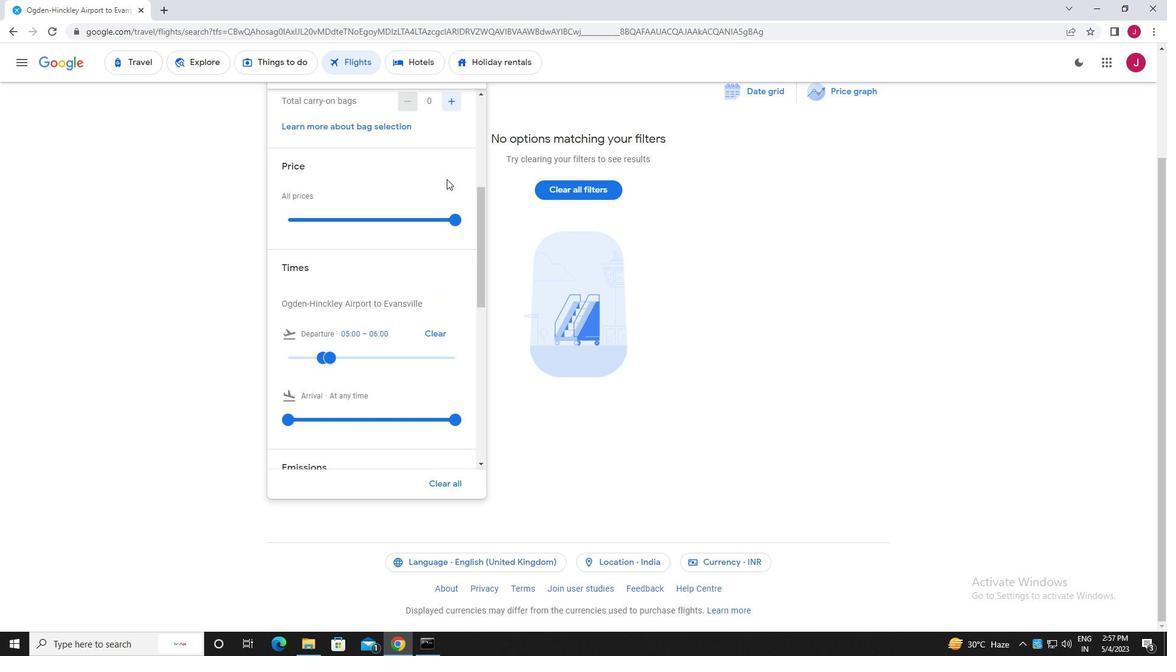 
Action: Mouse scrolled (446, 179) with delta (0, 0)
Screenshot: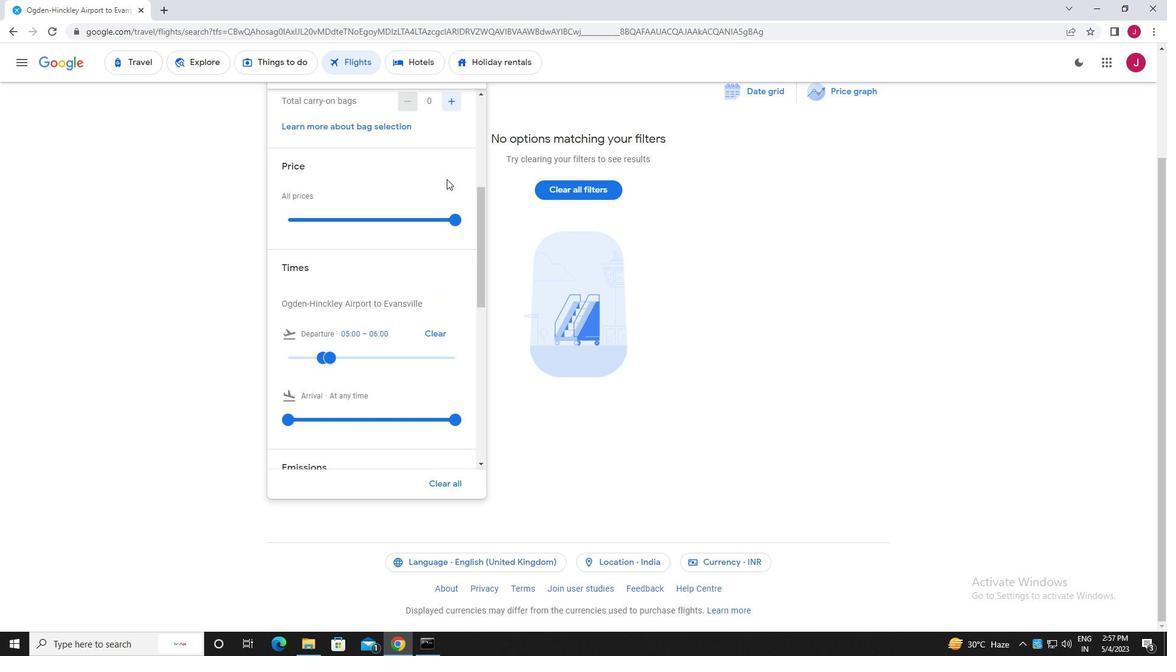 
Action: Mouse scrolled (446, 179) with delta (0, 0)
Screenshot: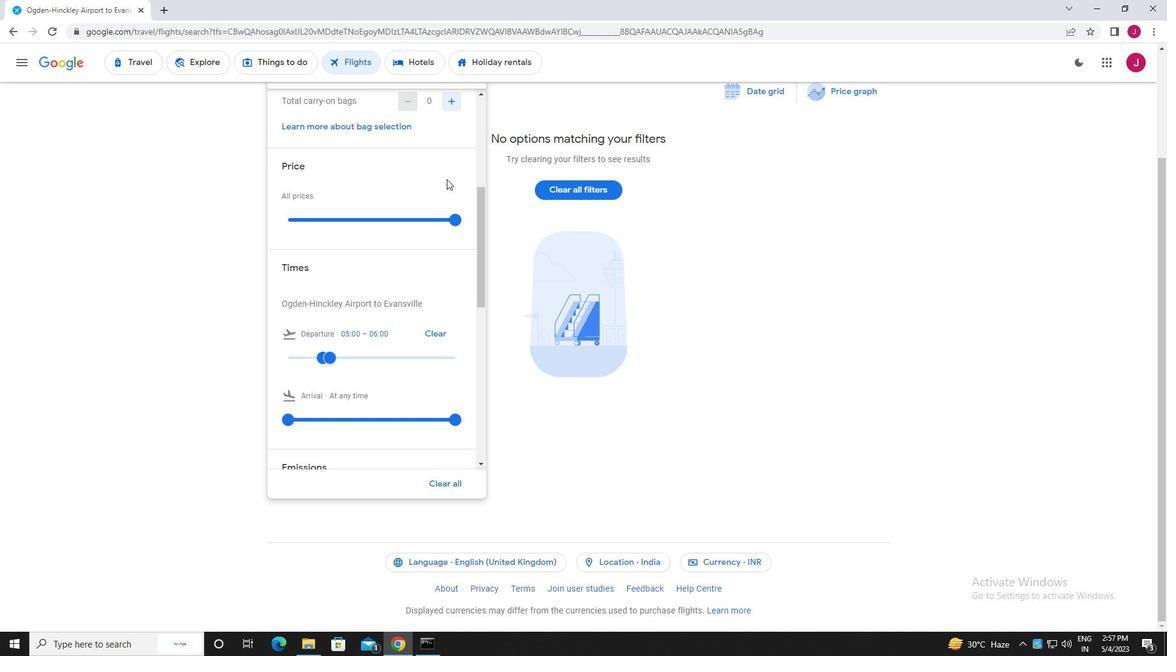 
Action: Mouse scrolled (446, 179) with delta (0, 0)
Screenshot: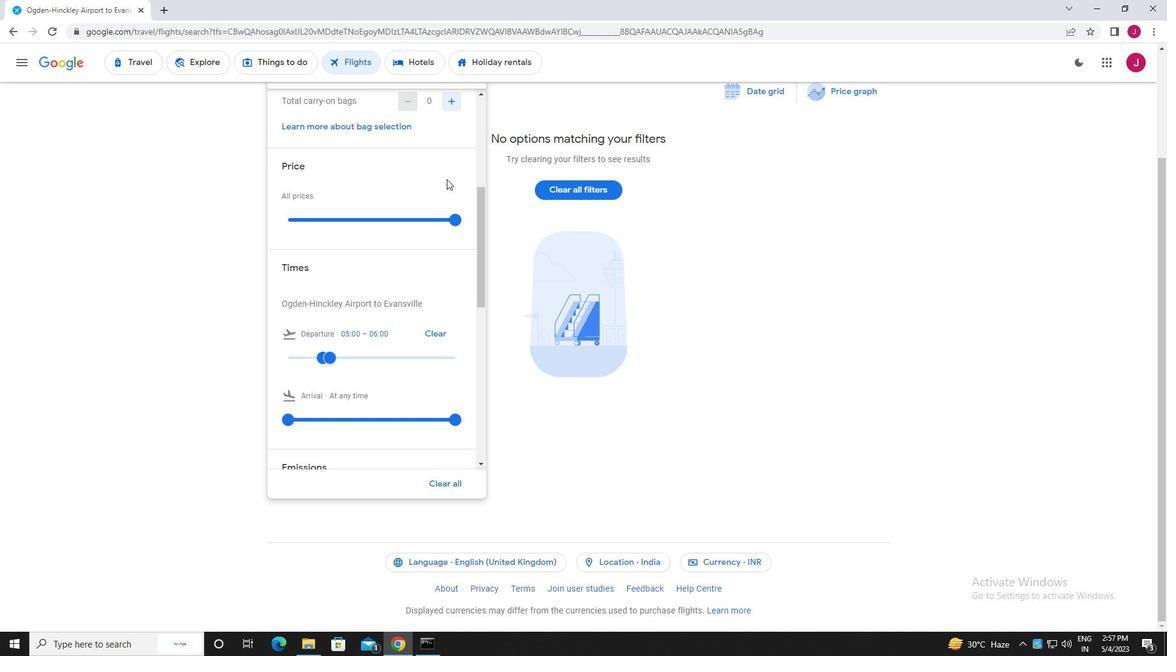 
Action: Mouse scrolled (446, 179) with delta (0, 0)
Screenshot: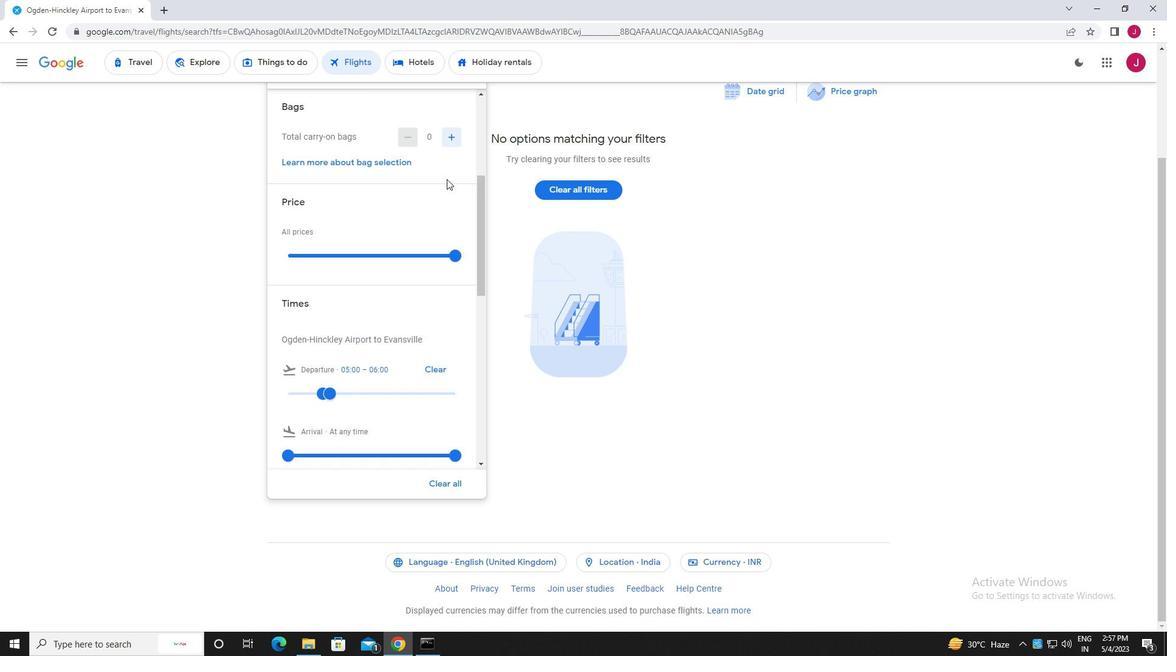 
Action: Mouse scrolled (446, 179) with delta (0, 0)
Screenshot: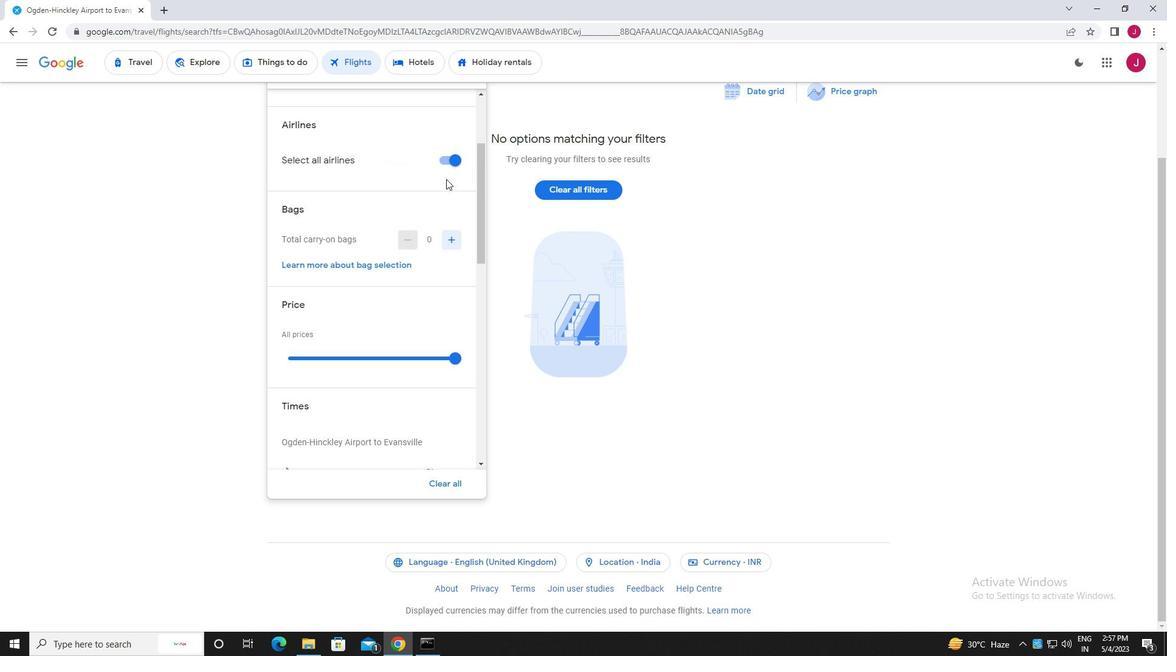 
Action: Mouse scrolled (446, 179) with delta (0, 0)
Screenshot: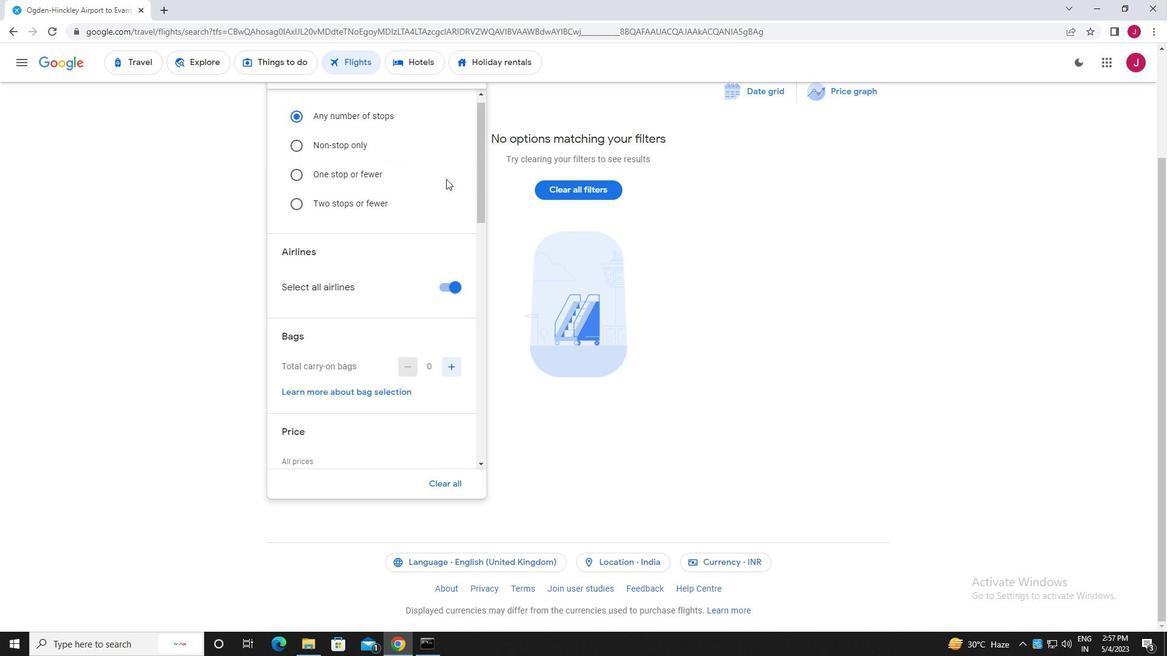 
Action: Mouse scrolled (446, 179) with delta (0, 0)
Screenshot: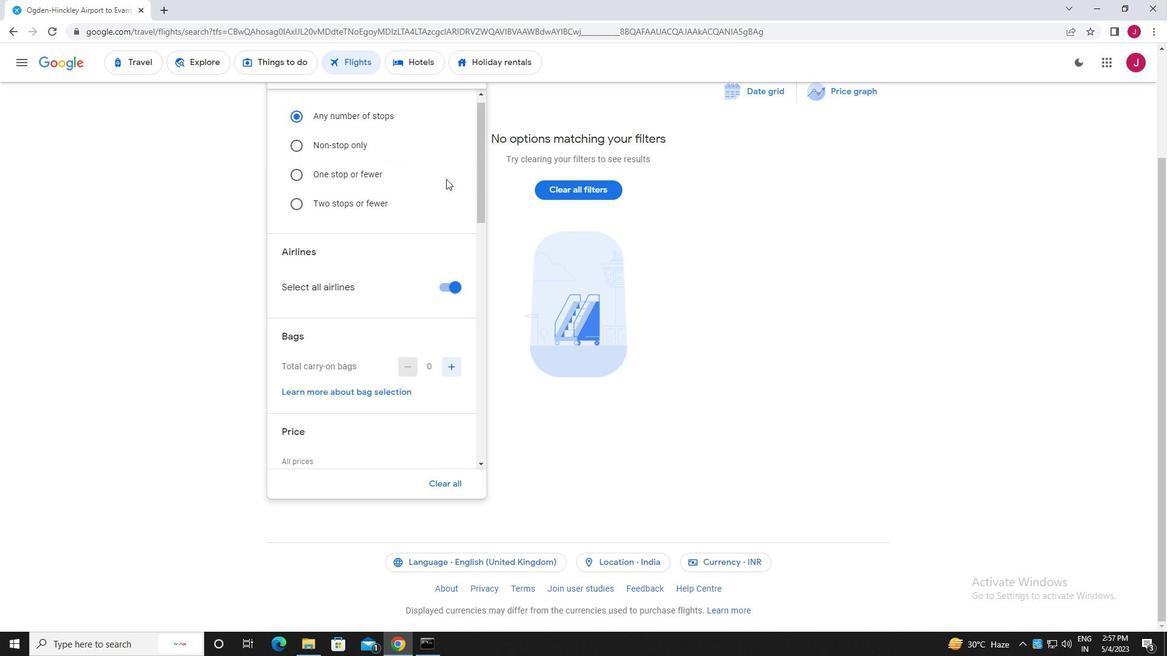 
Action: Mouse scrolled (446, 179) with delta (0, 0)
Screenshot: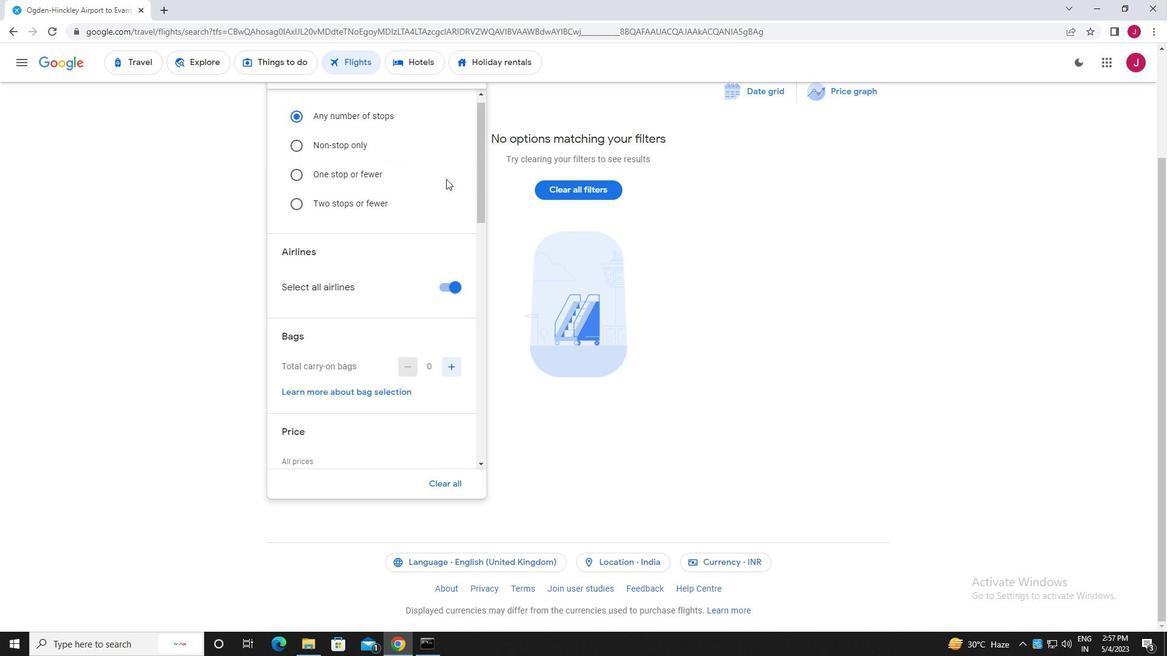 
Action: Mouse scrolled (446, 179) with delta (0, 0)
Screenshot: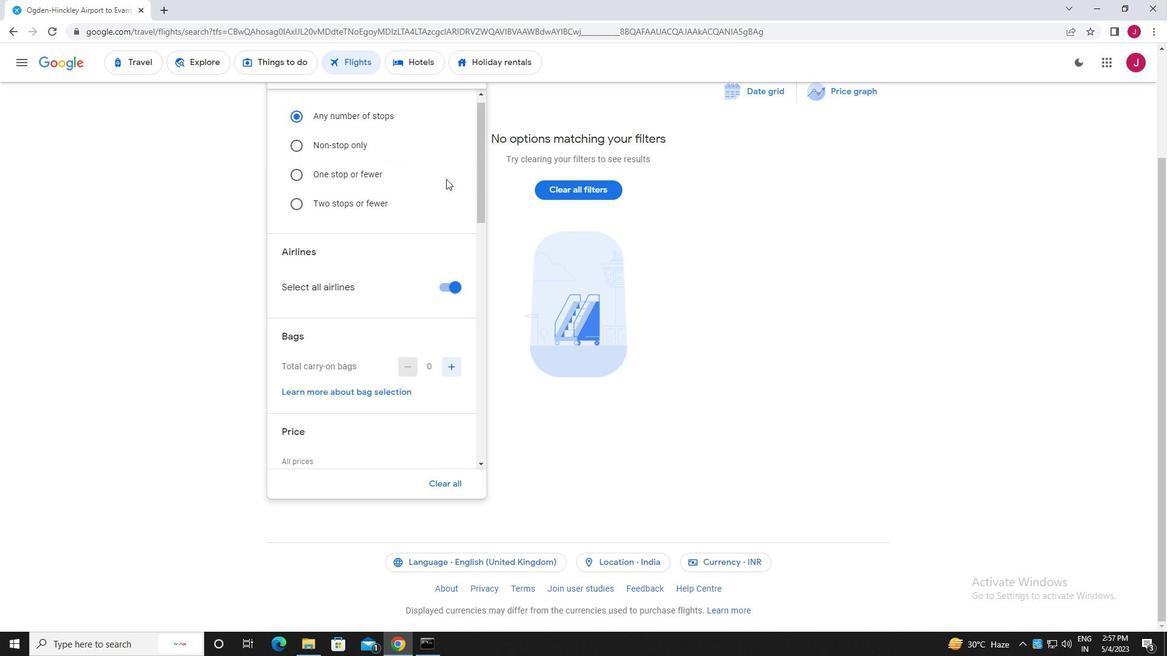 
Action: Mouse scrolled (446, 179) with delta (0, 0)
Screenshot: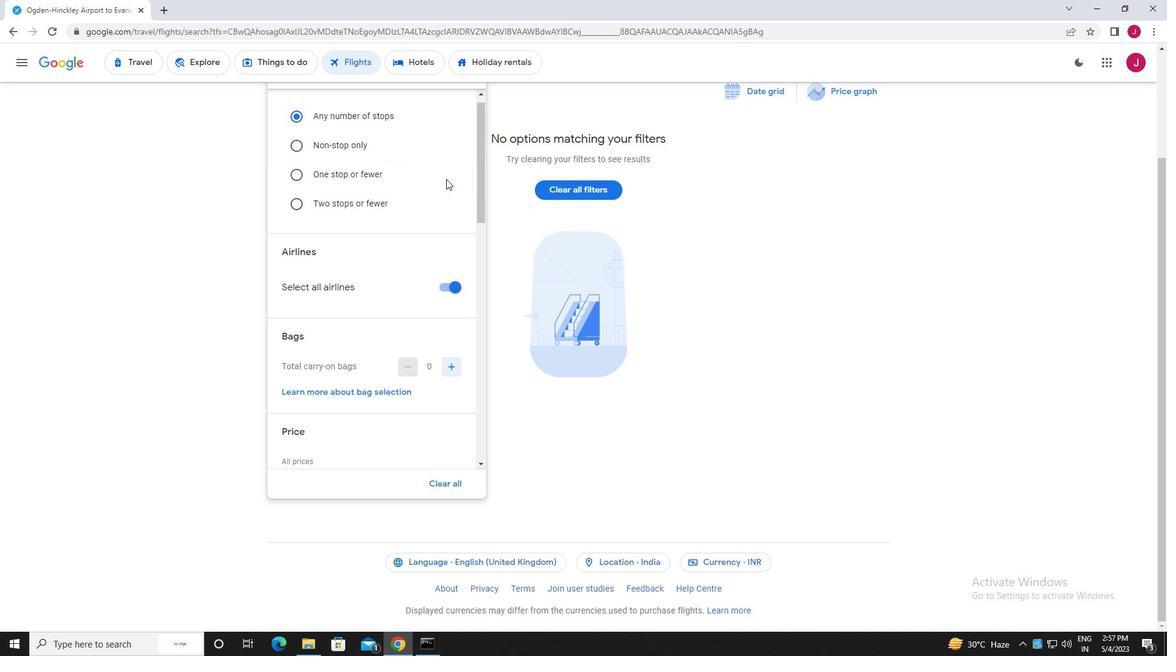 
Action: Mouse scrolled (446, 179) with delta (0, 0)
Screenshot: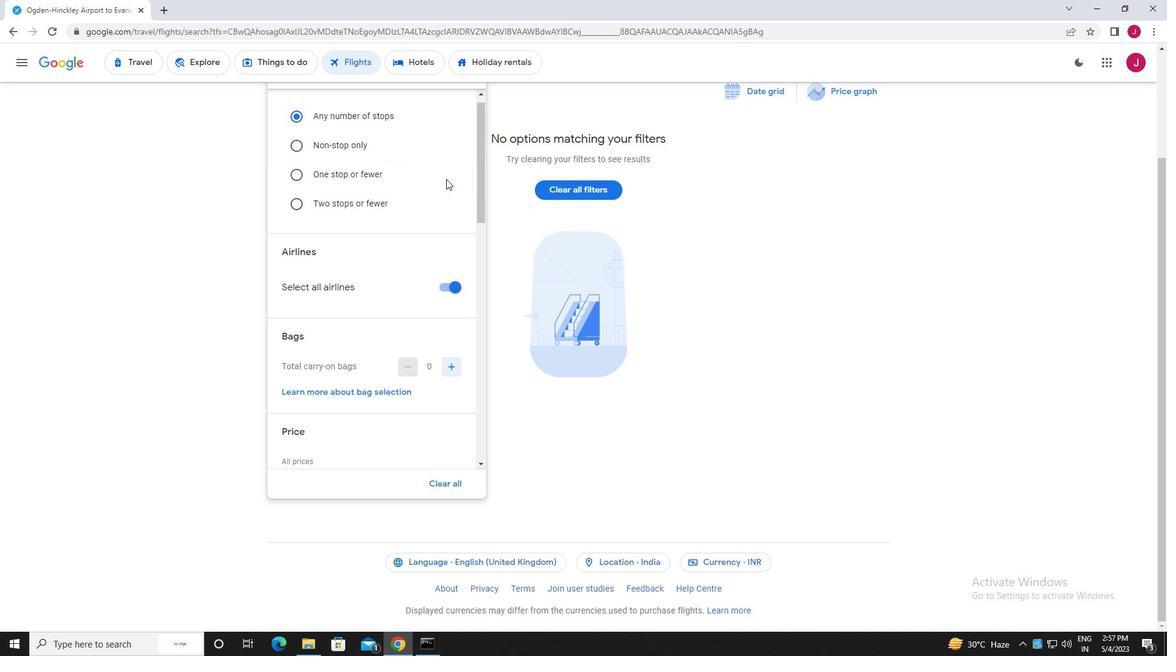 
Action: Mouse scrolled (446, 179) with delta (0, 0)
Screenshot: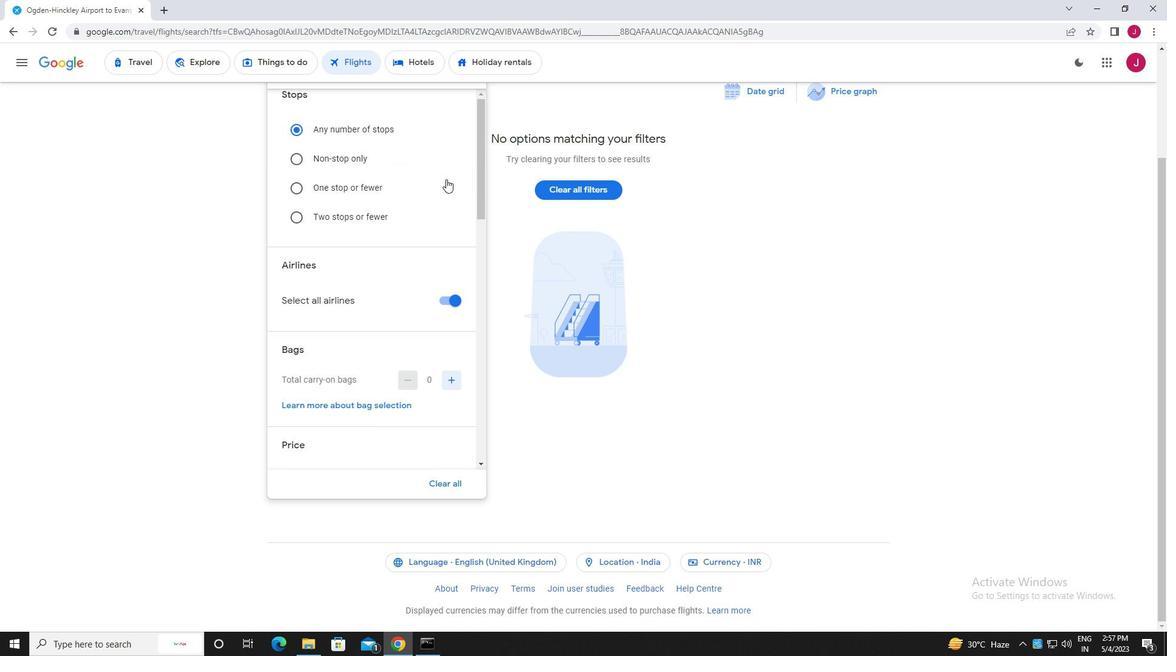 
